 Task: Look for Airbnb options in Scarborough, Canada from 28th December, 2023 to 29th December, 2023 for 6 adults. Place can be entire room with 3 bedrooms having 3 beds and 3 bathrooms. Property type can be guest house.
Action: Mouse moved to (558, 144)
Screenshot: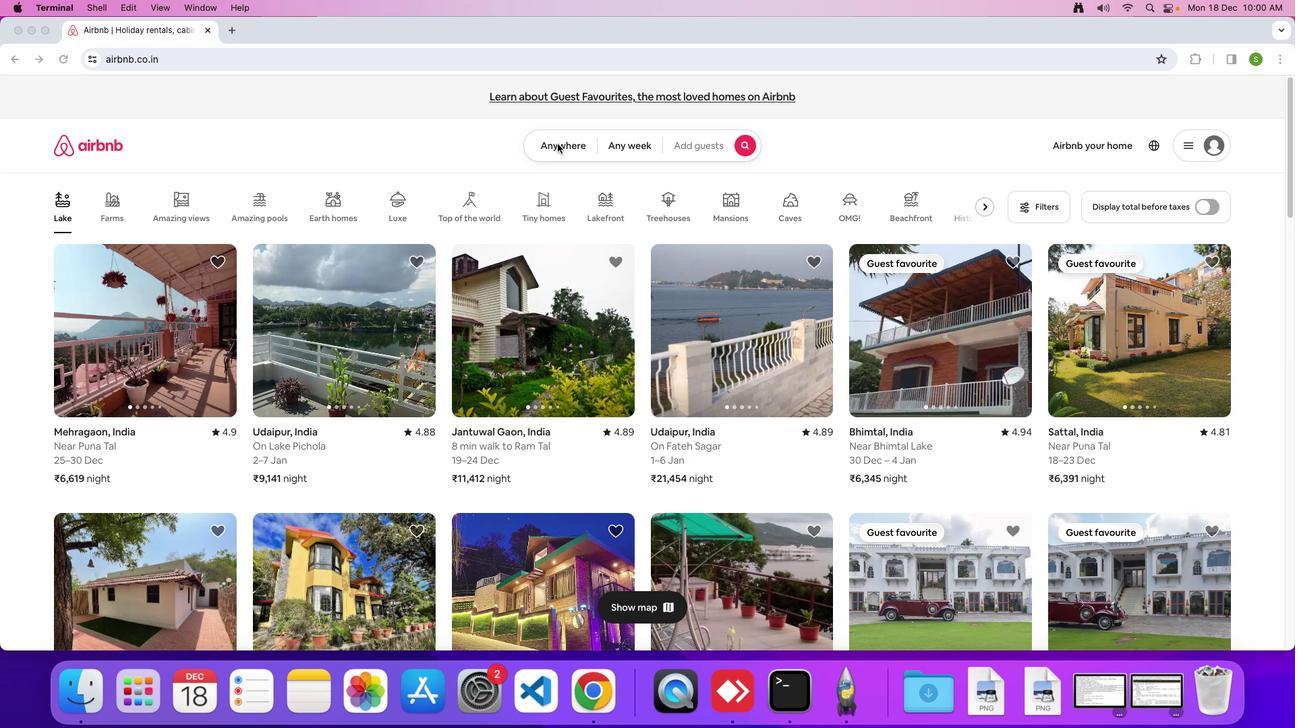 
Action: Mouse pressed left at (558, 144)
Screenshot: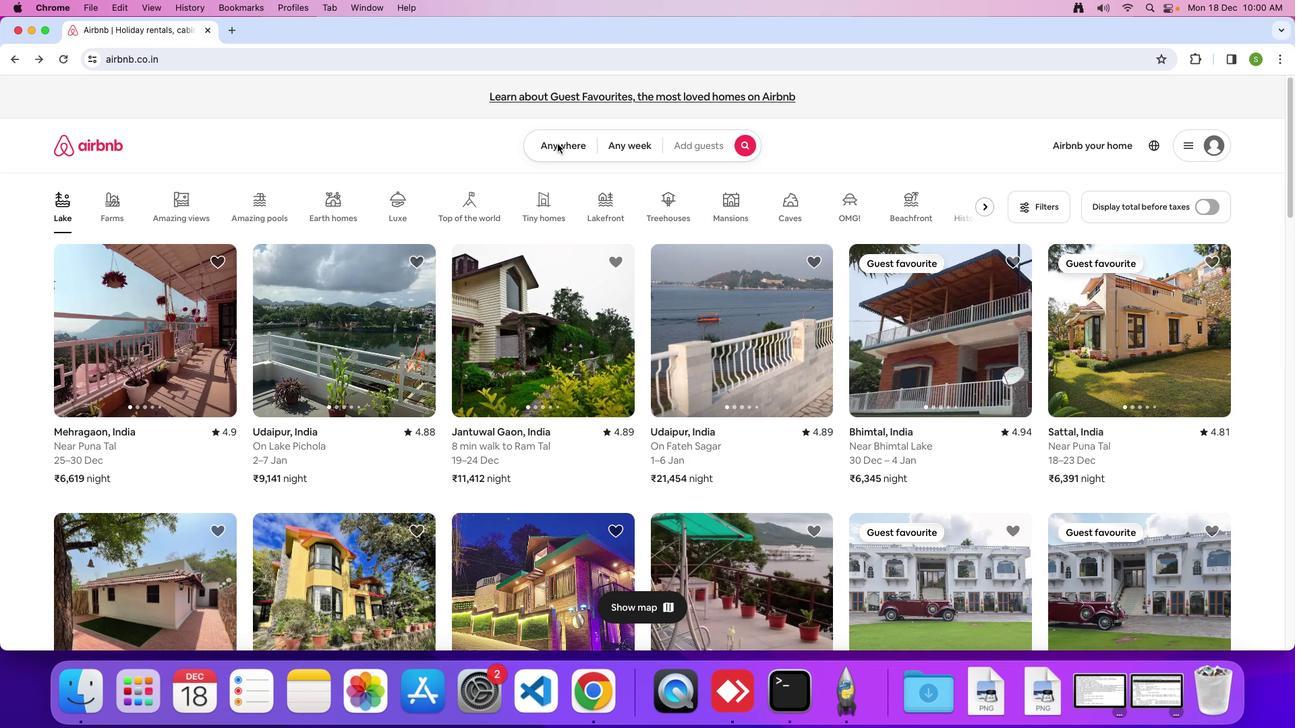
Action: Mouse moved to (548, 148)
Screenshot: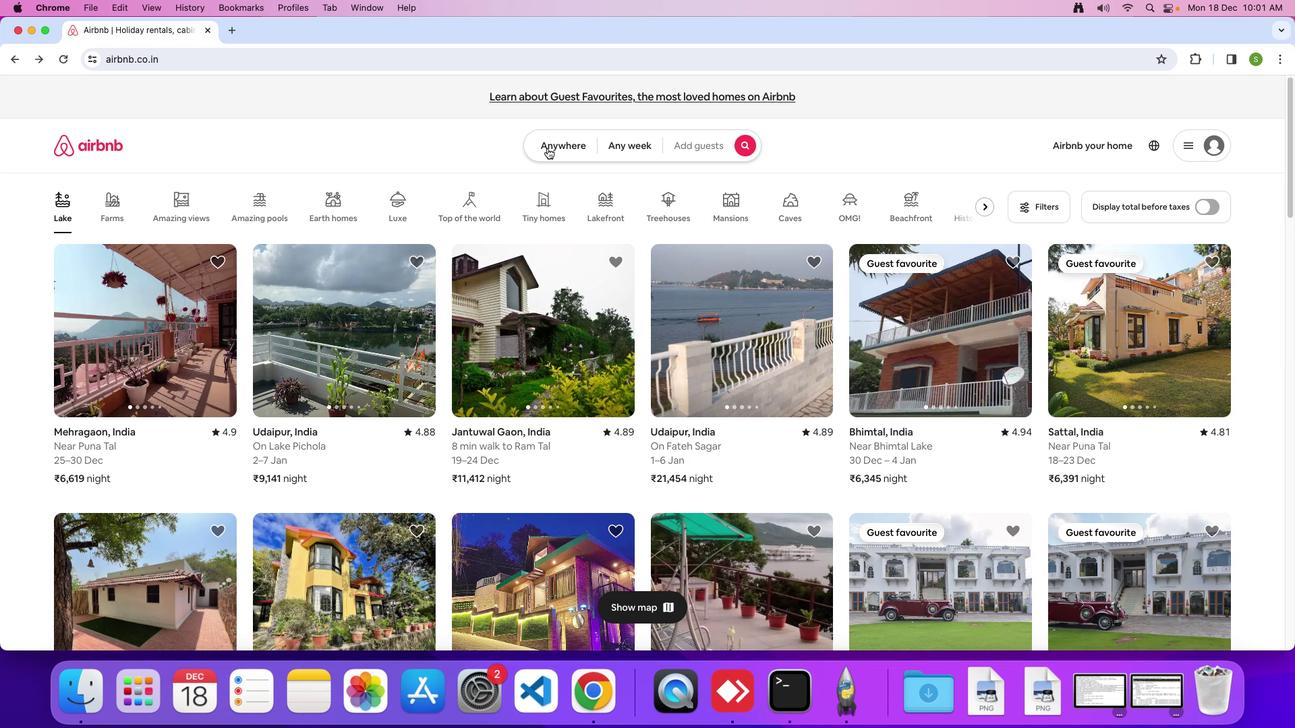 
Action: Mouse pressed left at (548, 148)
Screenshot: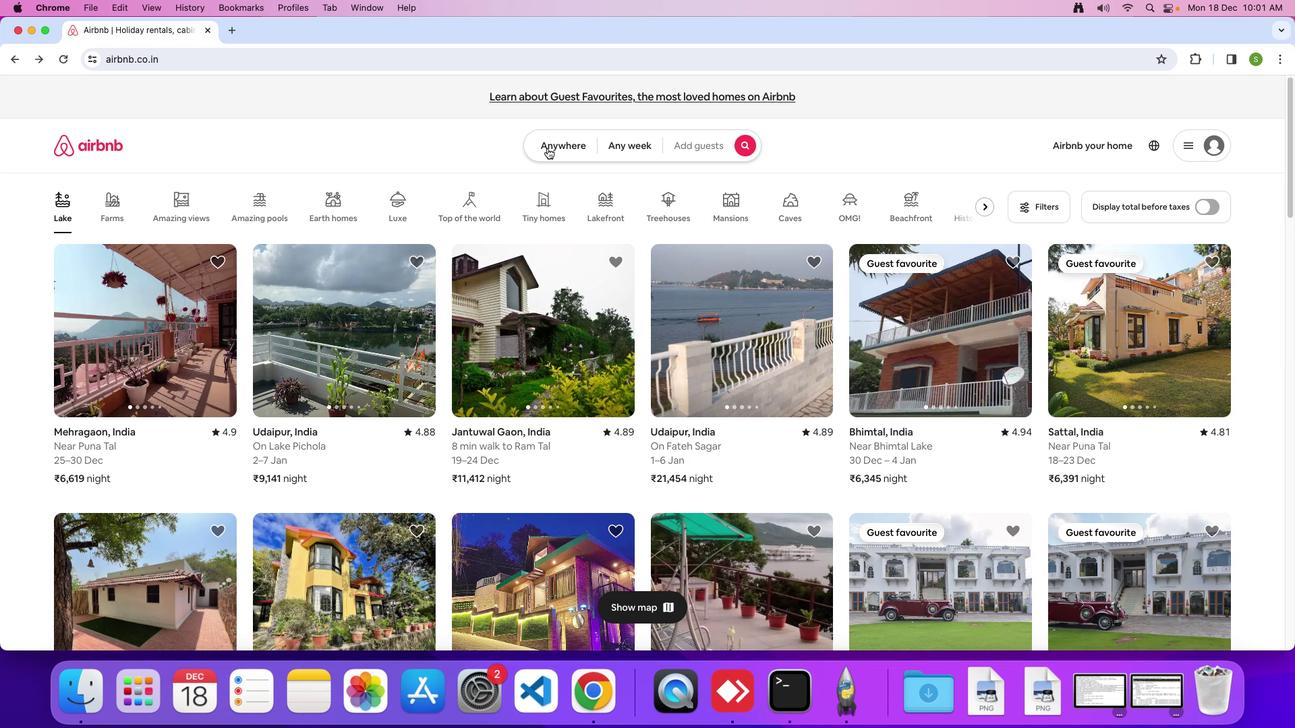 
Action: Mouse moved to (466, 197)
Screenshot: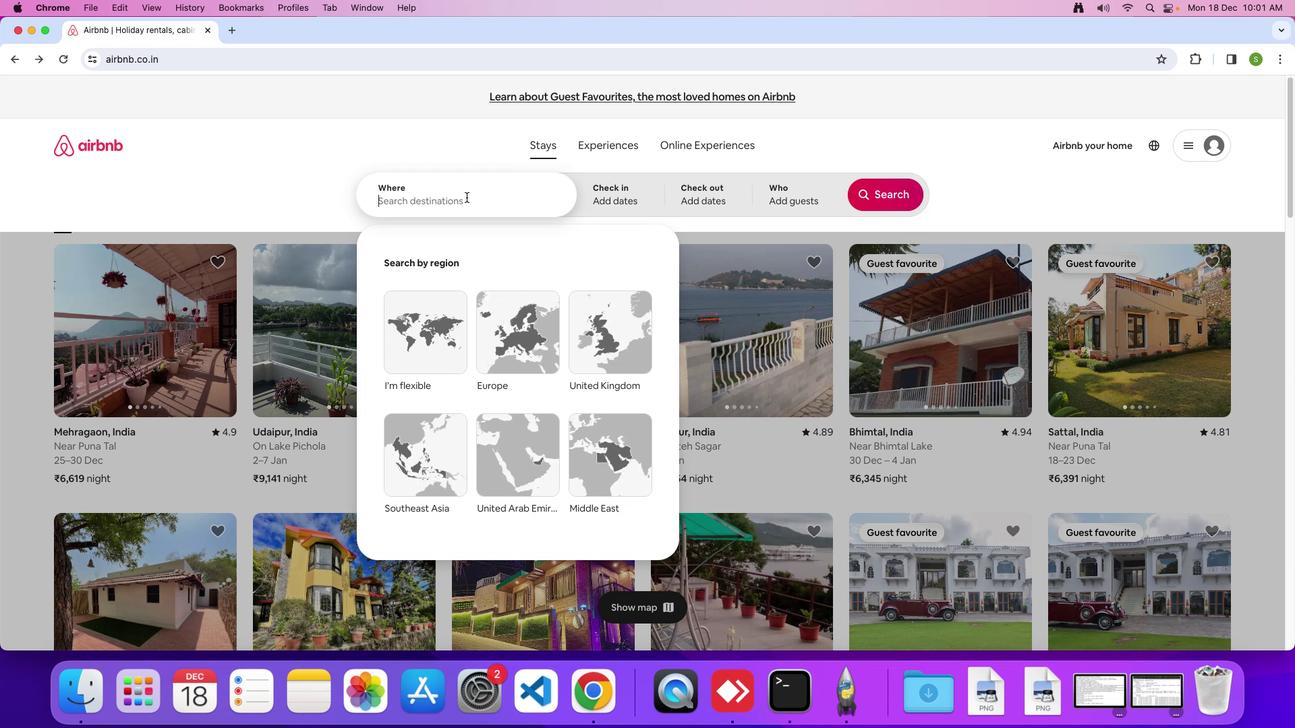 
Action: Mouse pressed left at (466, 197)
Screenshot: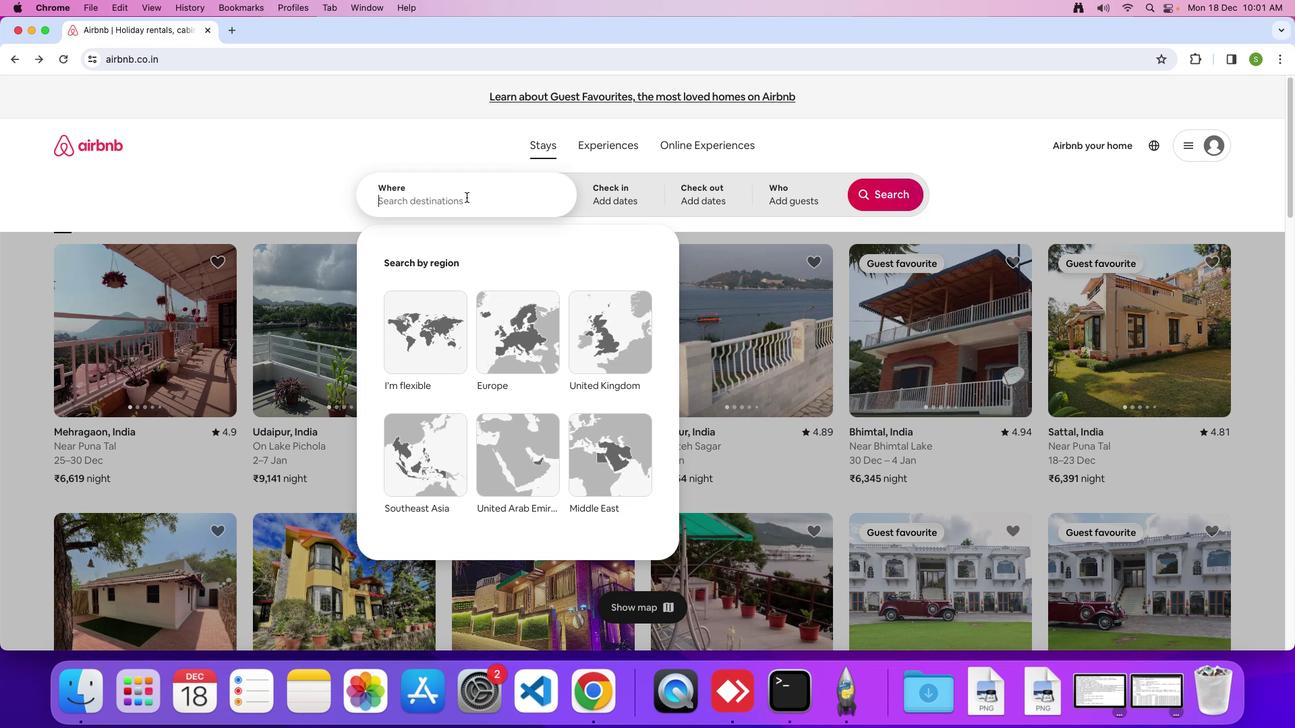 
Action: Key pressed 'S'Key.caps_lock'c''a''r''b''o''r''o''u''g''h'','Key.spaceKey.shift'C''a''n''a''d''a'Key.enter
Screenshot: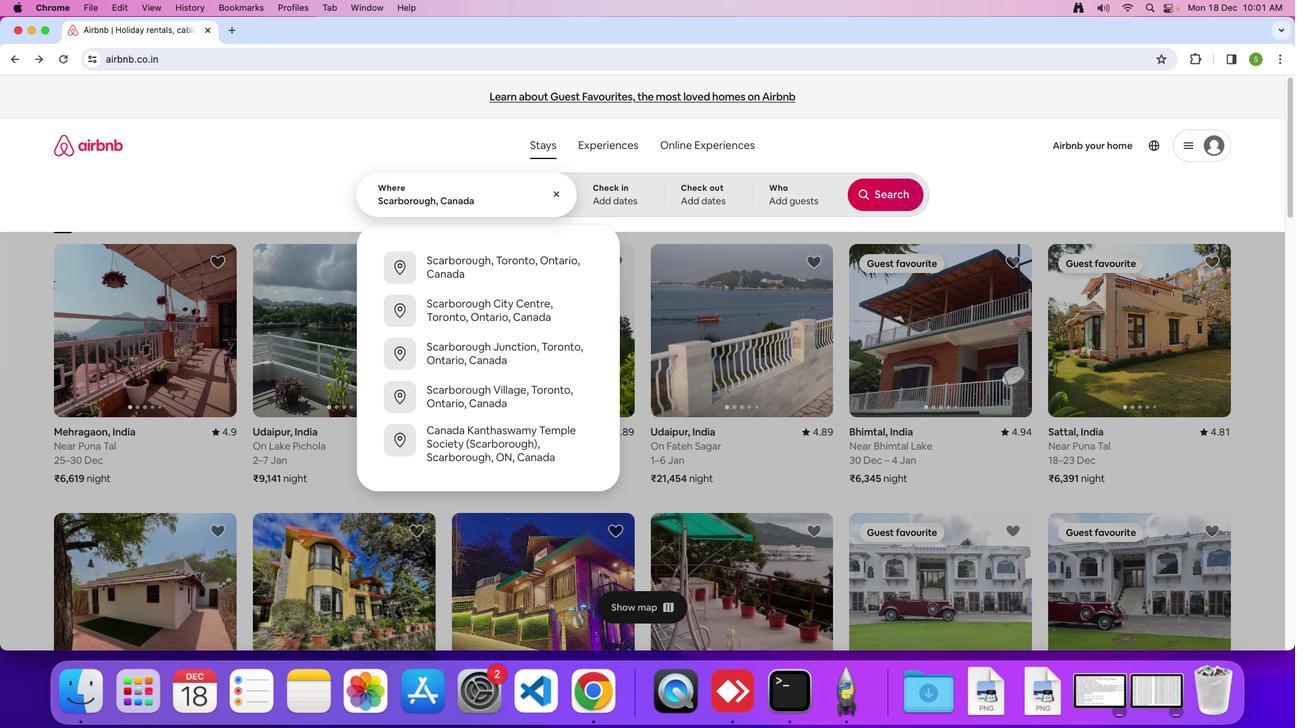 
Action: Mouse moved to (539, 492)
Screenshot: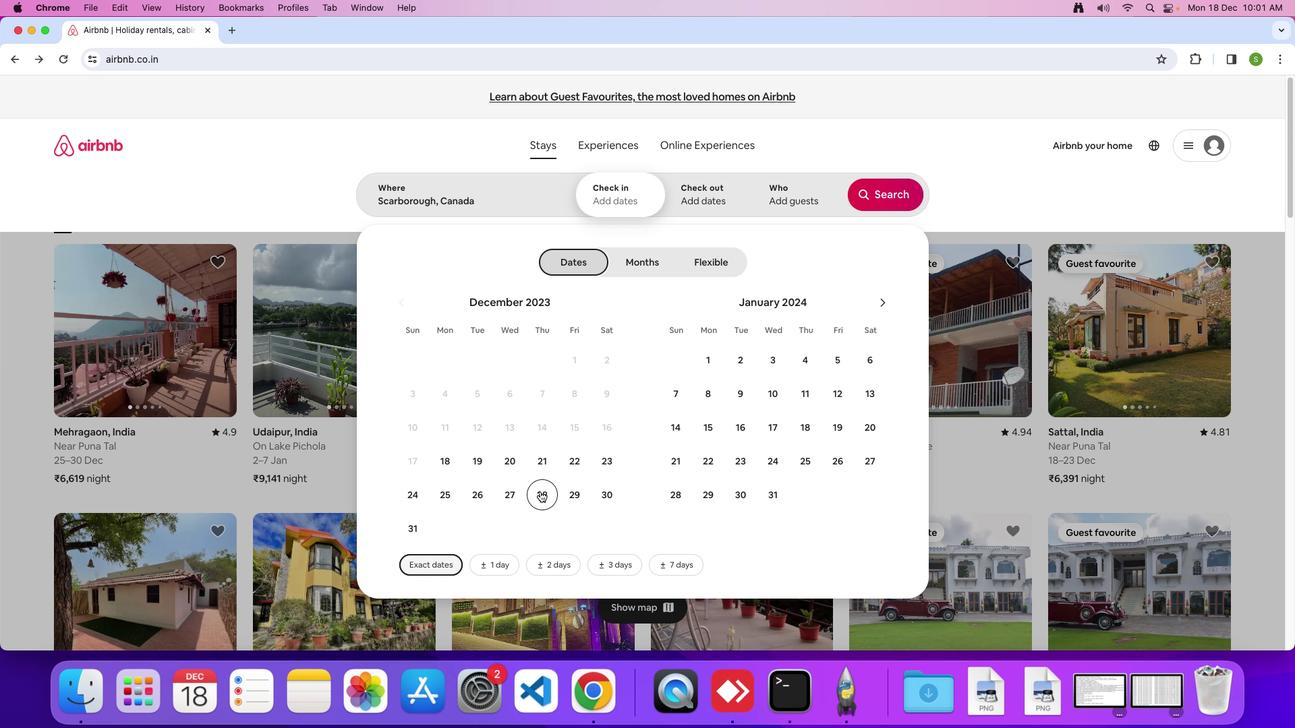 
Action: Mouse pressed left at (539, 492)
Screenshot: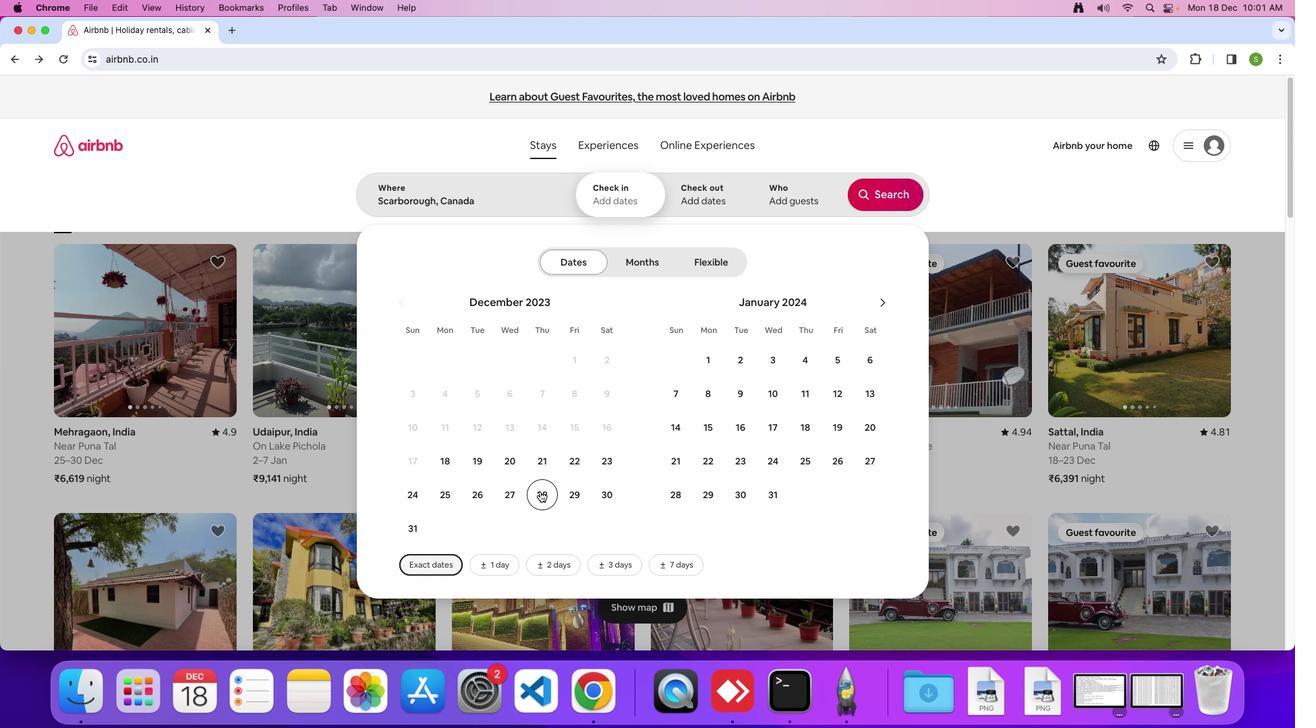 
Action: Mouse moved to (573, 495)
Screenshot: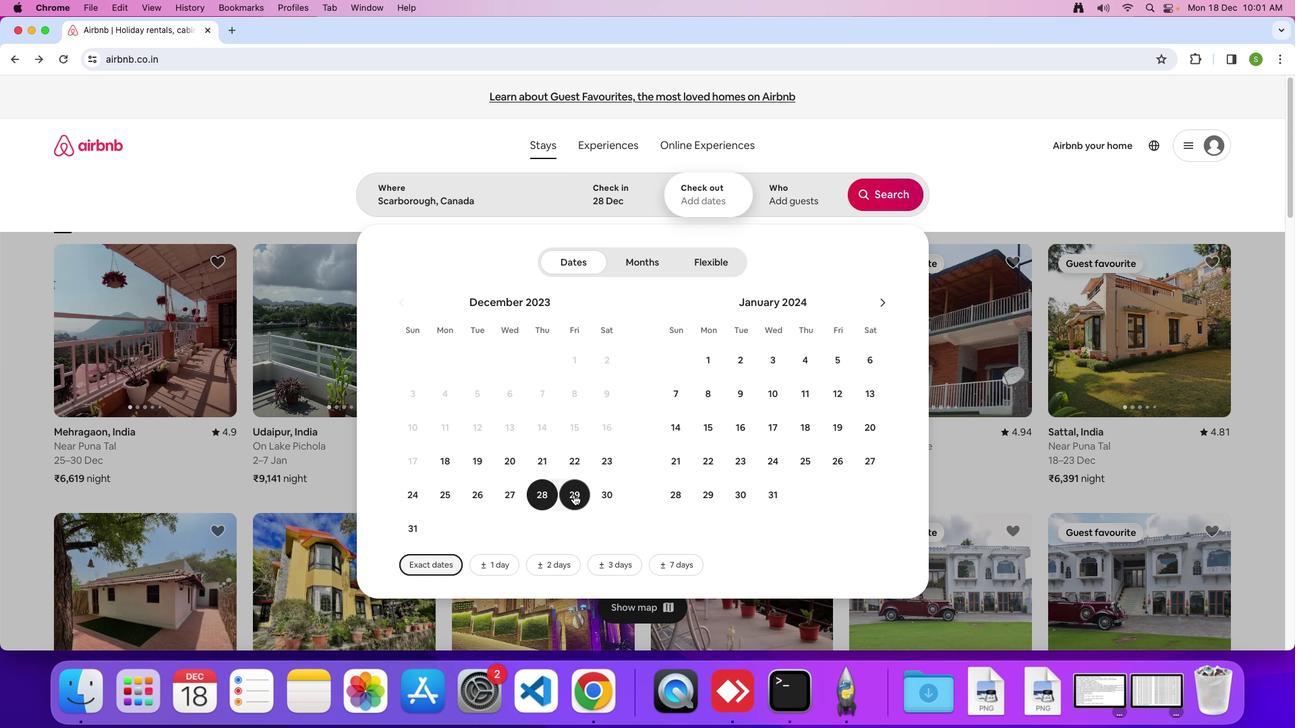 
Action: Mouse pressed left at (573, 495)
Screenshot: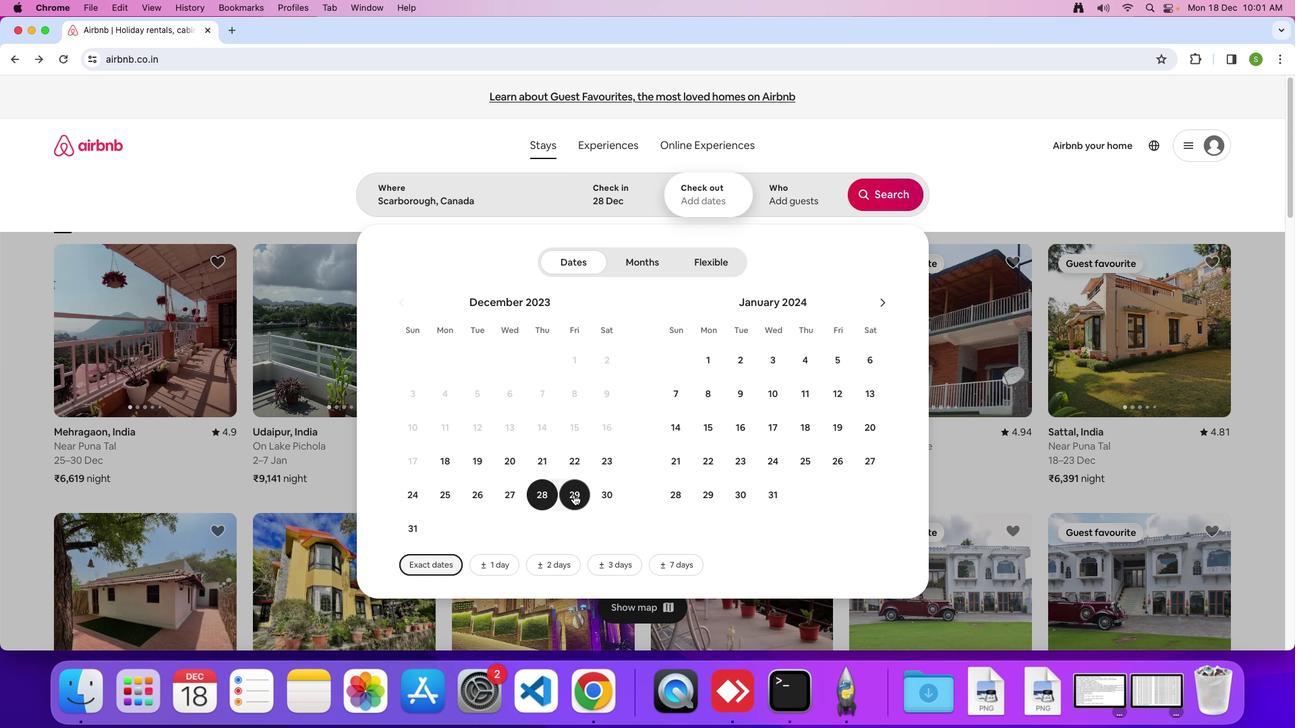 
Action: Mouse moved to (796, 209)
Screenshot: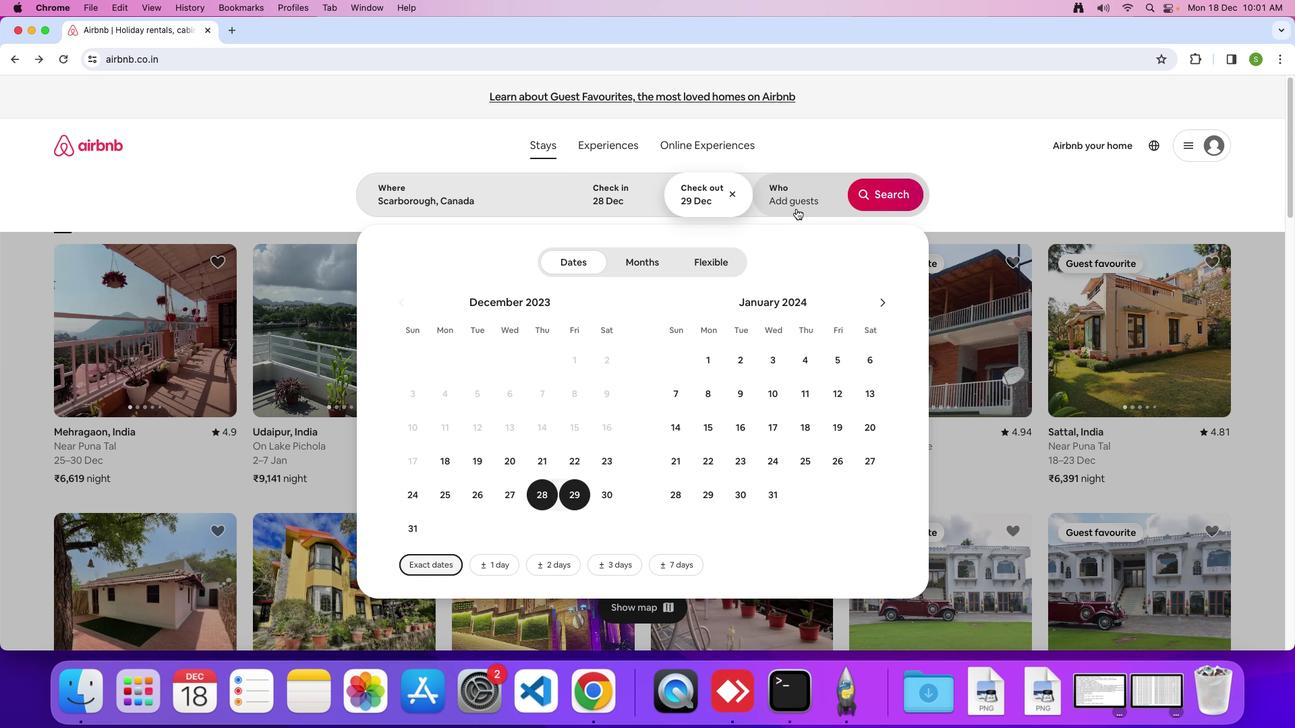 
Action: Mouse pressed left at (796, 209)
Screenshot: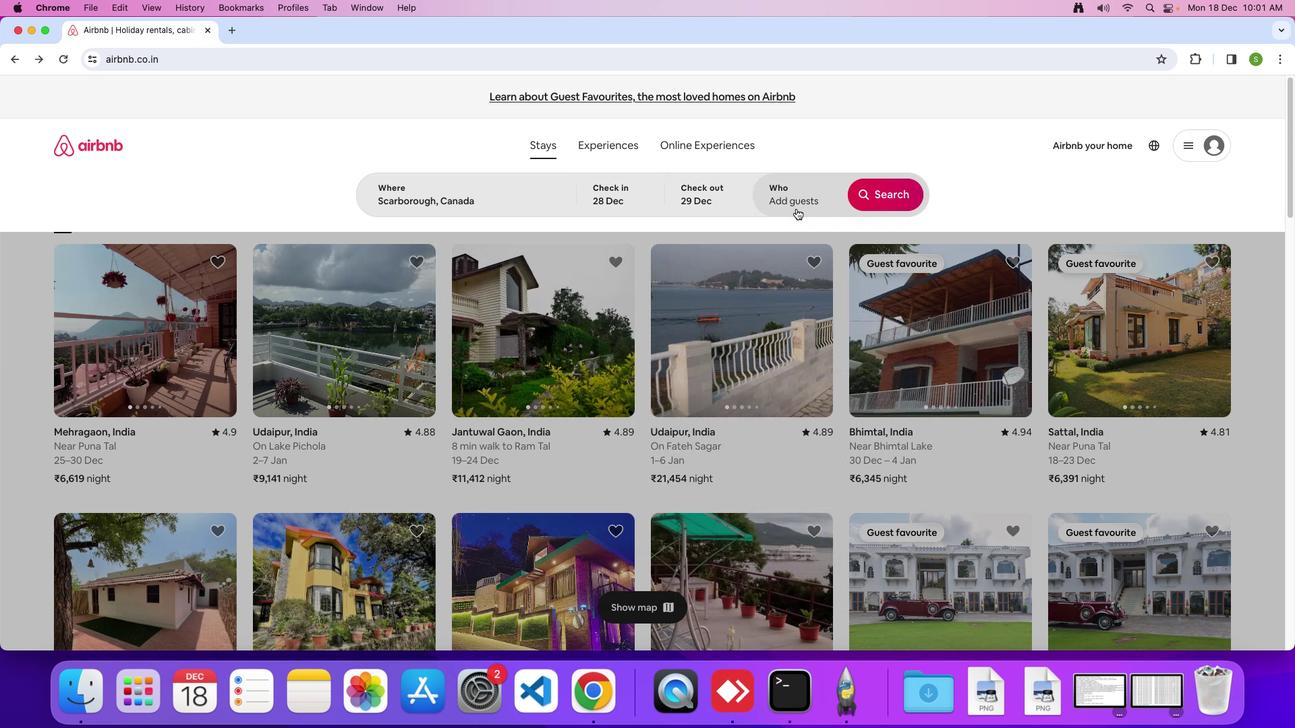 
Action: Mouse moved to (895, 260)
Screenshot: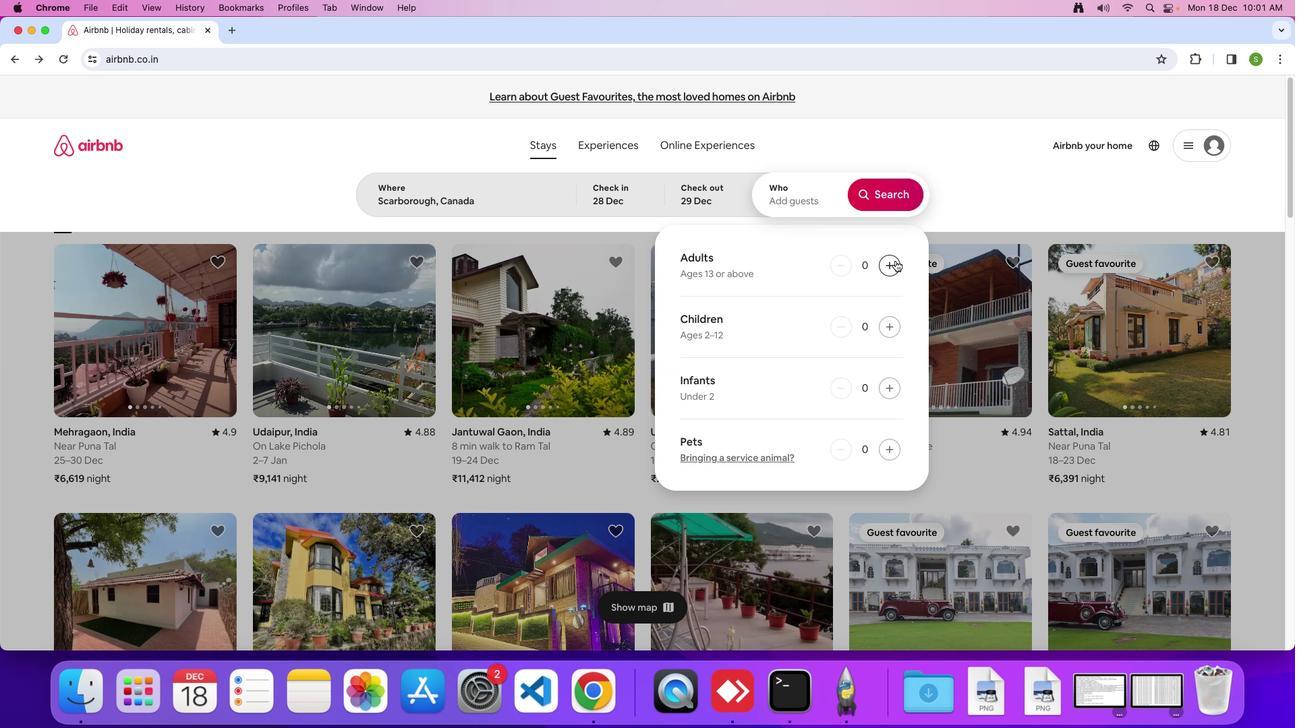 
Action: Mouse pressed left at (895, 260)
Screenshot: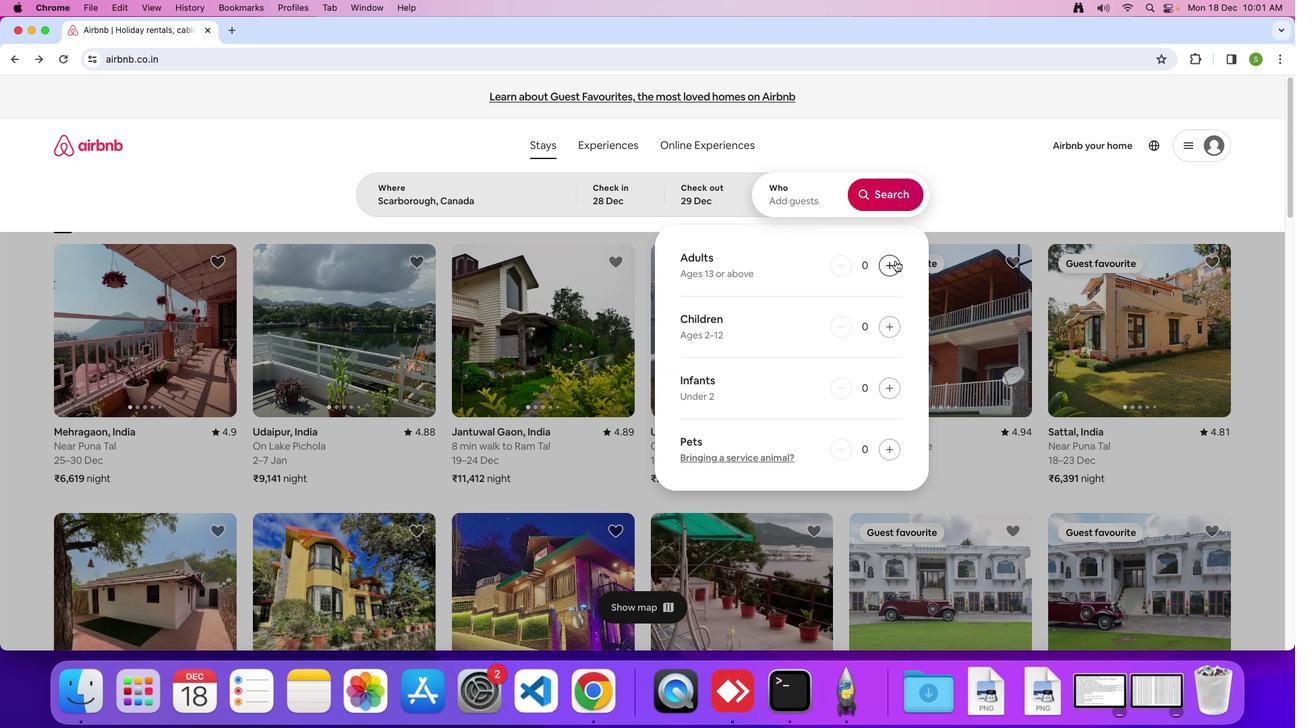 
Action: Mouse moved to (896, 260)
Screenshot: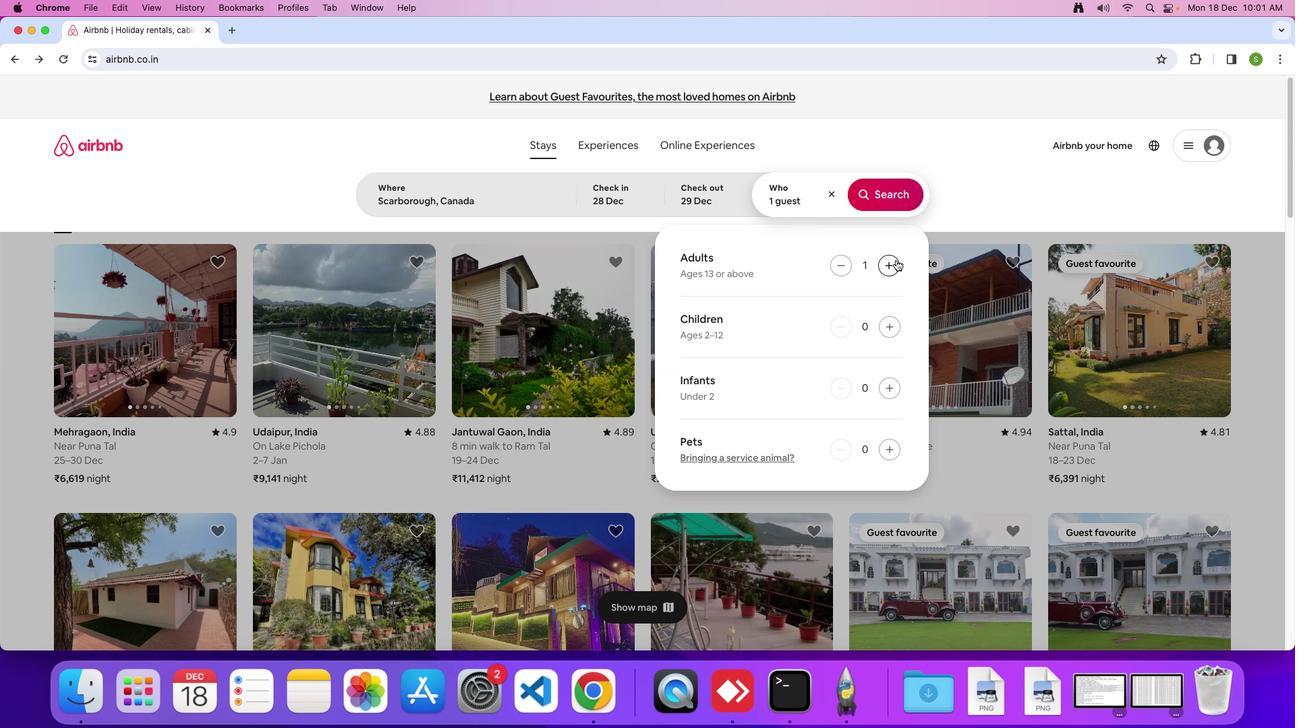 
Action: Mouse pressed left at (896, 260)
Screenshot: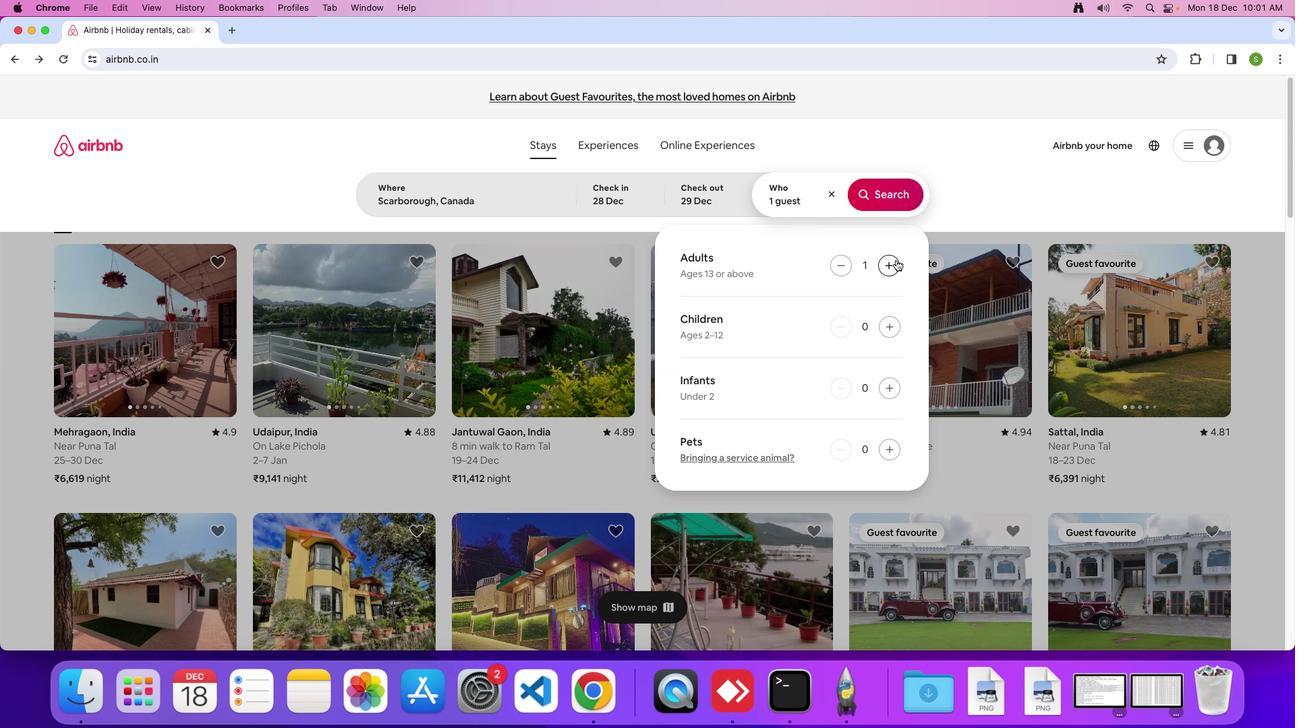 
Action: Mouse pressed left at (896, 260)
Screenshot: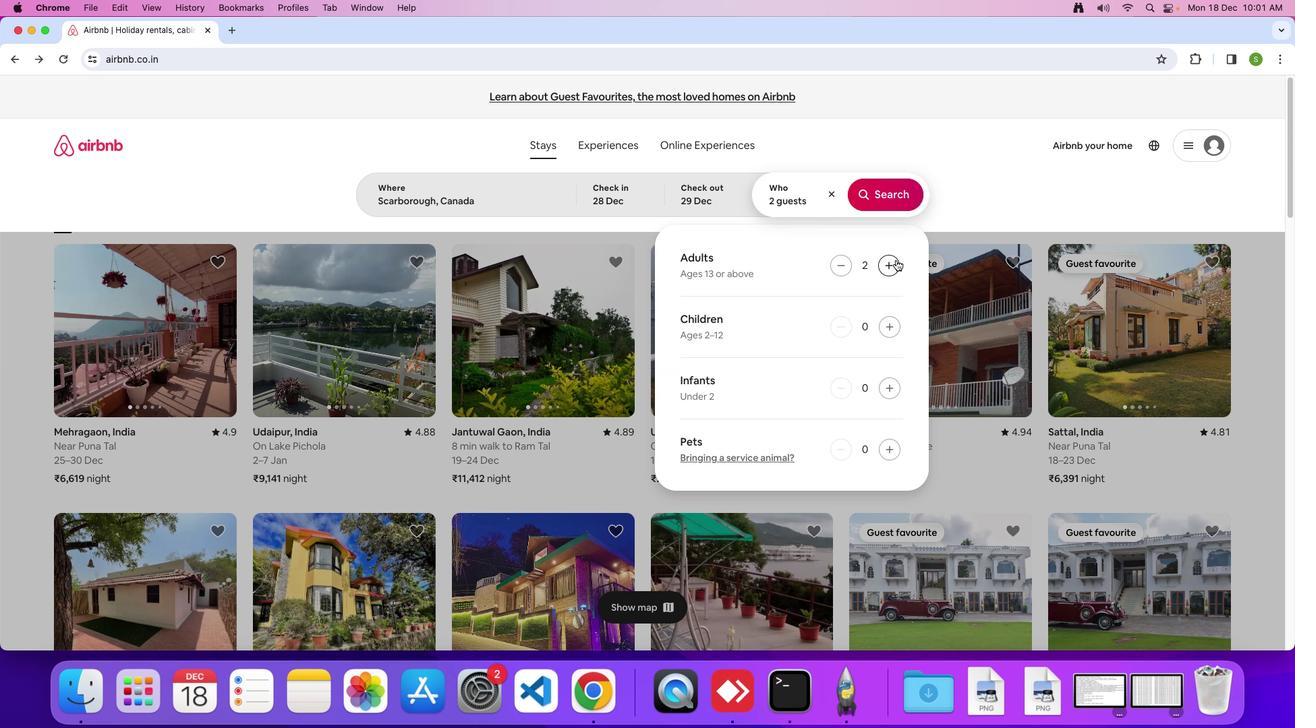
Action: Mouse pressed left at (896, 260)
Screenshot: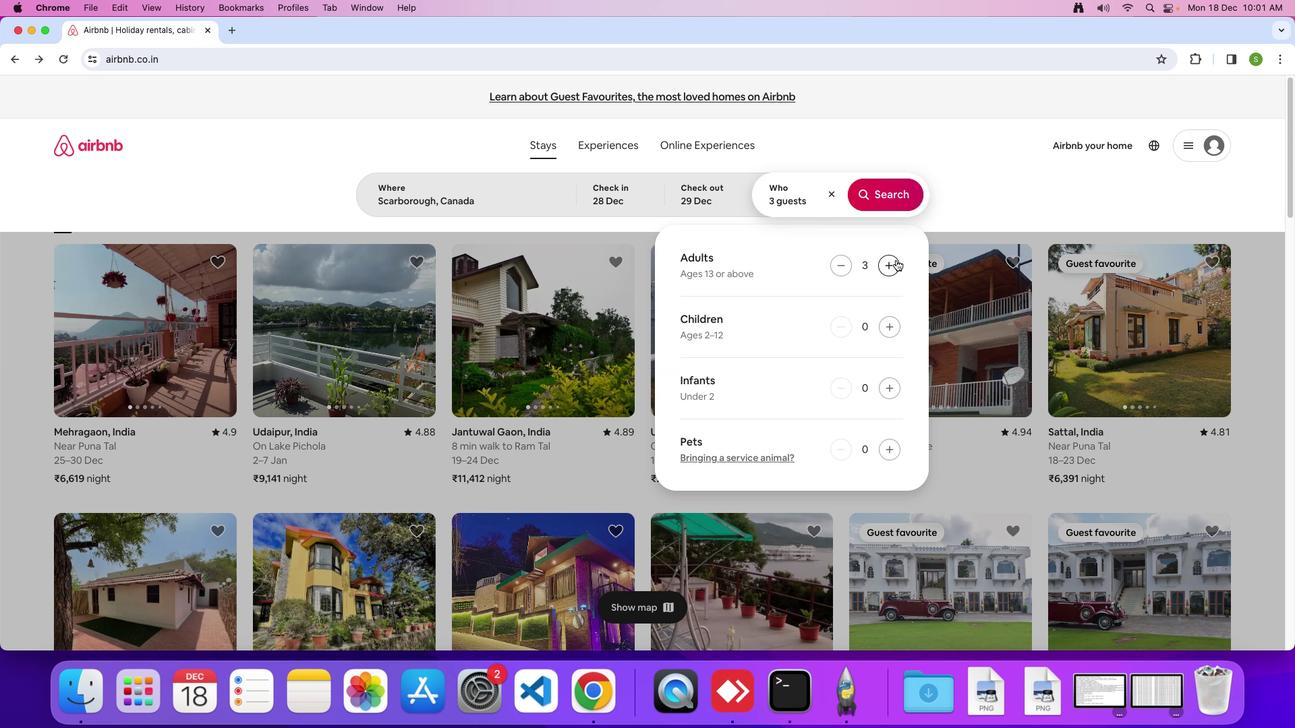 
Action: Mouse pressed left at (896, 260)
Screenshot: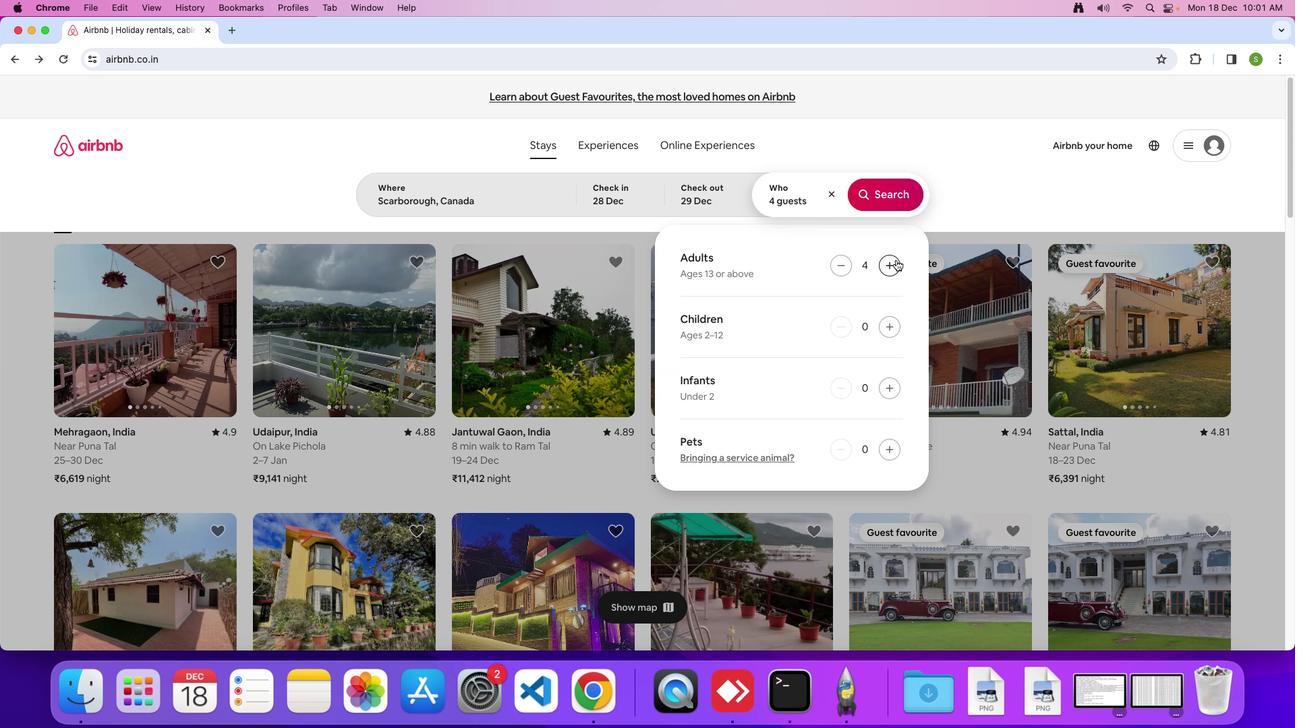 
Action: Mouse pressed left at (896, 260)
Screenshot: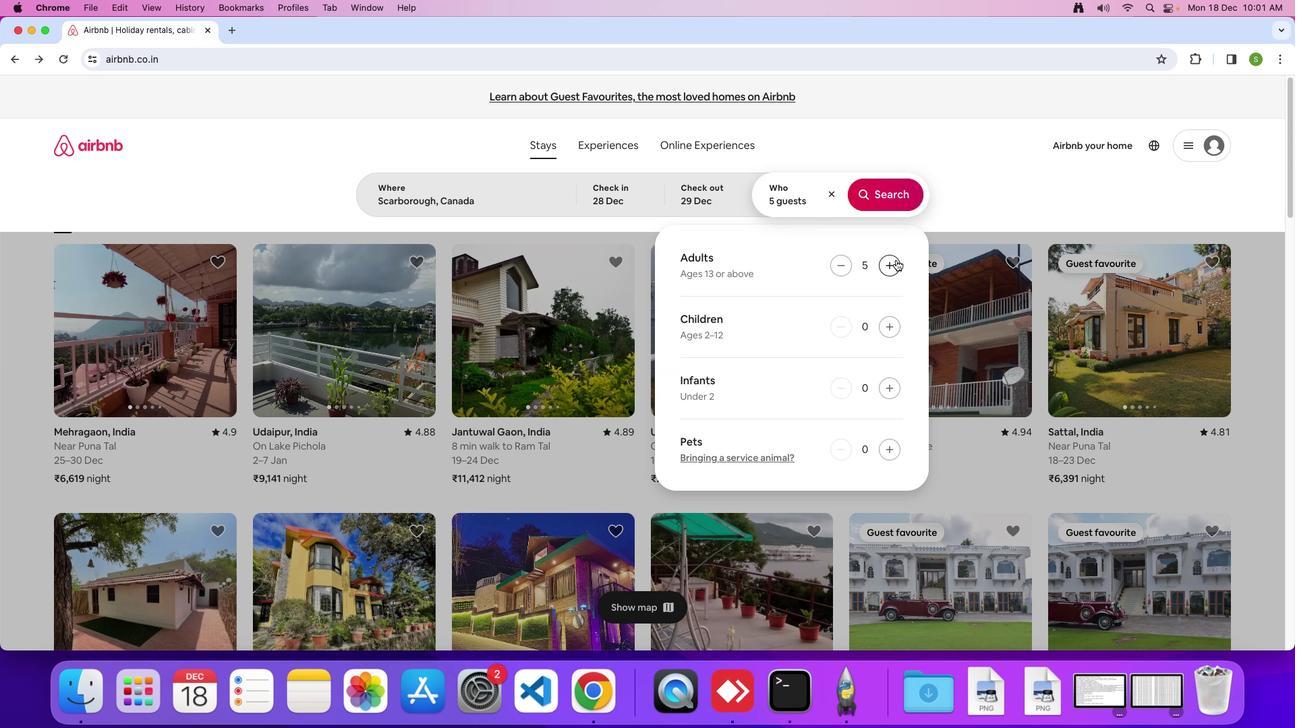 
Action: Mouse moved to (880, 202)
Screenshot: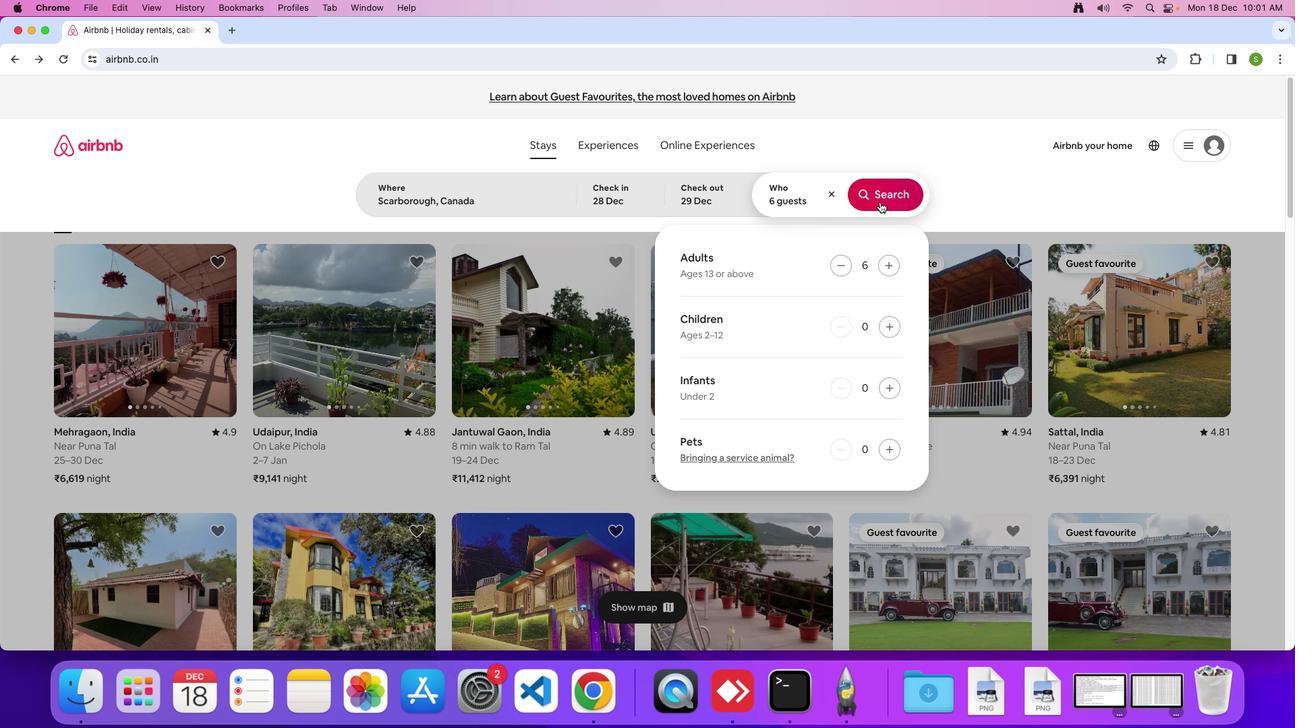 
Action: Mouse pressed left at (880, 202)
Screenshot: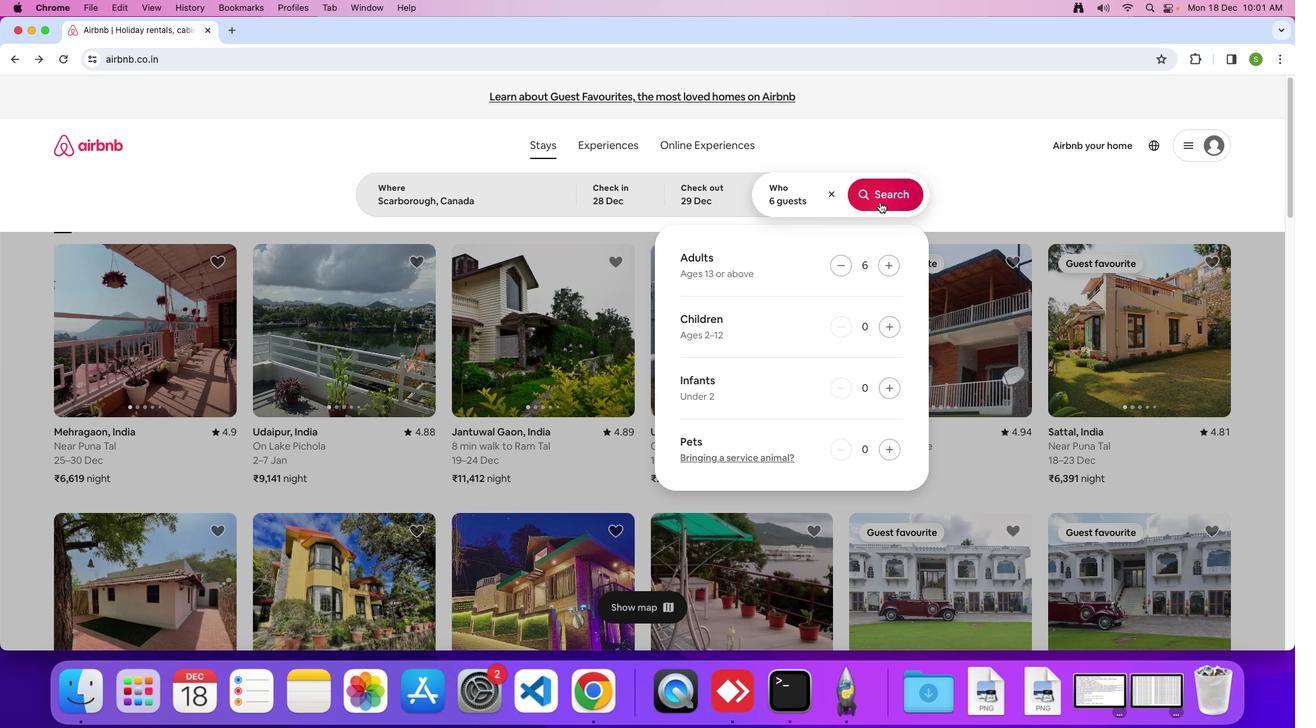 
Action: Mouse moved to (1082, 169)
Screenshot: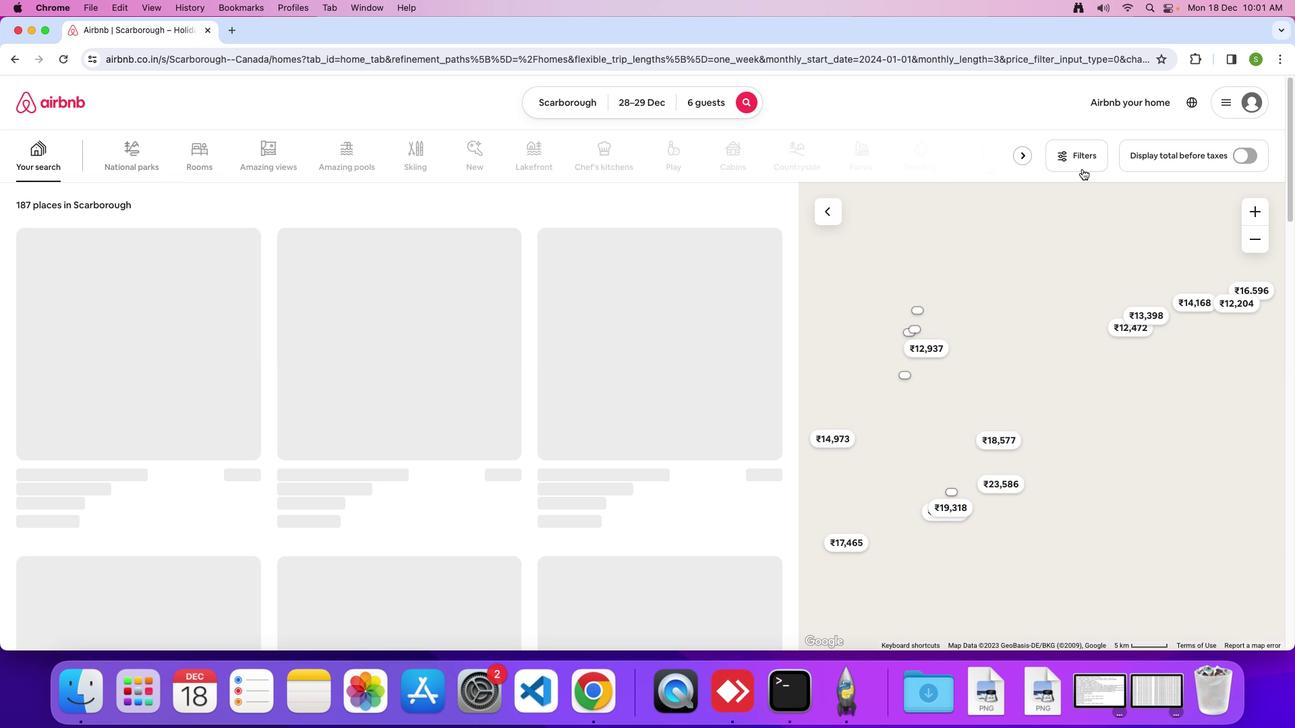 
Action: Mouse pressed left at (1082, 169)
Screenshot: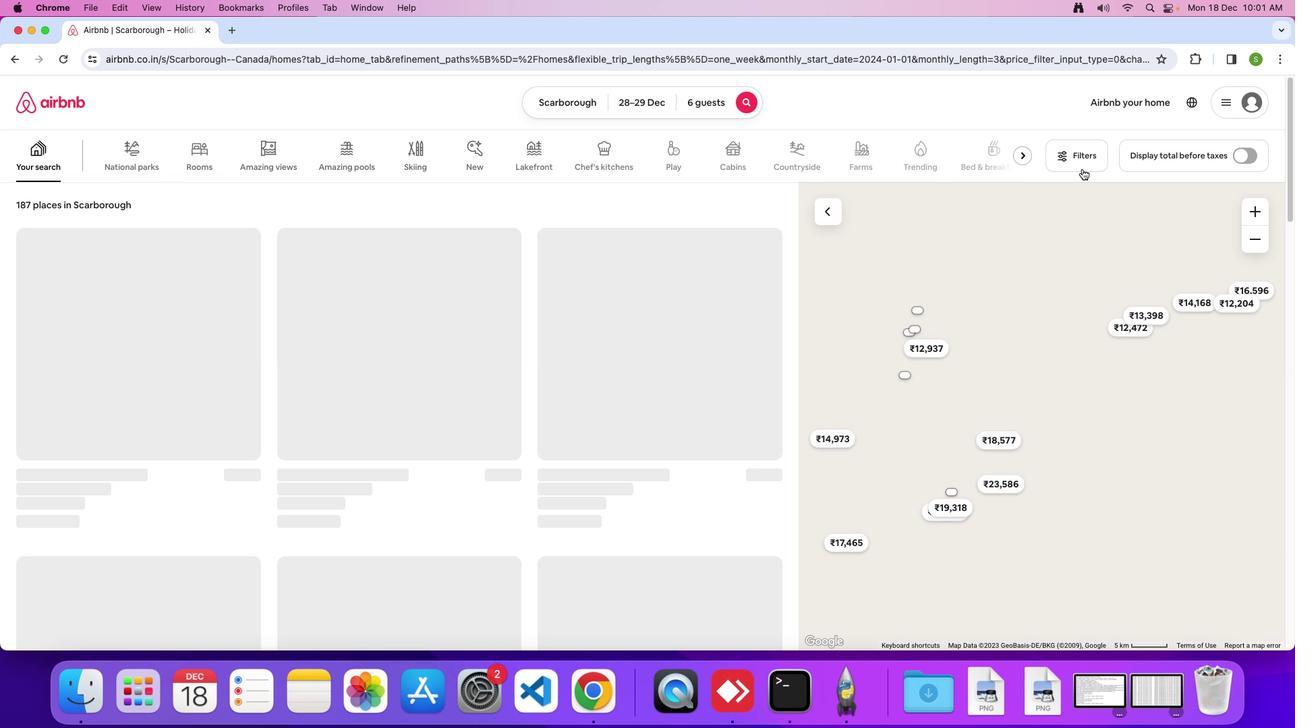 
Action: Mouse moved to (545, 447)
Screenshot: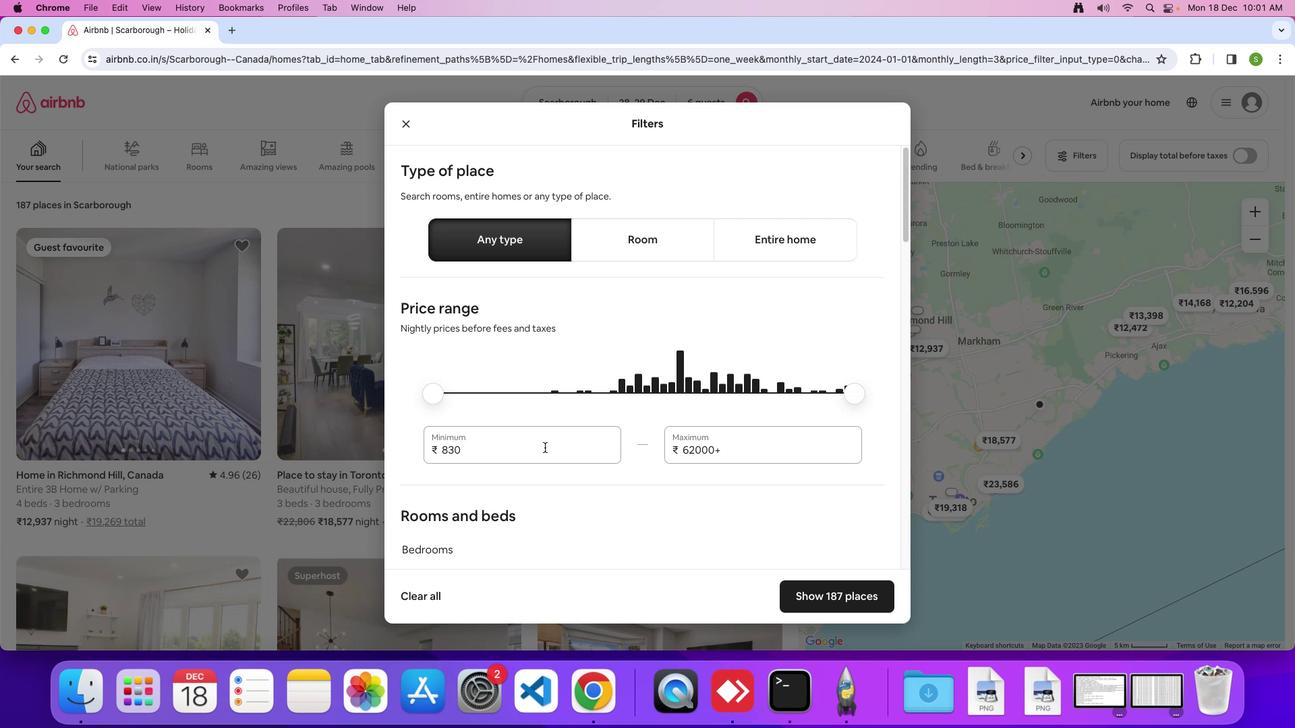 
Action: Mouse scrolled (545, 447) with delta (0, 0)
Screenshot: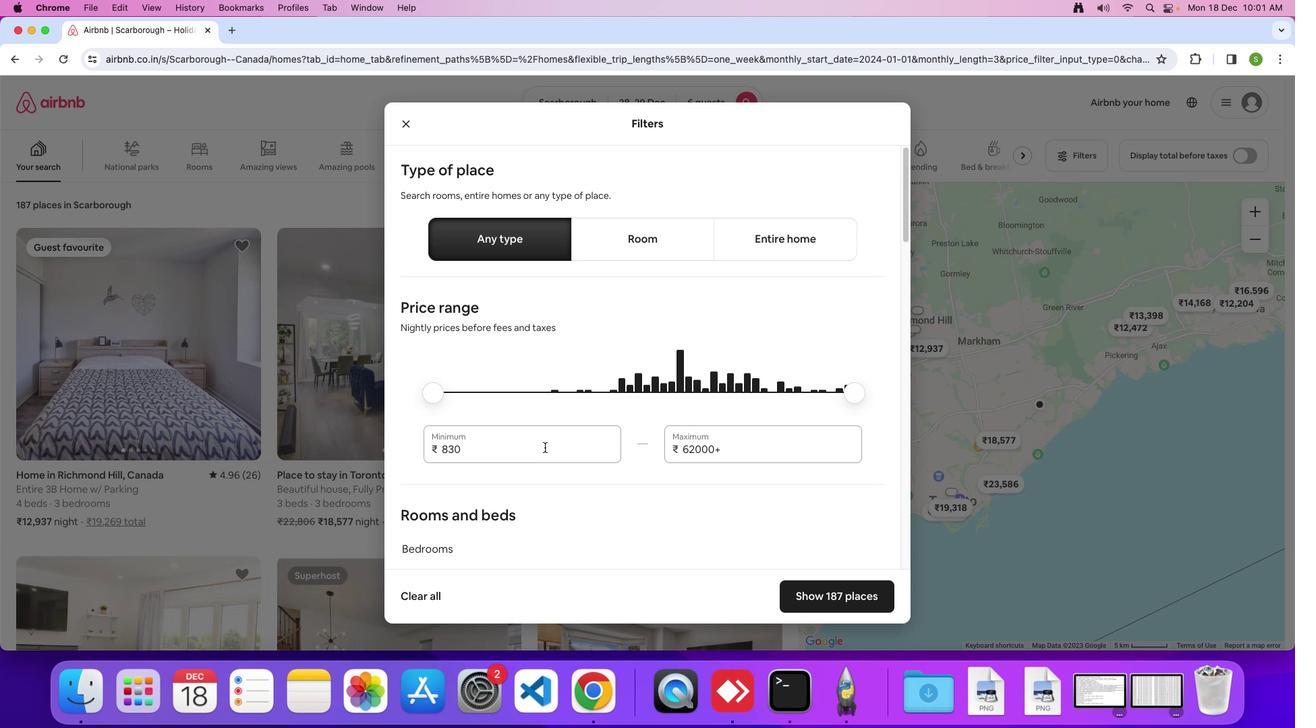 
Action: Mouse scrolled (545, 447) with delta (0, 0)
Screenshot: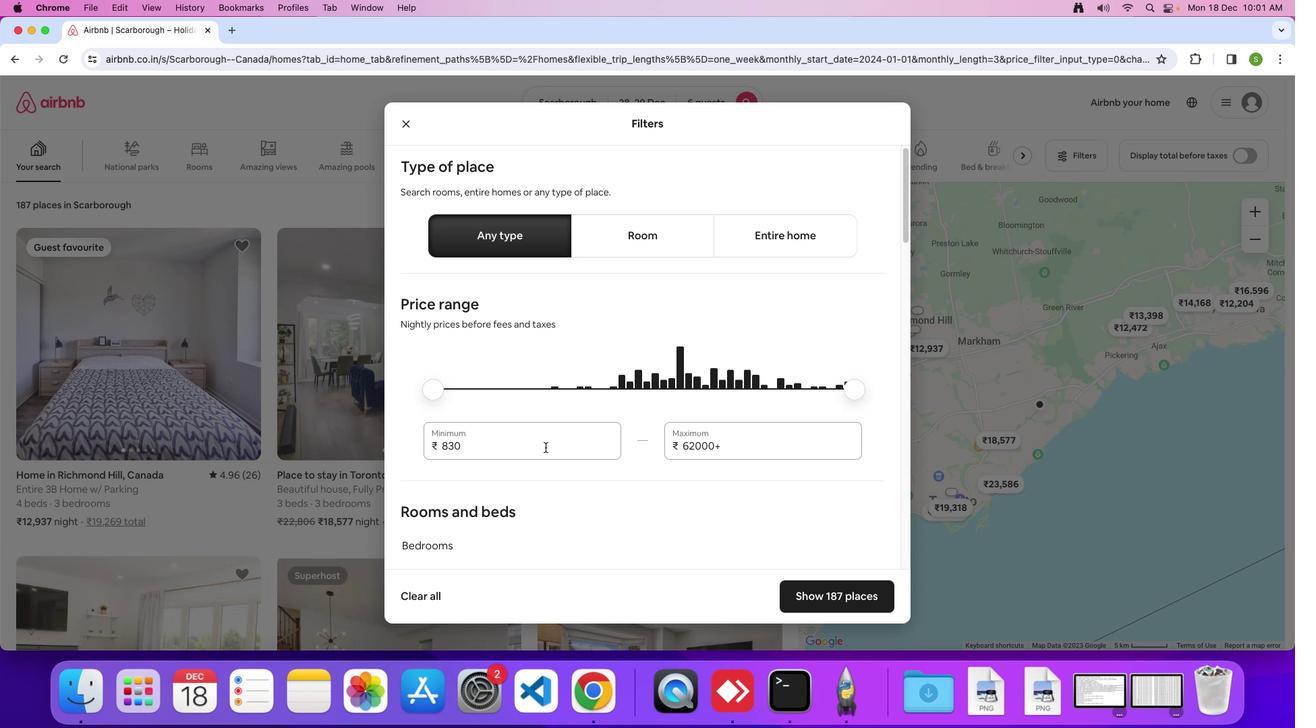 
Action: Mouse moved to (545, 447)
Screenshot: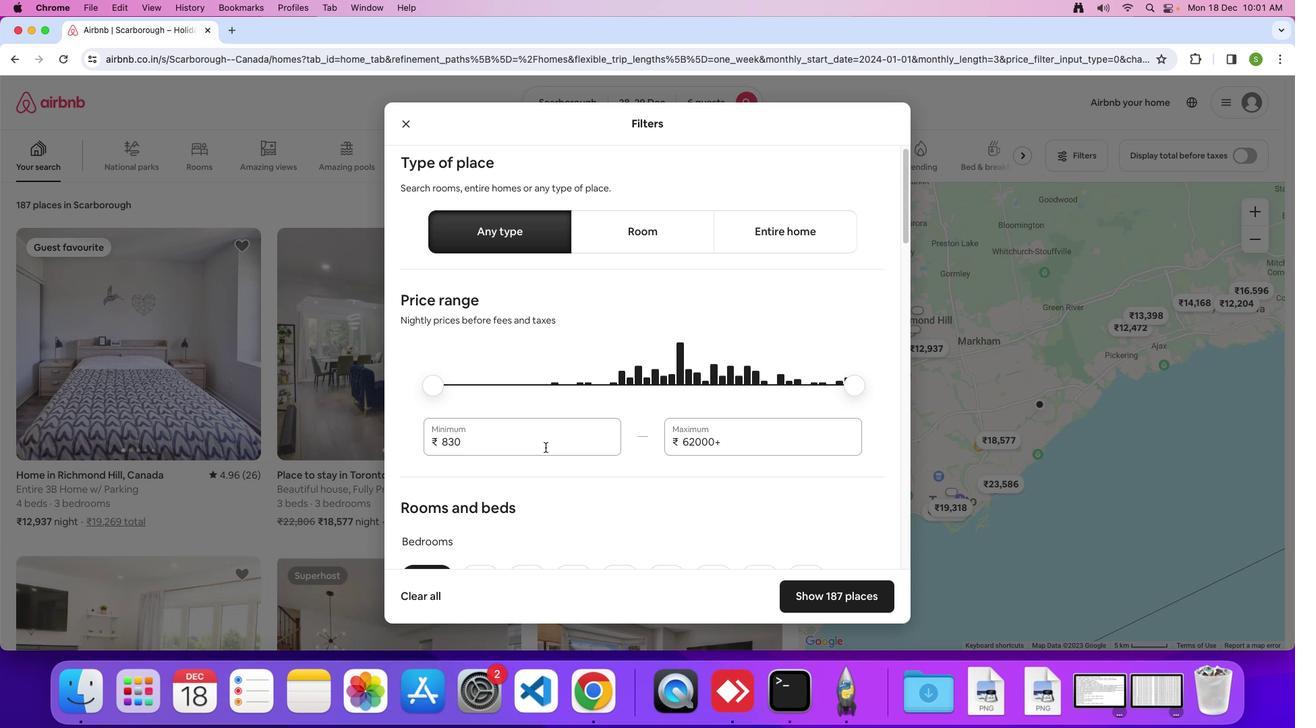 
Action: Mouse scrolled (545, 447) with delta (0, 0)
Screenshot: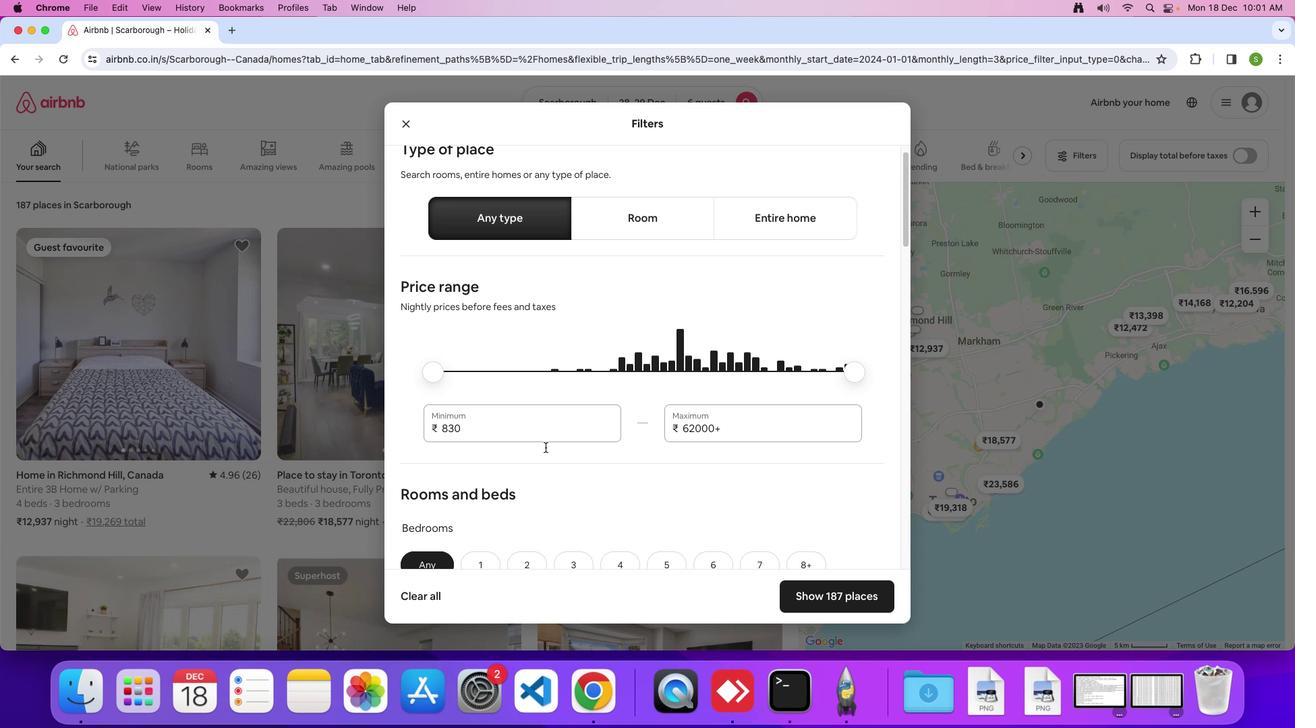 
Action: Mouse scrolled (545, 447) with delta (0, 0)
Screenshot: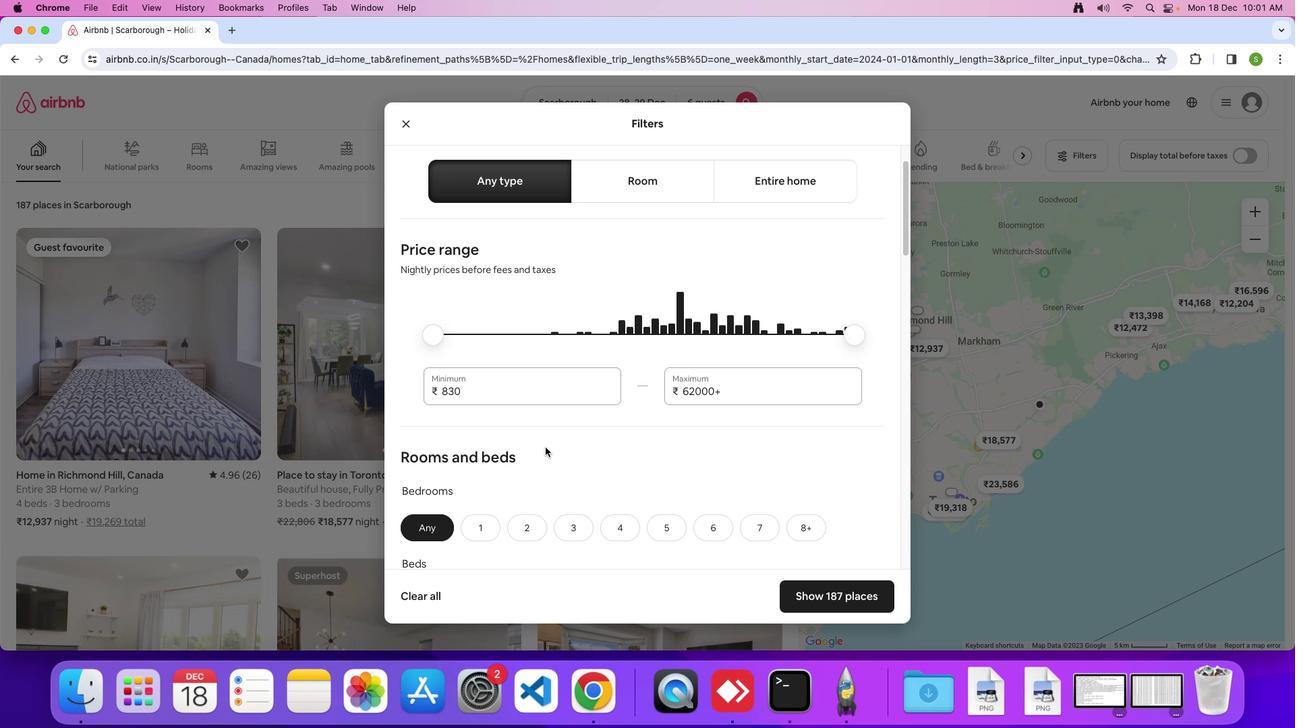 
Action: Mouse scrolled (545, 447) with delta (0, 0)
Screenshot: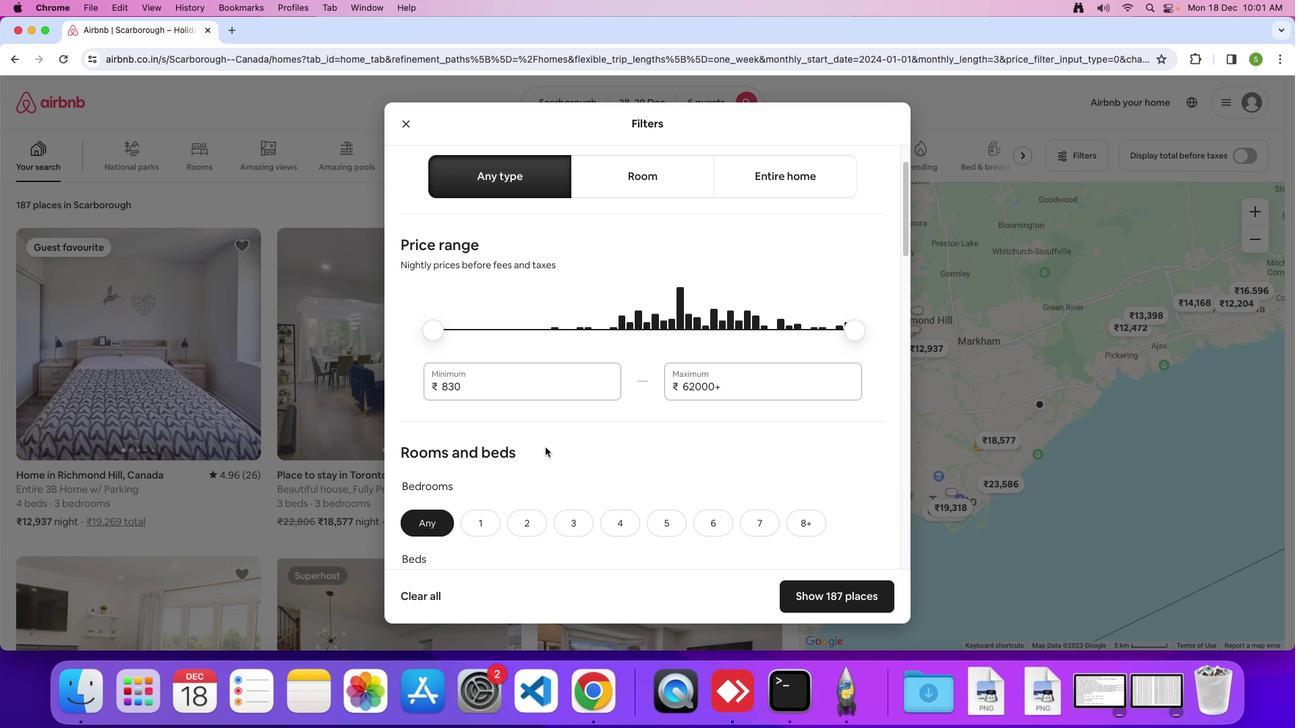 
Action: Mouse scrolled (545, 447) with delta (0, 0)
Screenshot: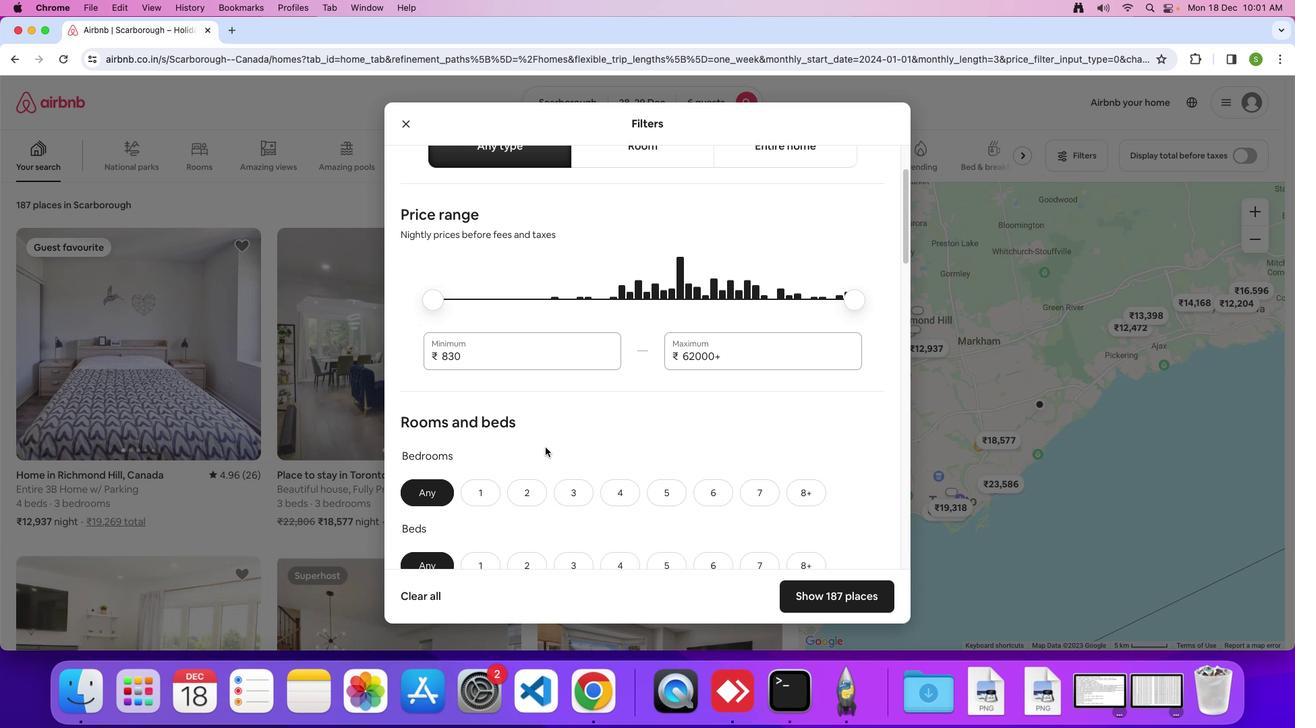 
Action: Mouse scrolled (545, 447) with delta (0, 0)
Screenshot: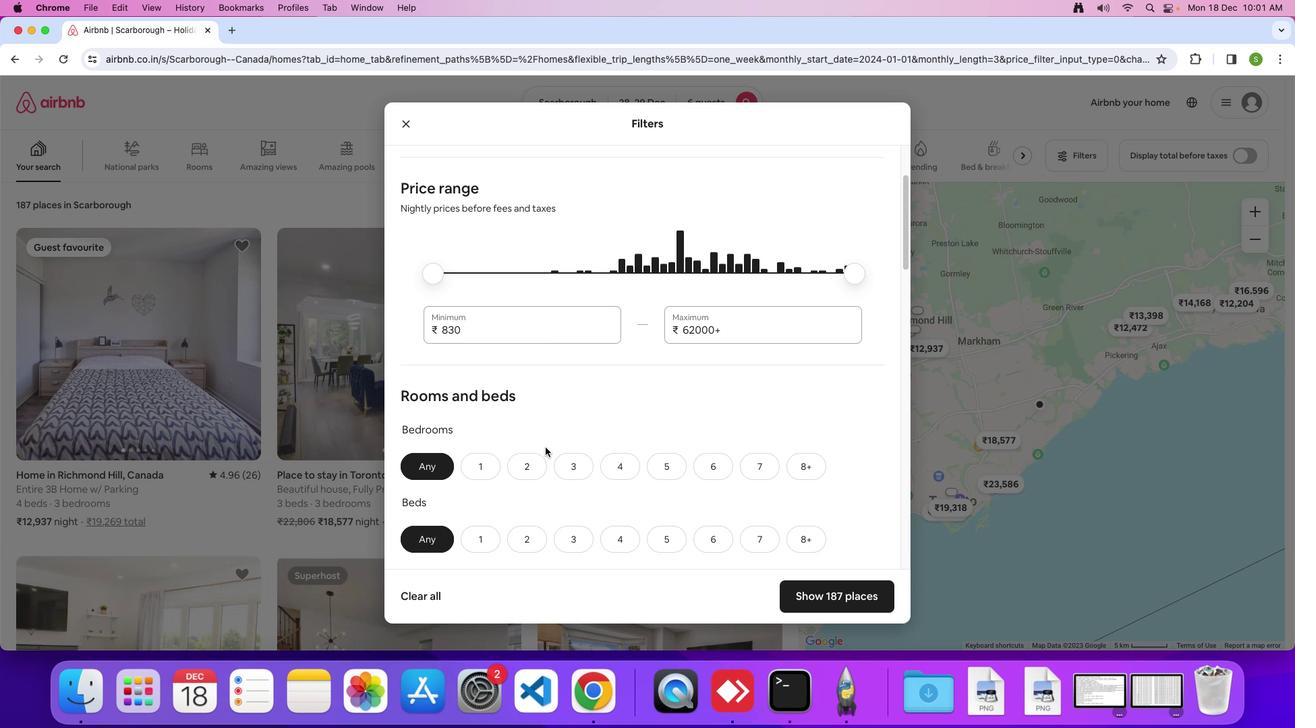
Action: Mouse scrolled (545, 447) with delta (0, 0)
Screenshot: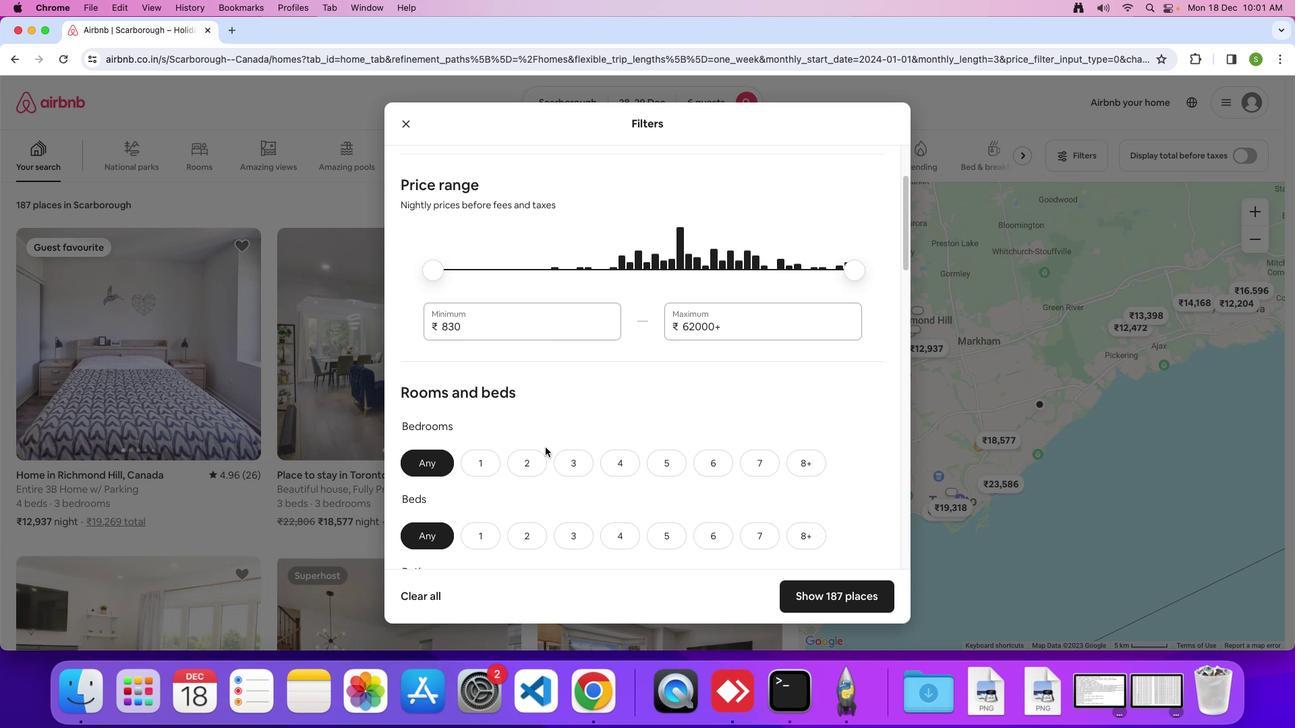 
Action: Mouse scrolled (545, 447) with delta (0, 0)
Screenshot: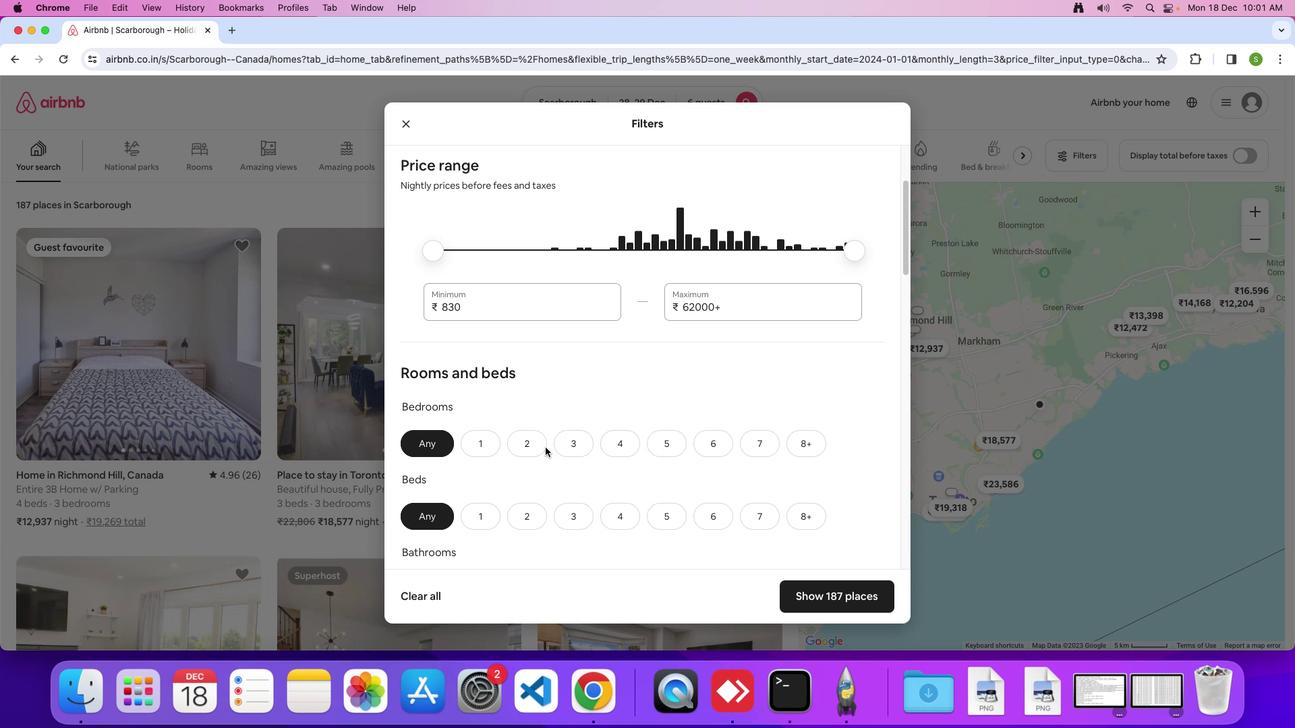 
Action: Mouse scrolled (545, 447) with delta (0, 0)
Screenshot: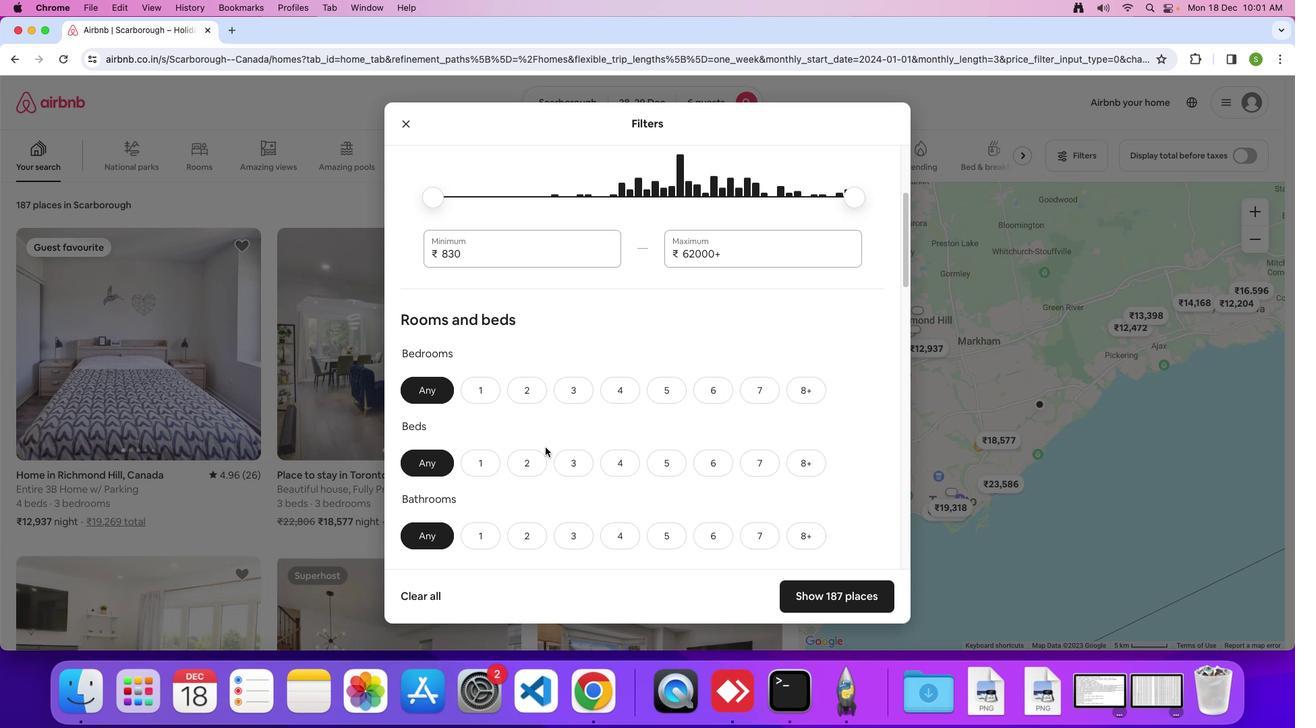 
Action: Mouse scrolled (545, 447) with delta (0, 0)
Screenshot: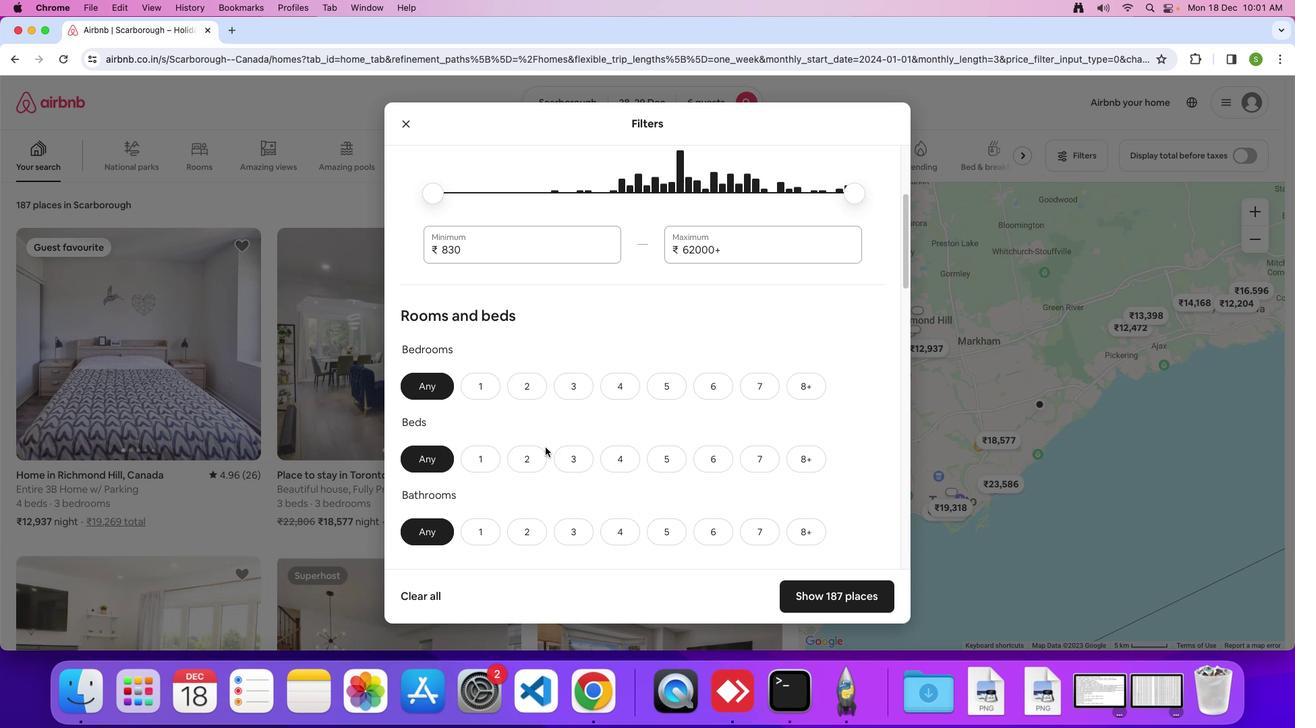 
Action: Mouse scrolled (545, 447) with delta (0, 0)
Screenshot: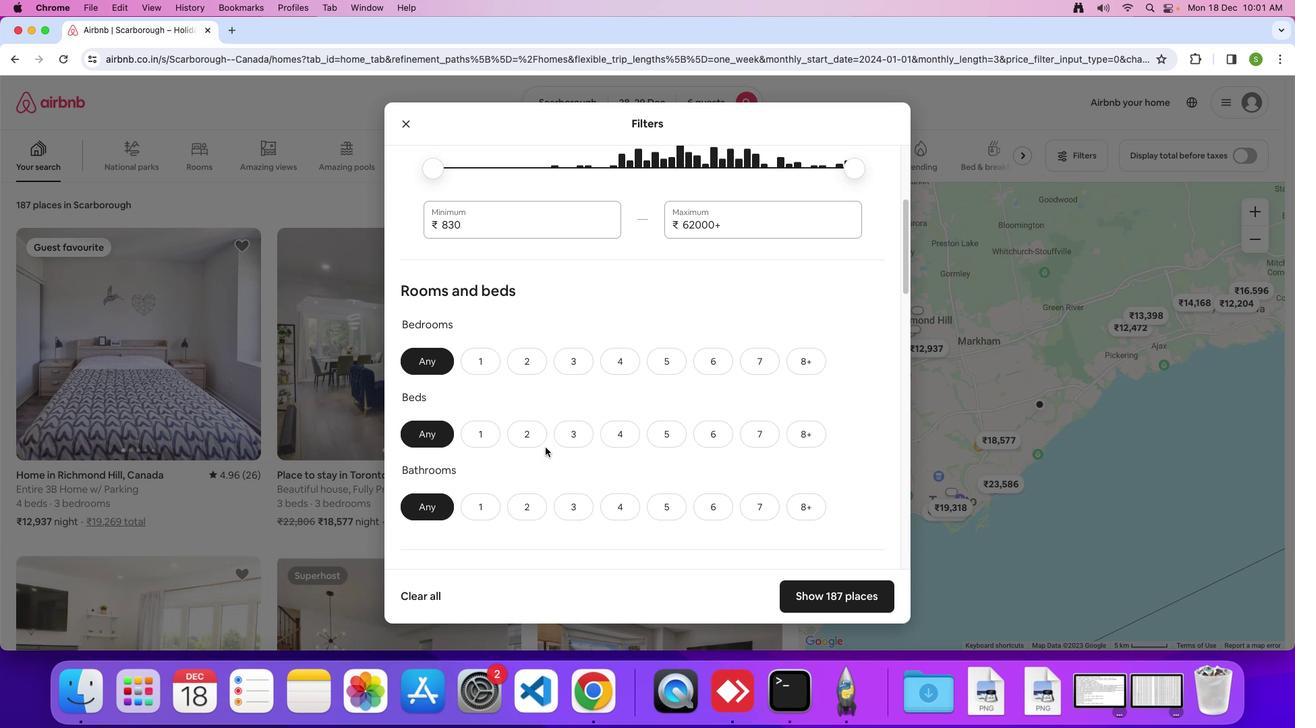
Action: Mouse moved to (573, 321)
Screenshot: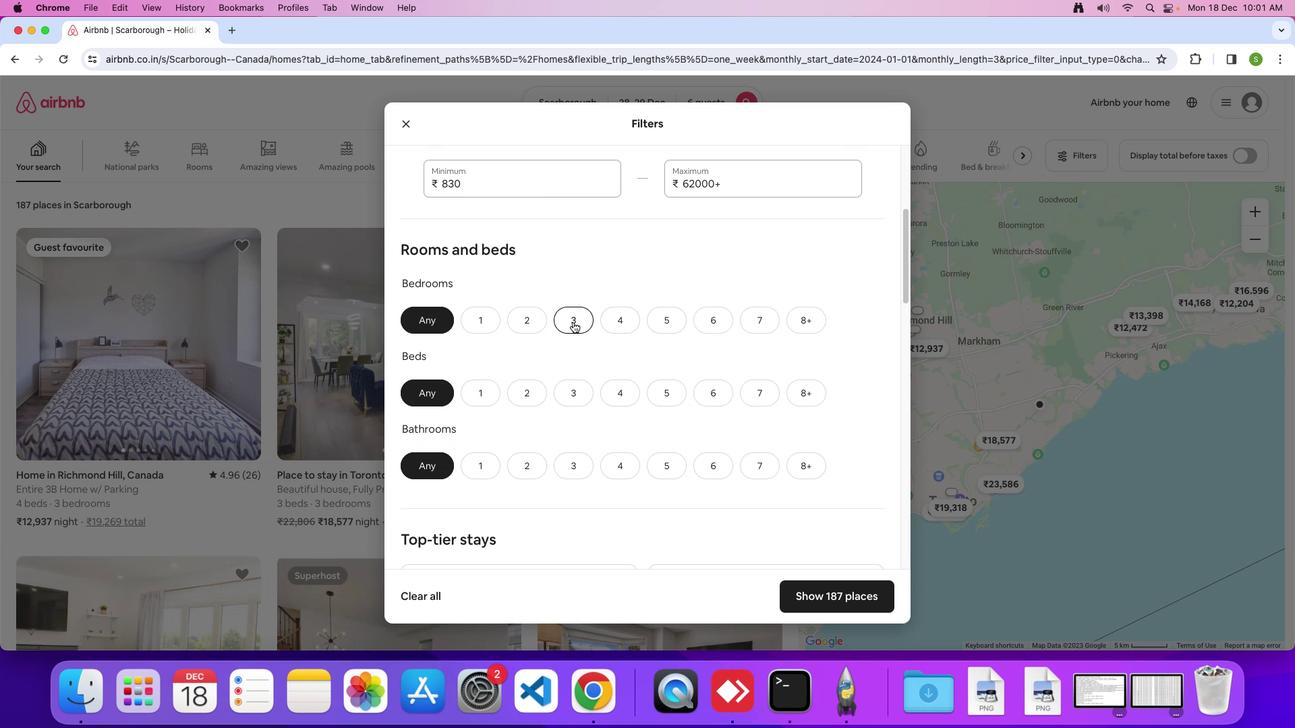 
Action: Mouse pressed left at (573, 321)
Screenshot: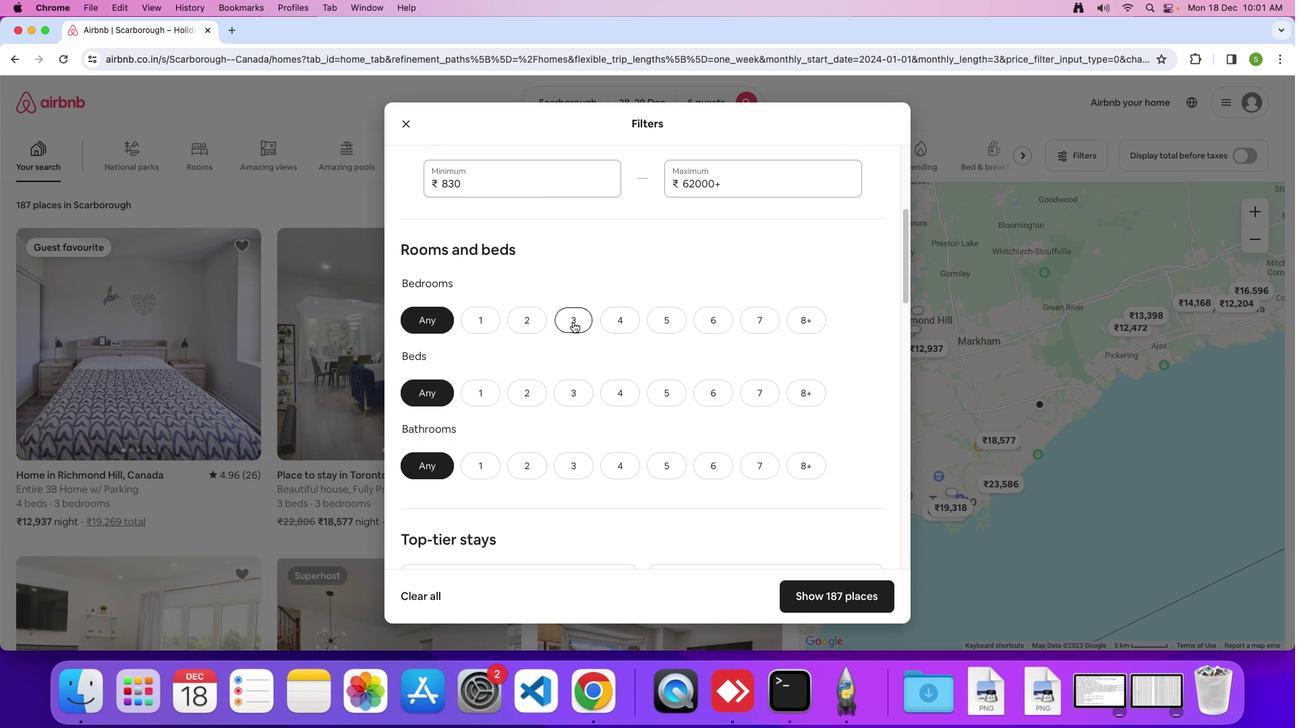
Action: Mouse moved to (571, 390)
Screenshot: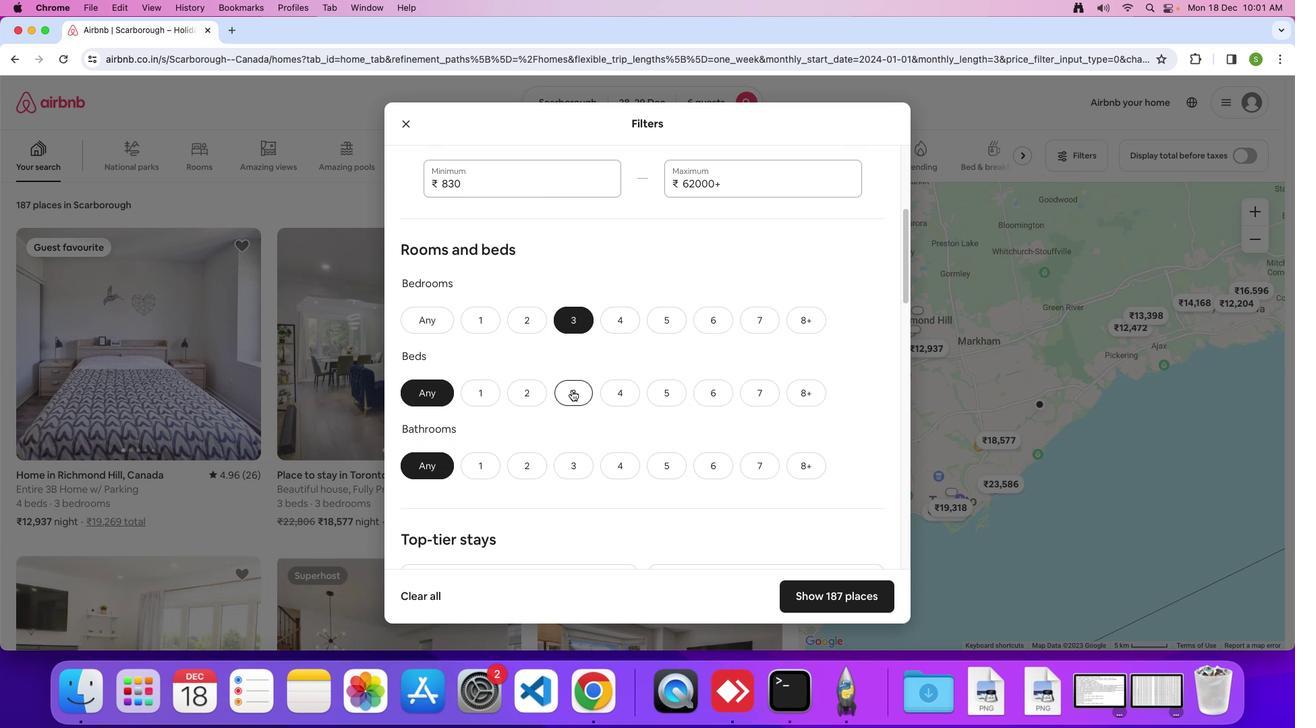 
Action: Mouse pressed left at (571, 390)
Screenshot: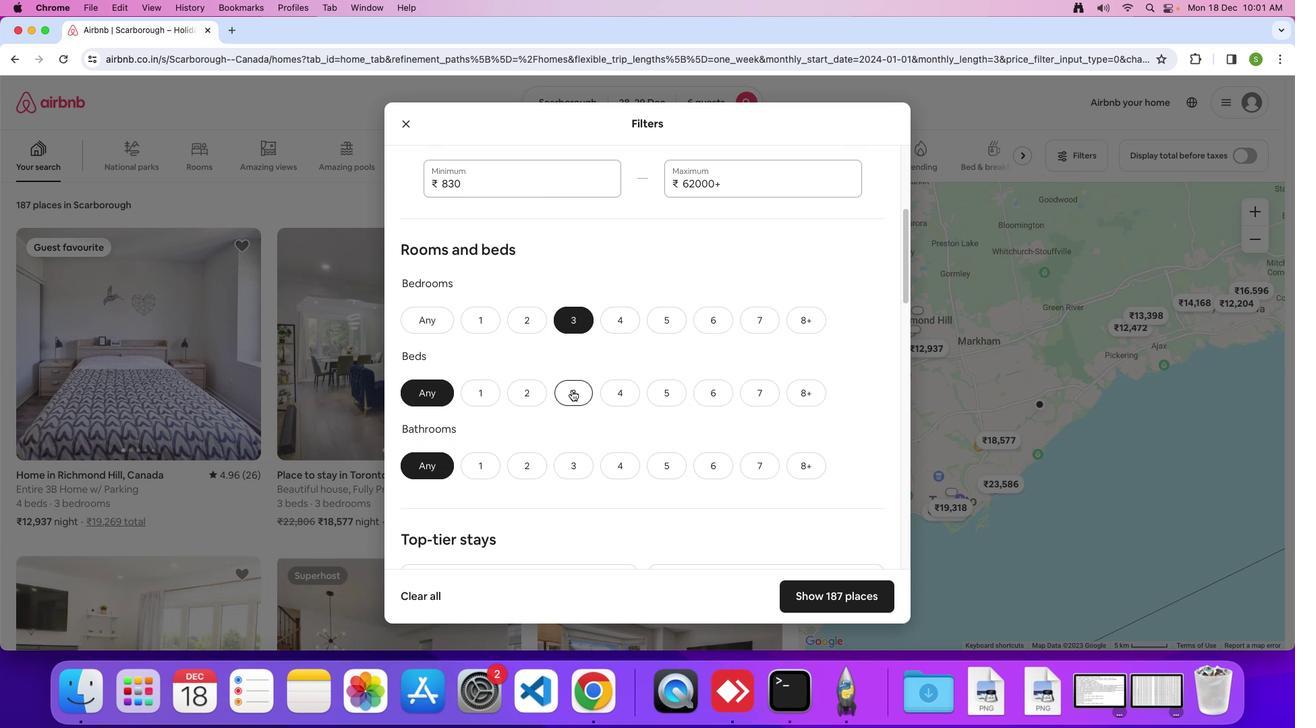 
Action: Mouse moved to (568, 473)
Screenshot: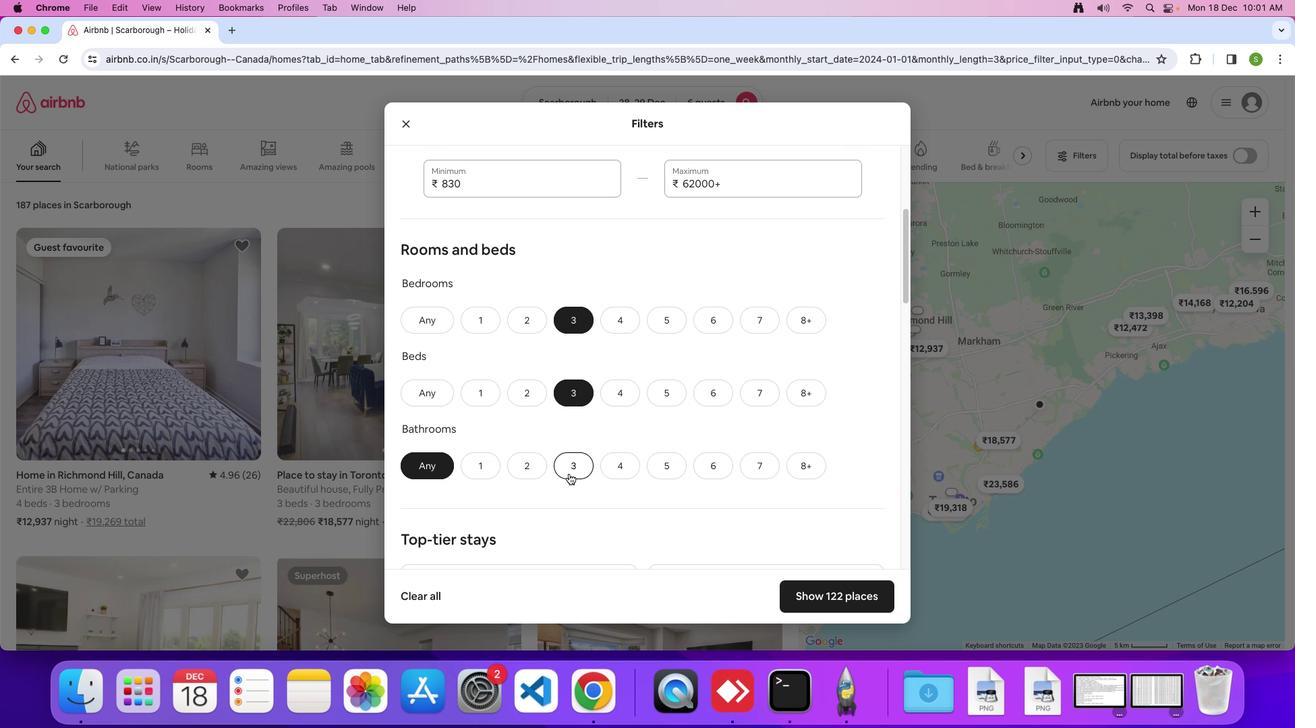 
Action: Mouse pressed left at (568, 473)
Screenshot: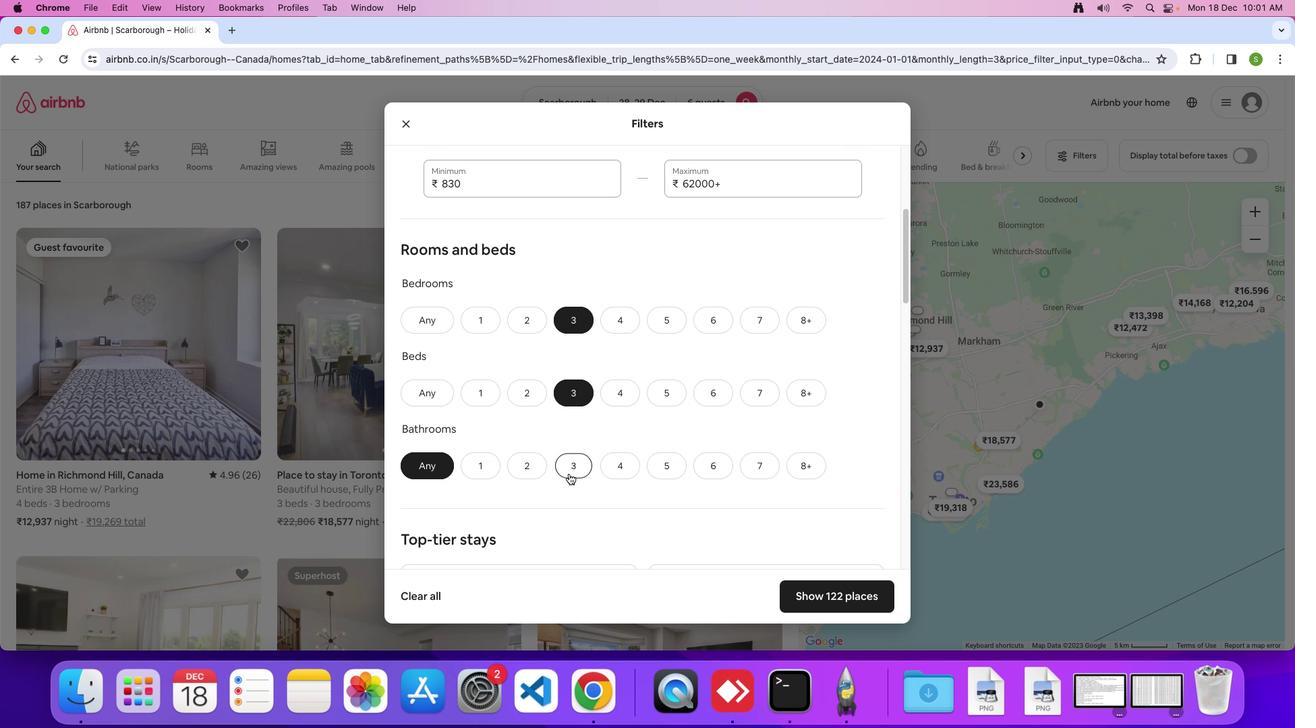 
Action: Mouse moved to (685, 408)
Screenshot: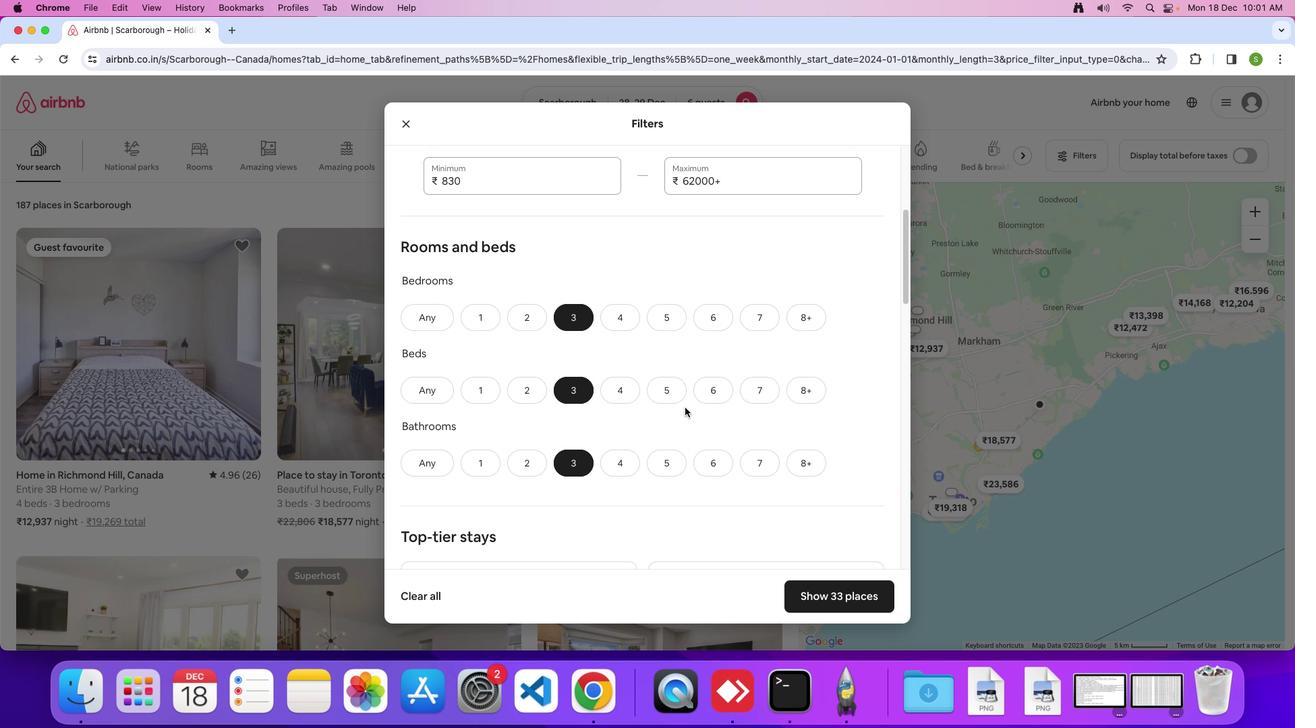 
Action: Mouse scrolled (685, 408) with delta (0, 0)
Screenshot: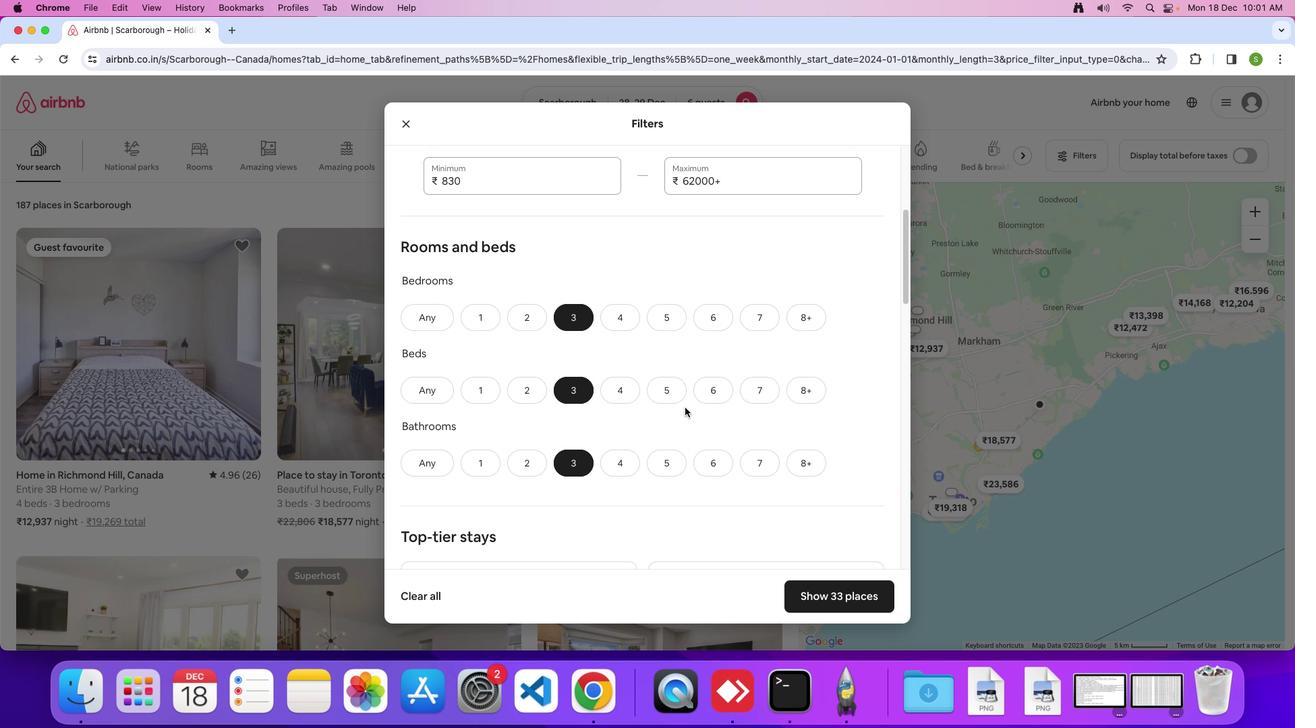 
Action: Mouse moved to (685, 407)
Screenshot: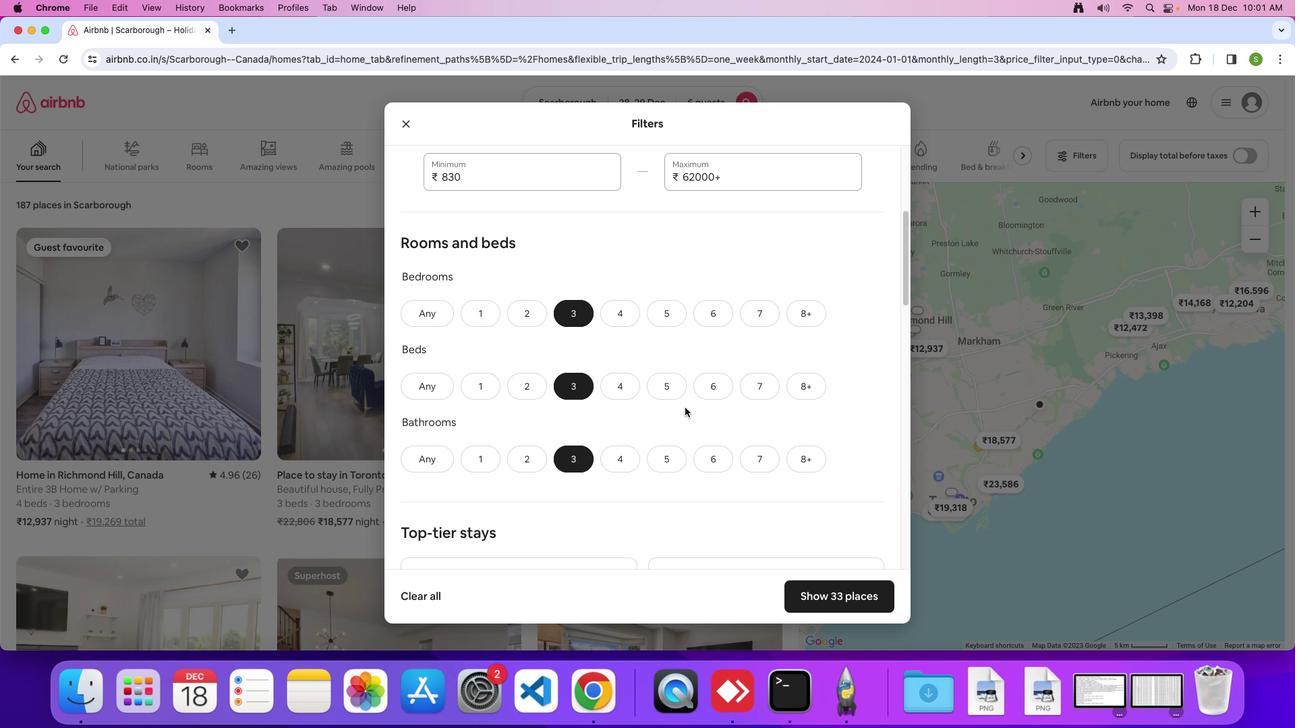 
Action: Mouse scrolled (685, 407) with delta (0, 0)
Screenshot: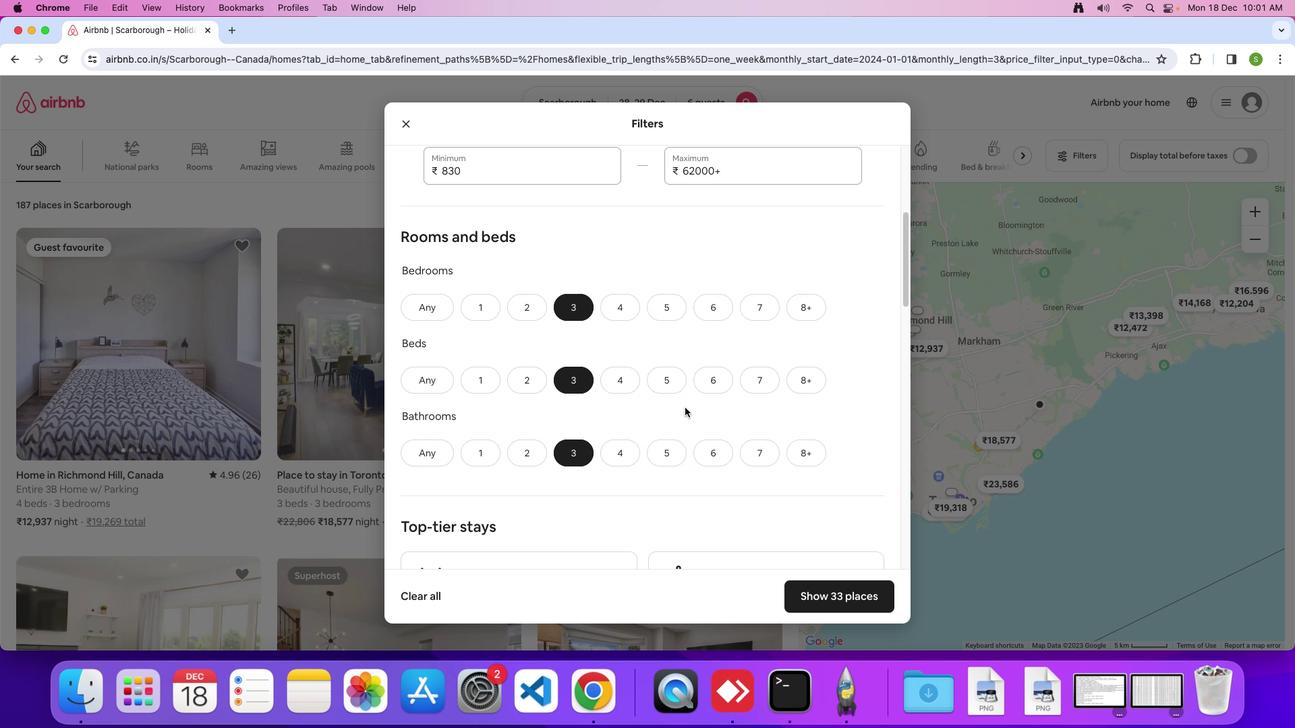 
Action: Mouse scrolled (685, 407) with delta (0, 0)
Screenshot: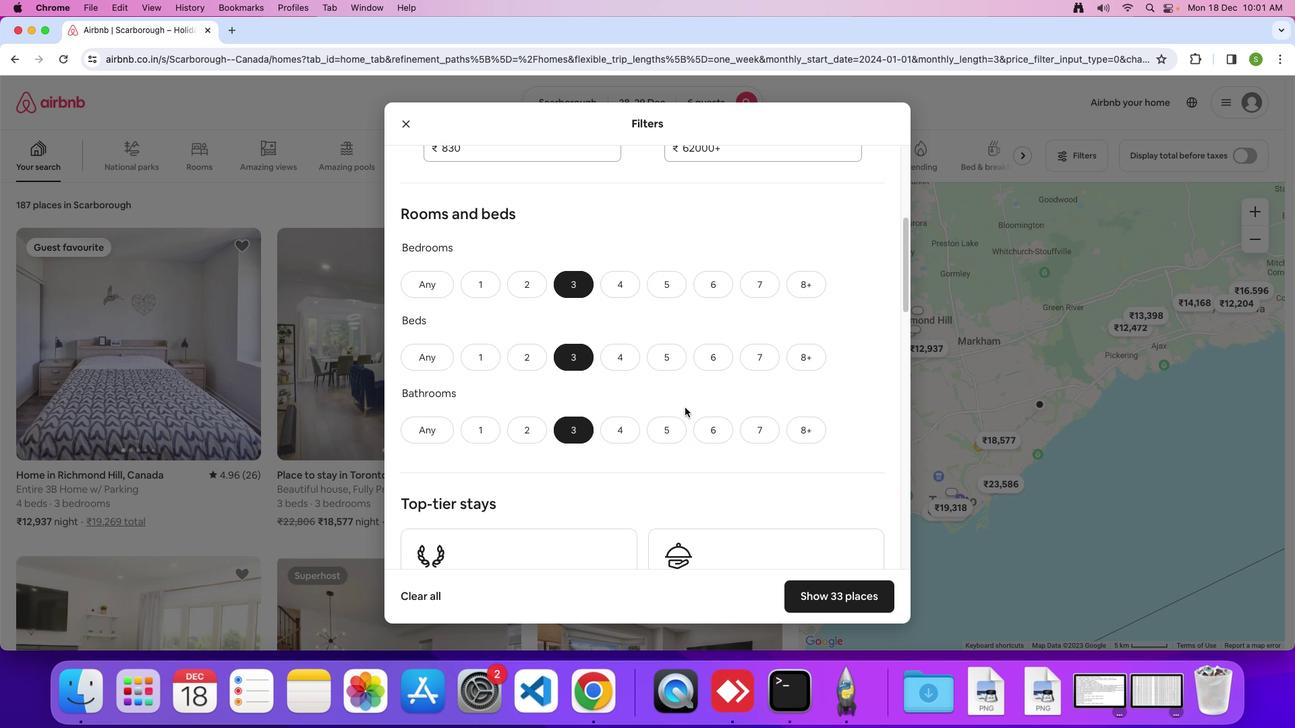 
Action: Mouse scrolled (685, 407) with delta (0, 0)
Screenshot: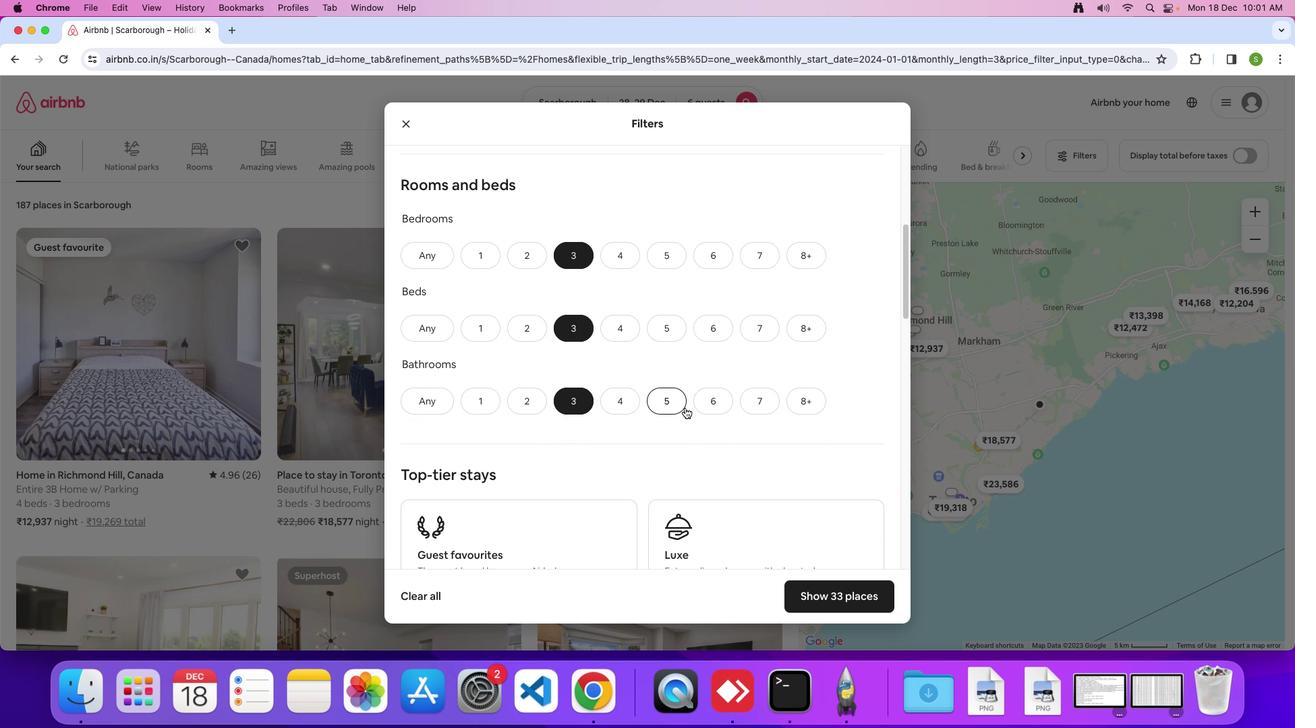 
Action: Mouse scrolled (685, 407) with delta (0, 0)
Screenshot: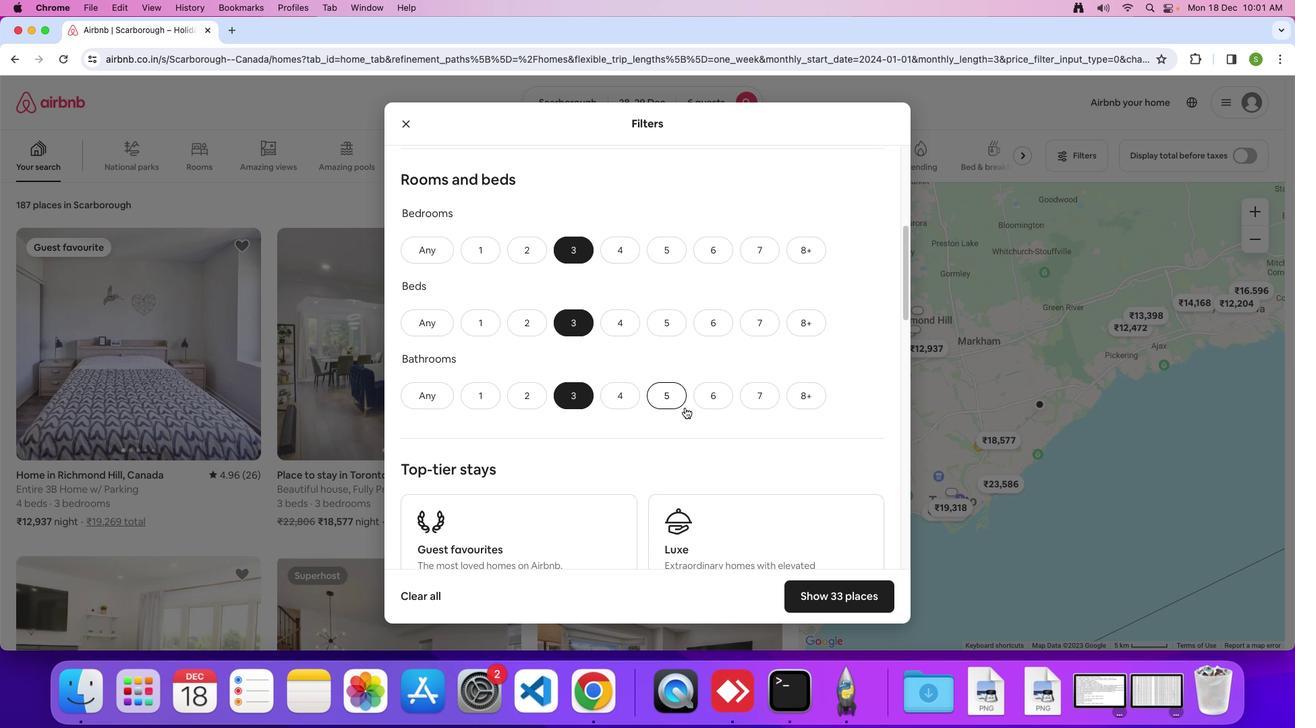 
Action: Mouse scrolled (685, 407) with delta (0, 0)
Screenshot: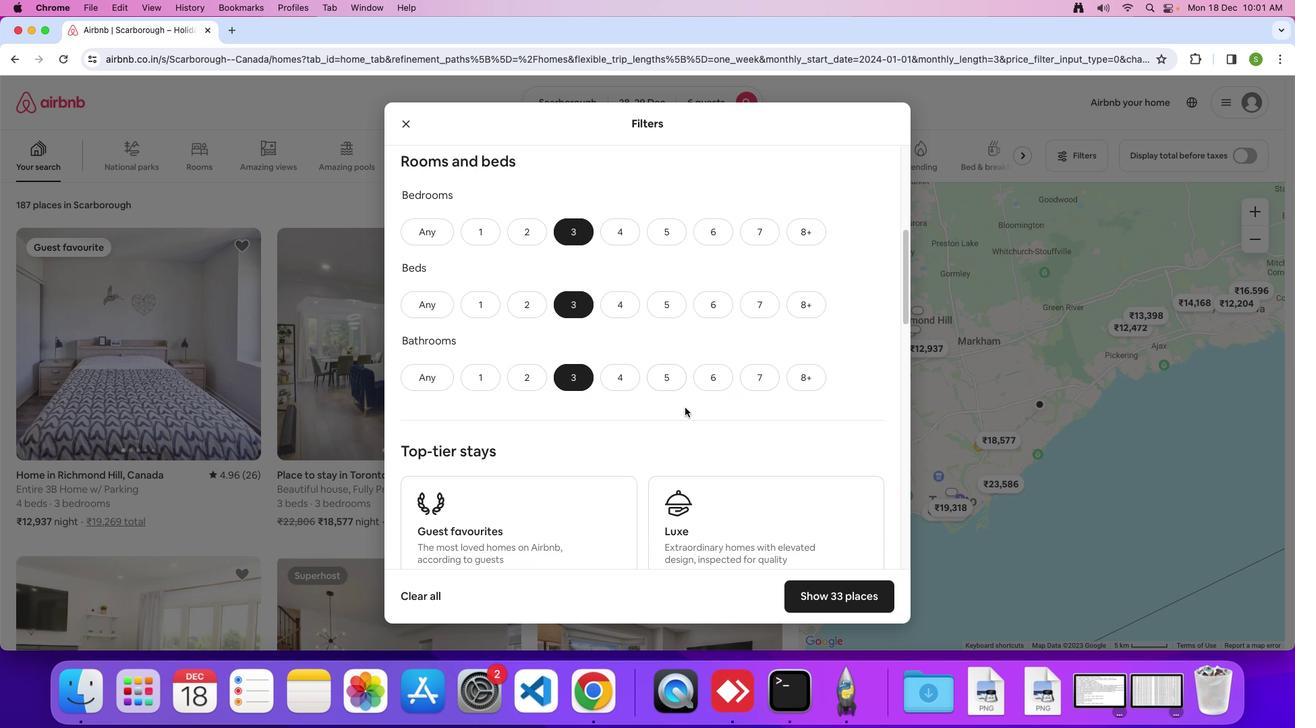 
Action: Mouse scrolled (685, 407) with delta (0, 0)
Screenshot: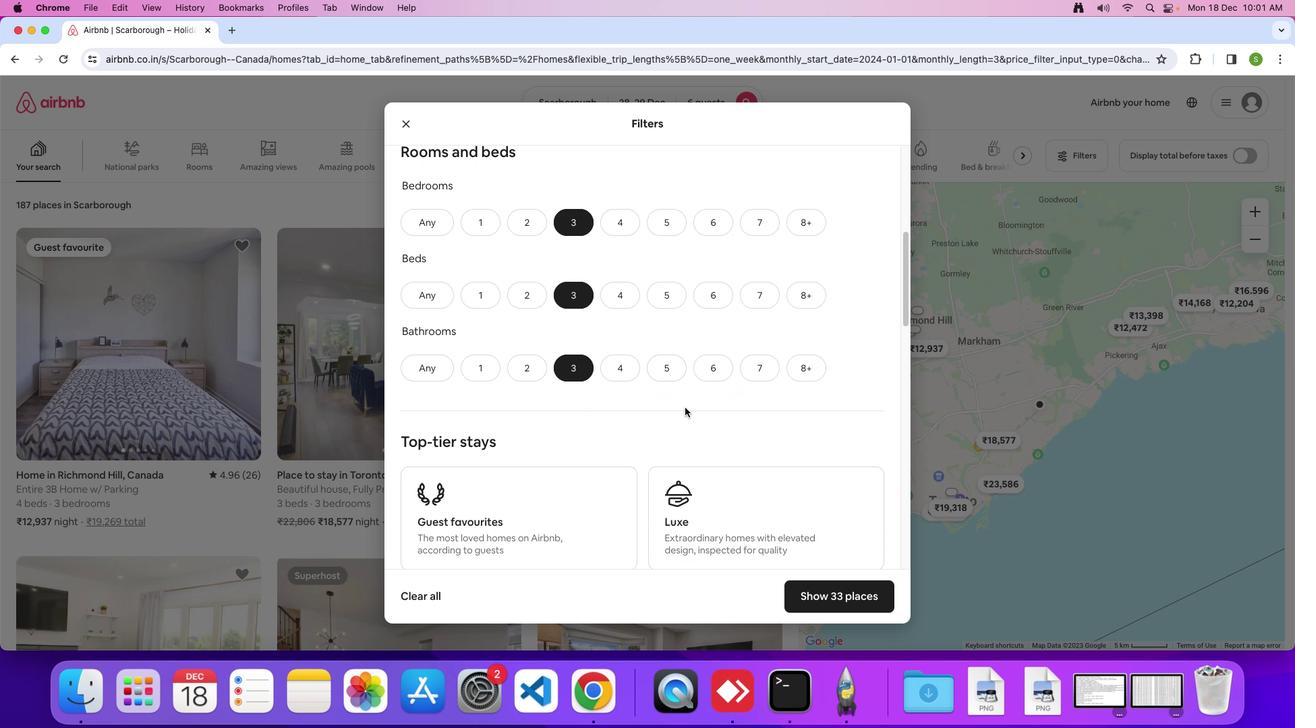 
Action: Mouse scrolled (685, 407) with delta (0, -1)
Screenshot: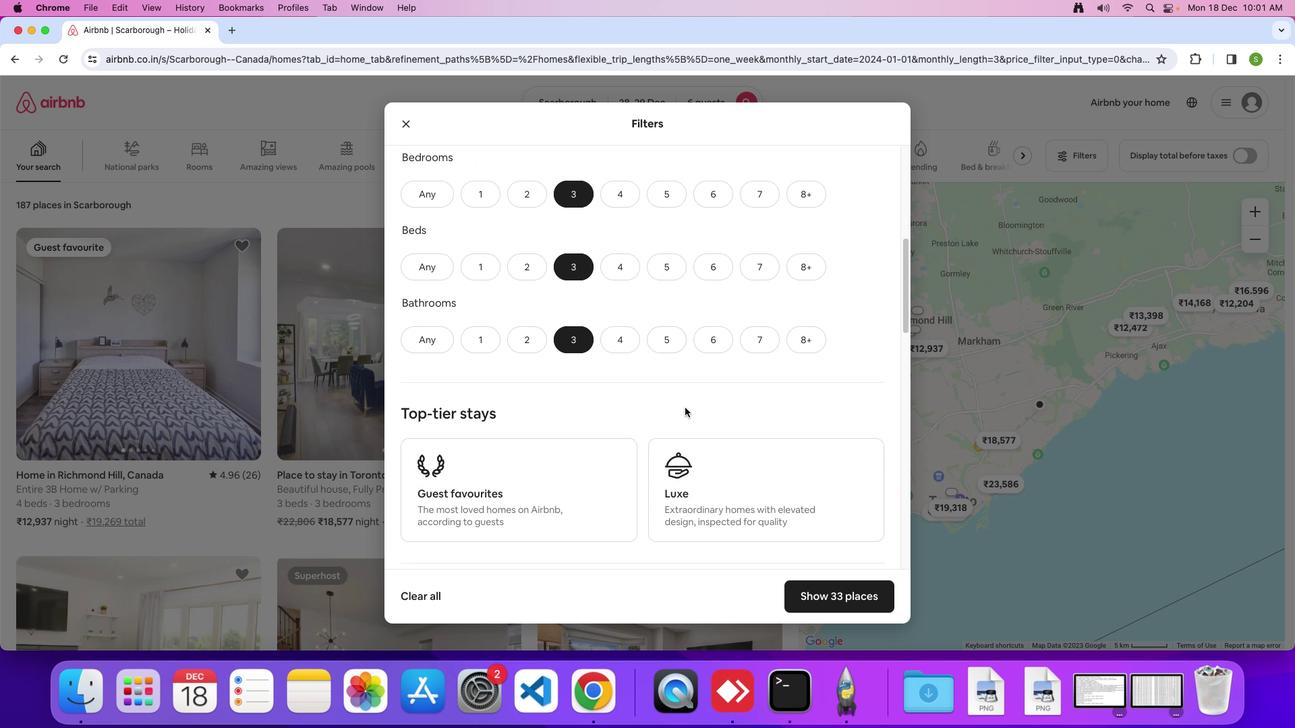
Action: Mouse scrolled (685, 407) with delta (0, 0)
Screenshot: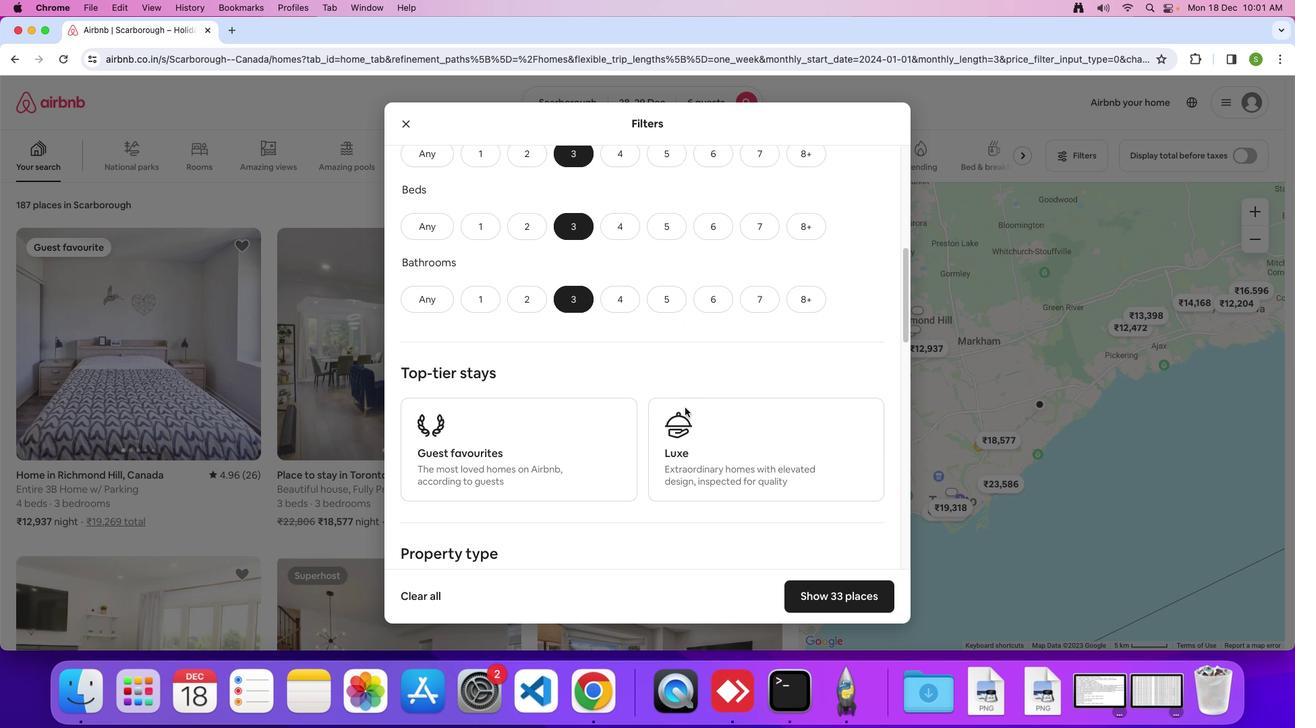 
Action: Mouse scrolled (685, 407) with delta (0, 0)
Screenshot: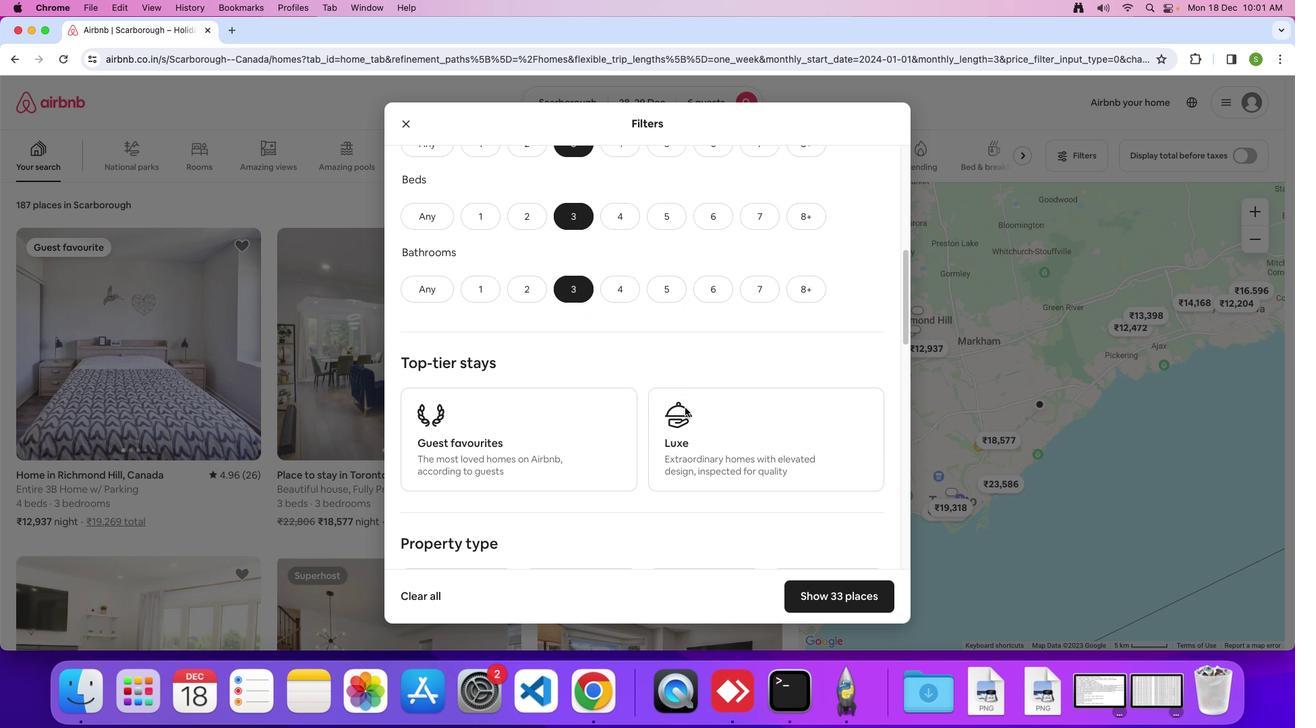 
Action: Mouse scrolled (685, 407) with delta (0, 0)
Screenshot: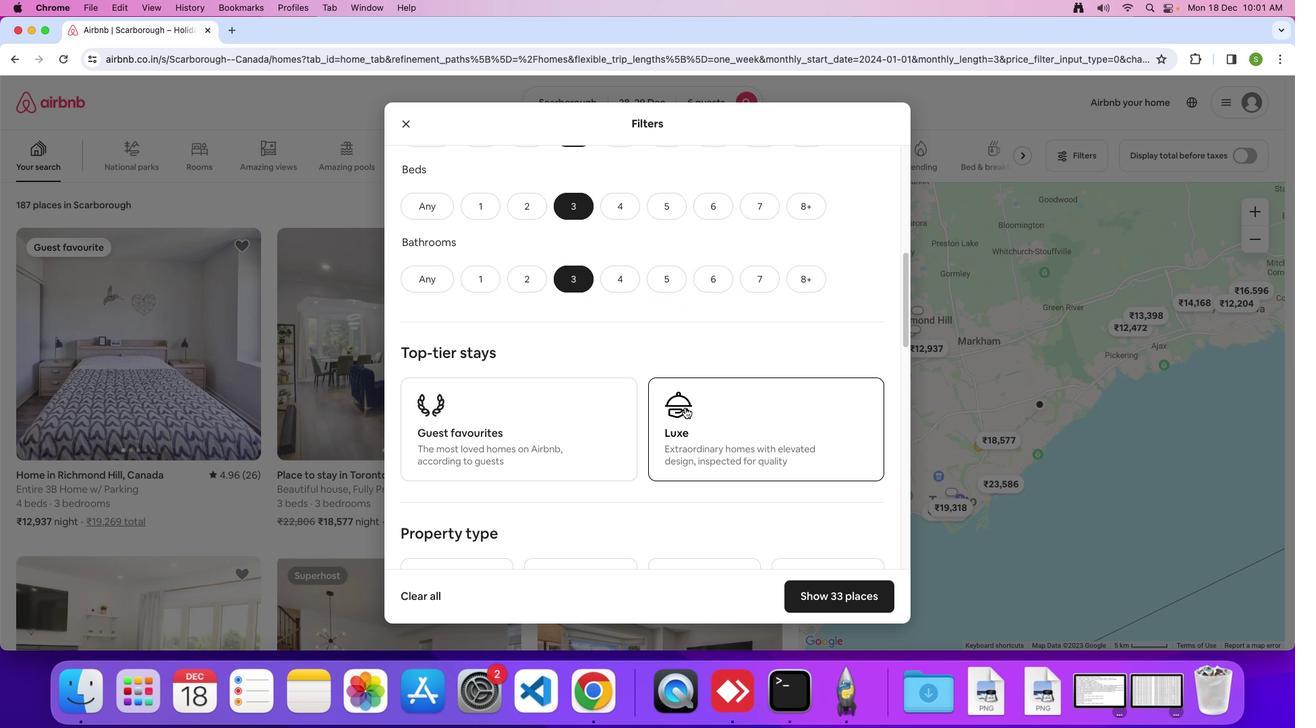 
Action: Mouse scrolled (685, 407) with delta (0, 0)
Screenshot: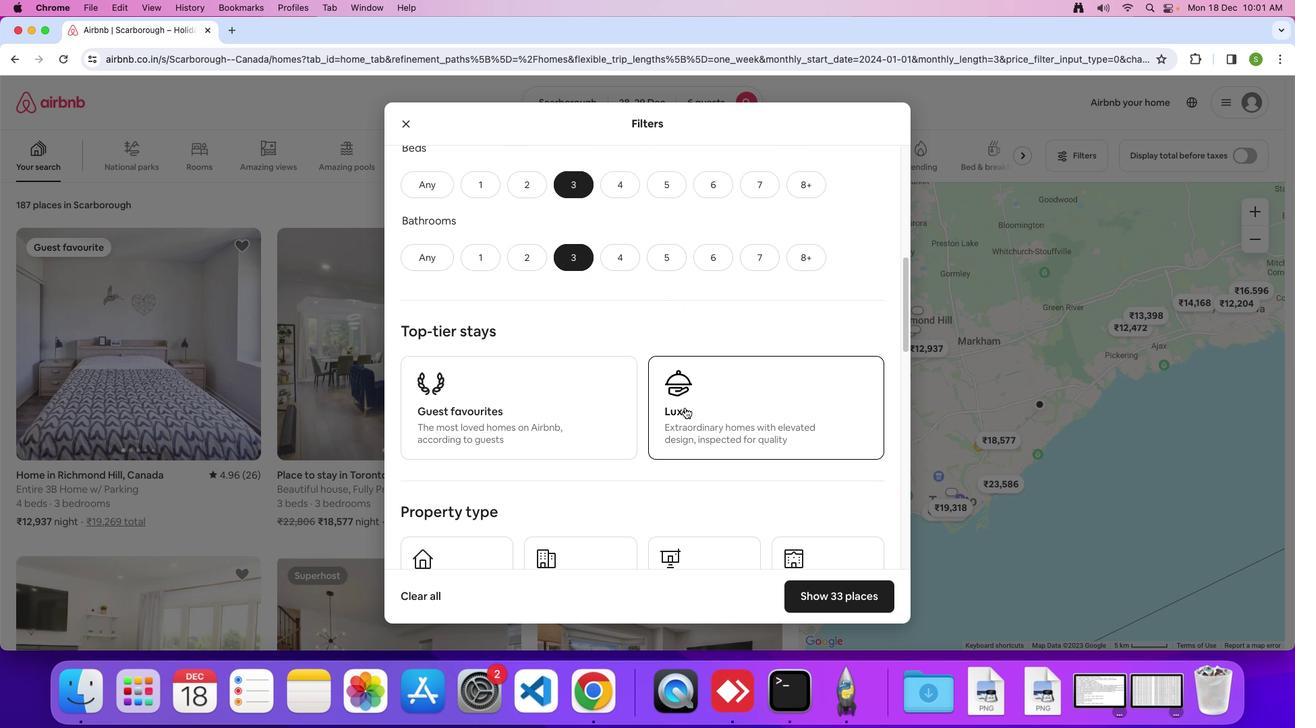 
Action: Mouse scrolled (685, 407) with delta (0, -1)
Screenshot: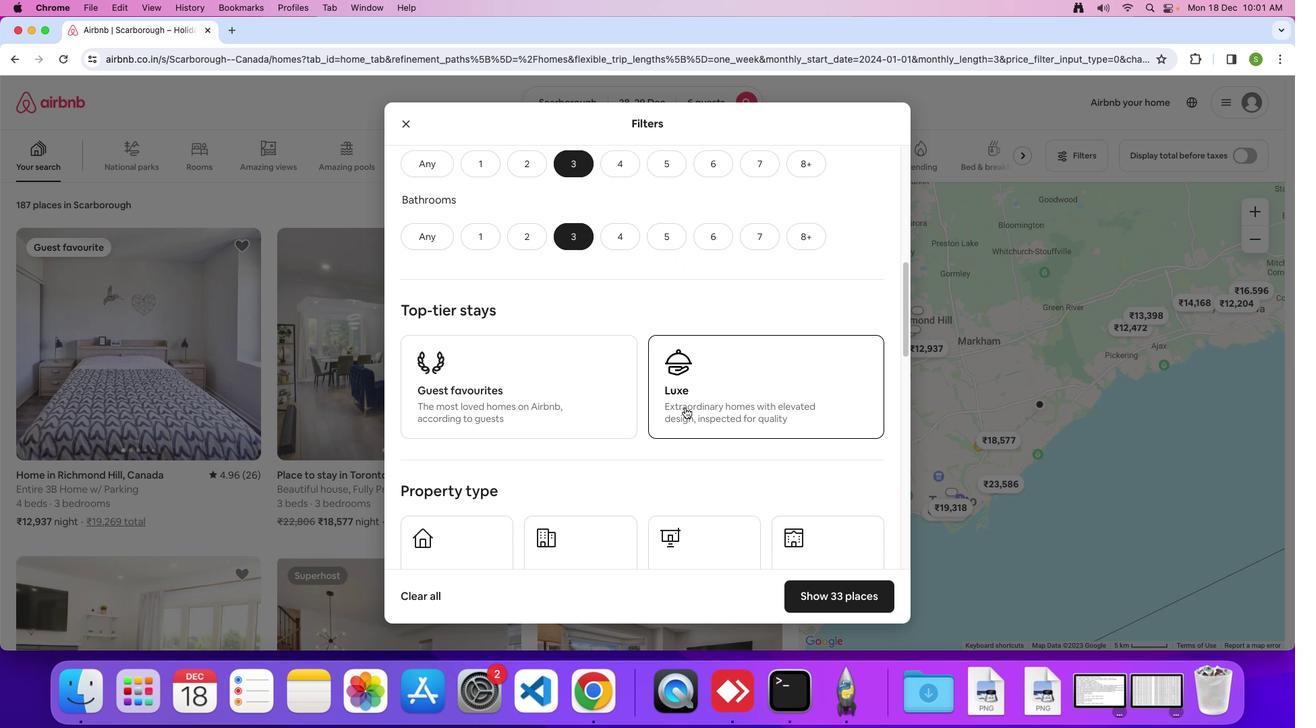 
Action: Mouse scrolled (685, 407) with delta (0, 0)
Screenshot: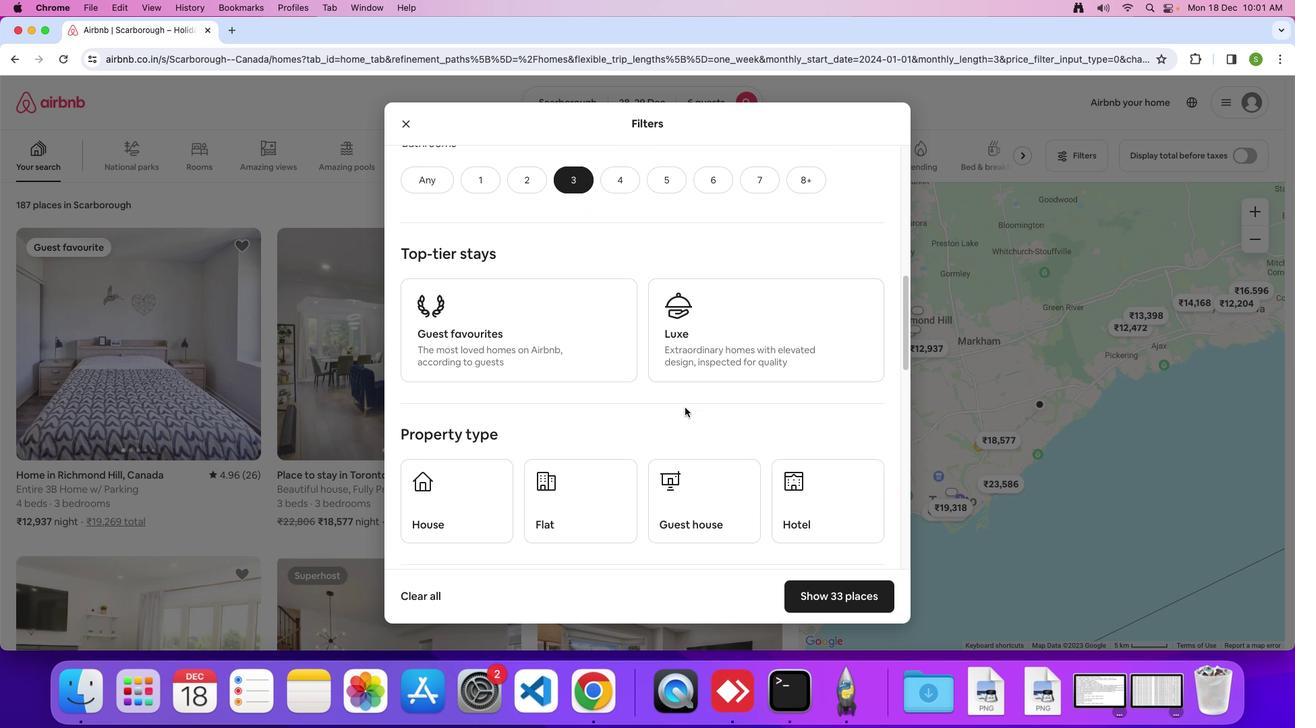 
Action: Mouse moved to (685, 407)
Screenshot: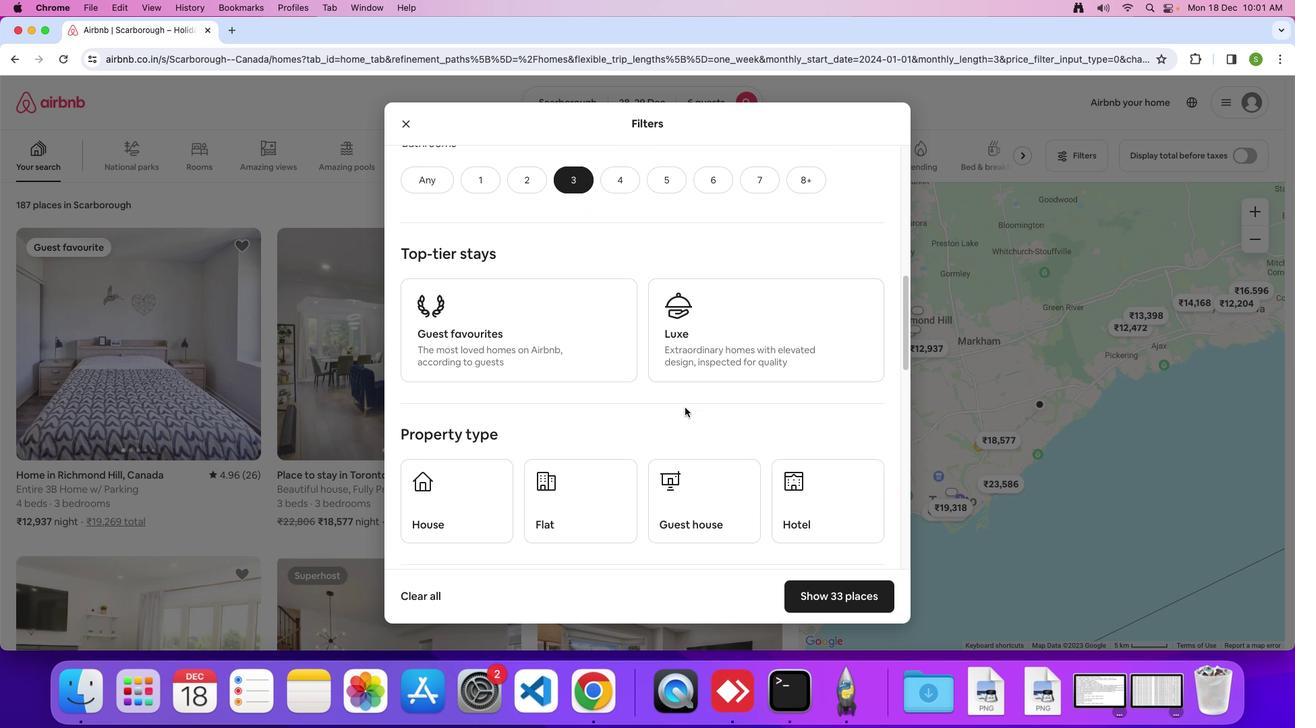 
Action: Mouse scrolled (685, 407) with delta (0, 0)
Screenshot: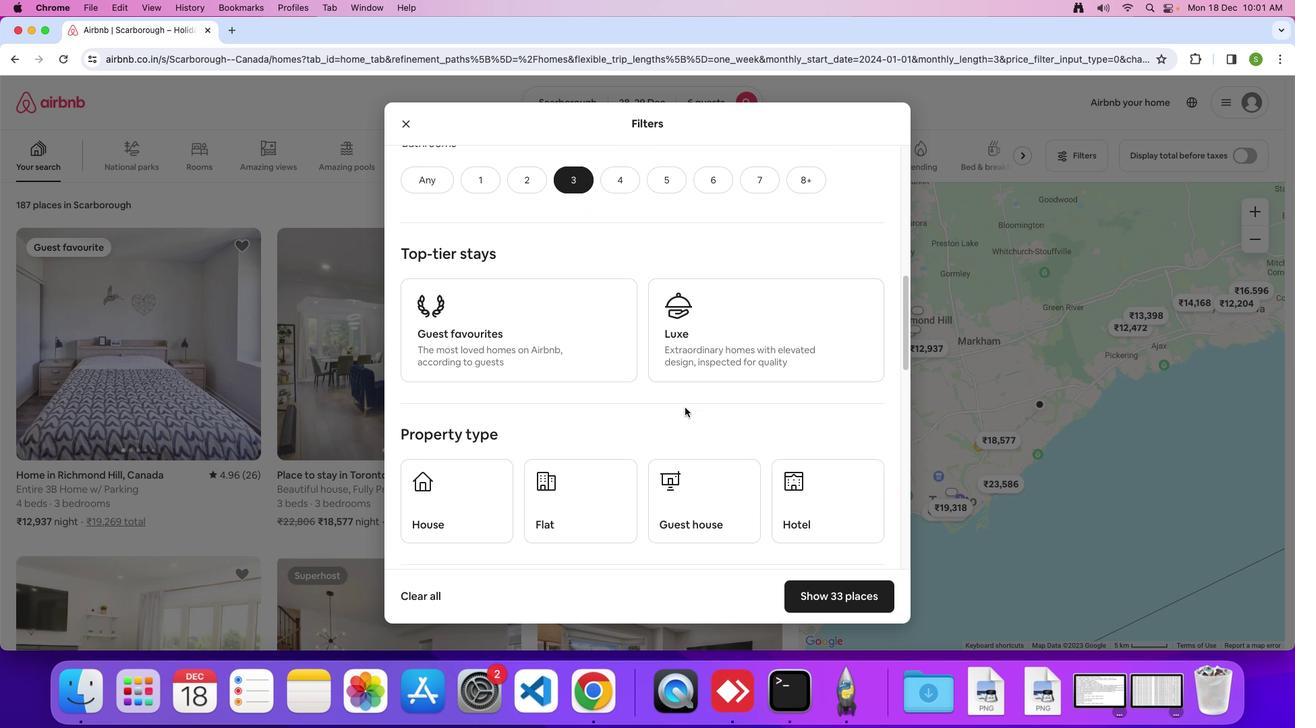 
Action: Mouse scrolled (685, 407) with delta (0, 0)
Screenshot: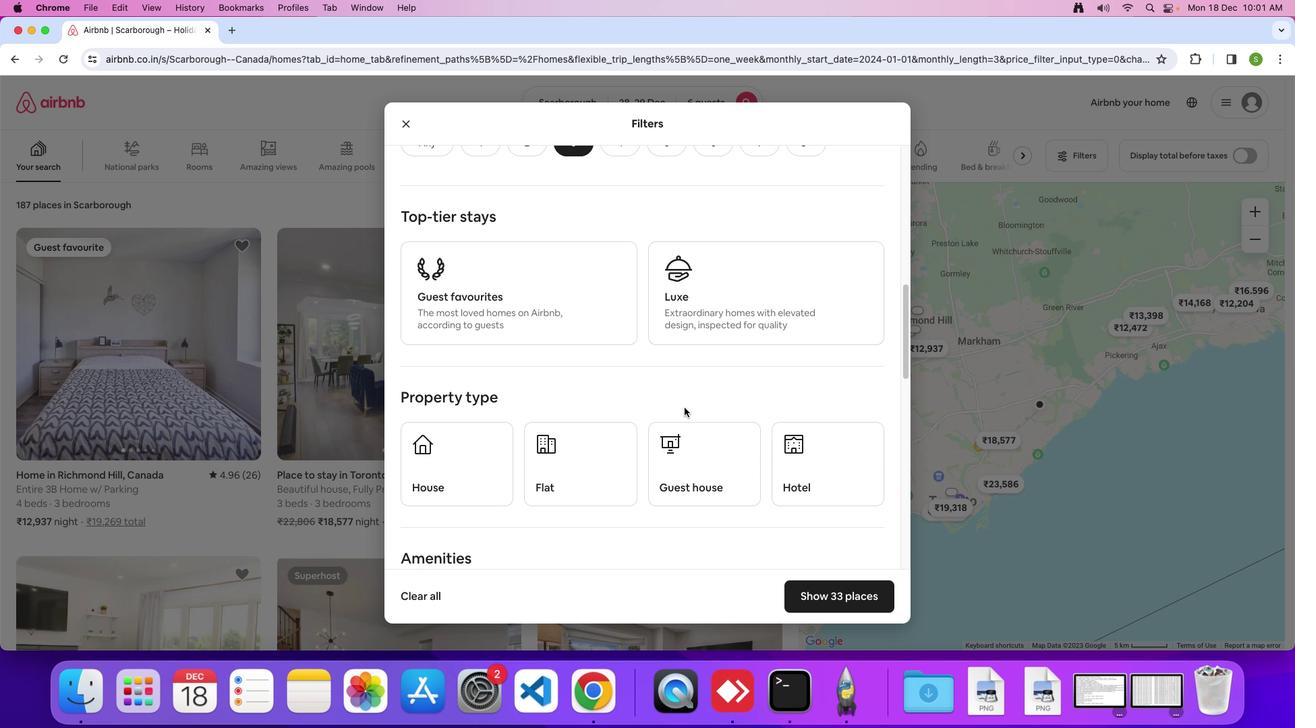 
Action: Mouse moved to (678, 436)
Screenshot: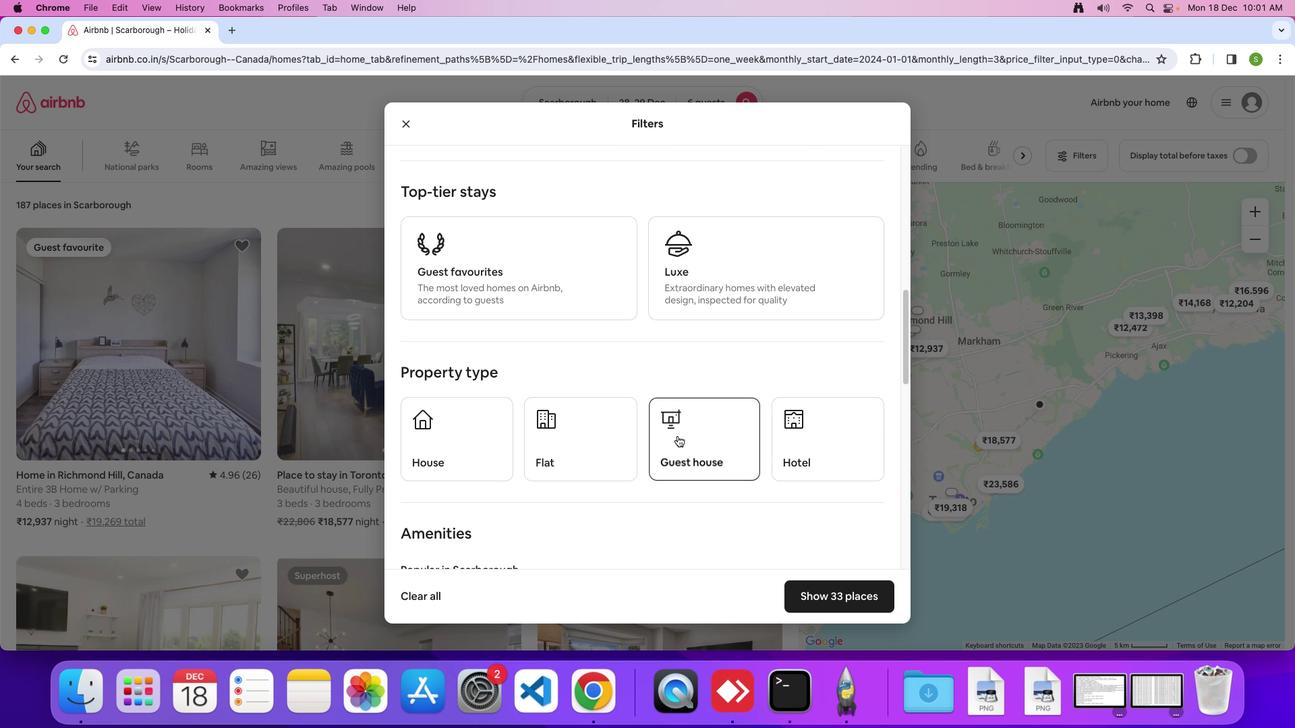 
Action: Mouse pressed left at (678, 436)
Screenshot: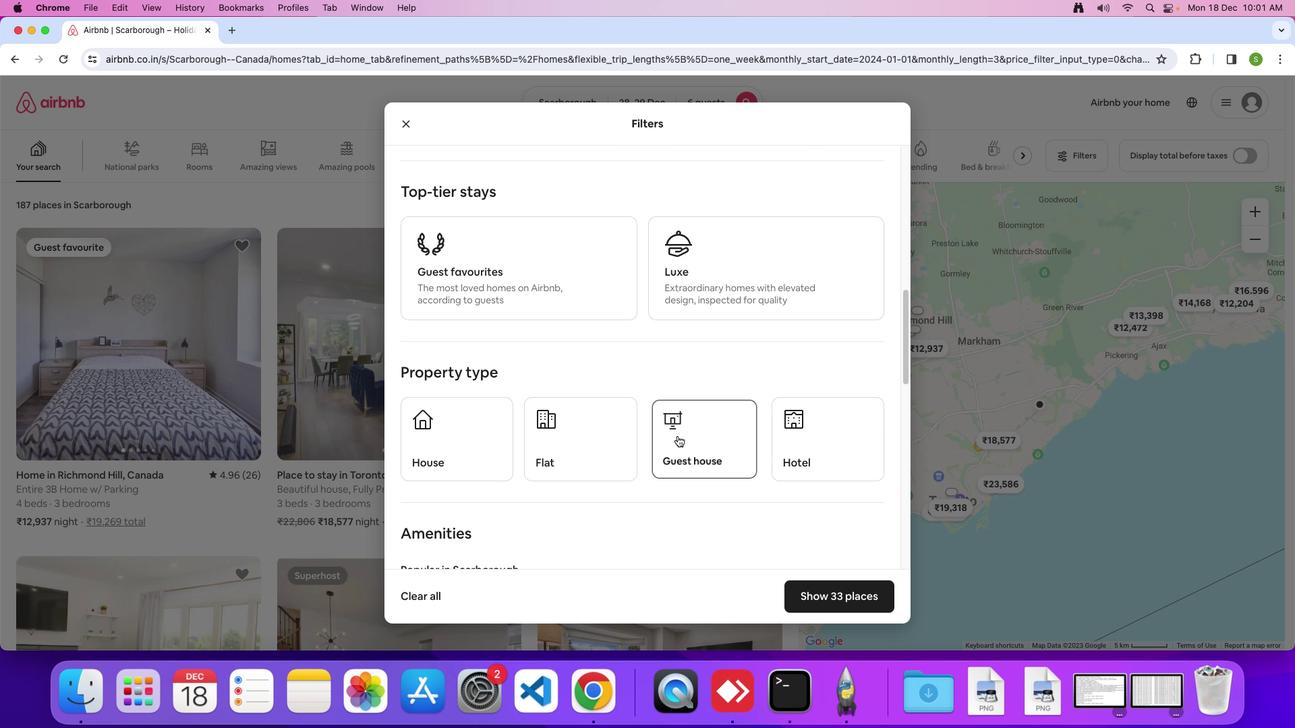 
Action: Mouse moved to (596, 438)
Screenshot: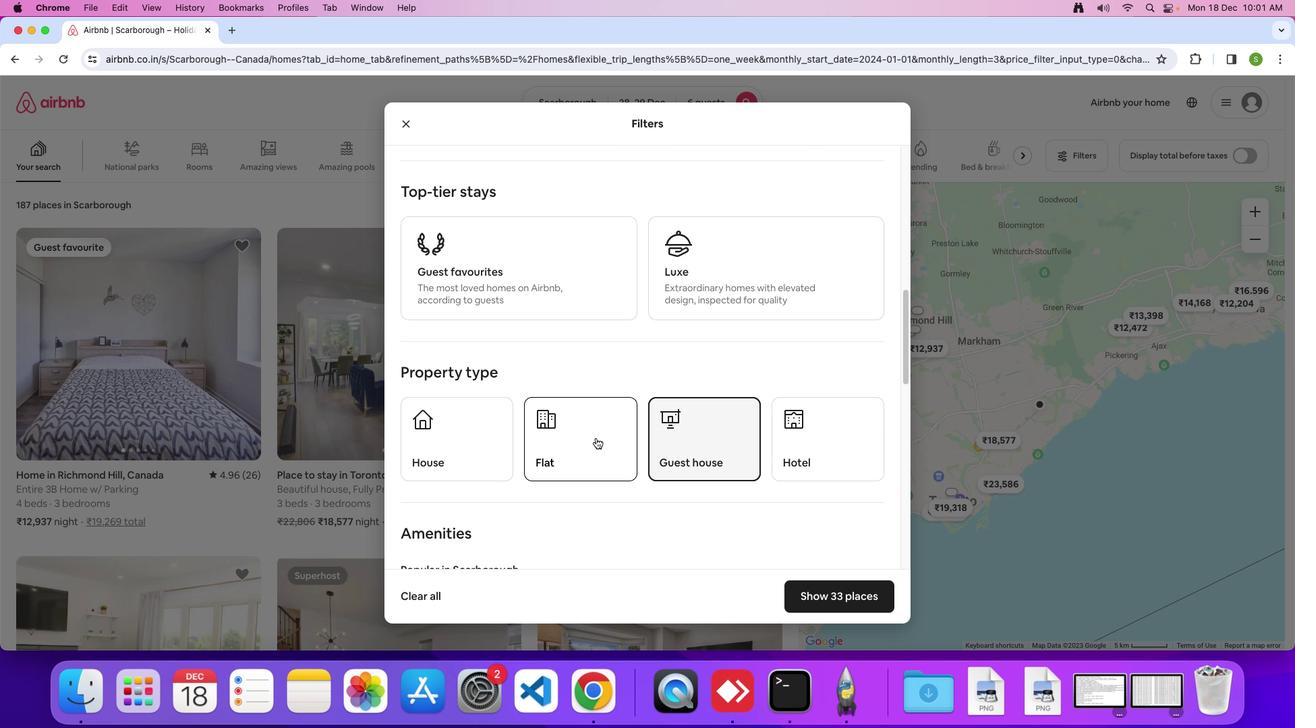 
Action: Mouse scrolled (596, 438) with delta (0, 0)
Screenshot: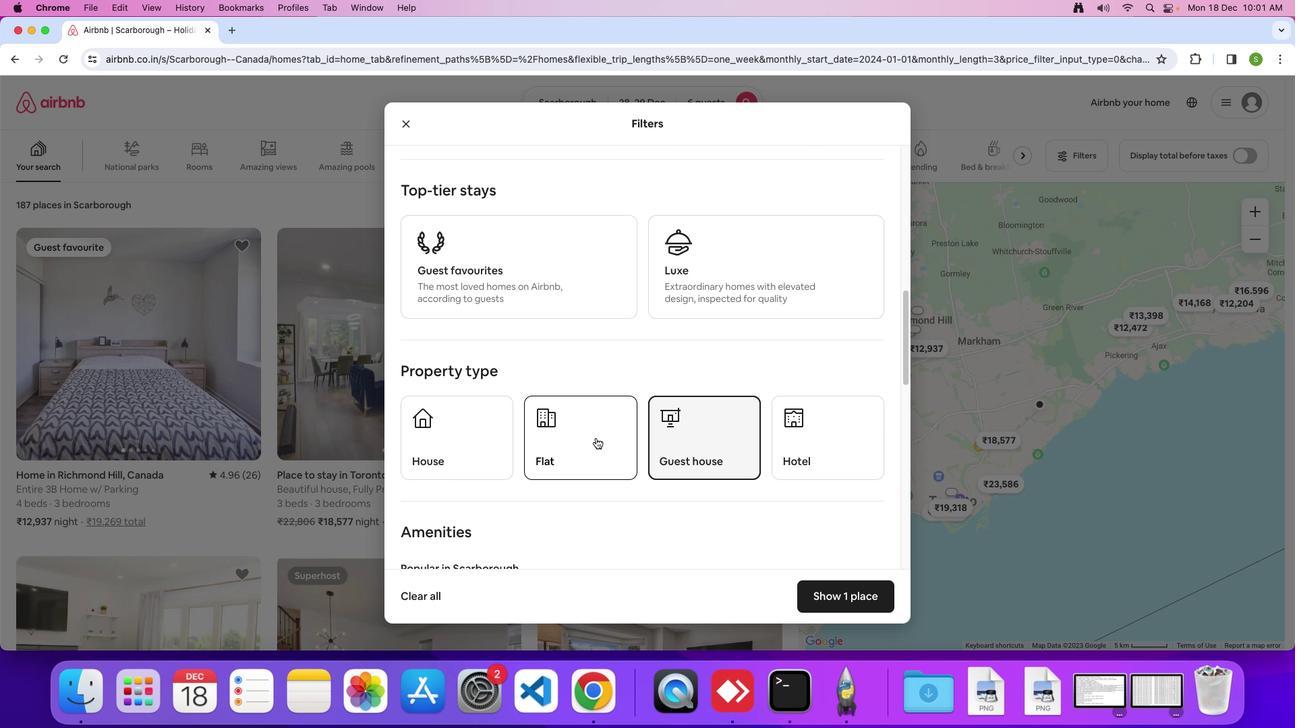 
Action: Mouse scrolled (596, 438) with delta (0, 0)
Screenshot: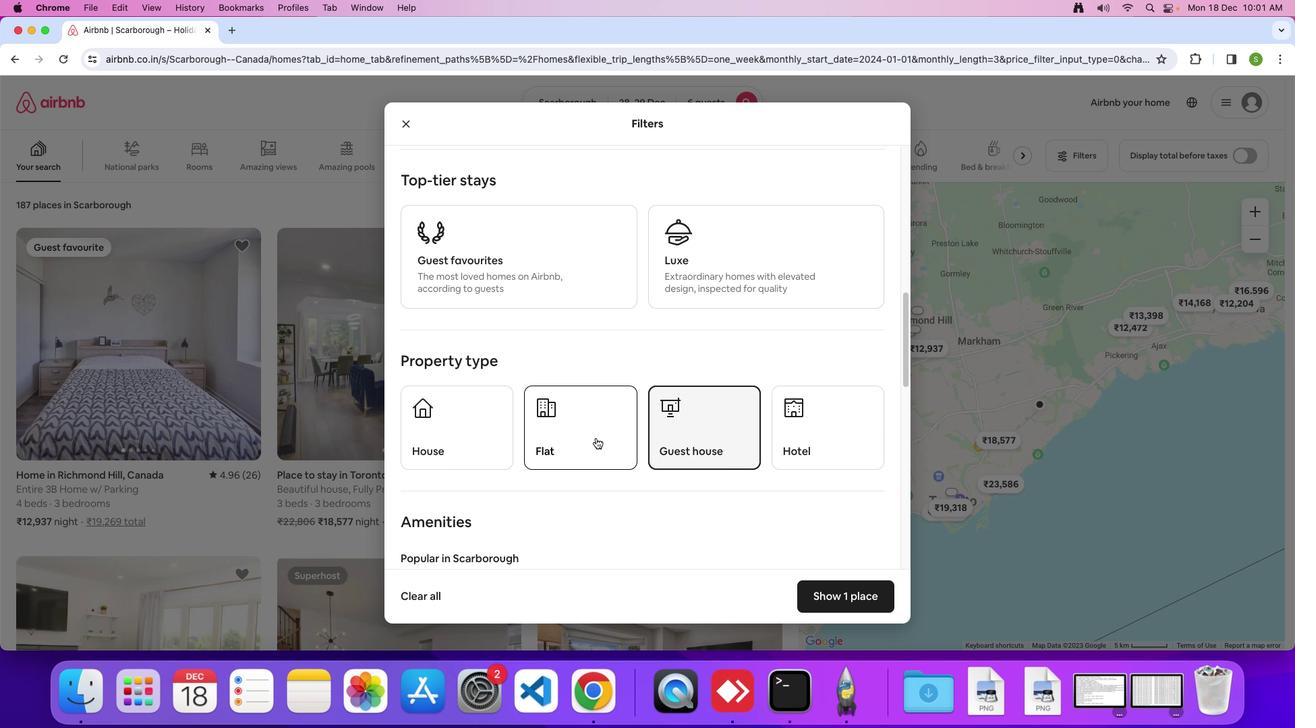 
Action: Mouse scrolled (596, 438) with delta (0, -1)
Screenshot: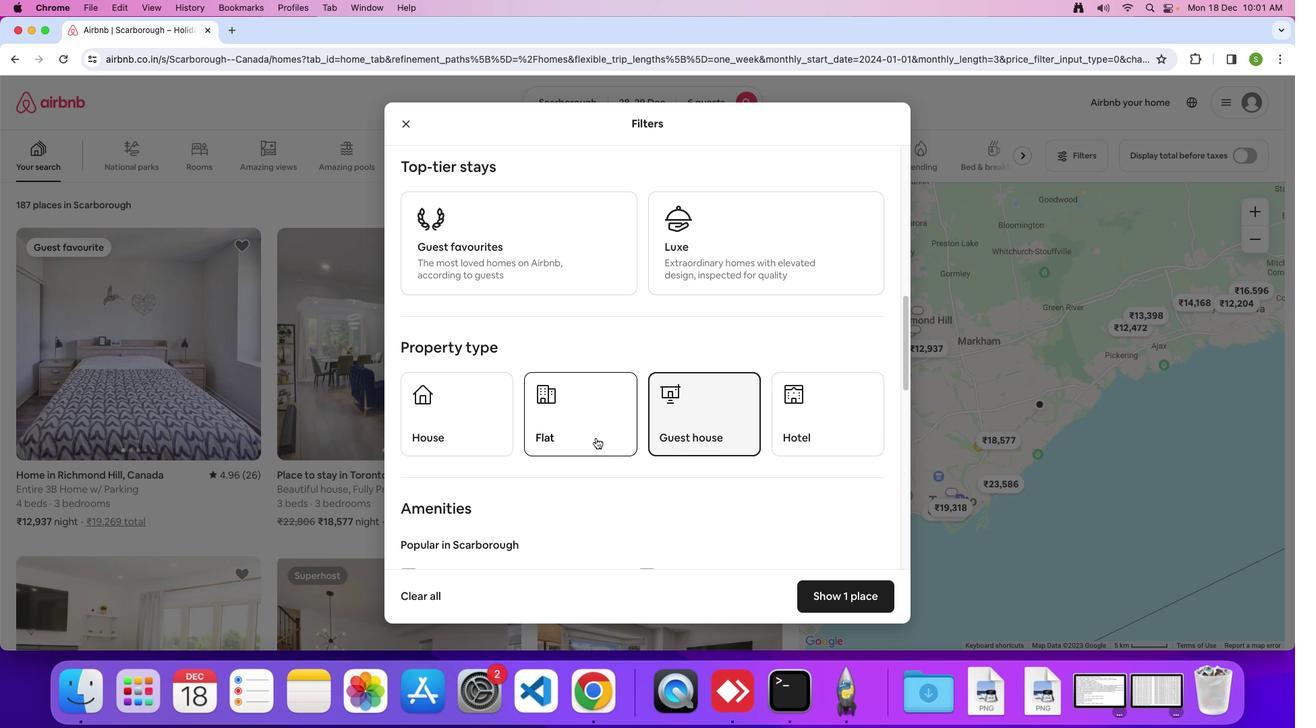 
Action: Mouse moved to (596, 436)
Screenshot: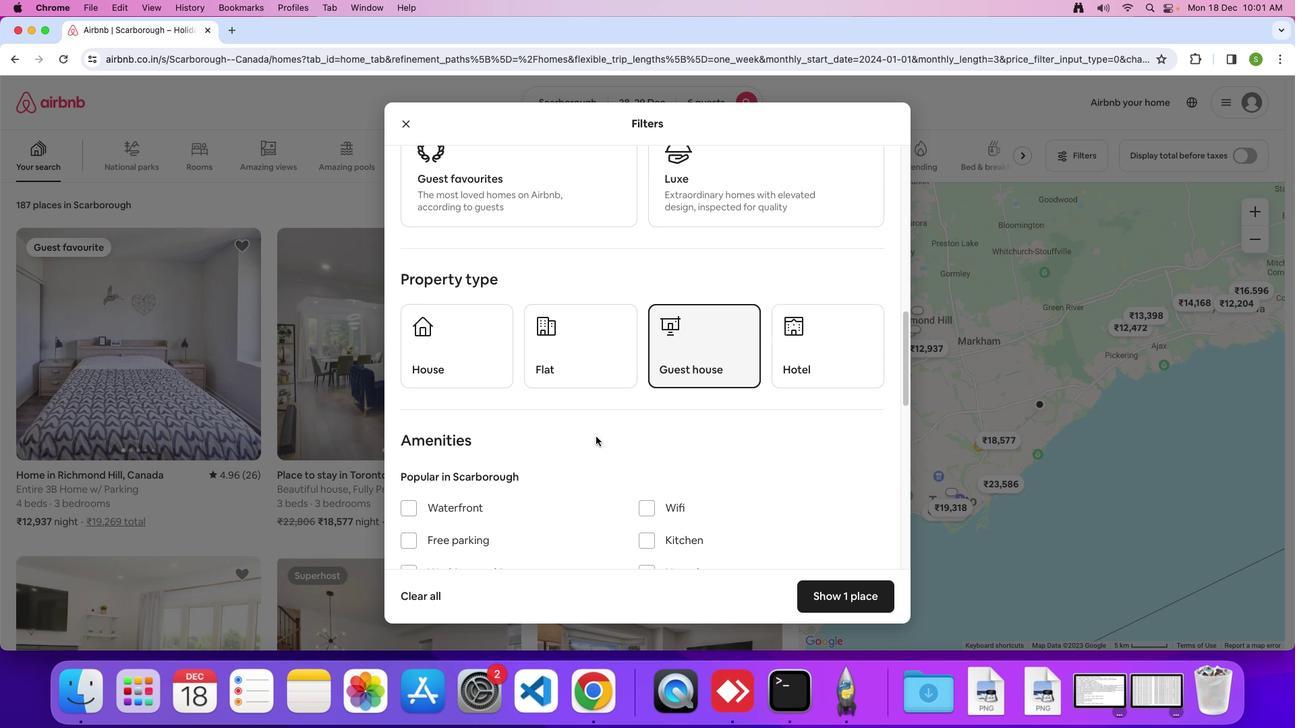 
Action: Mouse scrolled (596, 436) with delta (0, 0)
Screenshot: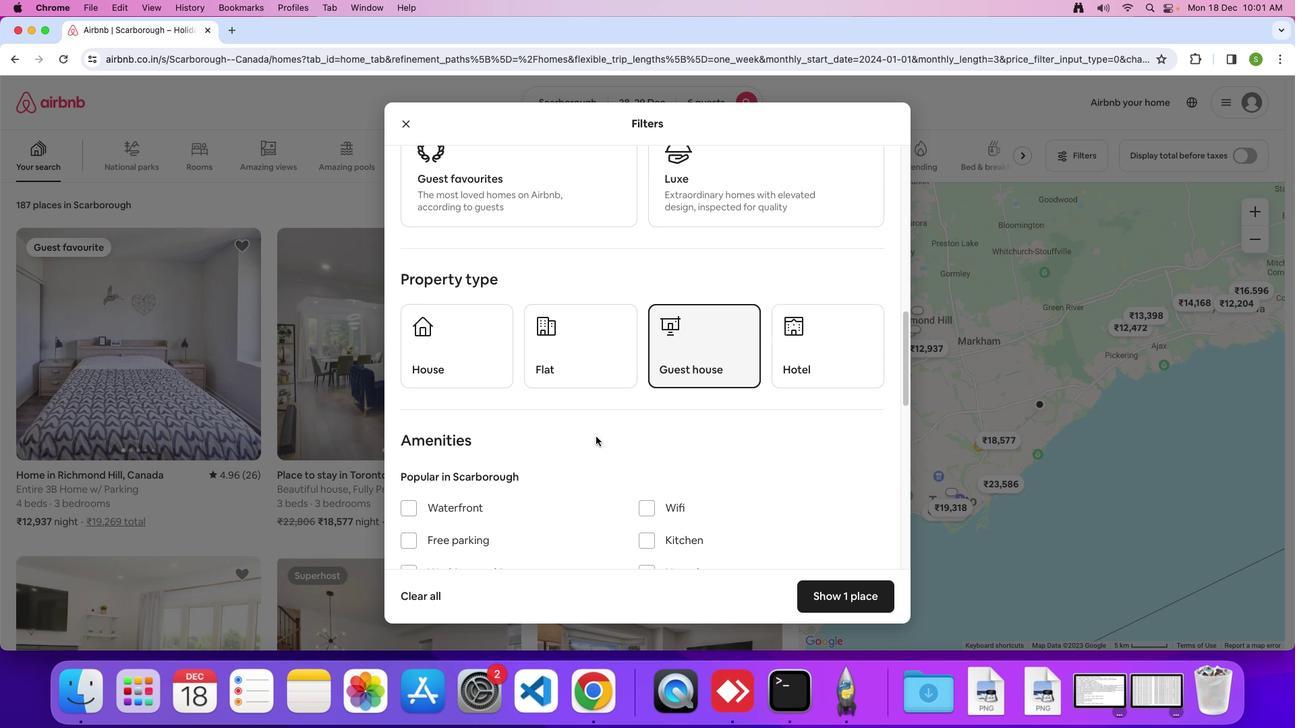 
Action: Mouse scrolled (596, 436) with delta (0, 0)
Screenshot: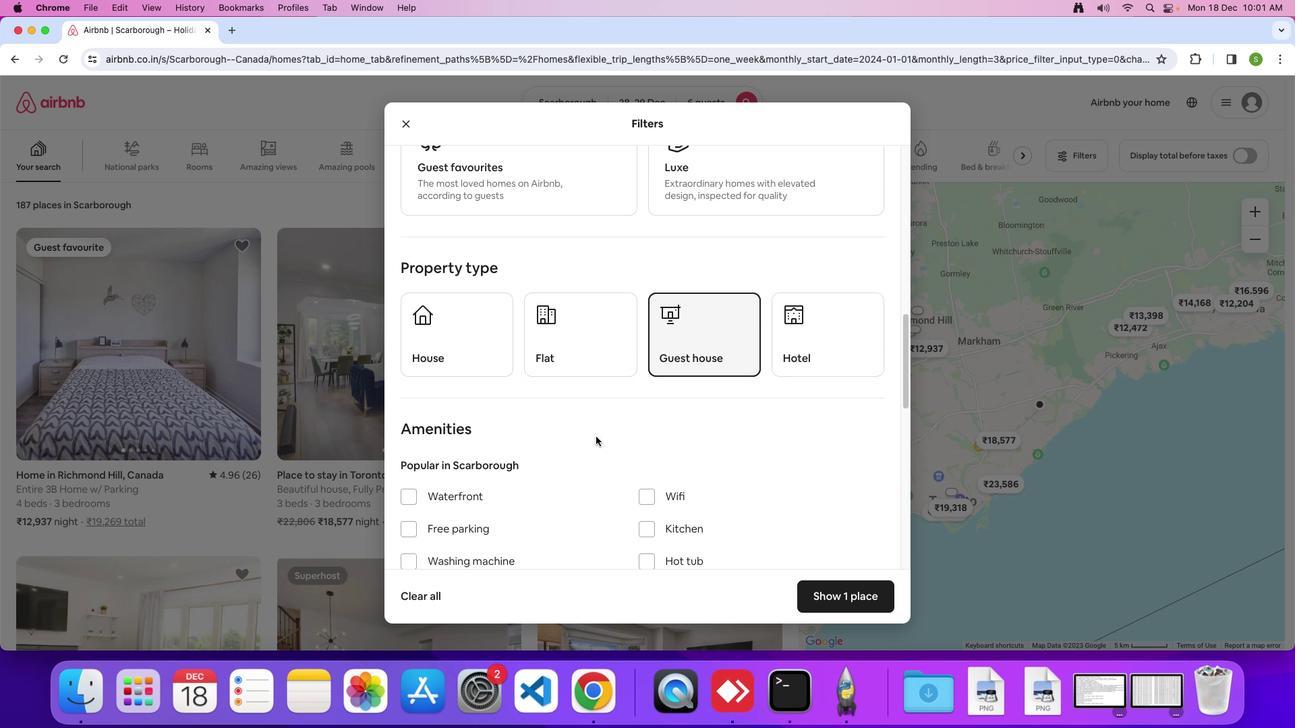 
Action: Mouse scrolled (596, 436) with delta (0, -2)
Screenshot: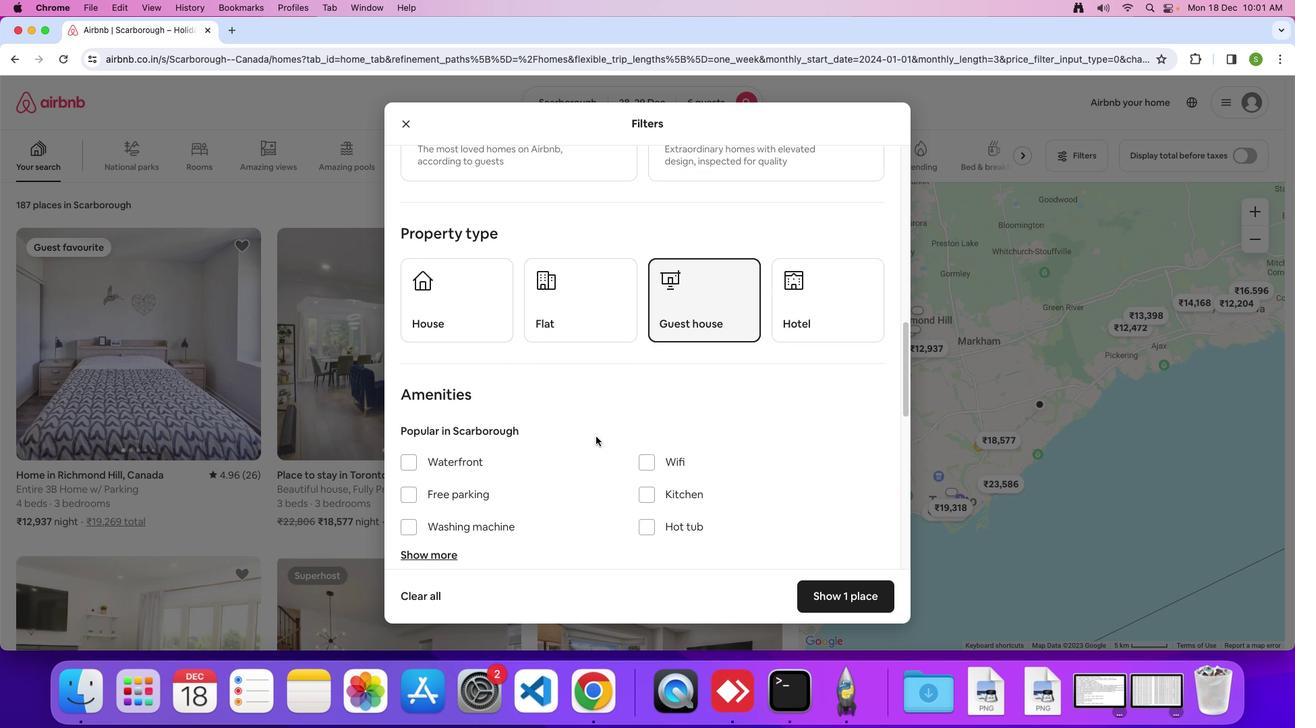 
Action: Mouse scrolled (596, 436) with delta (0, 0)
Screenshot: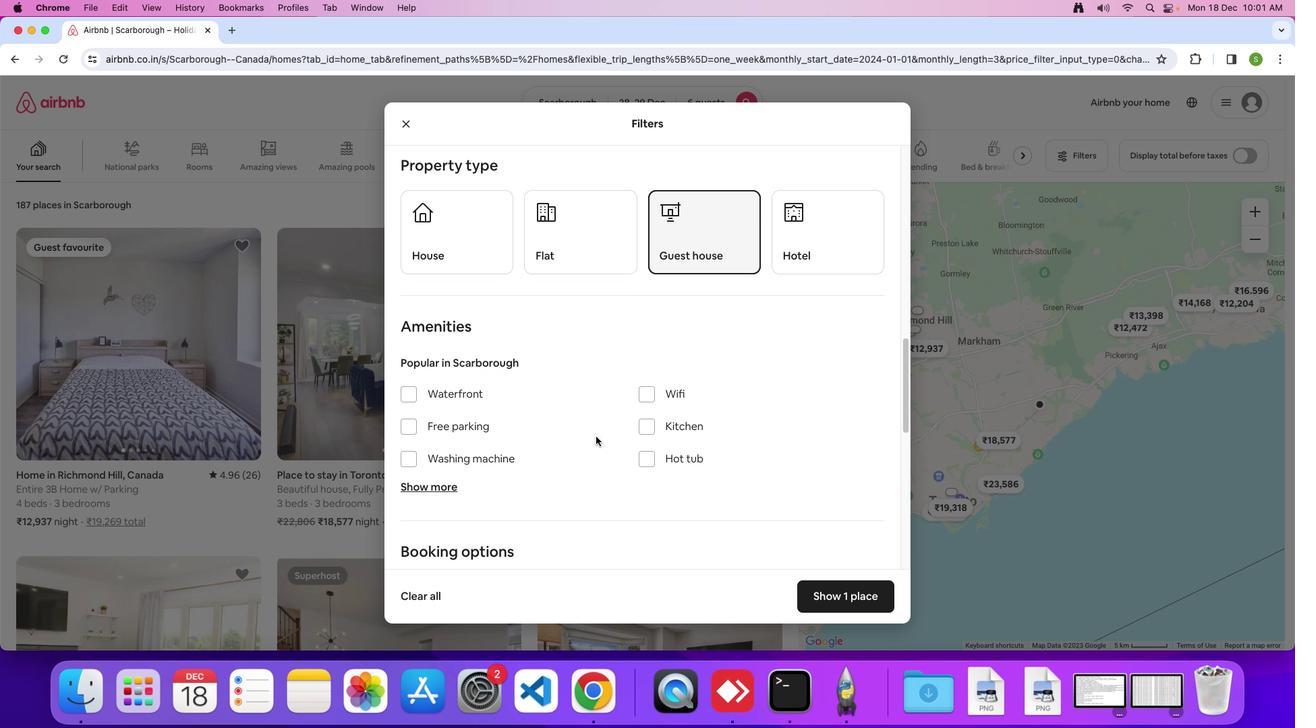 
Action: Mouse scrolled (596, 436) with delta (0, 0)
Screenshot: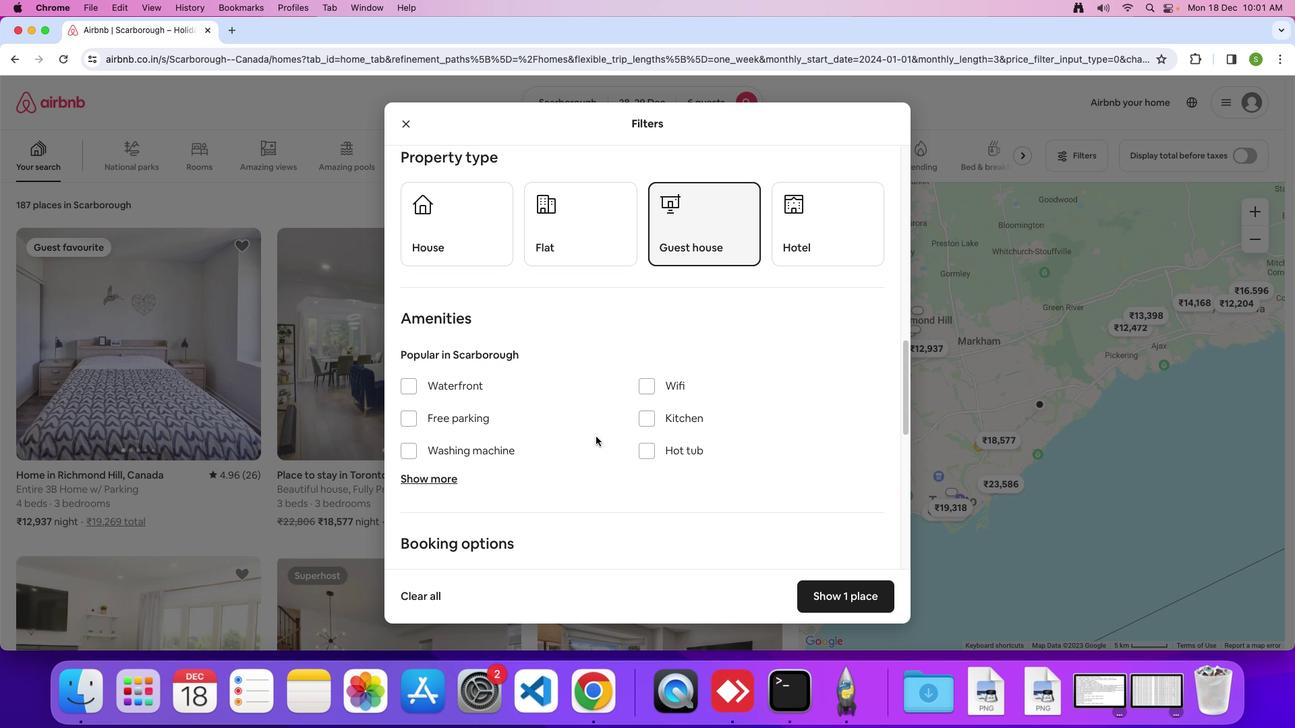 
Action: Mouse scrolled (596, 436) with delta (0, -1)
Screenshot: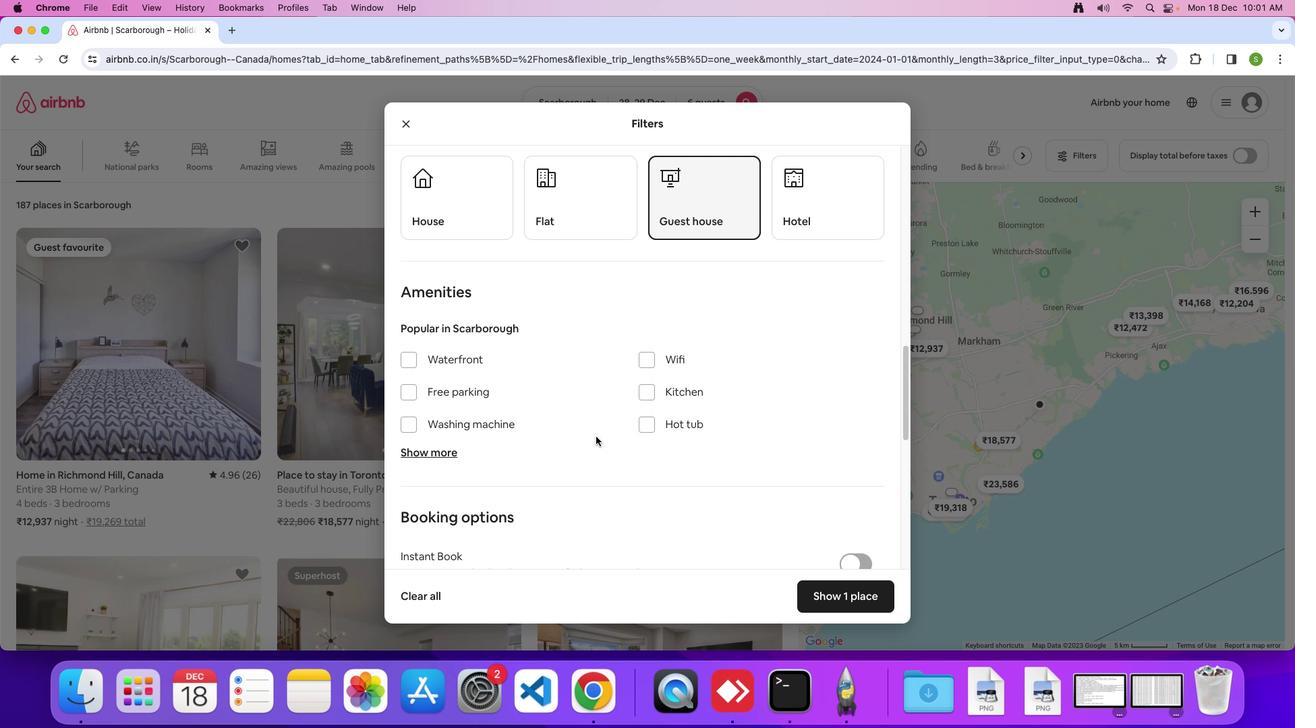
Action: Mouse scrolled (596, 436) with delta (0, 0)
Screenshot: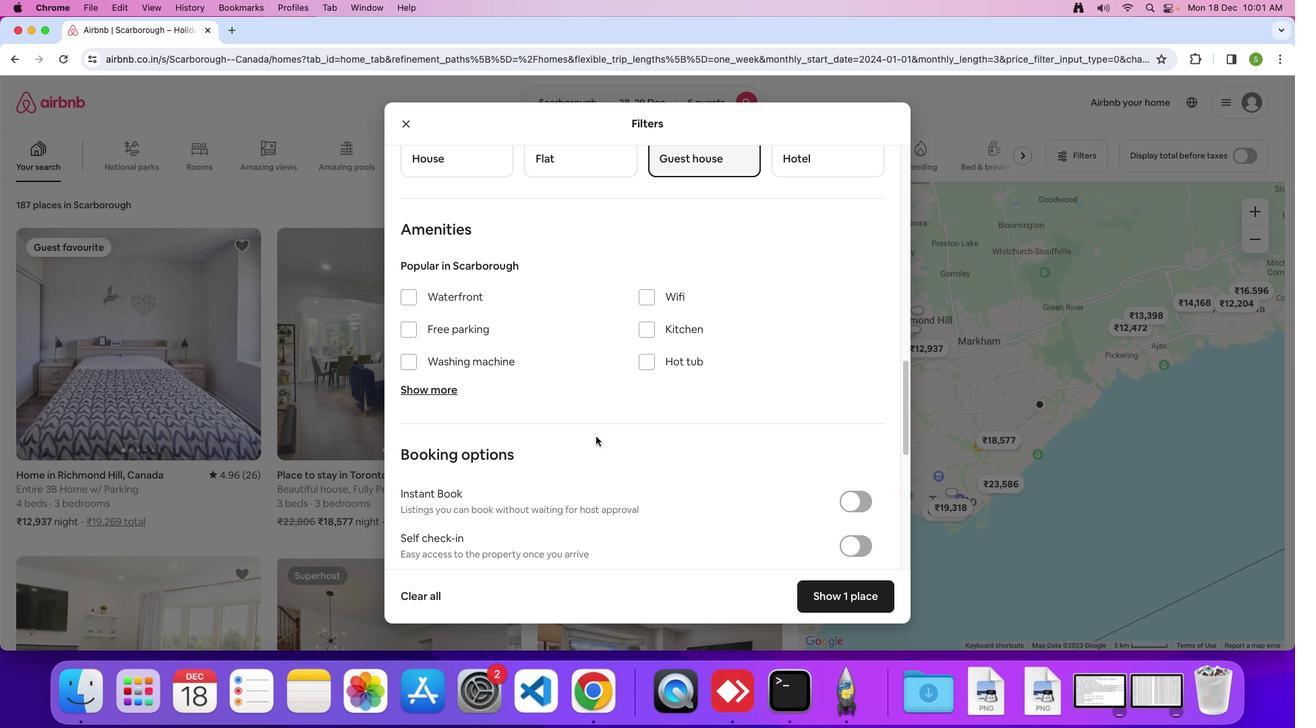 
Action: Mouse scrolled (596, 436) with delta (0, 0)
Screenshot: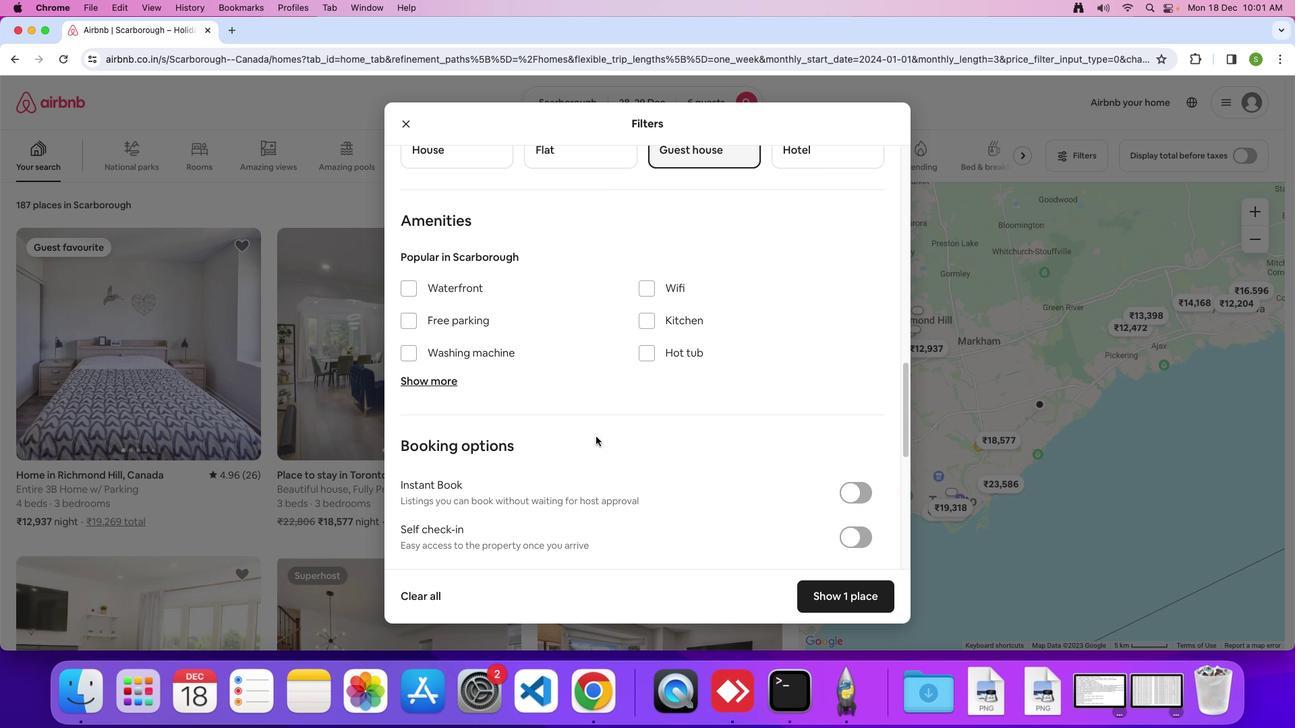 
Action: Mouse moved to (596, 436)
Screenshot: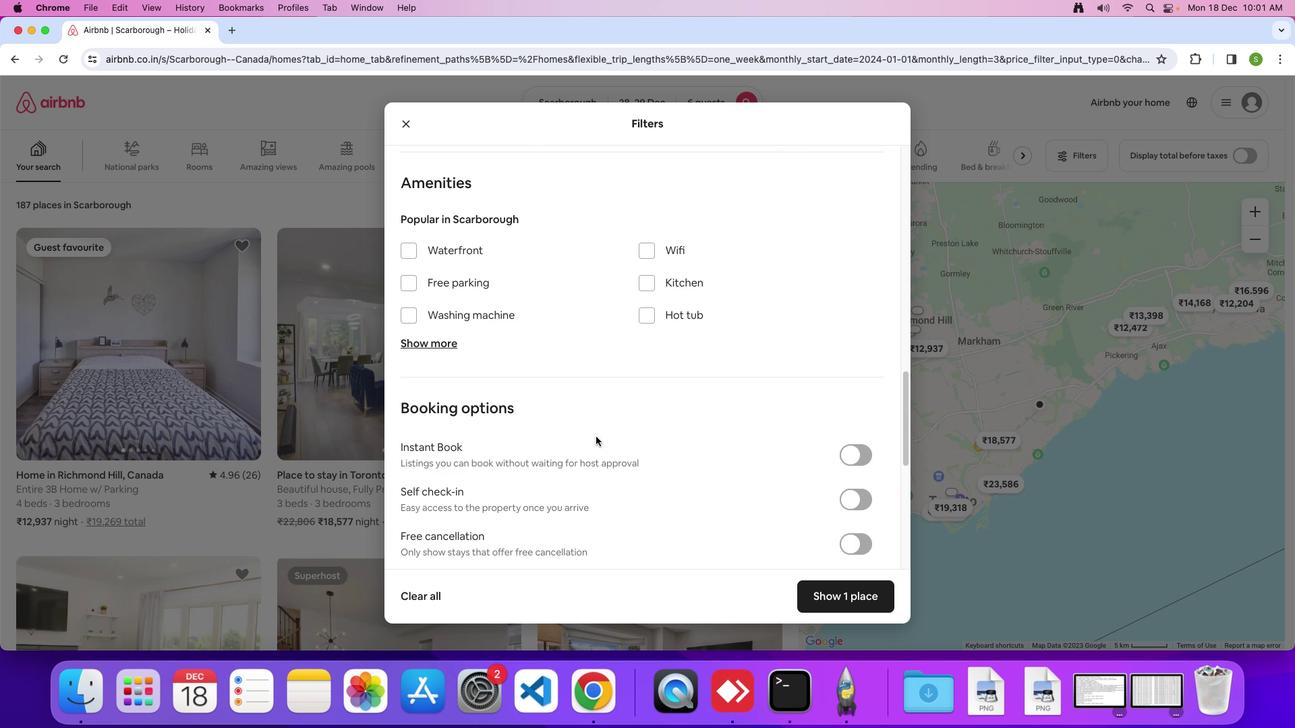 
Action: Mouse scrolled (596, 436) with delta (0, -1)
Screenshot: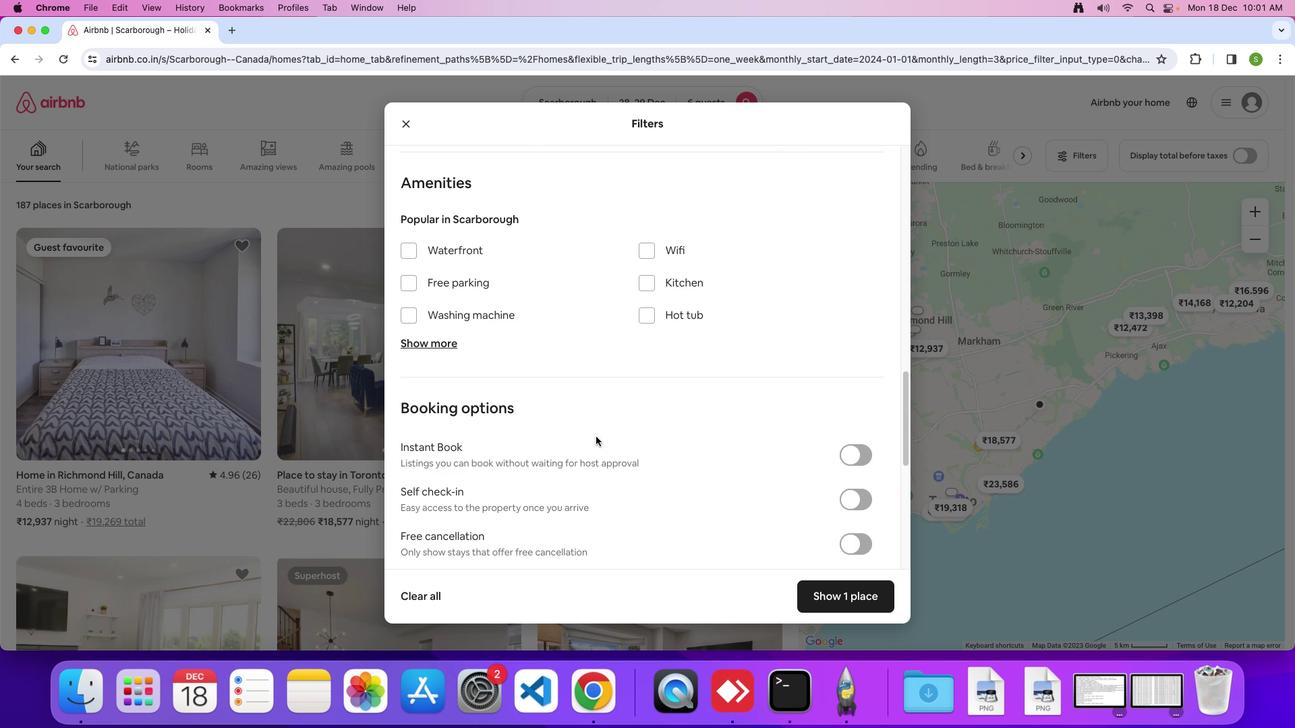 
Action: Mouse scrolled (596, 436) with delta (0, 0)
Screenshot: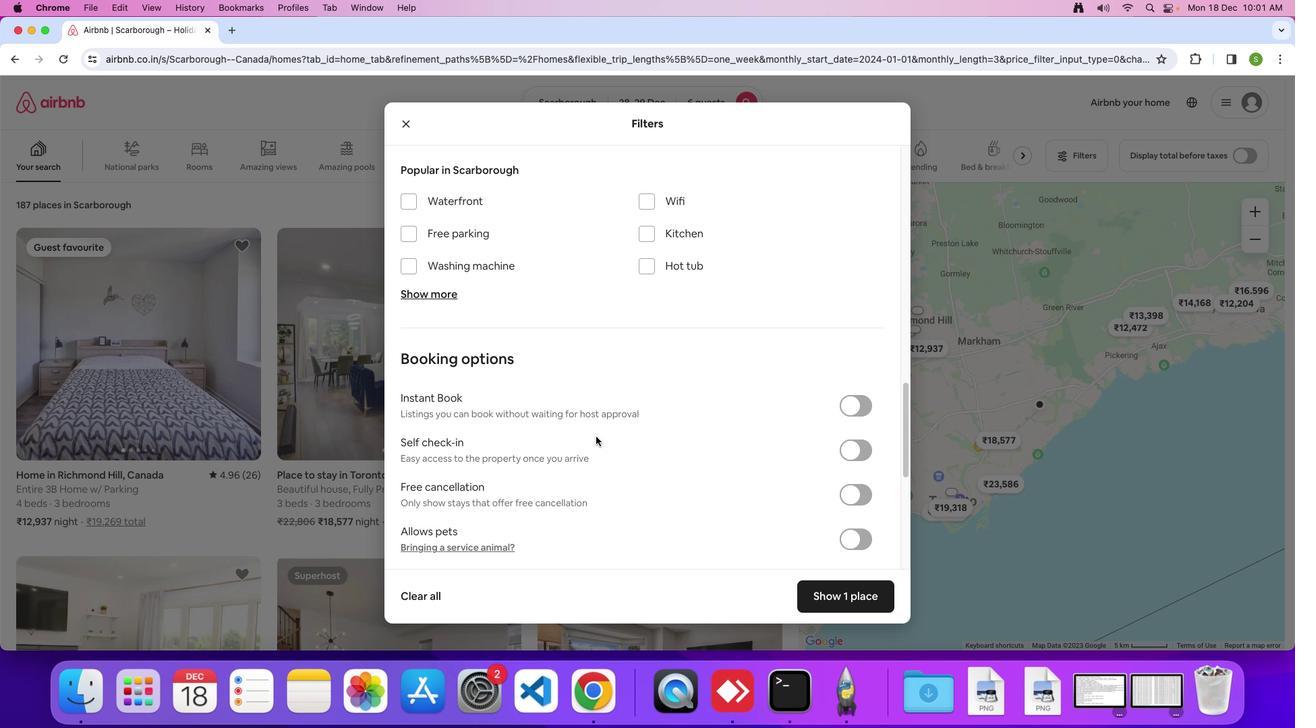 
Action: Mouse scrolled (596, 436) with delta (0, 0)
Screenshot: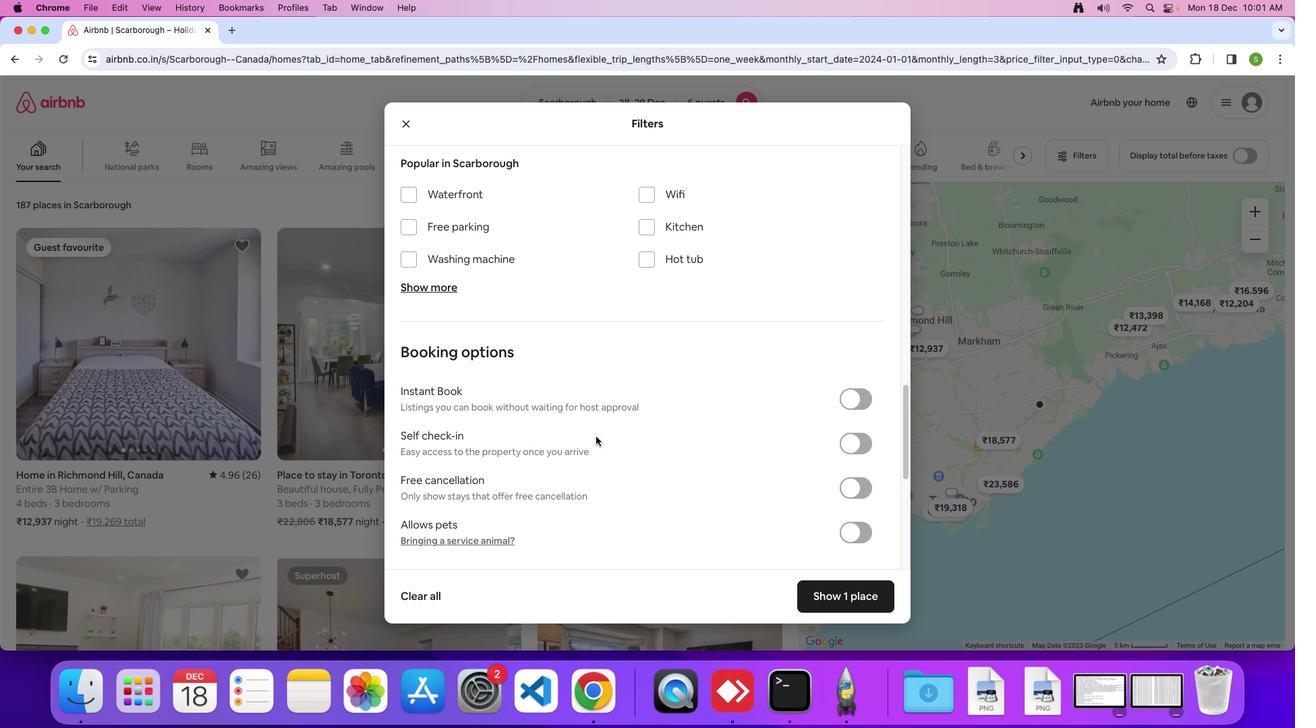 
Action: Mouse scrolled (596, 436) with delta (0, -1)
Screenshot: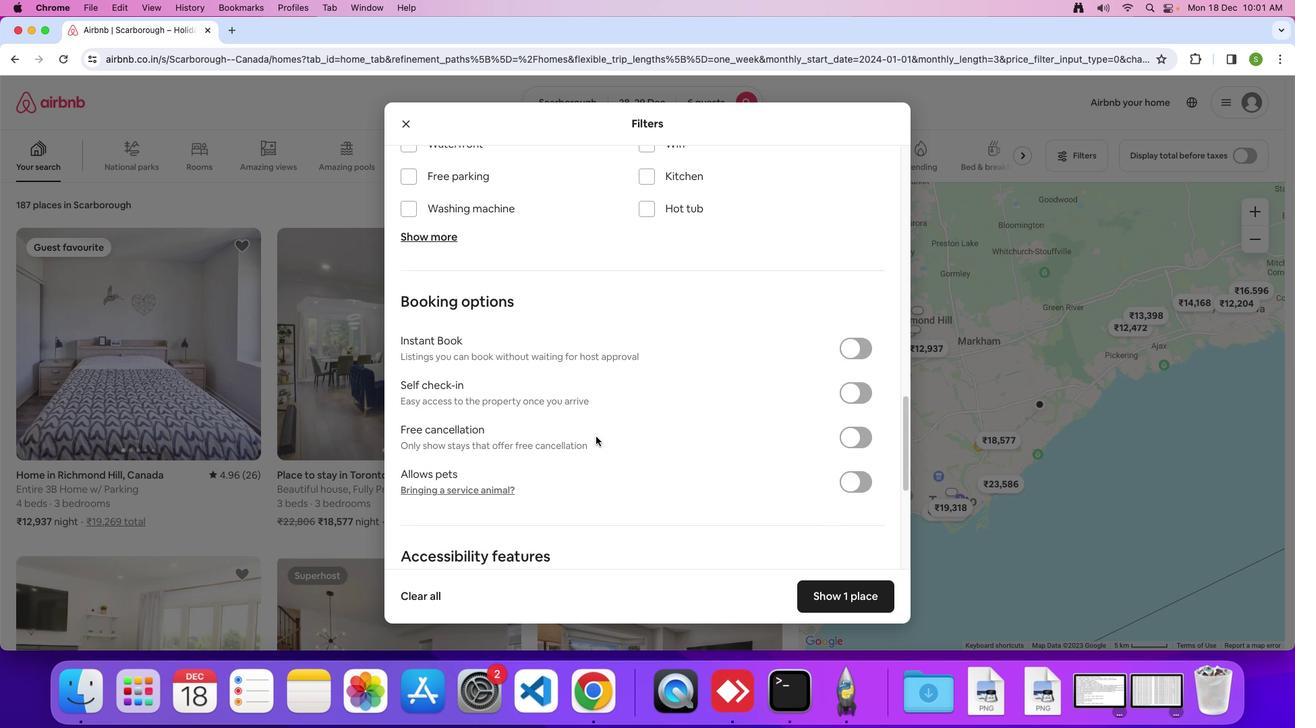 
Action: Mouse scrolled (596, 436) with delta (0, 0)
Screenshot: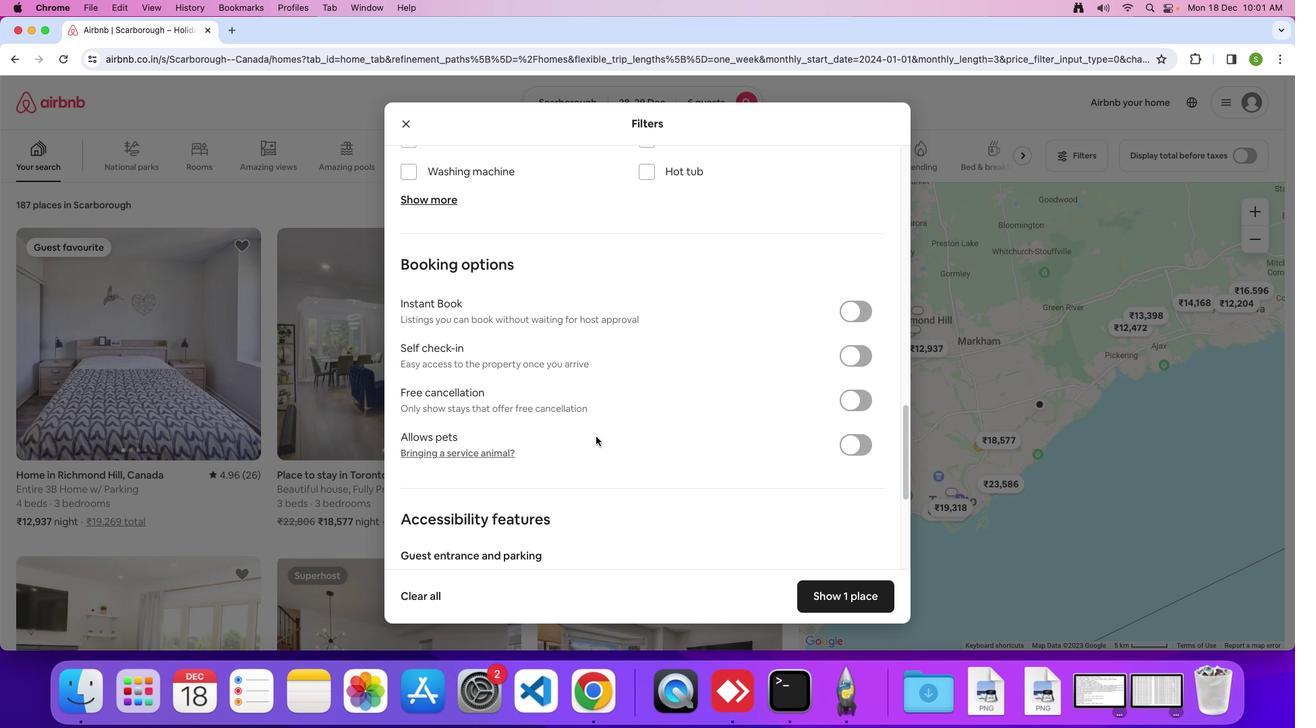 
Action: Mouse scrolled (596, 436) with delta (0, 0)
Screenshot: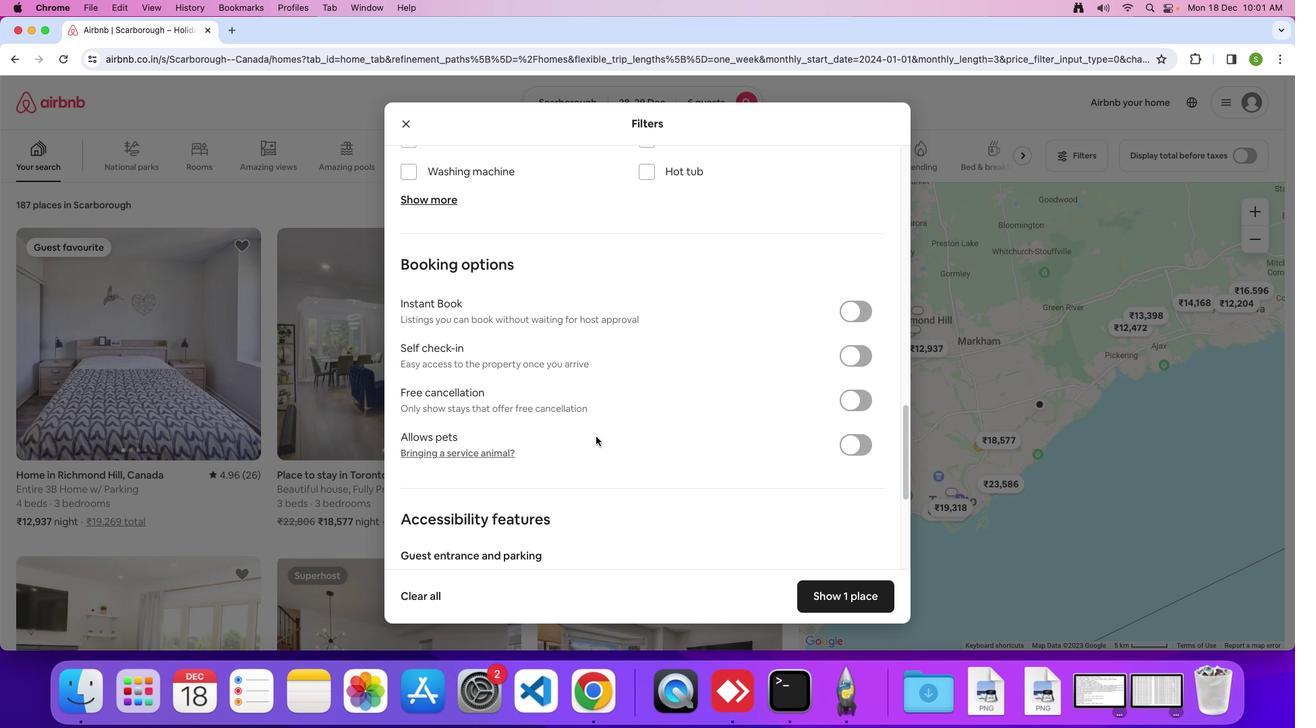 
Action: Mouse scrolled (596, 436) with delta (0, -1)
Screenshot: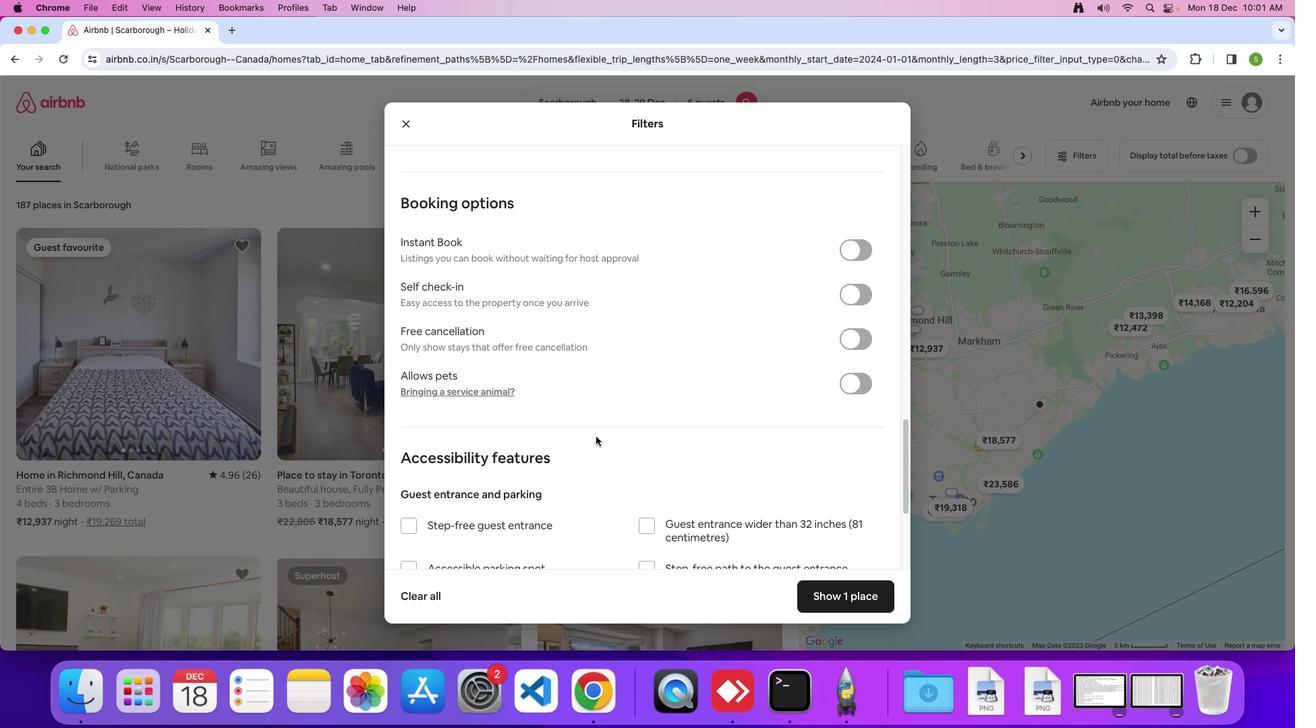 
Action: Mouse scrolled (596, 436) with delta (0, 0)
Screenshot: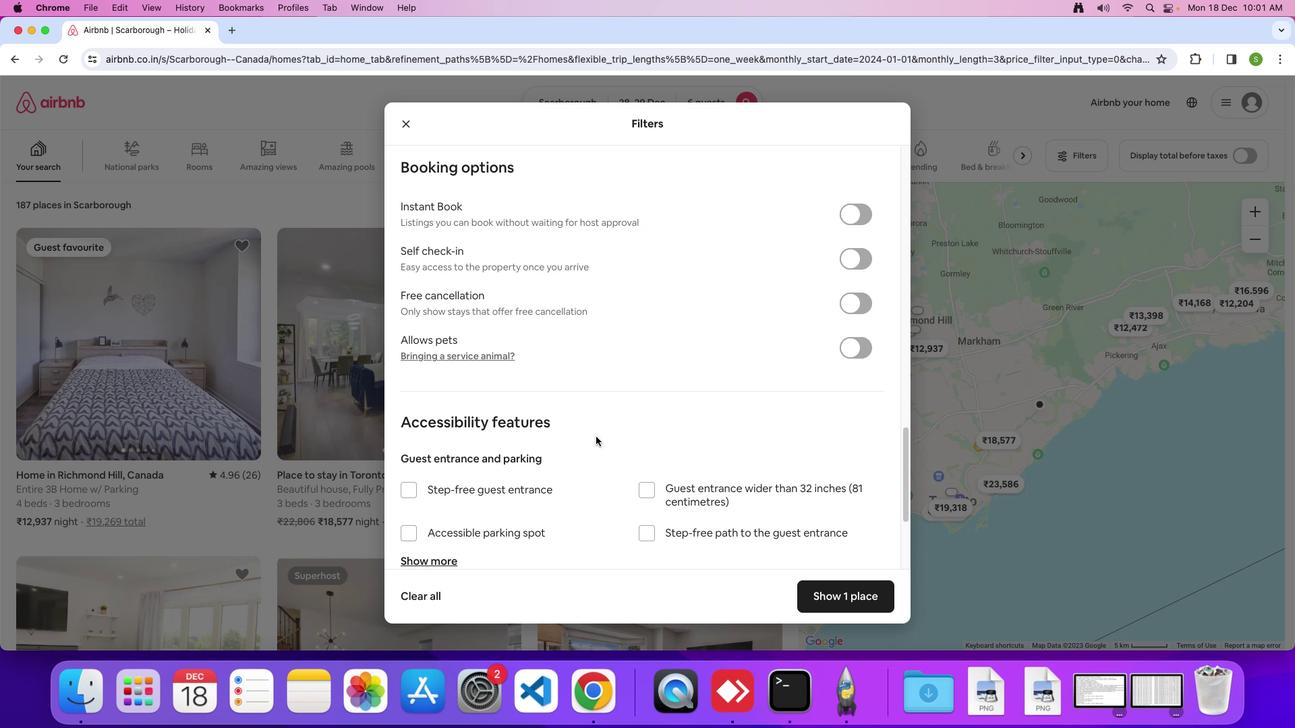 
Action: Mouse scrolled (596, 436) with delta (0, 0)
Screenshot: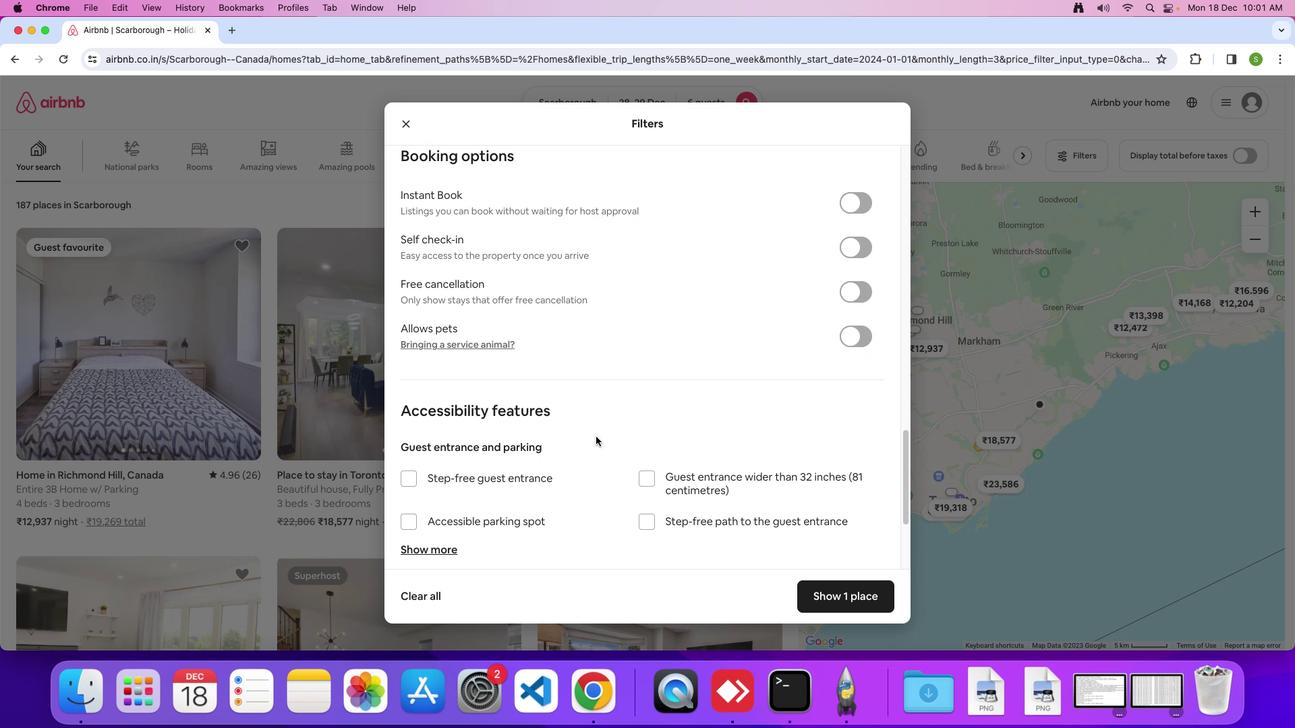 
Action: Mouse scrolled (596, 436) with delta (0, 0)
Screenshot: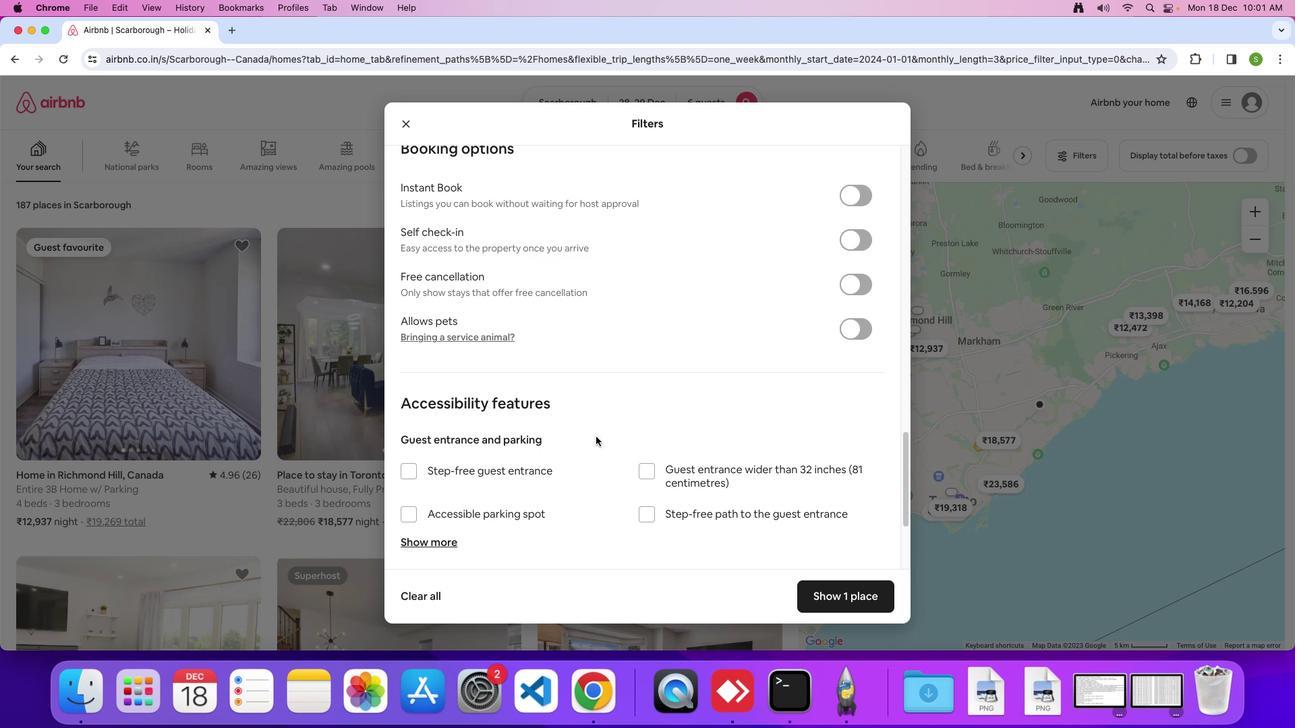
Action: Mouse scrolled (596, 436) with delta (0, 0)
Screenshot: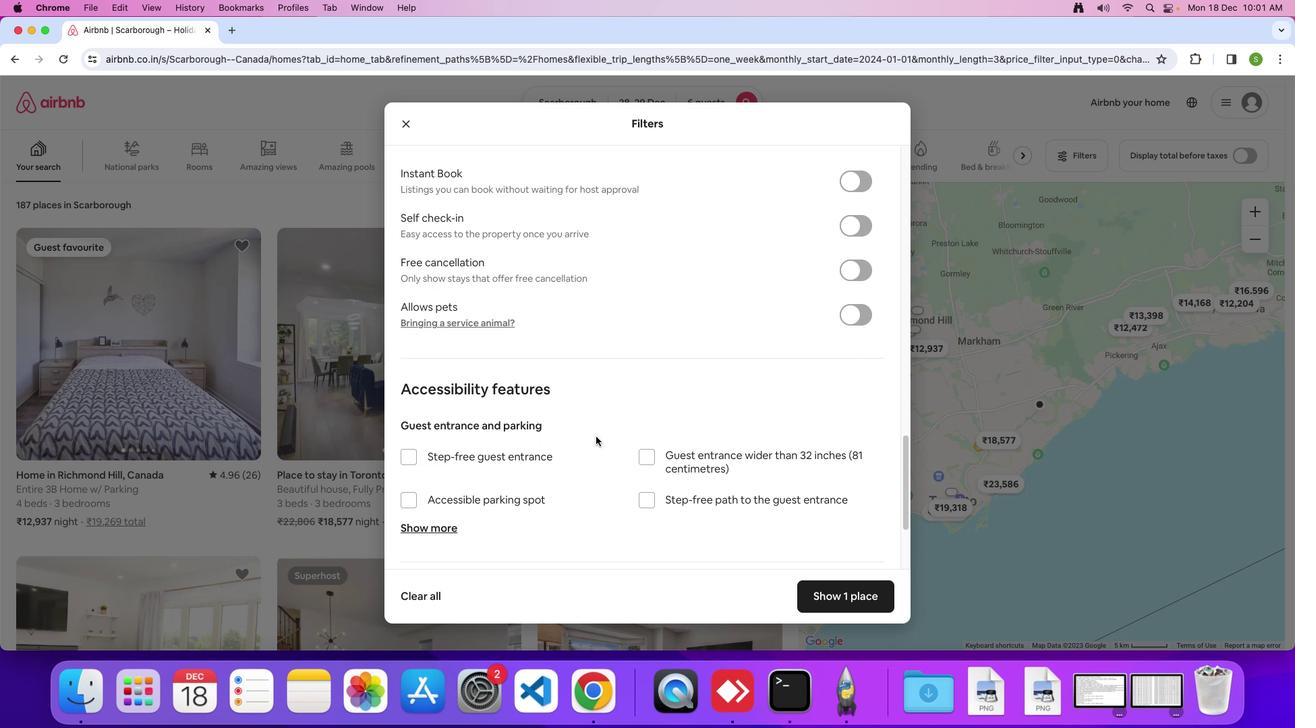 
Action: Mouse scrolled (596, 436) with delta (0, -1)
Screenshot: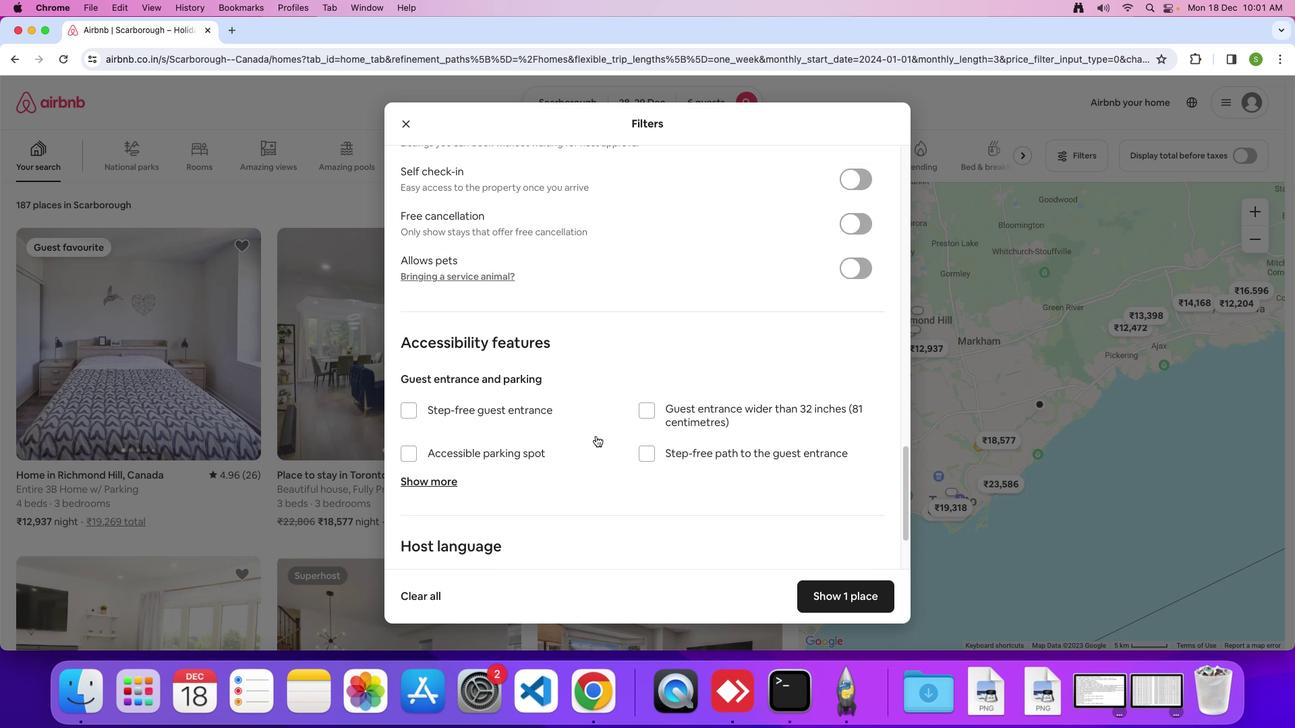 
Action: Mouse moved to (595, 436)
Screenshot: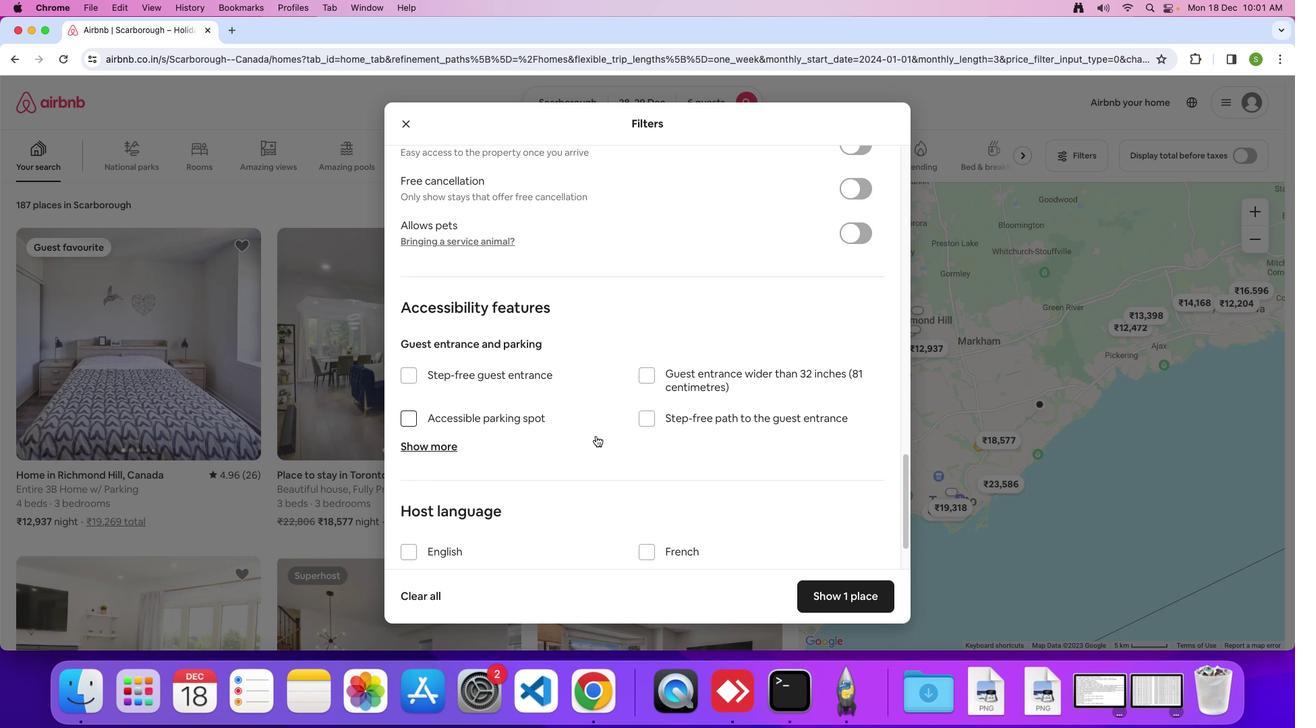 
Action: Mouse scrolled (595, 436) with delta (0, 0)
Screenshot: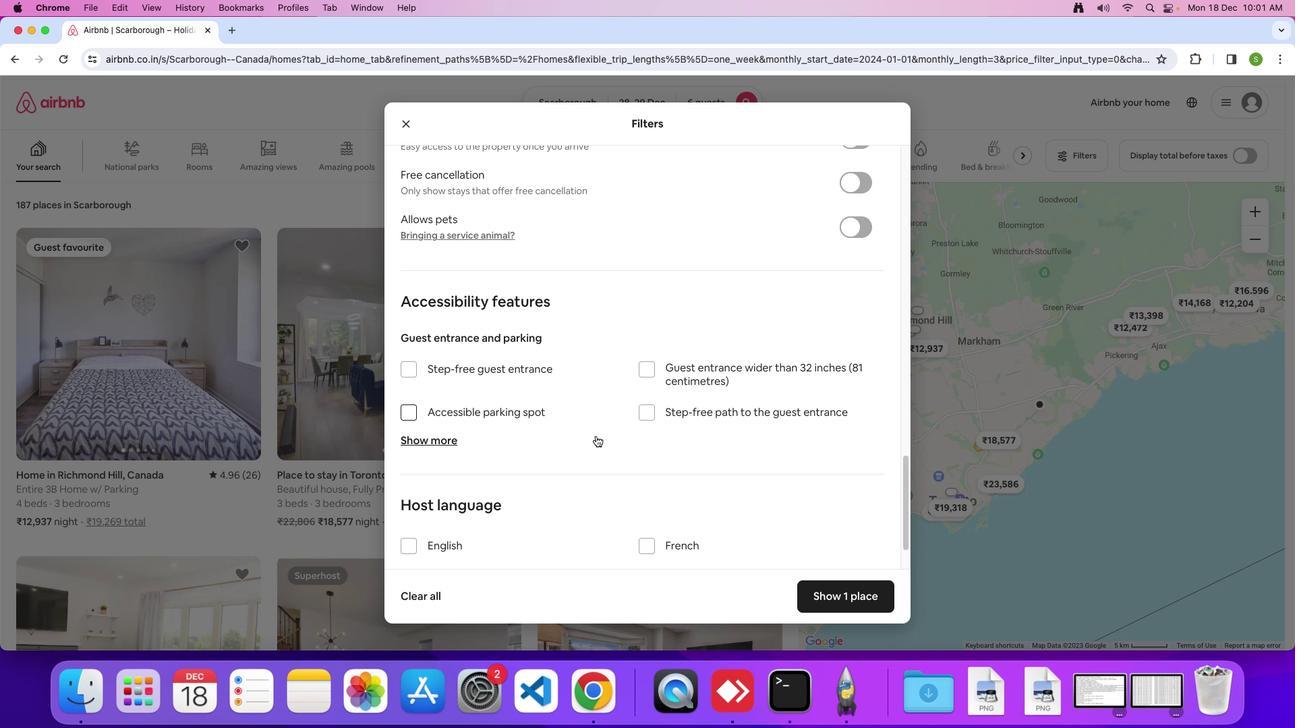 
Action: Mouse scrolled (595, 436) with delta (0, 0)
Screenshot: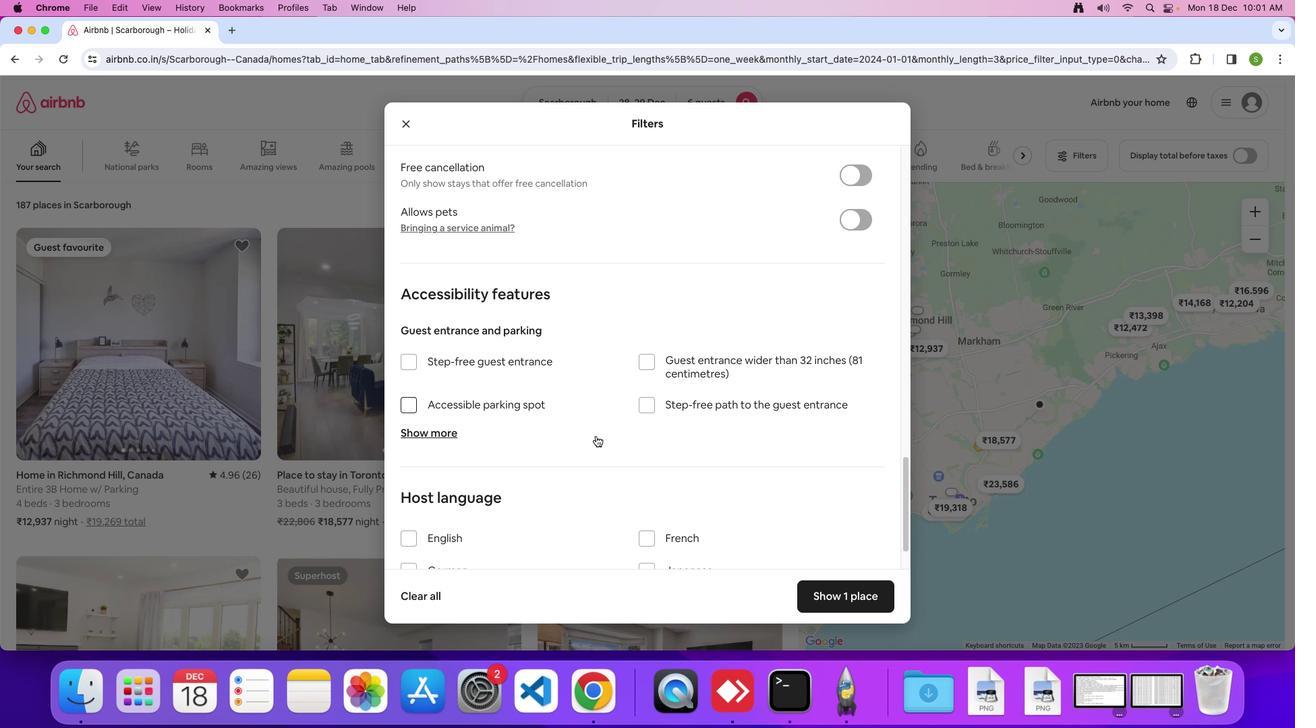 
Action: Mouse scrolled (595, 436) with delta (0, -1)
Screenshot: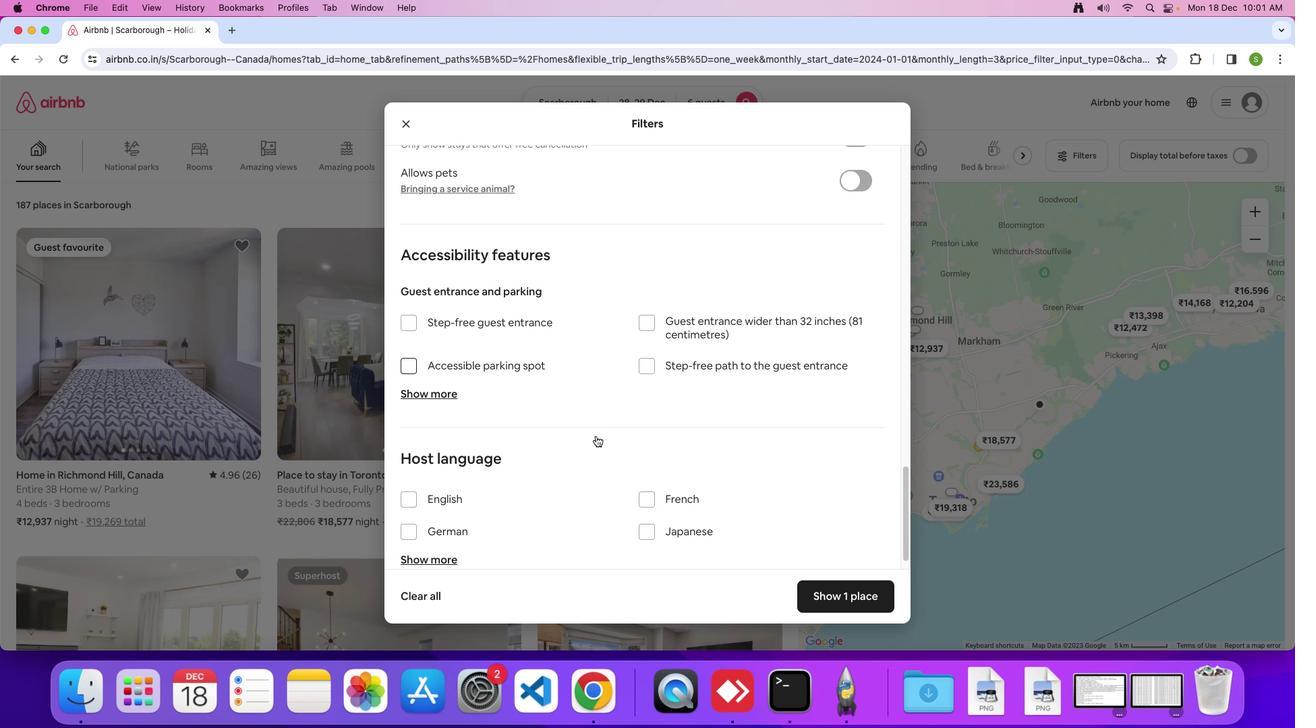 
Action: Mouse scrolled (595, 436) with delta (0, 0)
Screenshot: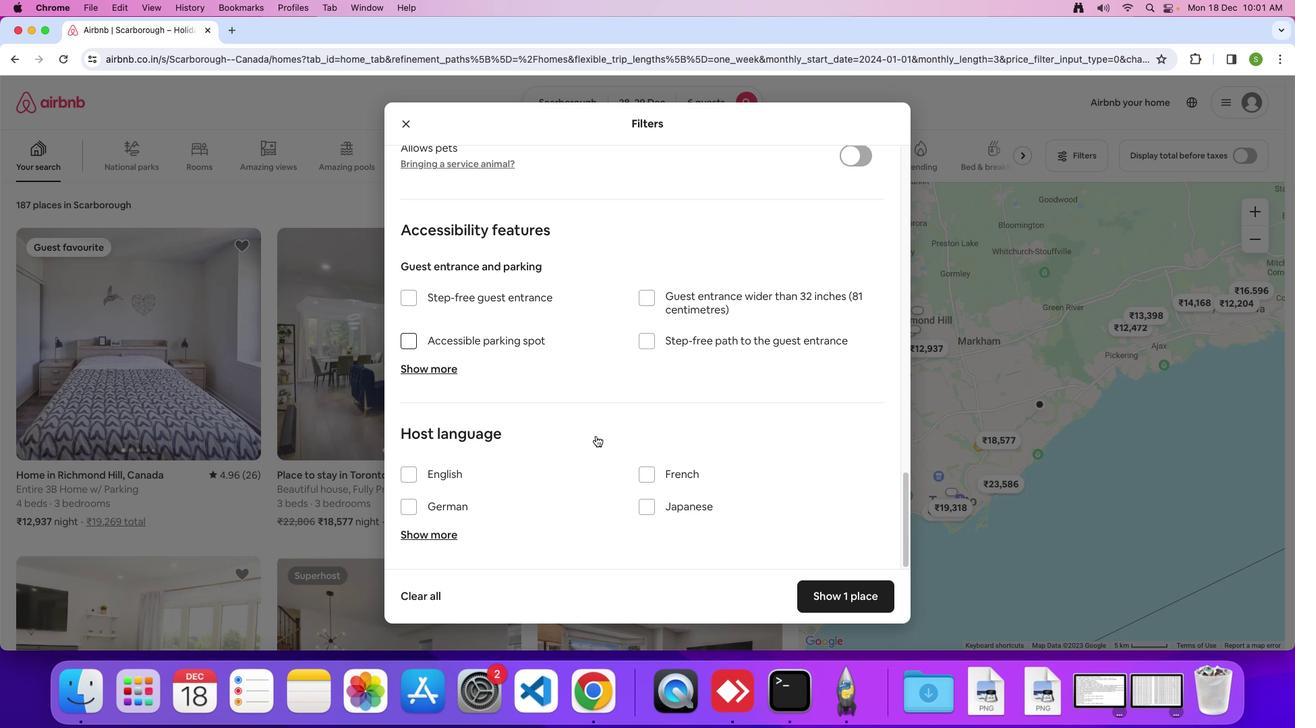 
Action: Mouse scrolled (595, 436) with delta (0, 0)
Screenshot: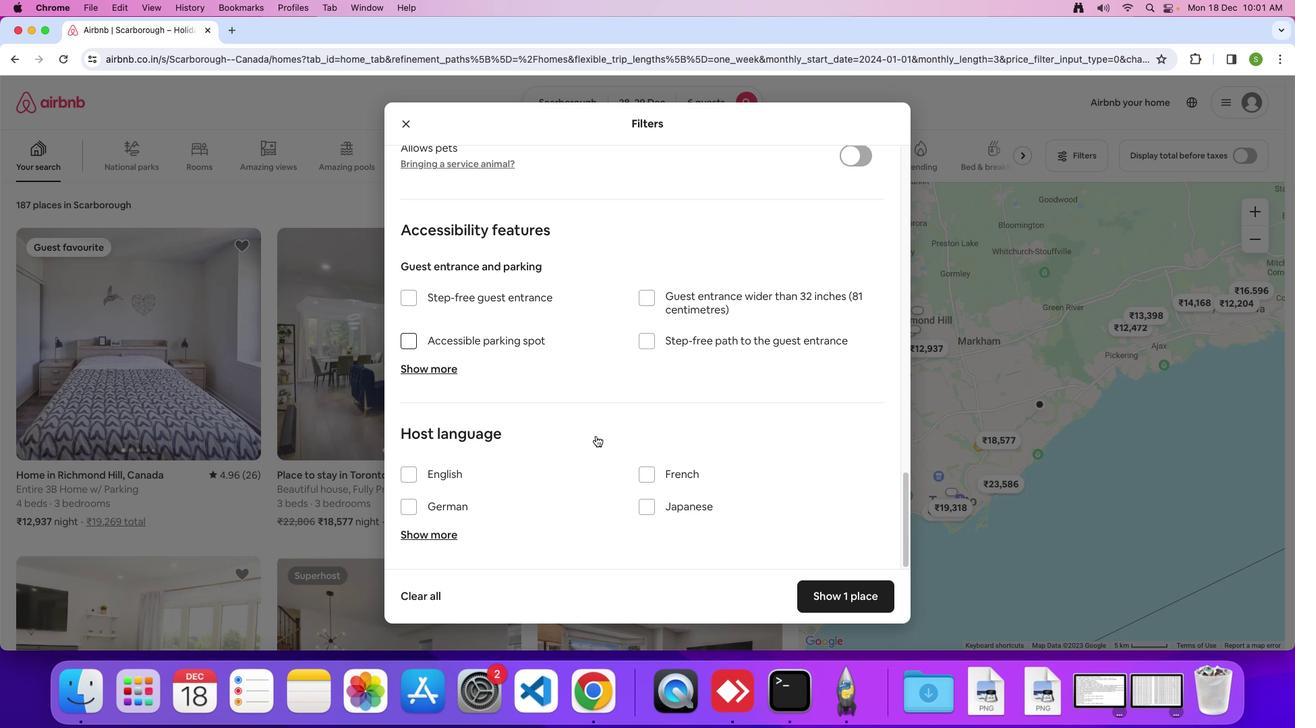 
Action: Mouse scrolled (595, 436) with delta (0, -1)
Screenshot: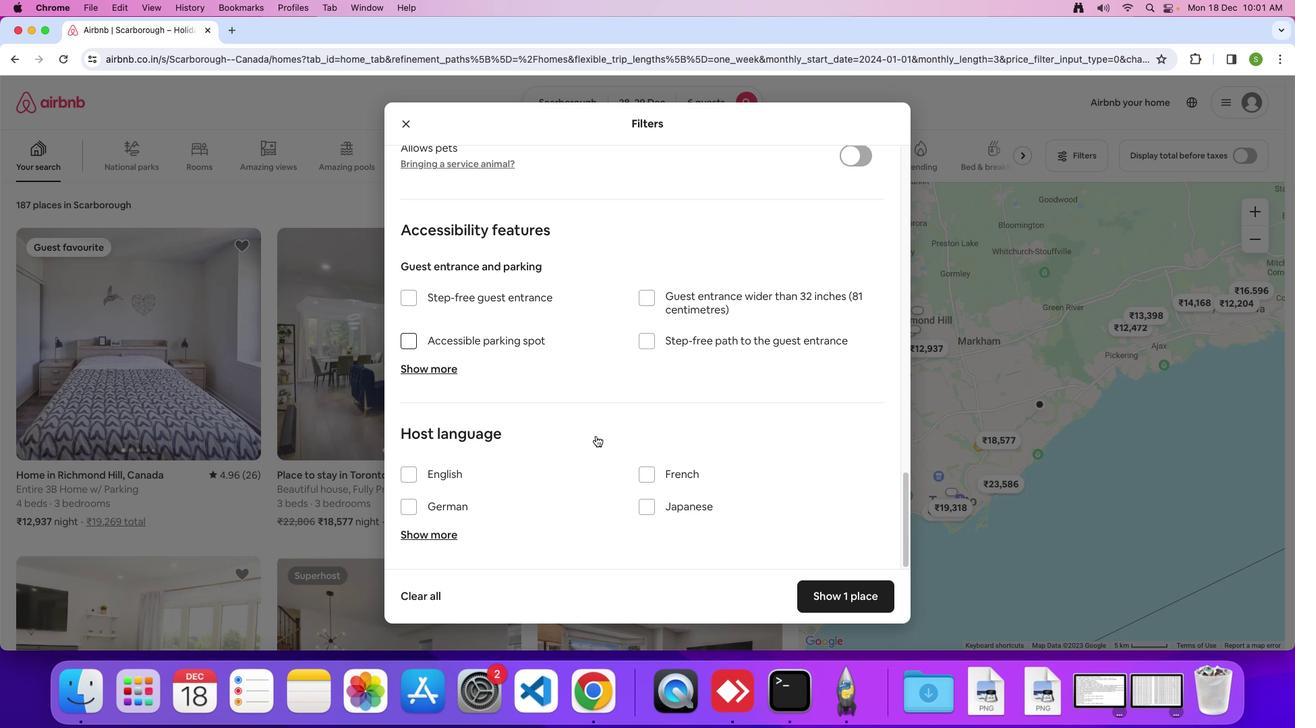 
Action: Mouse moved to (841, 598)
Screenshot: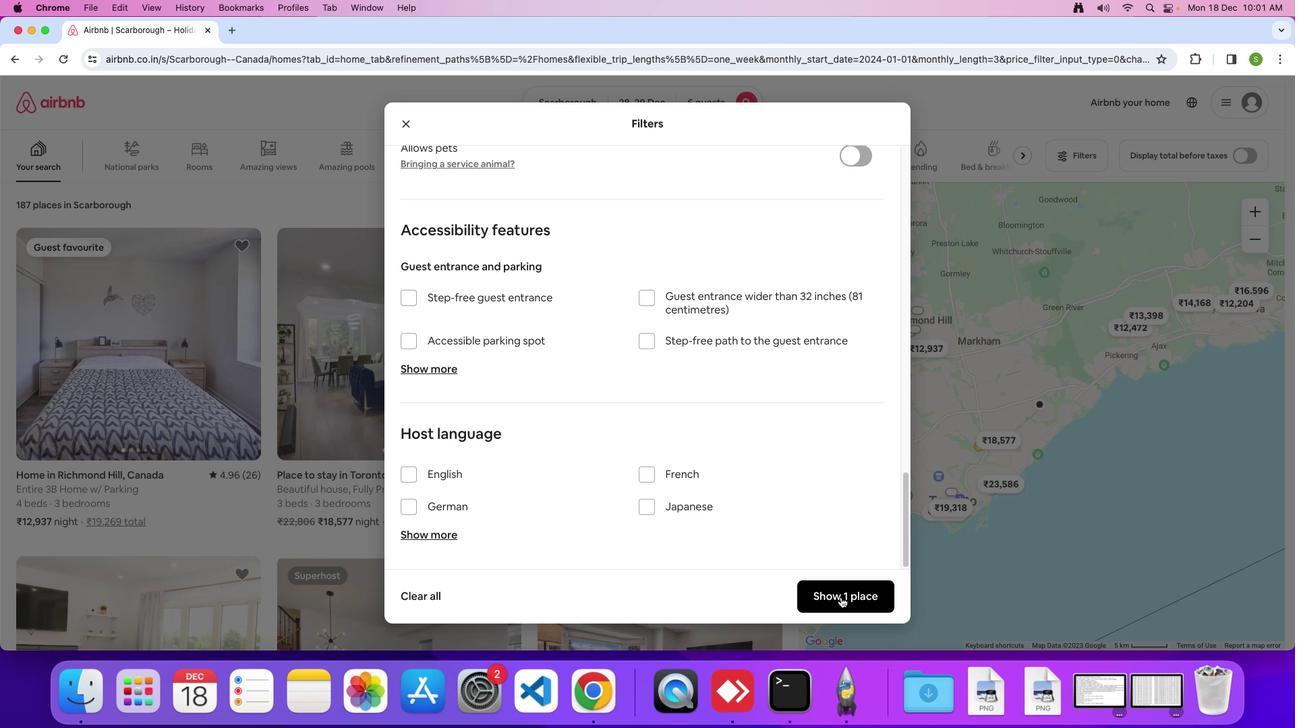 
Action: Mouse pressed left at (841, 598)
Screenshot: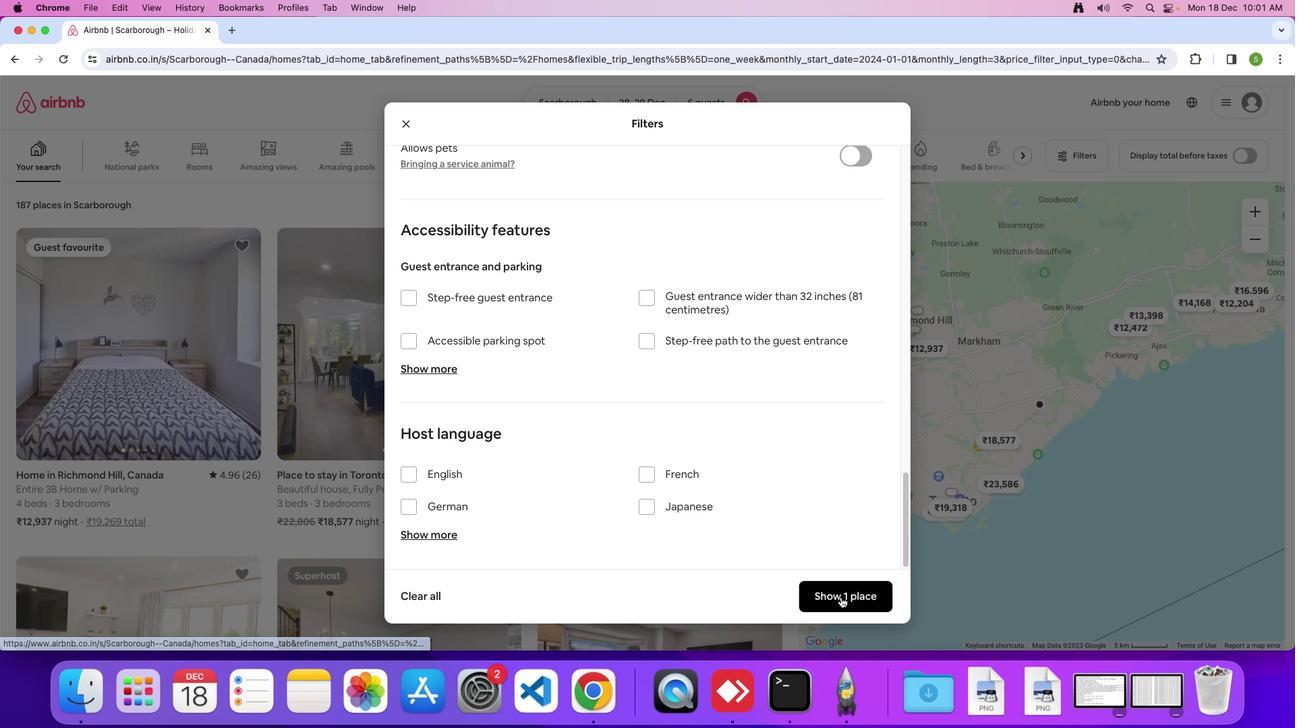 
Action: Mouse moved to (172, 312)
Screenshot: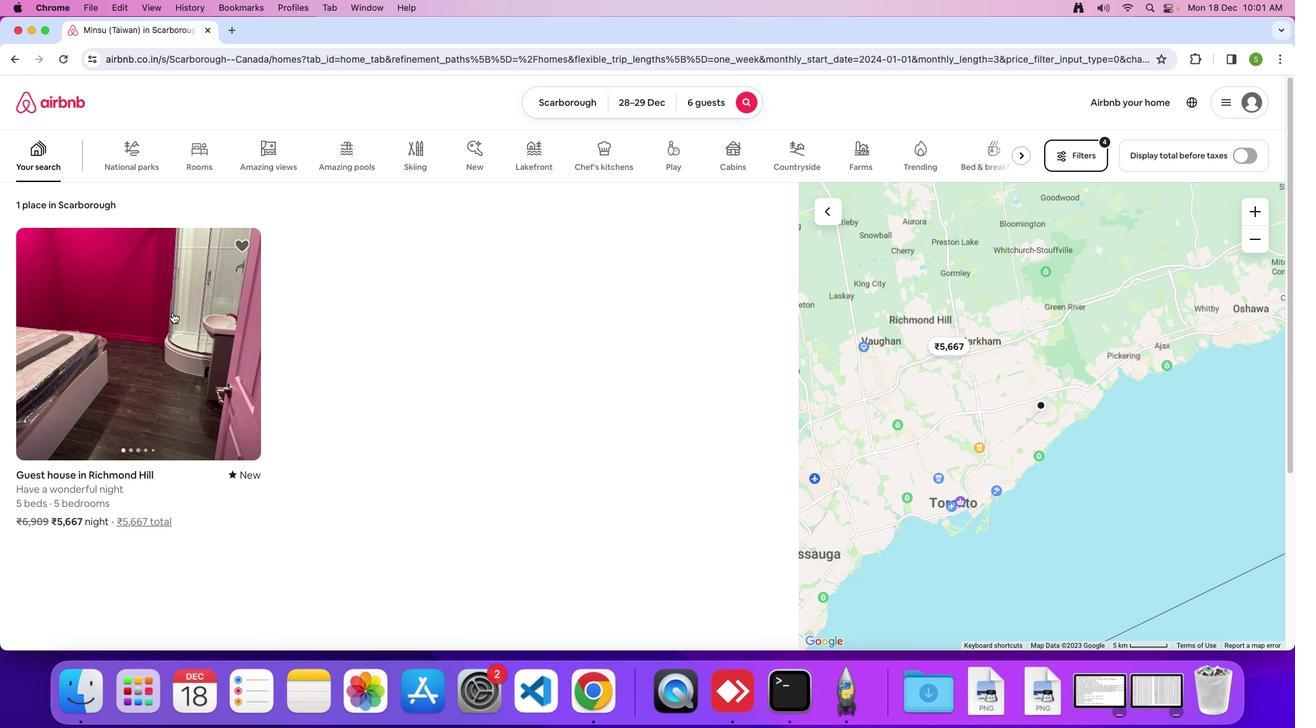 
Action: Mouse pressed left at (172, 312)
Screenshot: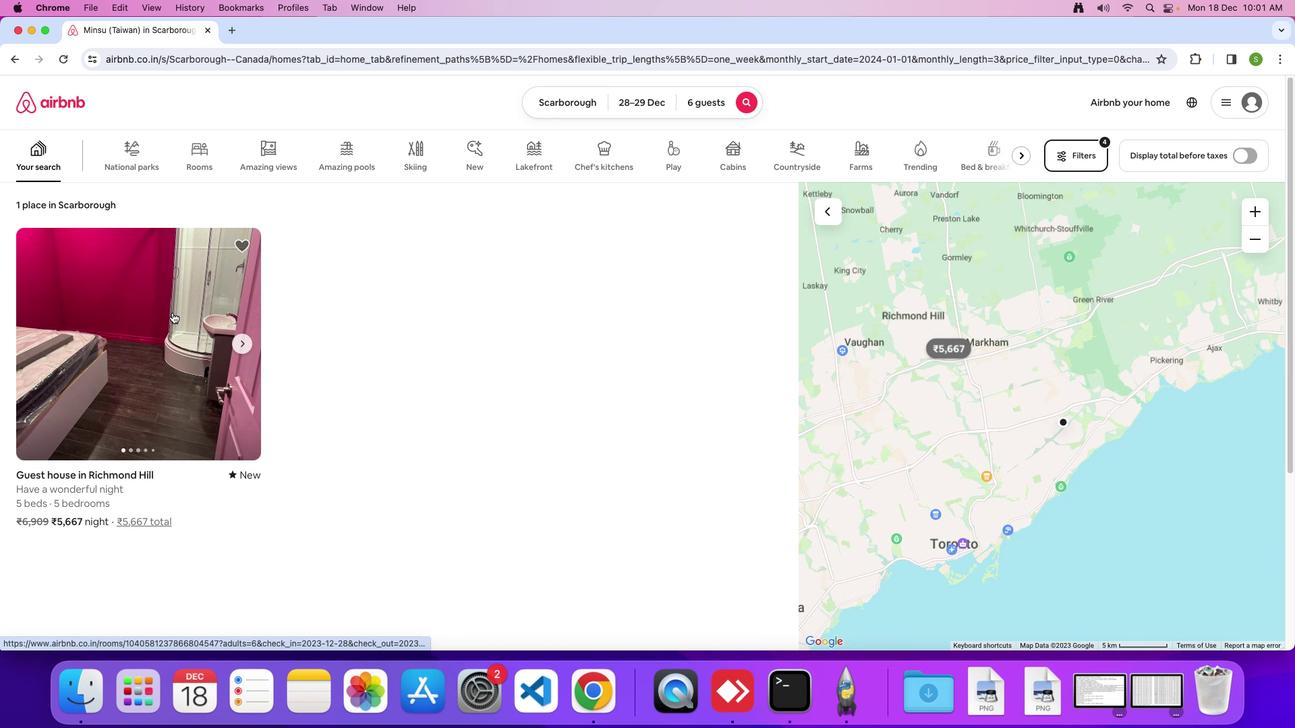 
Action: Mouse moved to (511, 334)
Screenshot: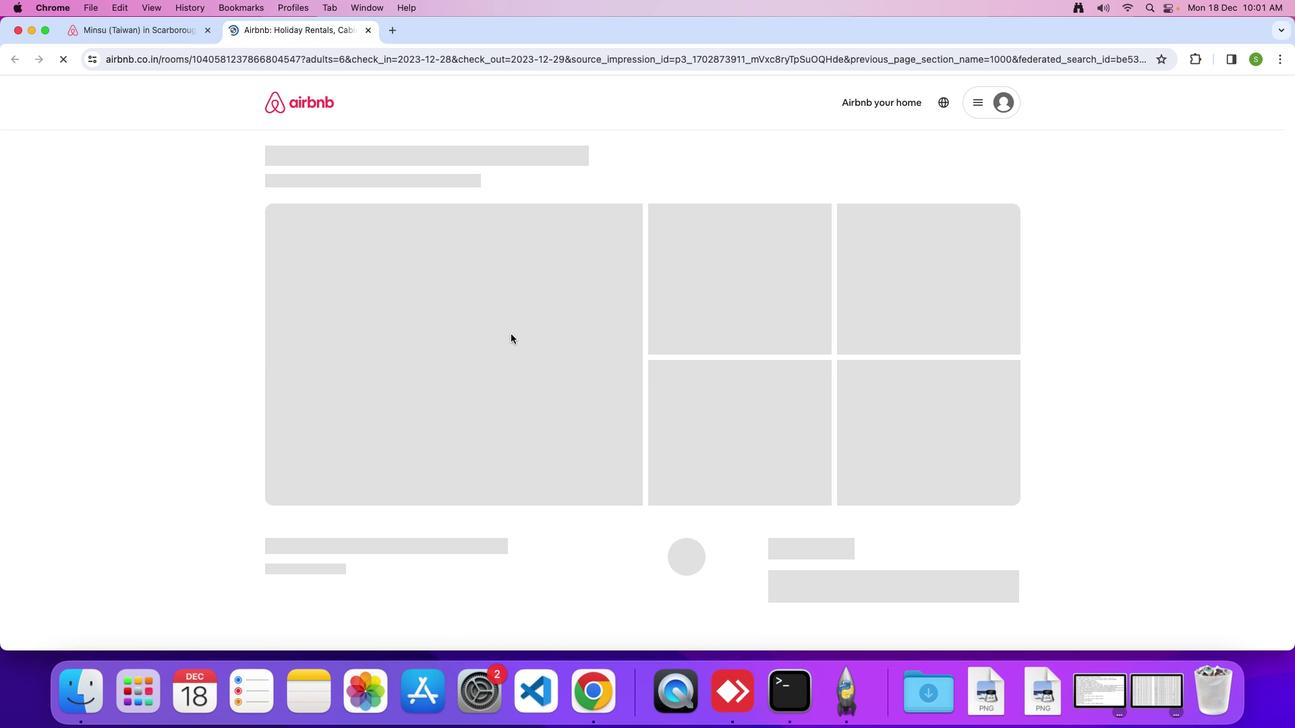 
Action: Mouse pressed left at (511, 334)
Screenshot: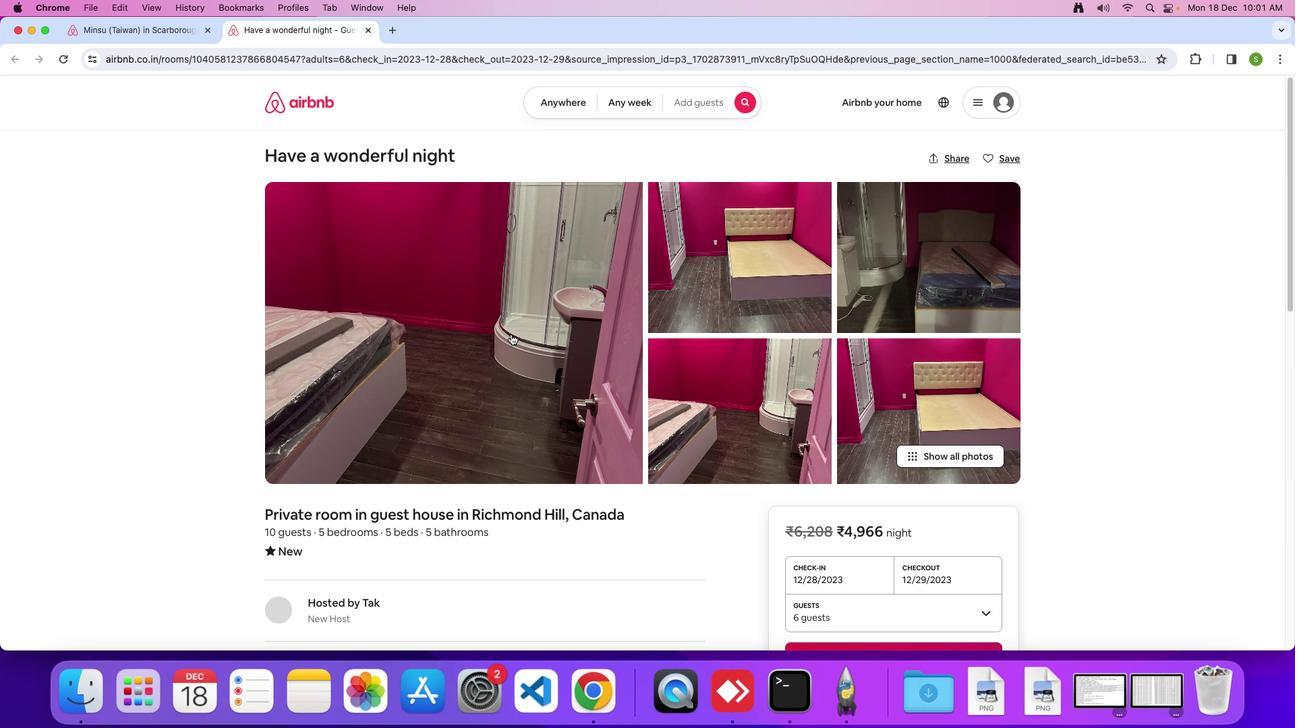 
Action: Mouse moved to (524, 348)
Screenshot: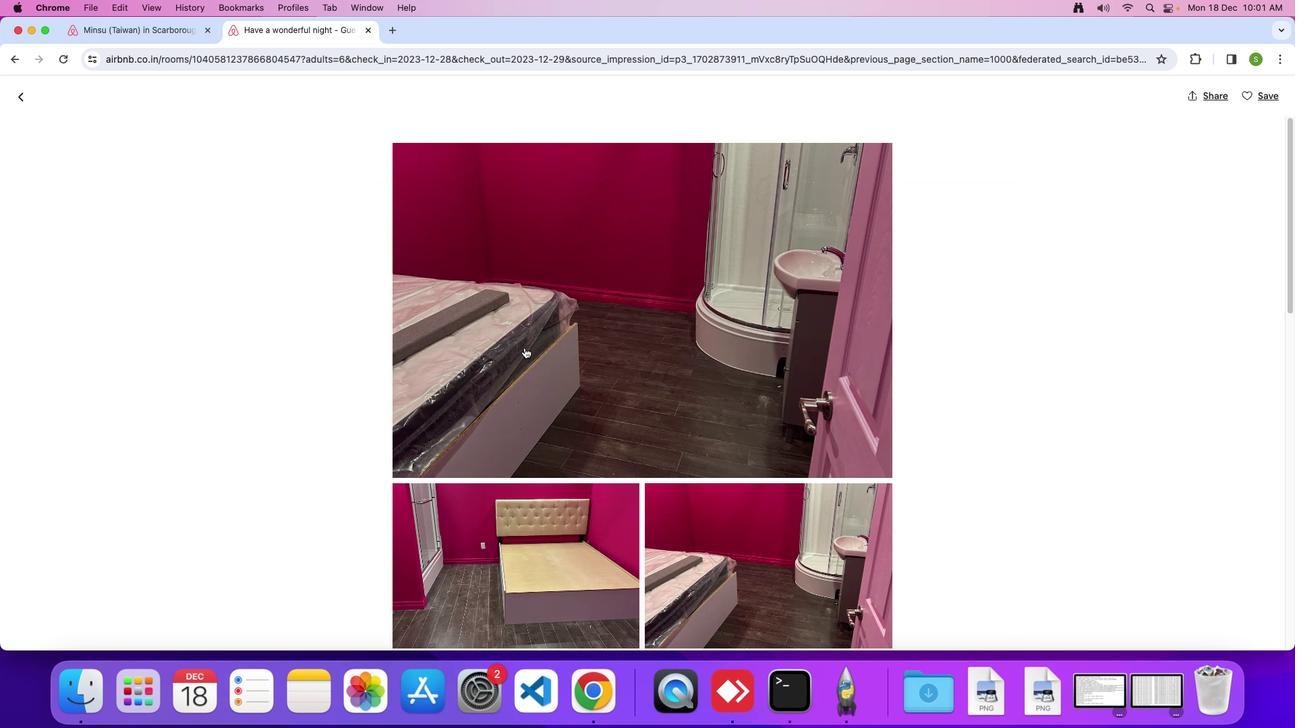 
Action: Mouse scrolled (524, 348) with delta (0, 0)
Screenshot: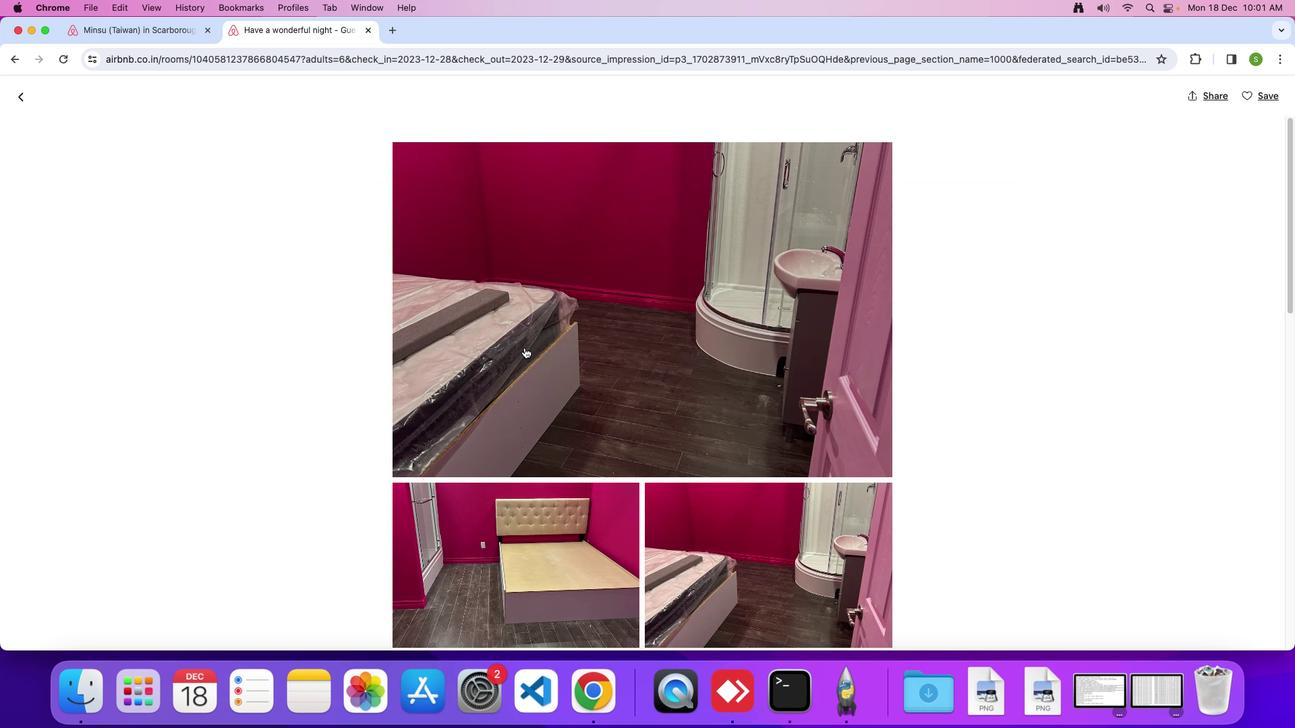 
Action: Mouse scrolled (524, 348) with delta (0, 0)
Screenshot: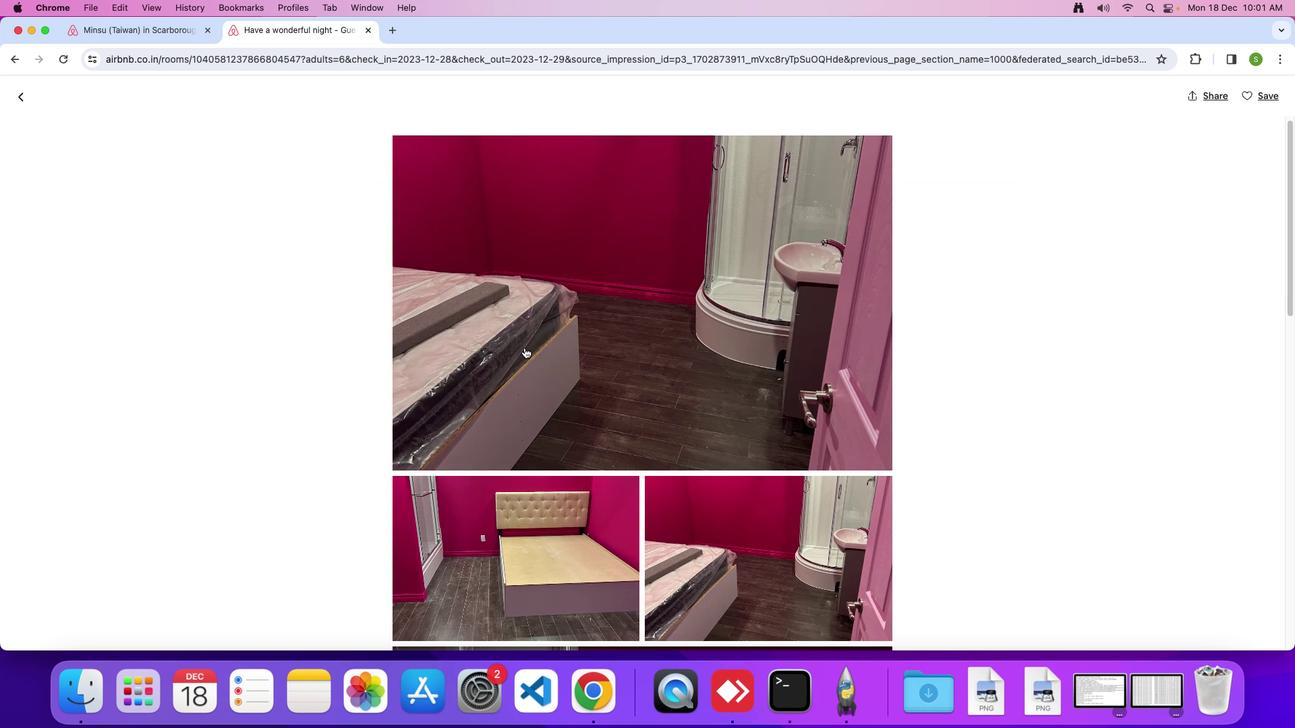 
Action: Mouse scrolled (524, 348) with delta (0, -1)
Screenshot: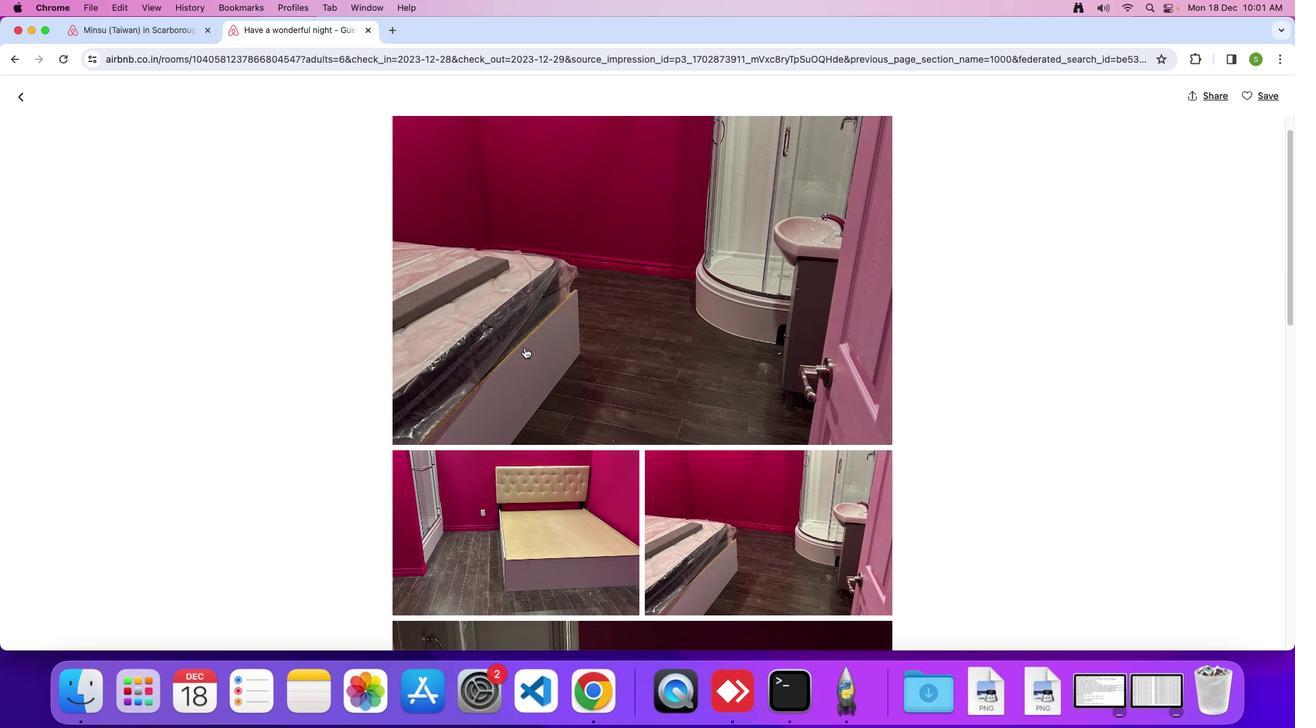 
Action: Mouse scrolled (524, 348) with delta (0, 0)
Screenshot: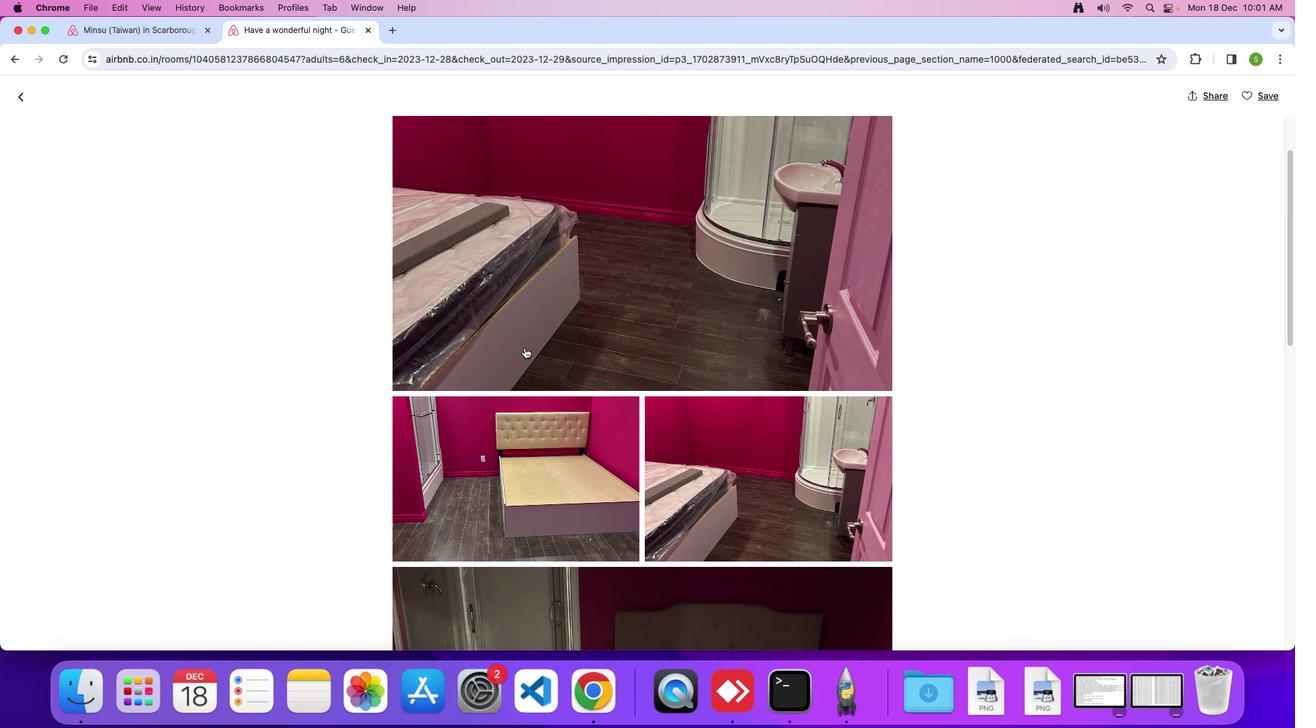 
Action: Mouse scrolled (524, 348) with delta (0, 0)
Screenshot: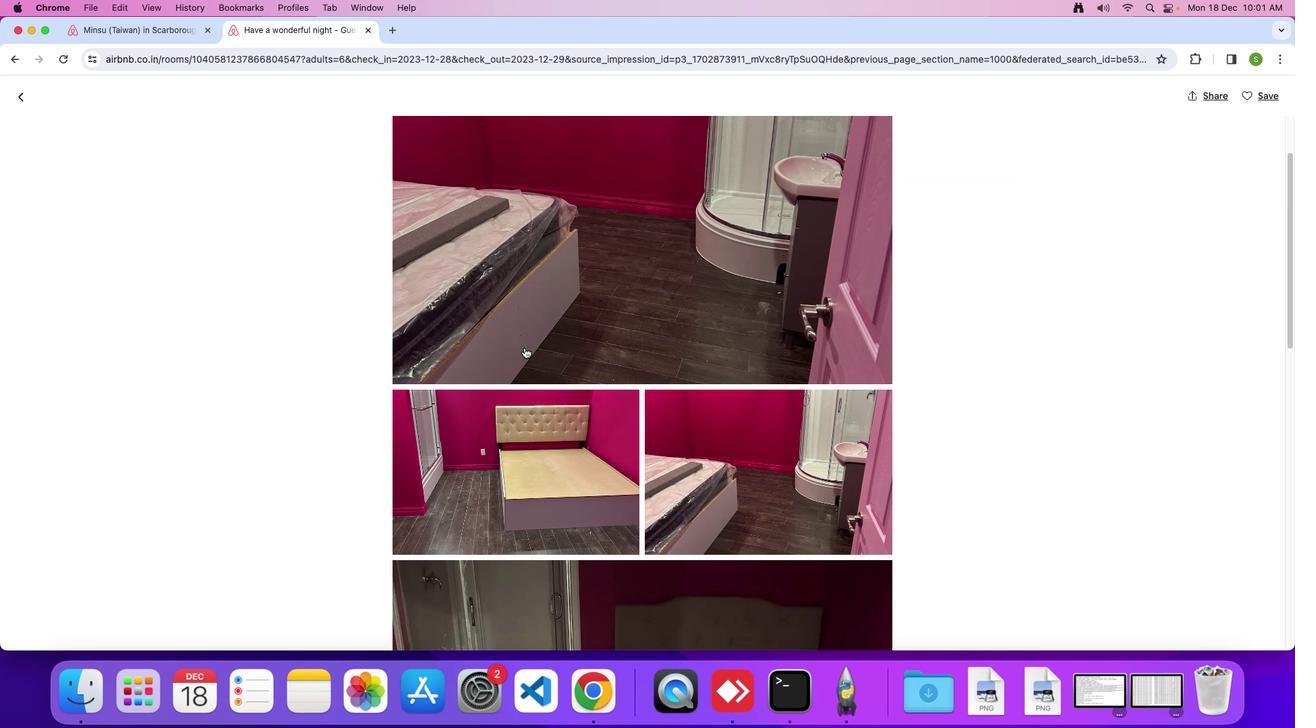 
Action: Mouse scrolled (524, 348) with delta (0, -1)
Screenshot: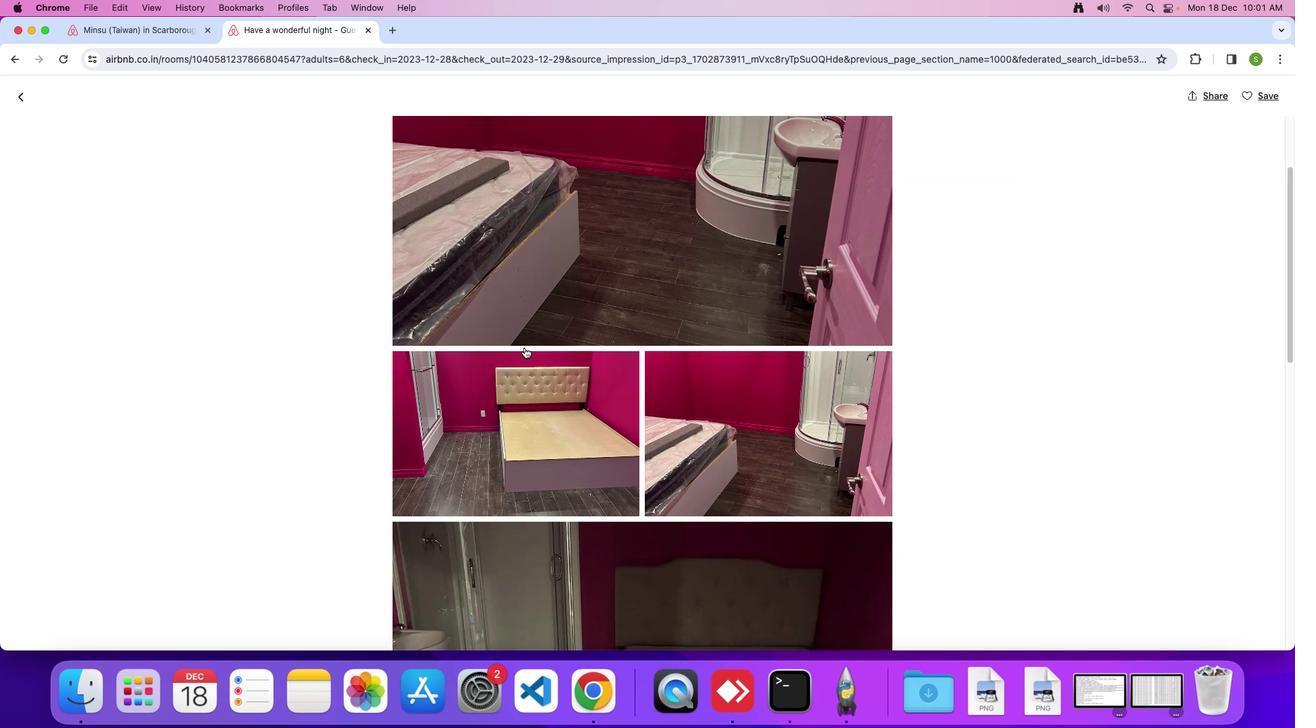 
Action: Mouse scrolled (524, 348) with delta (0, 0)
Screenshot: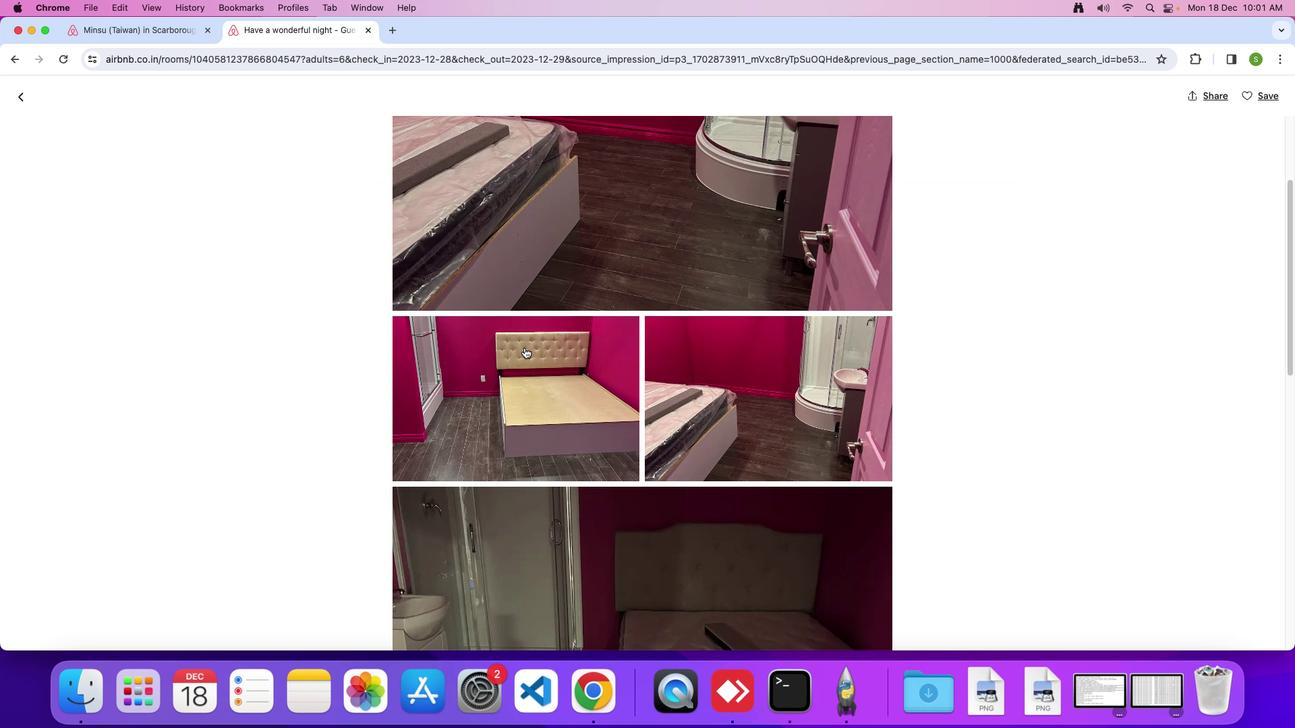 
Action: Mouse scrolled (524, 348) with delta (0, 0)
Screenshot: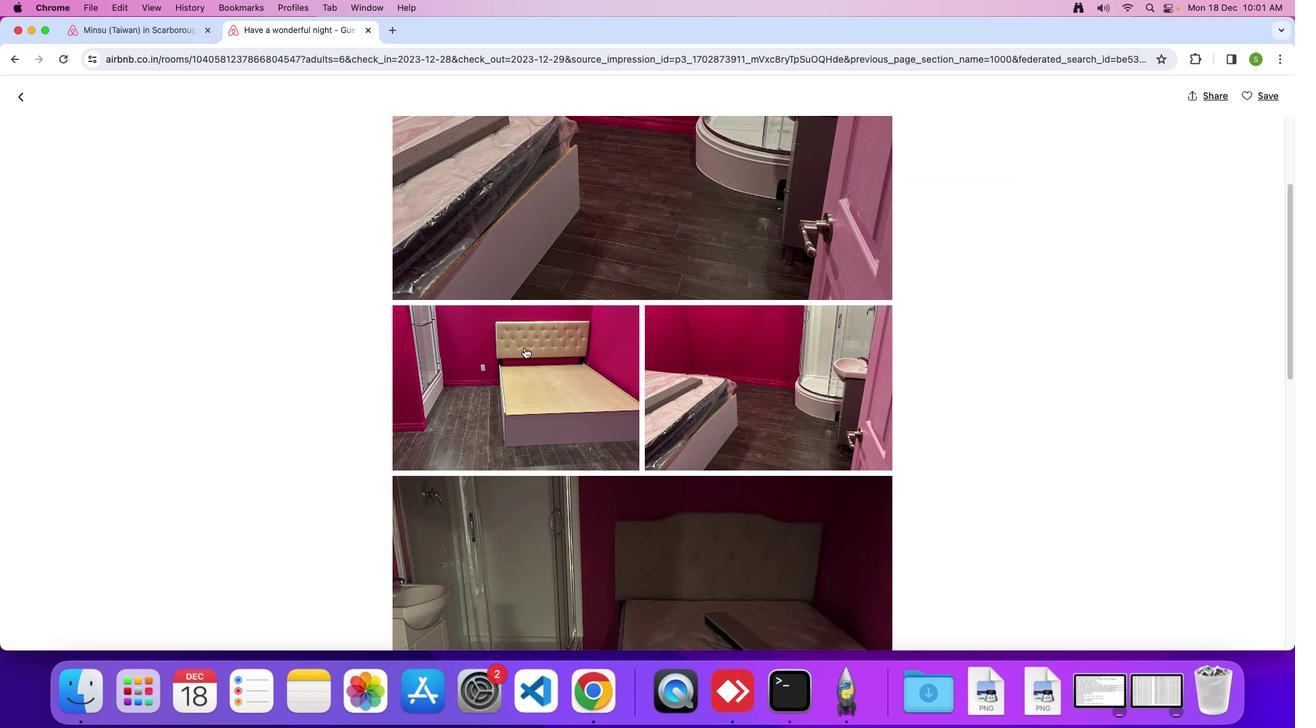 
Action: Mouse scrolled (524, 348) with delta (0, 0)
Screenshot: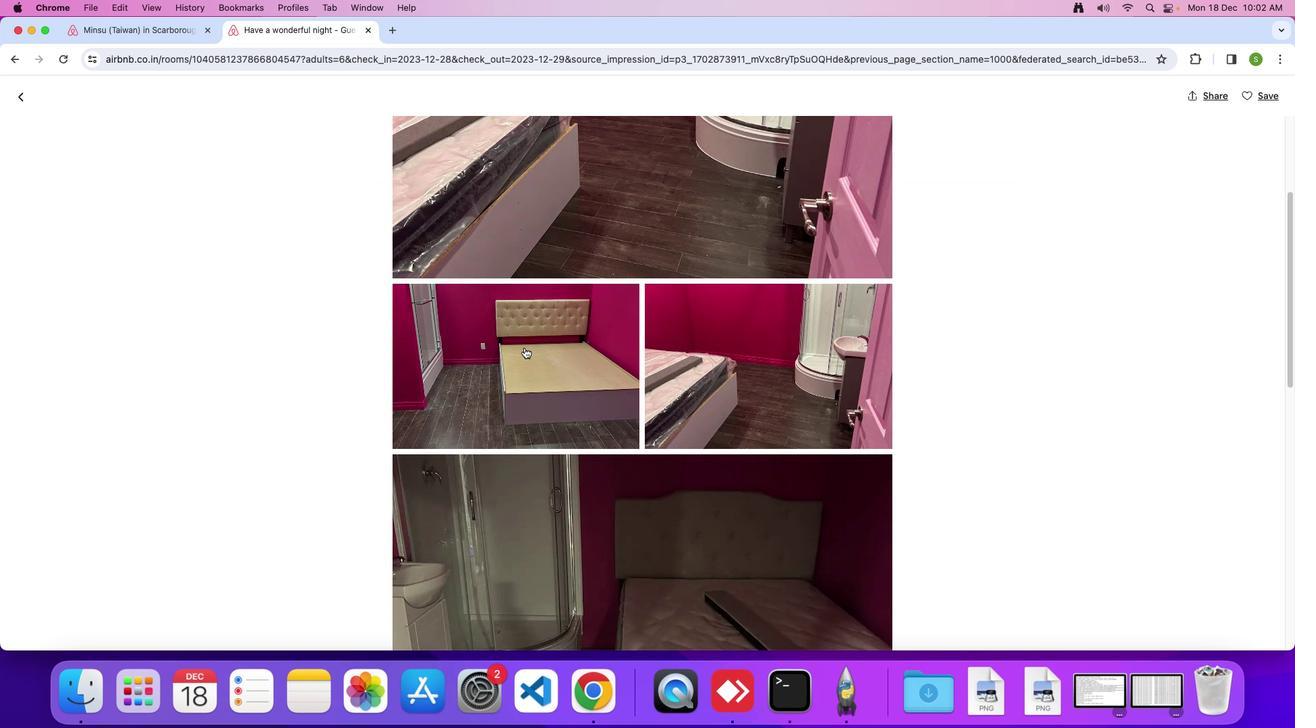 
Action: Mouse scrolled (524, 348) with delta (0, 0)
Screenshot: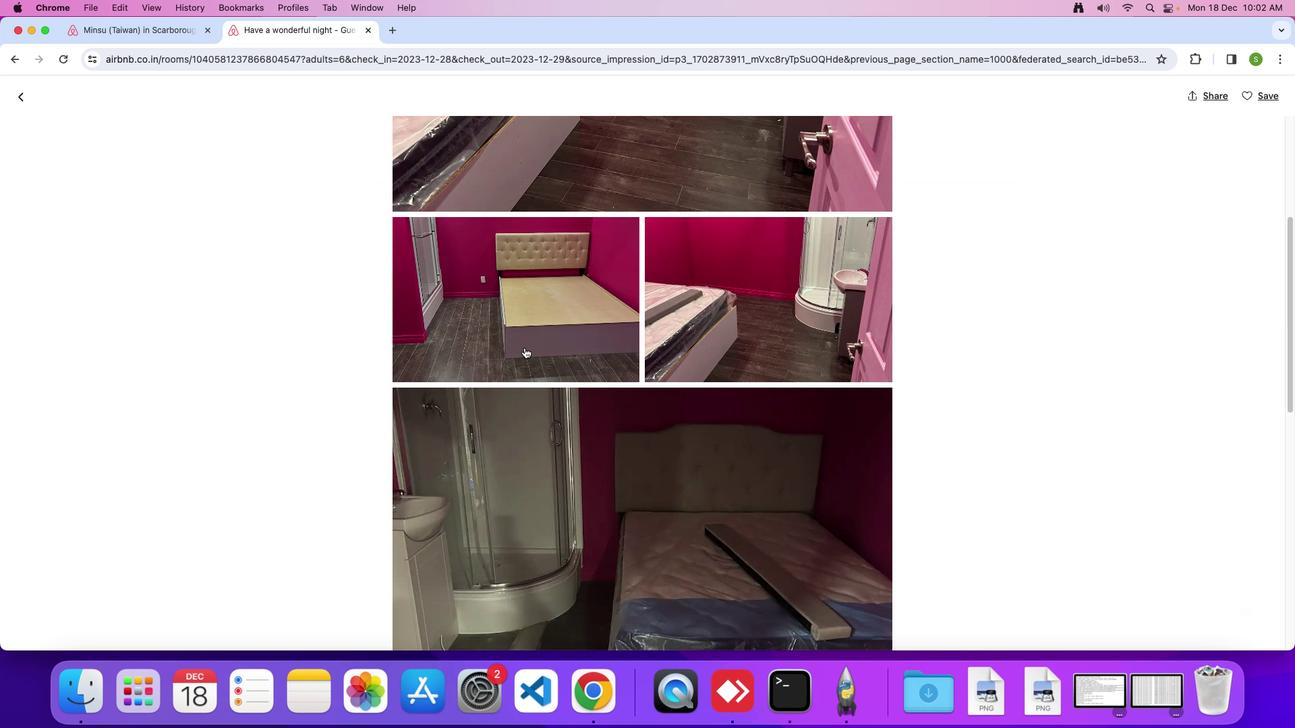 
Action: Mouse scrolled (524, 348) with delta (0, -1)
Screenshot: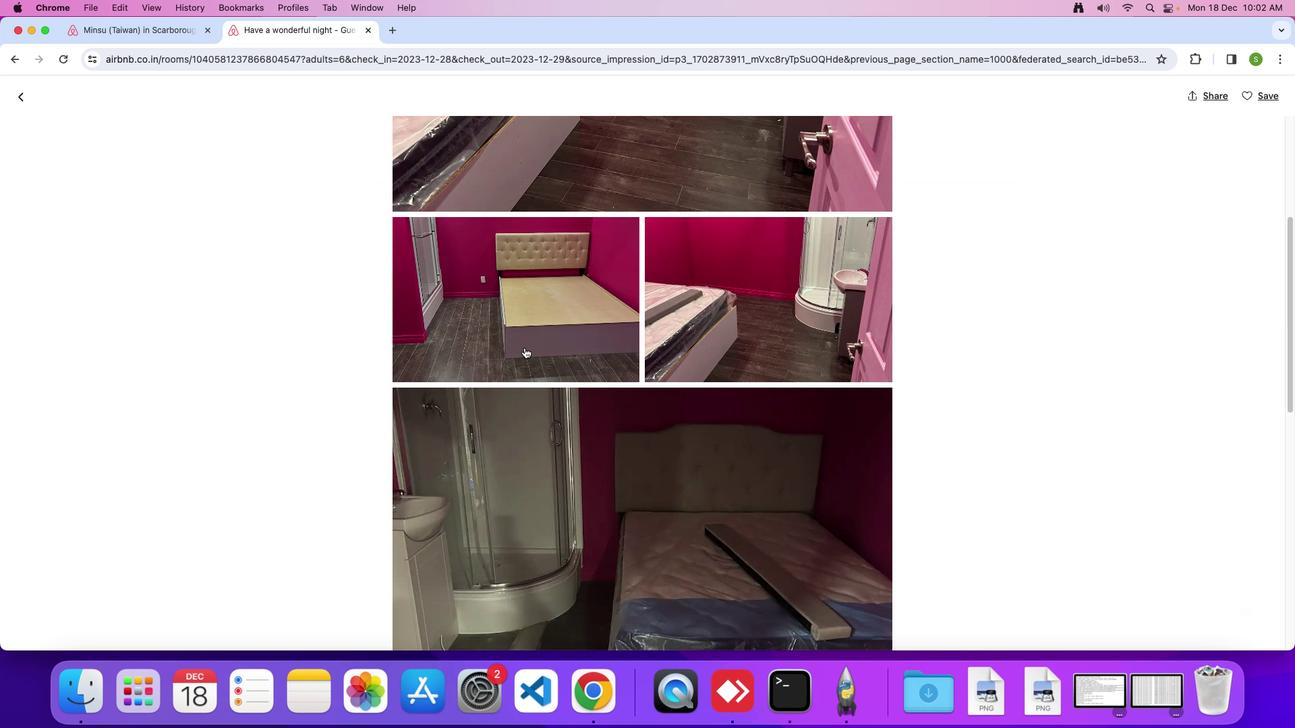 
Action: Mouse scrolled (524, 348) with delta (0, 0)
Screenshot: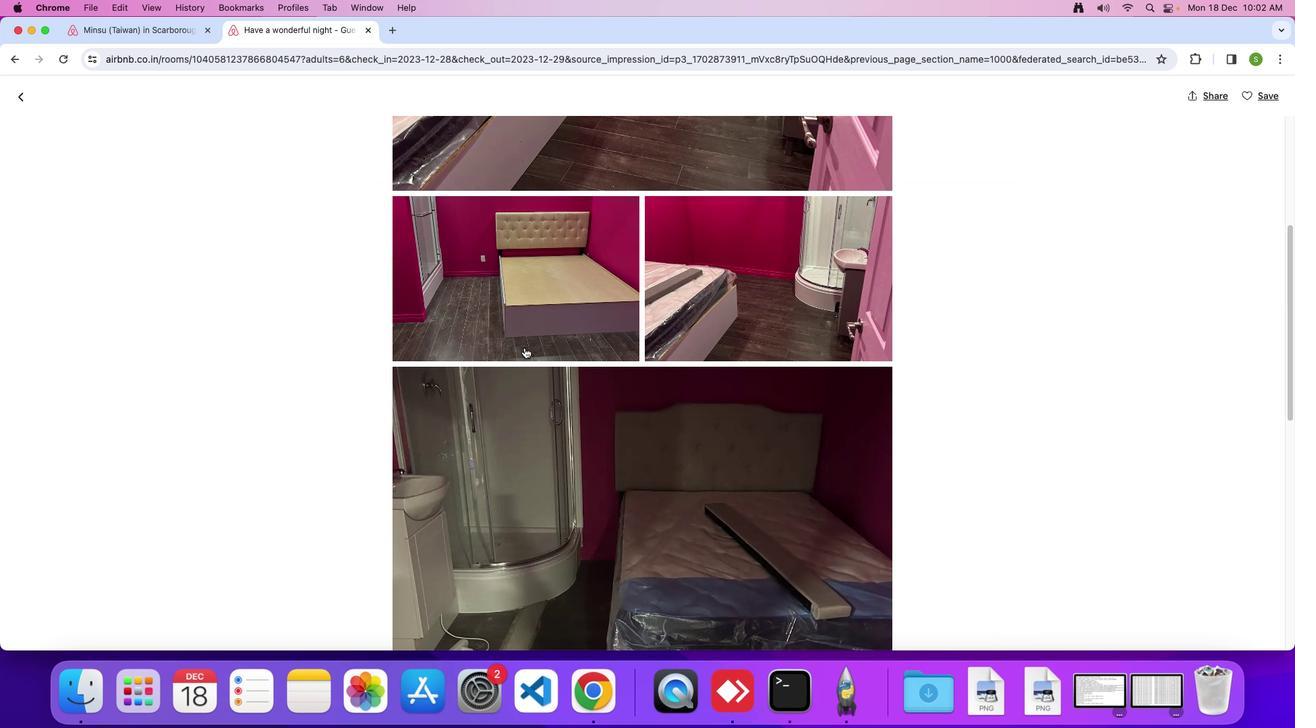 
Action: Mouse scrolled (524, 348) with delta (0, 0)
Screenshot: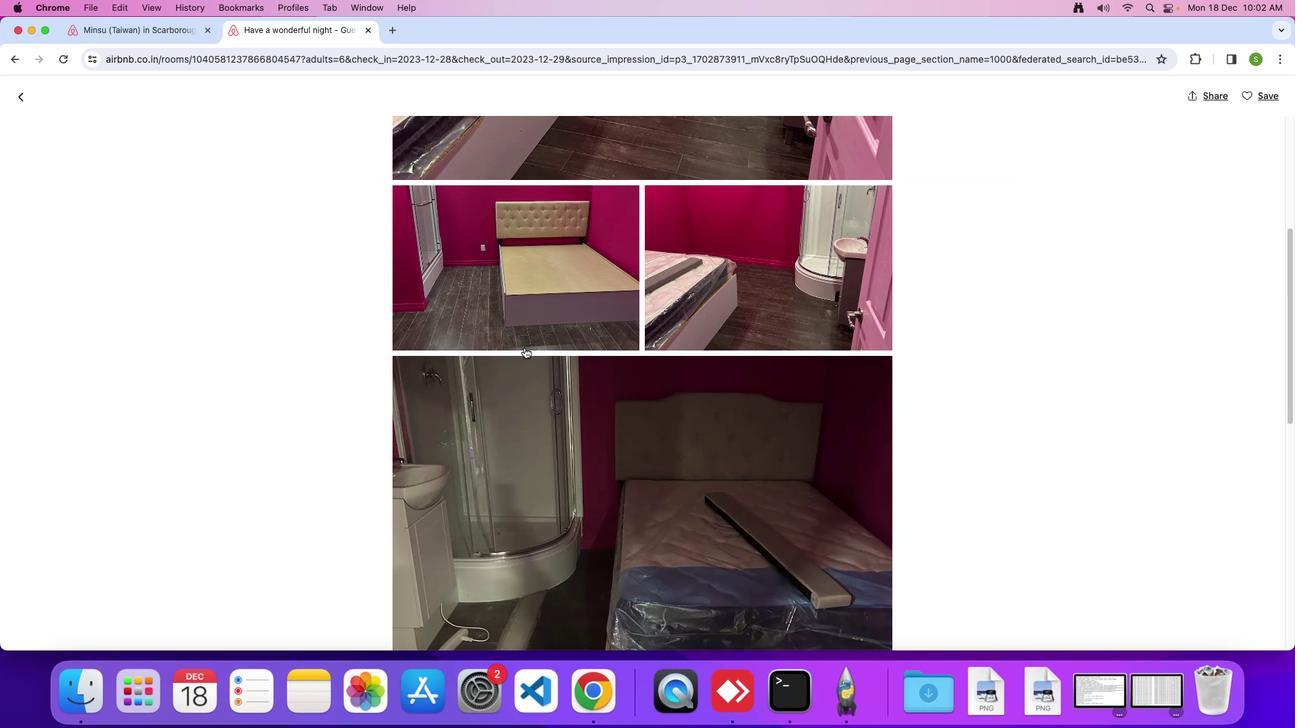
Action: Mouse scrolled (524, 348) with delta (0, 0)
Screenshot: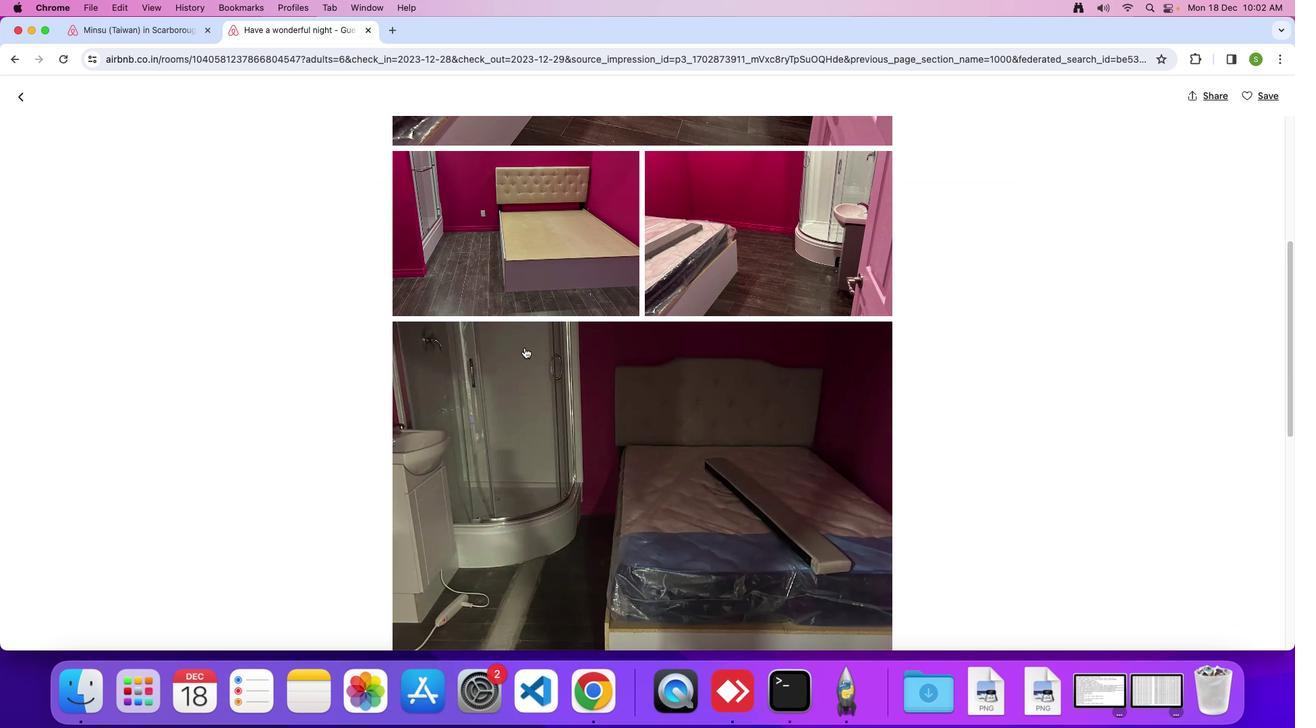 
Action: Mouse scrolled (524, 348) with delta (0, 0)
Screenshot: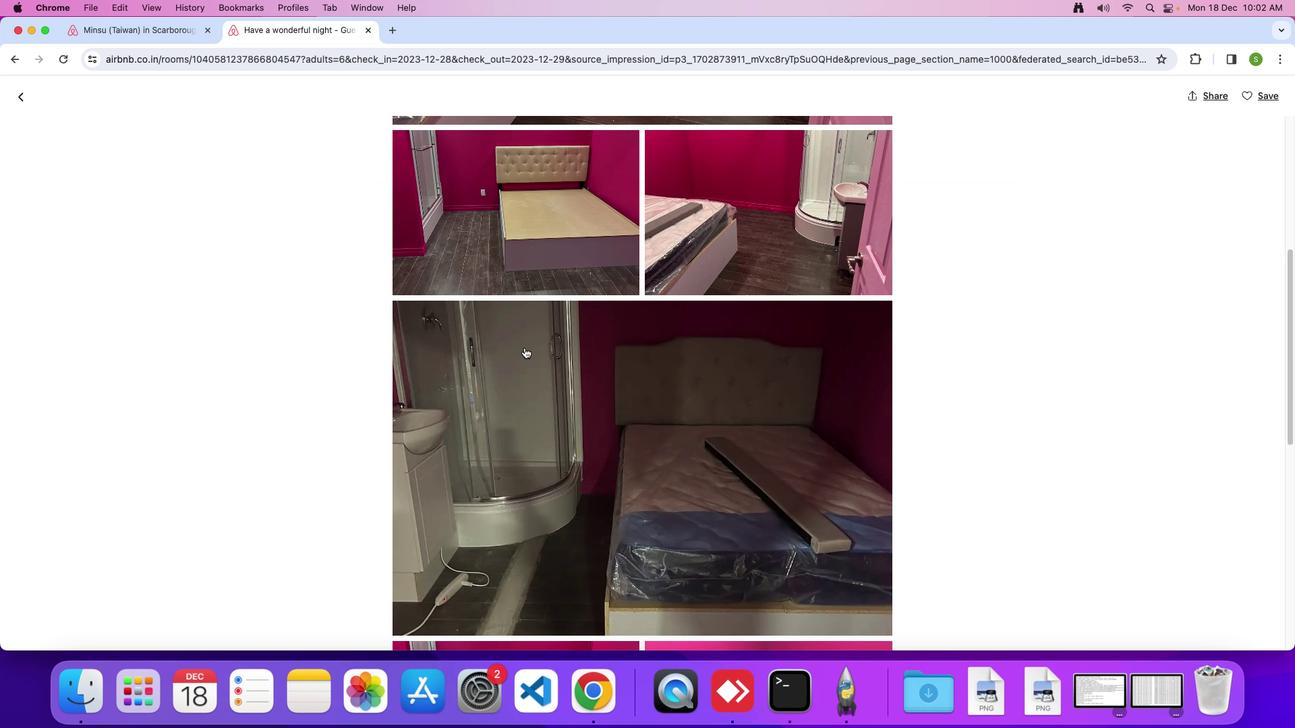 
Action: Mouse scrolled (524, 348) with delta (0, 0)
Screenshot: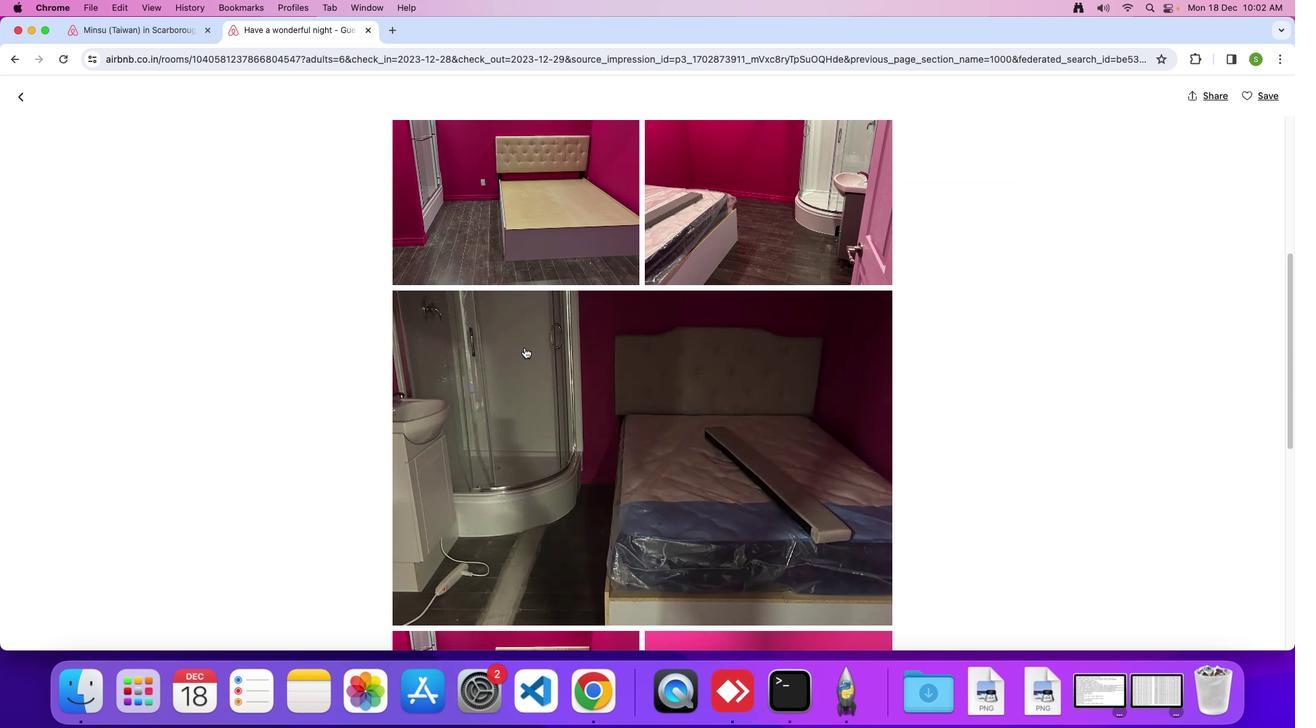 
Action: Mouse scrolled (524, 348) with delta (0, 0)
Screenshot: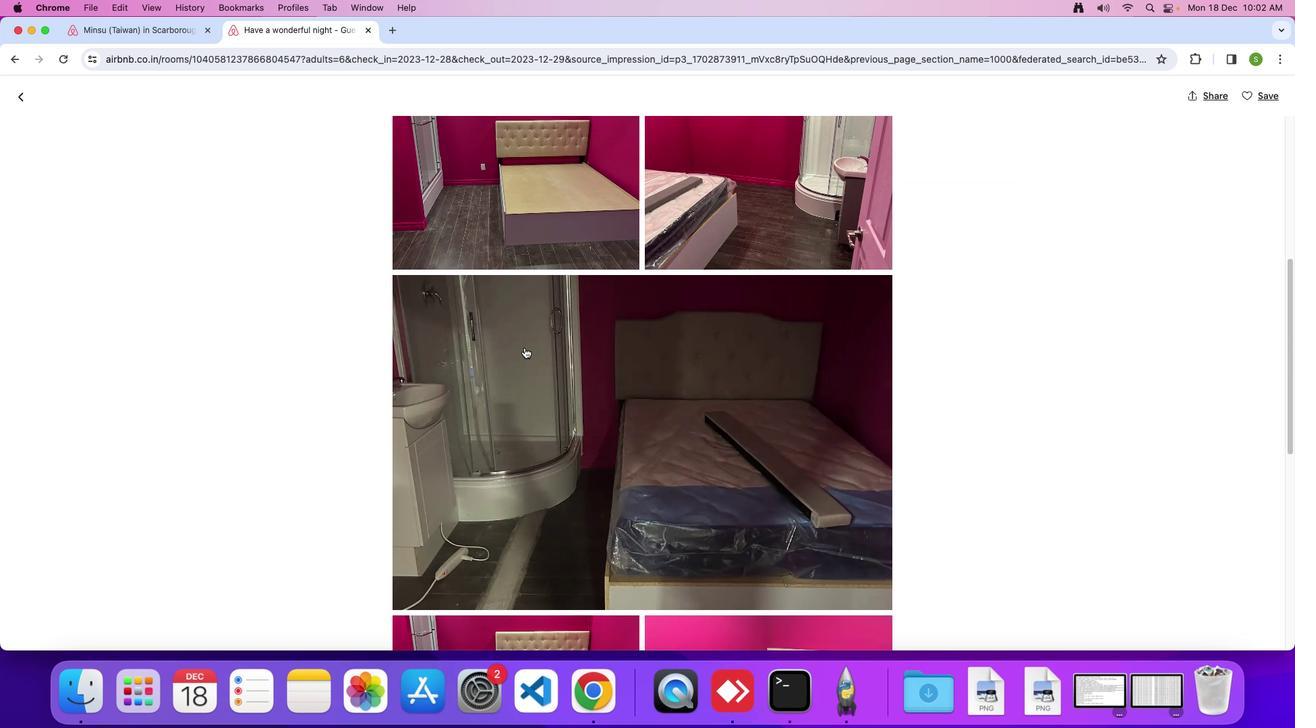 
Action: Mouse scrolled (524, 348) with delta (0, 0)
Screenshot: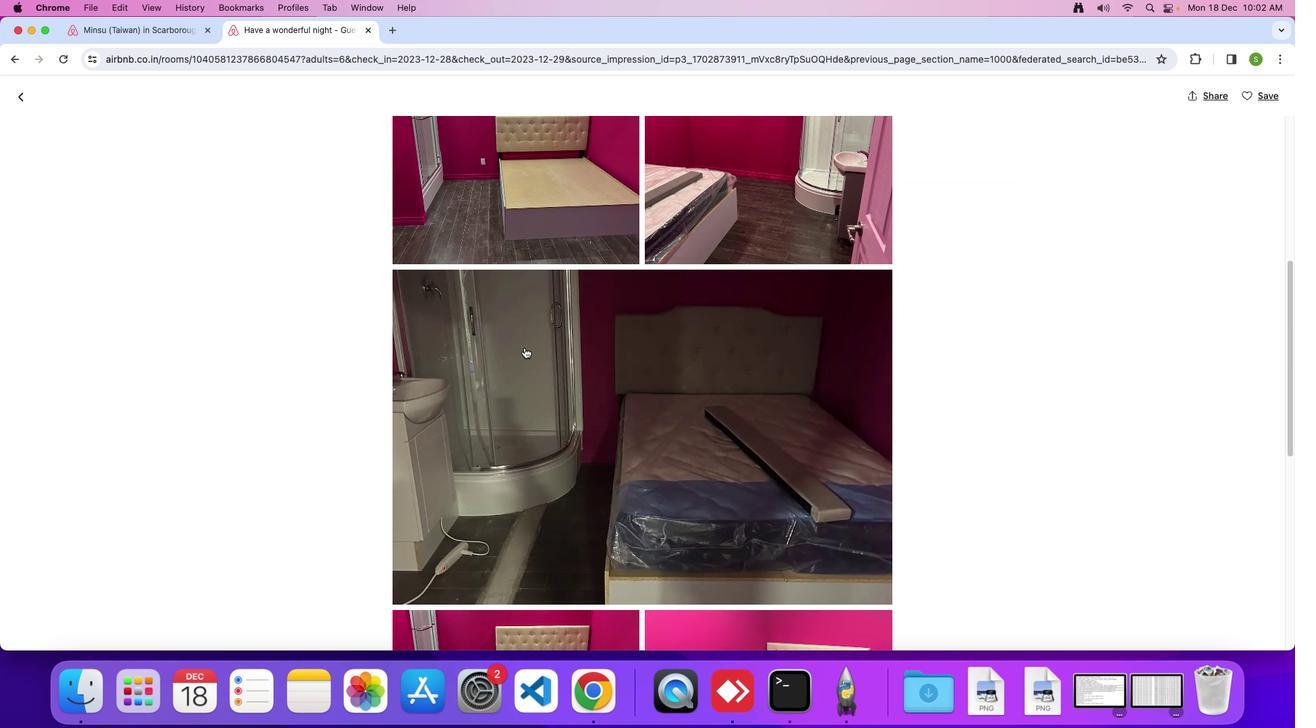 
Action: Mouse scrolled (524, 348) with delta (0, 0)
Screenshot: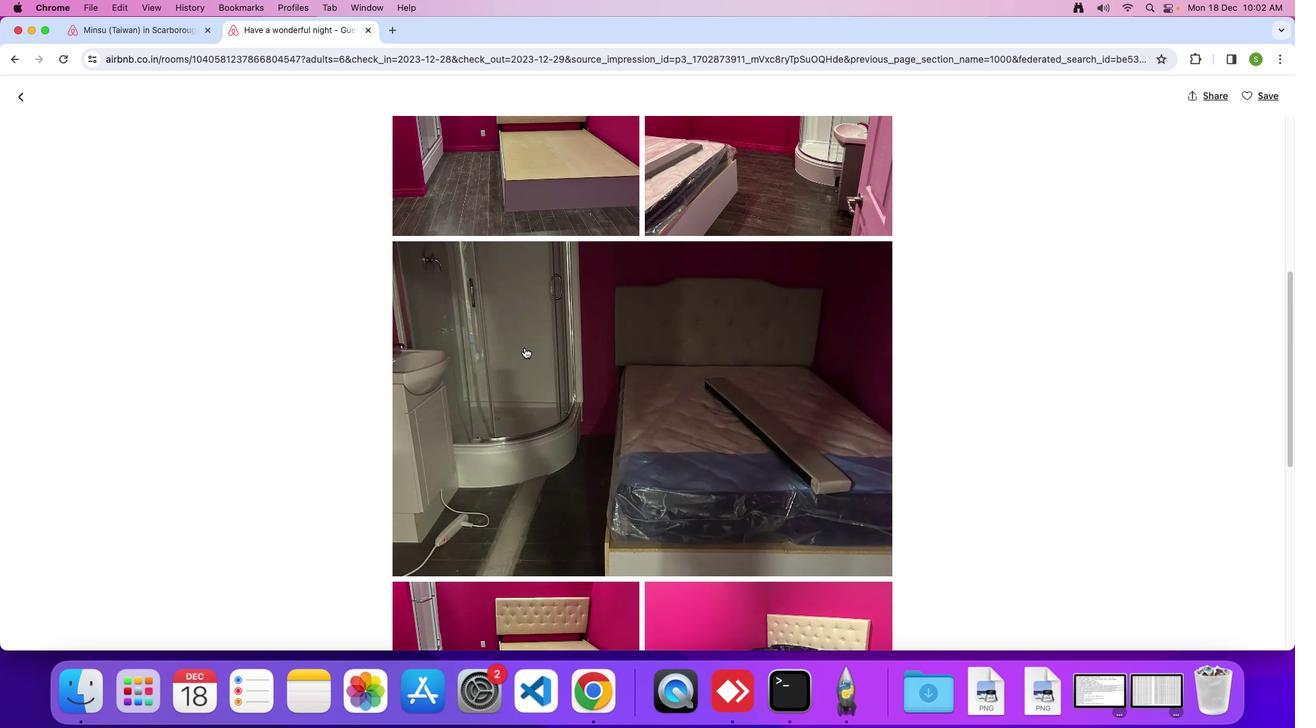 
Action: Mouse moved to (524, 347)
Screenshot: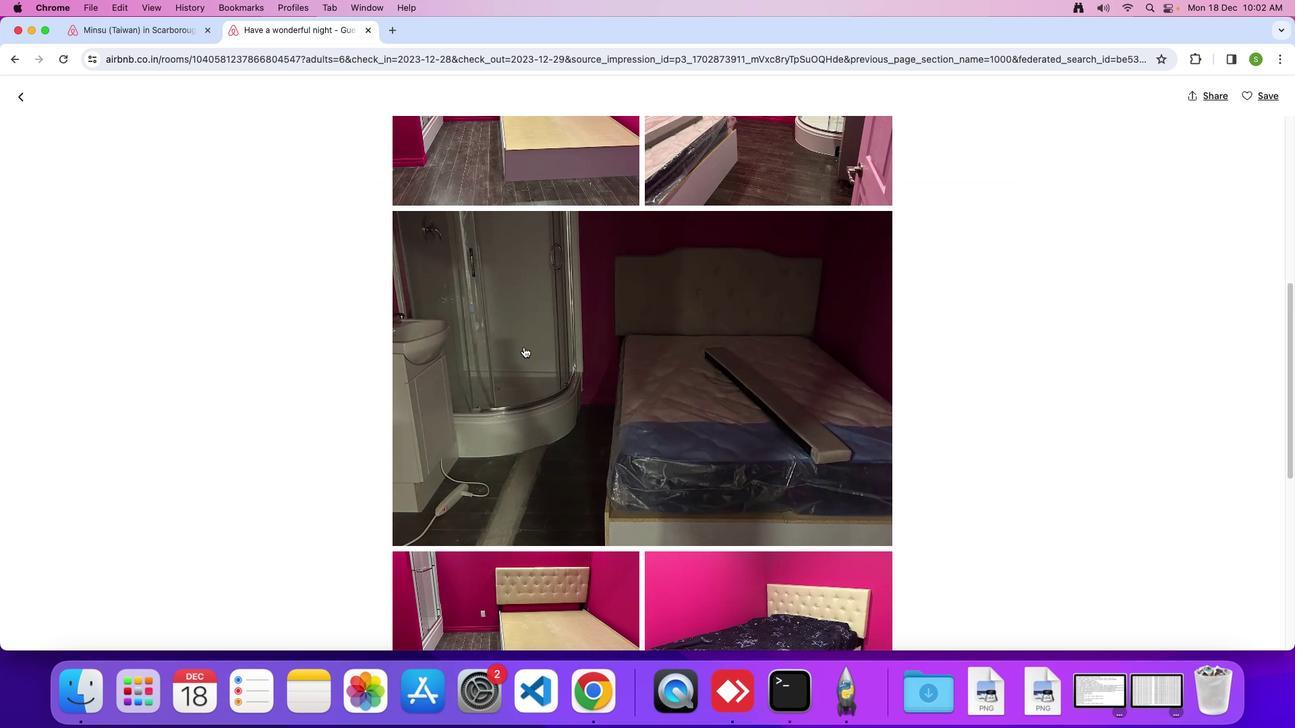 
Action: Mouse scrolled (524, 347) with delta (0, 0)
Screenshot: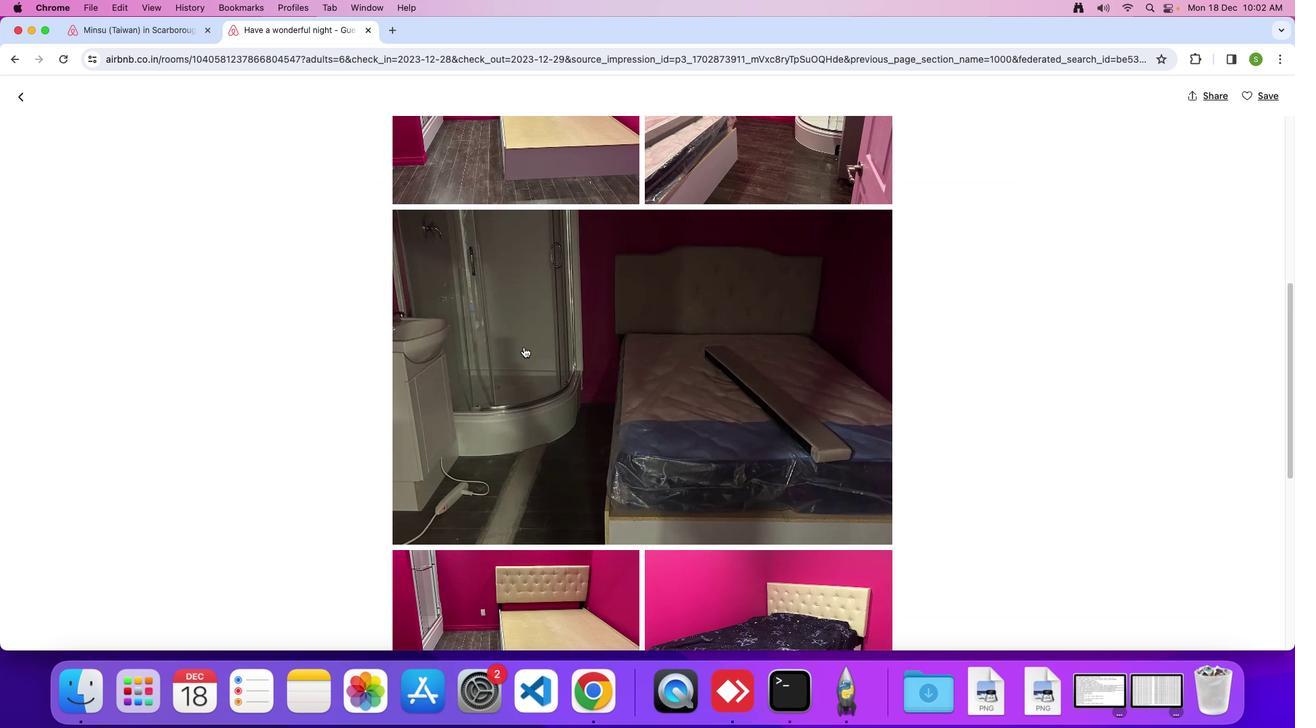 
Action: Mouse scrolled (524, 347) with delta (0, 0)
Screenshot: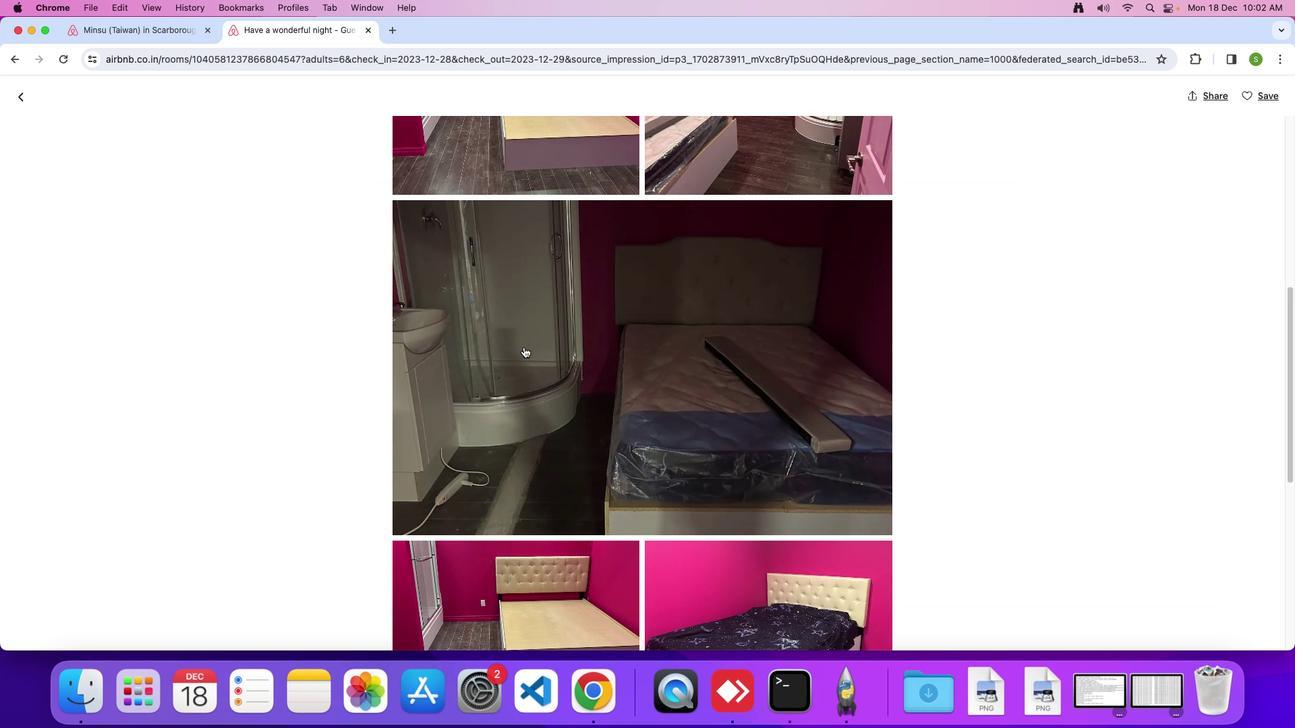 
Action: Mouse moved to (524, 347)
Screenshot: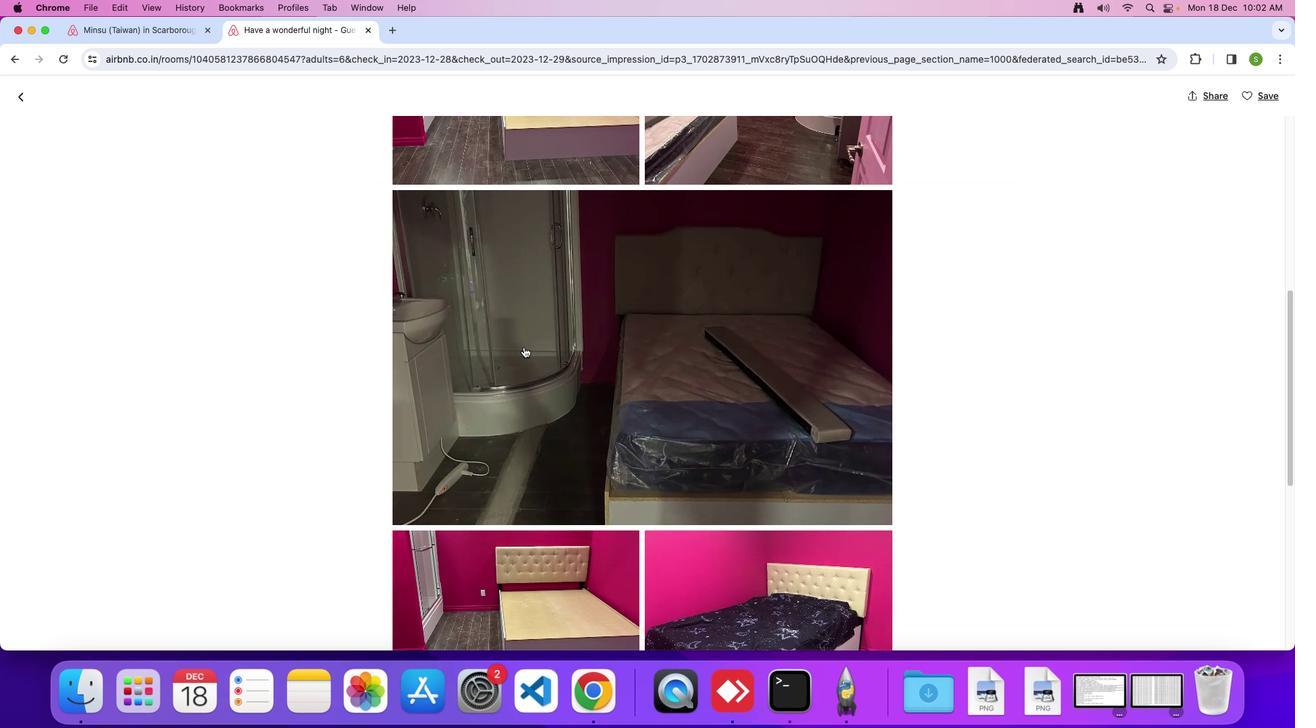 
Action: Mouse scrolled (524, 347) with delta (0, 0)
Screenshot: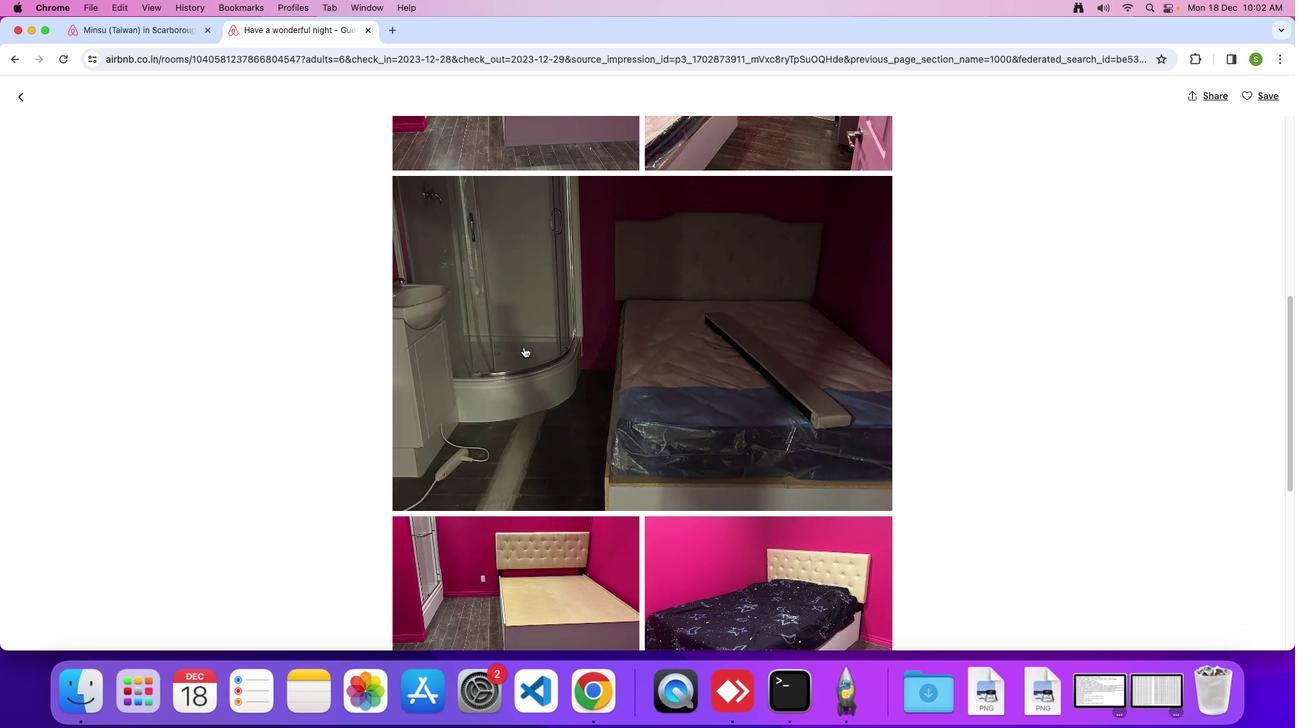 
Action: Mouse moved to (523, 346)
Screenshot: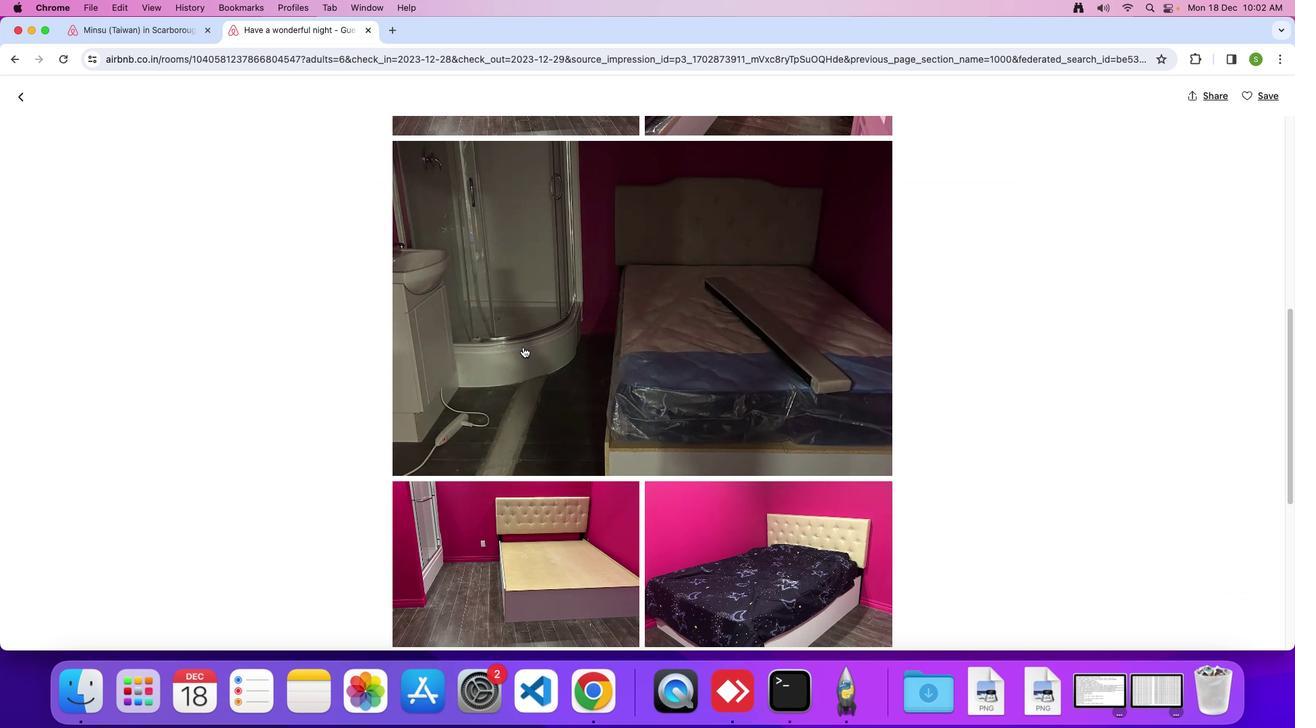 
Action: Mouse scrolled (523, 346) with delta (0, 0)
Screenshot: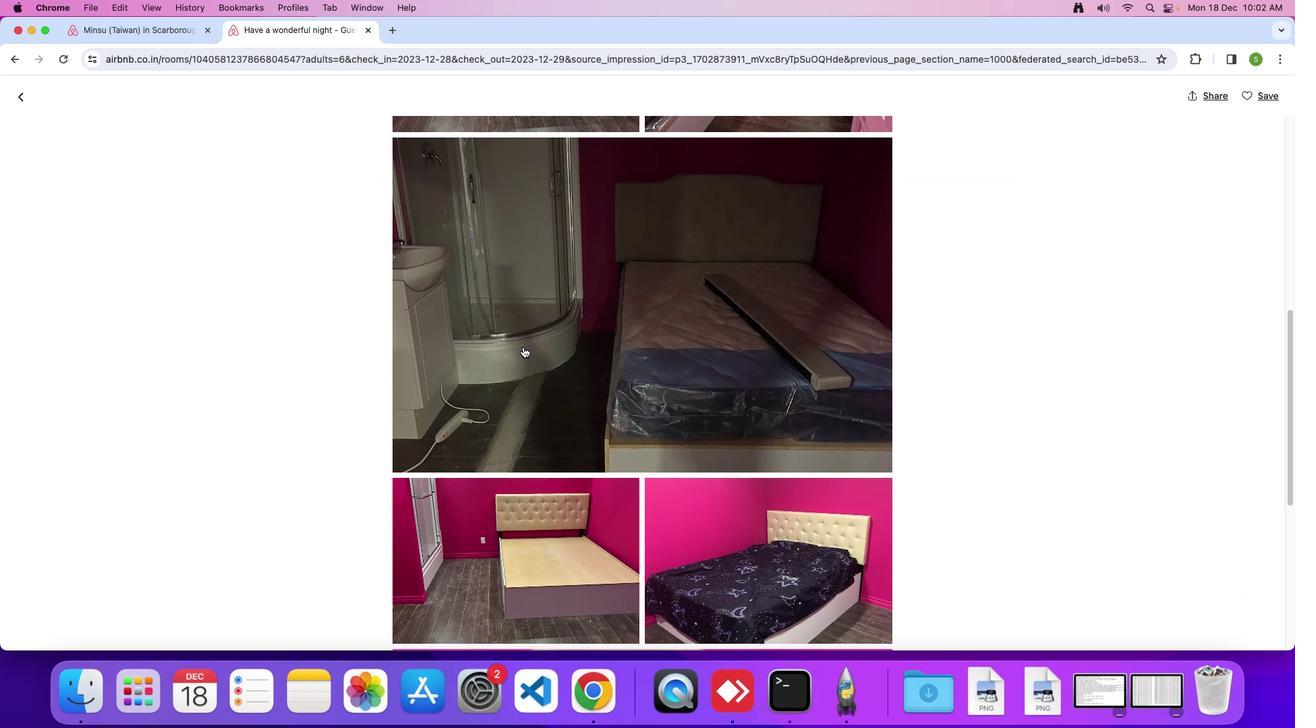 
Action: Mouse scrolled (523, 346) with delta (0, 0)
Screenshot: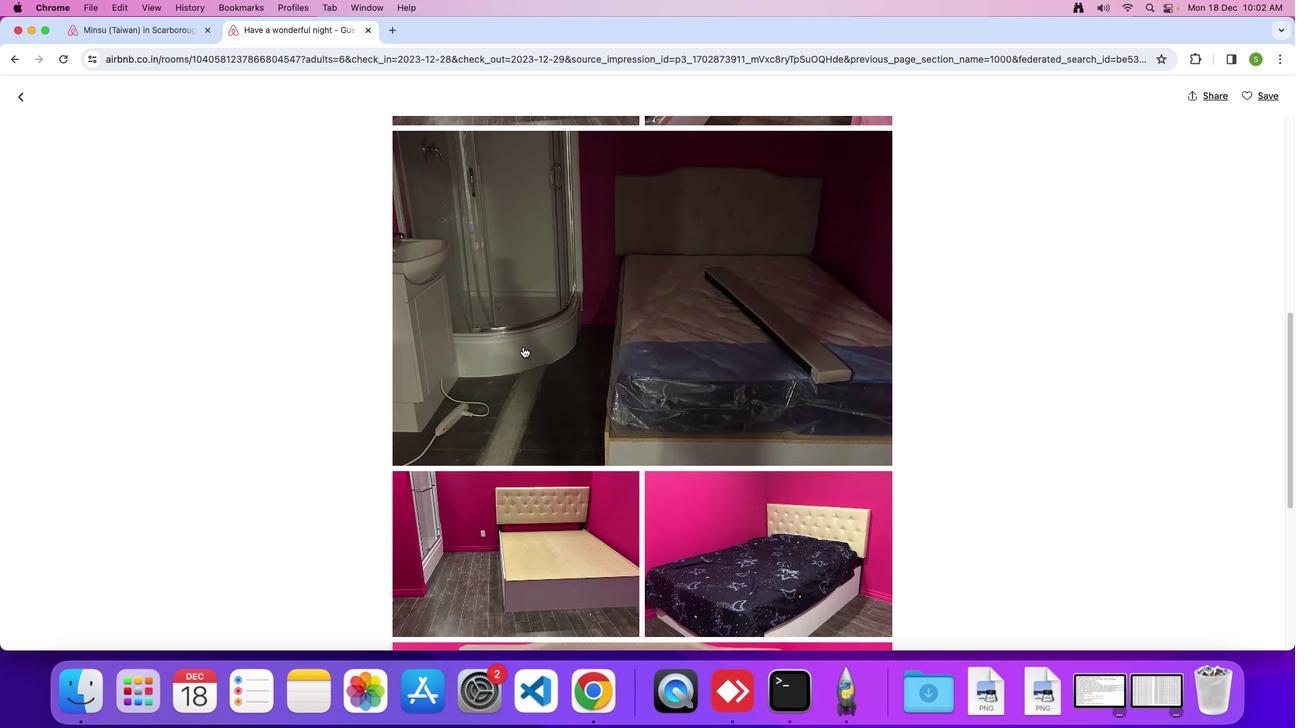 
Action: Mouse scrolled (523, 346) with delta (0, -1)
Screenshot: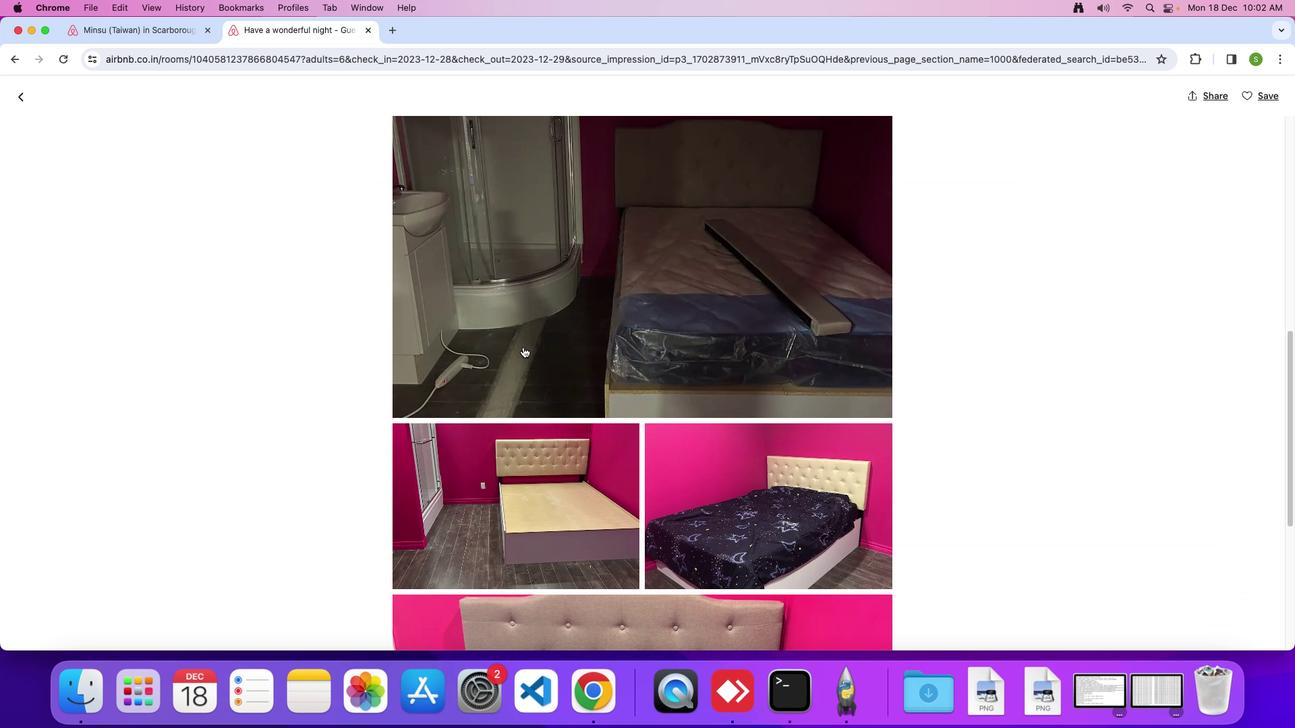 
Action: Mouse moved to (523, 346)
Screenshot: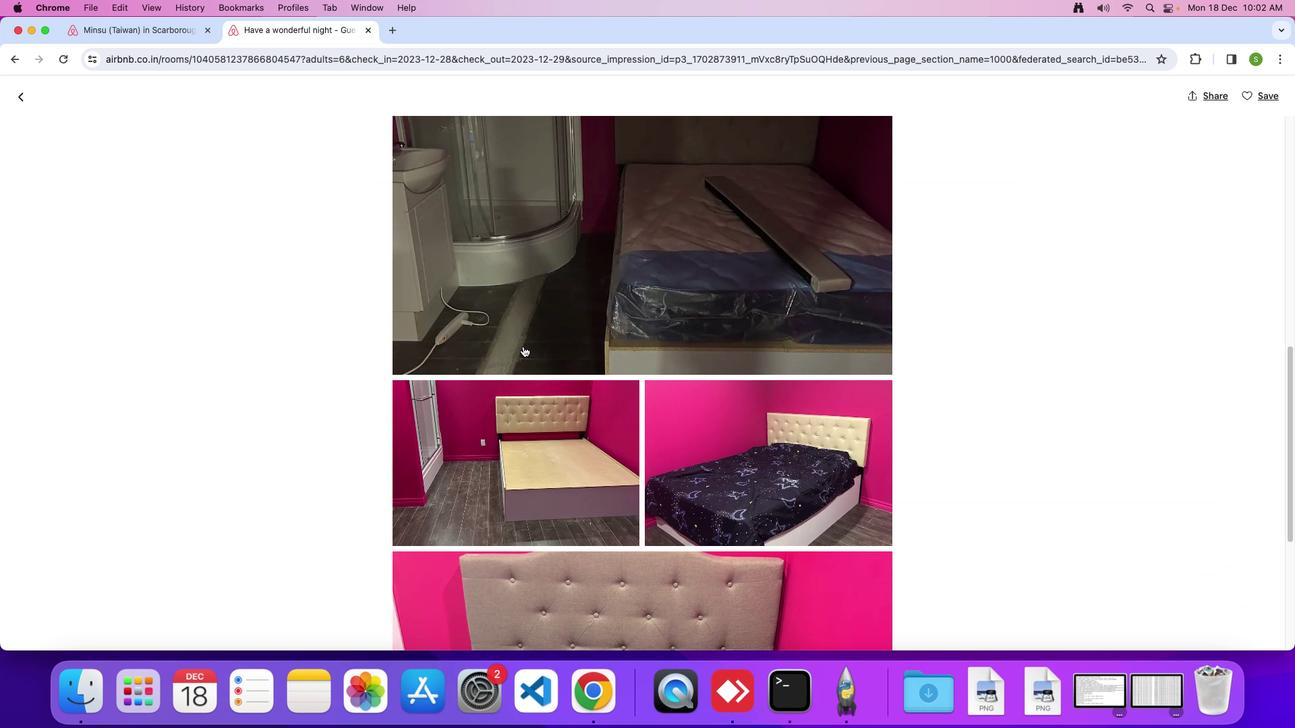 
Action: Mouse scrolled (523, 346) with delta (0, 0)
Screenshot: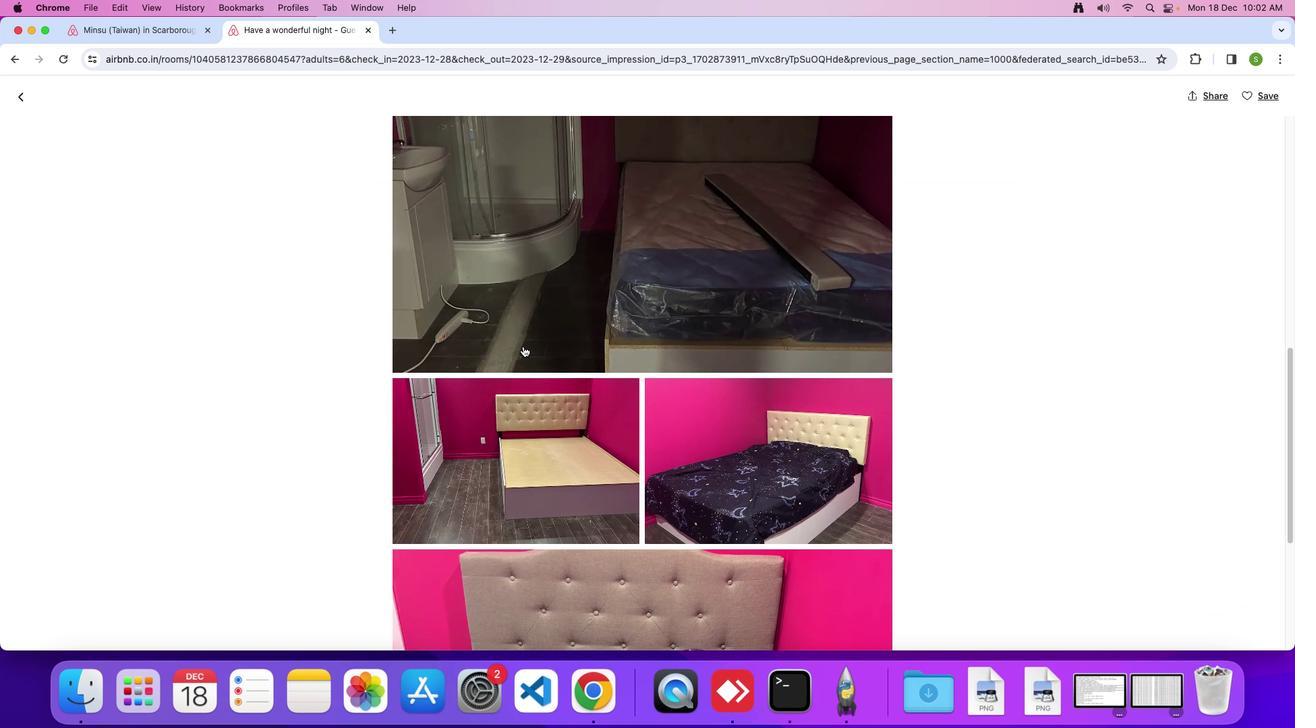 
Action: Mouse moved to (523, 346)
Screenshot: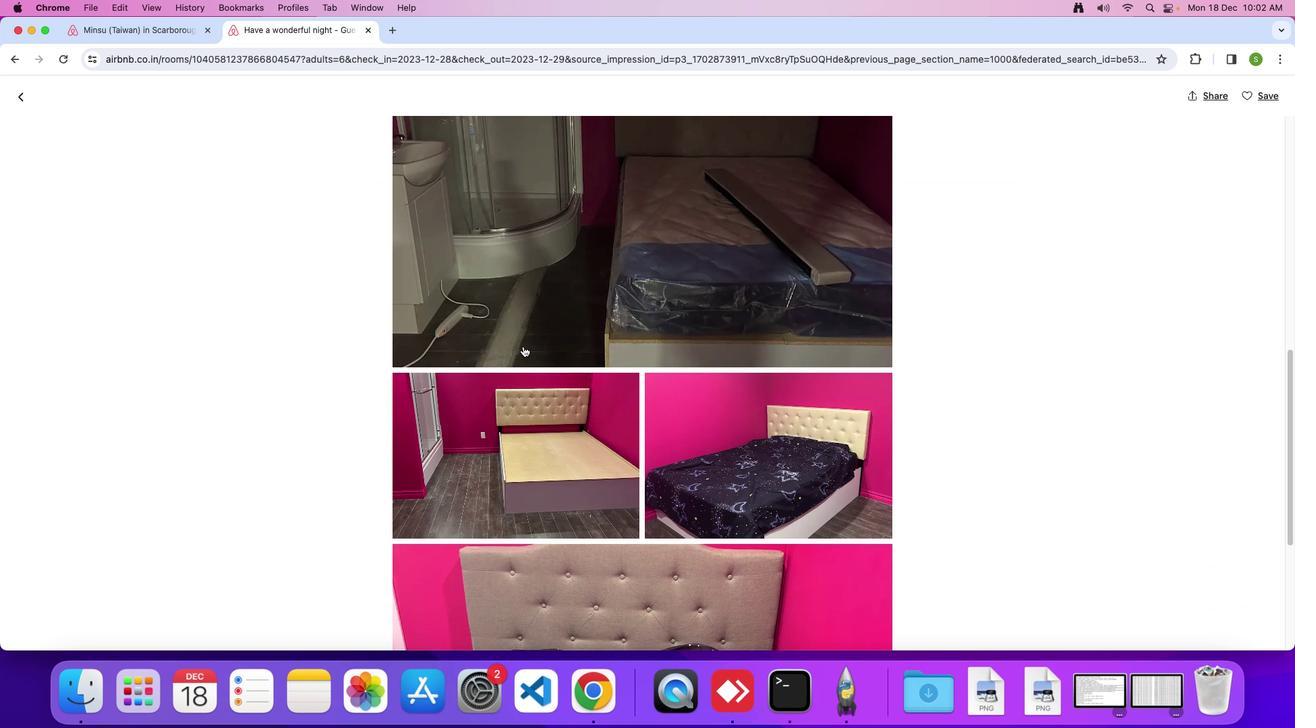 
Action: Mouse scrolled (523, 346) with delta (0, 0)
Screenshot: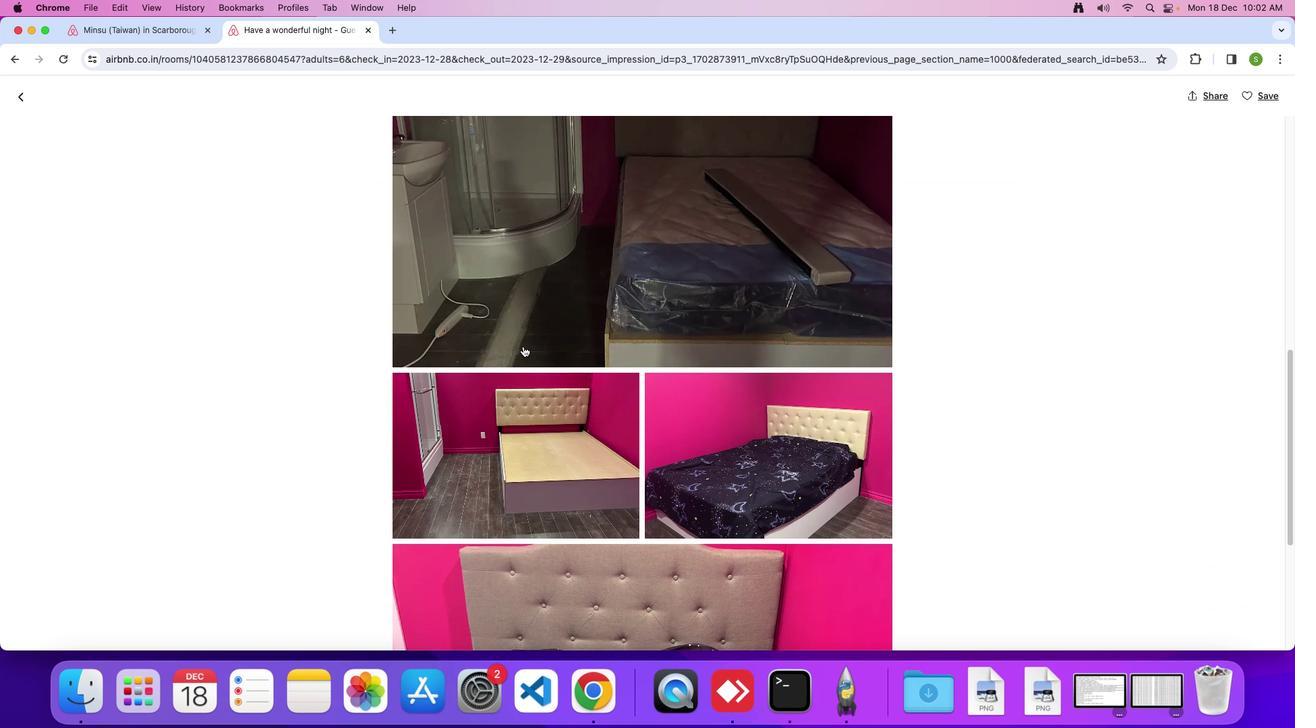 
Action: Mouse scrolled (523, 346) with delta (0, -1)
Screenshot: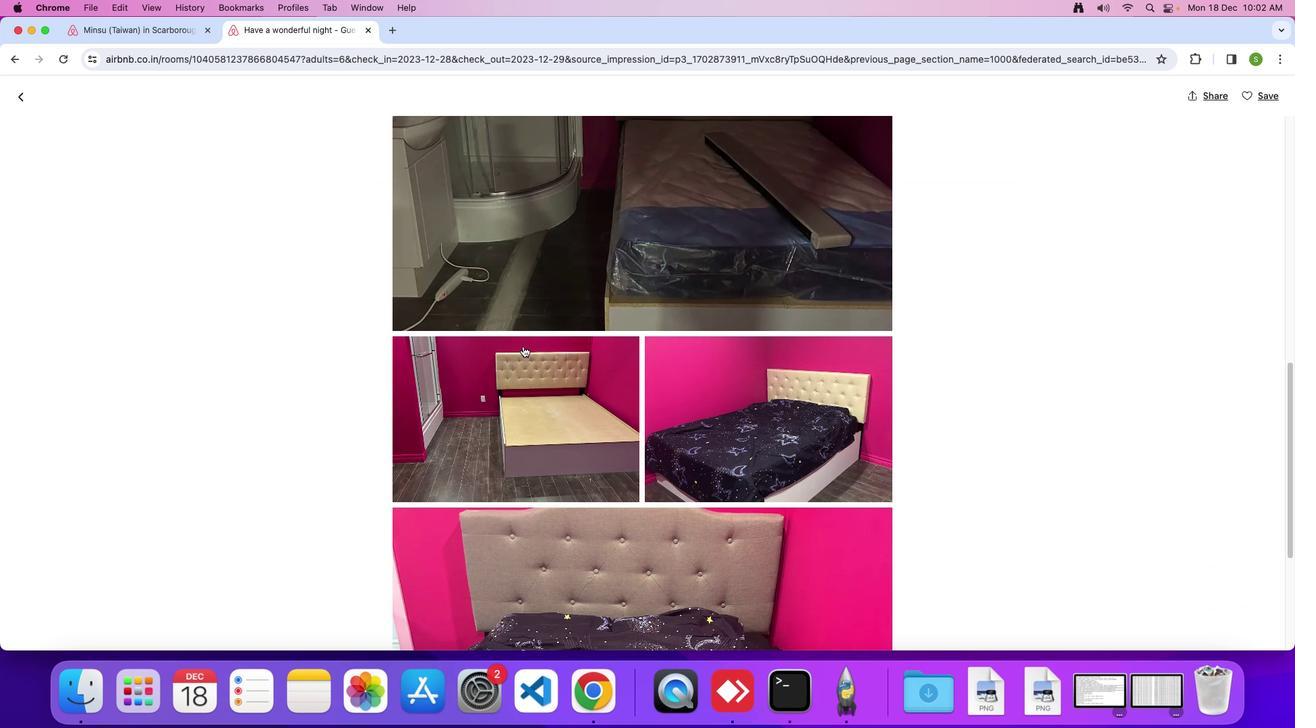 
Action: Mouse scrolled (523, 346) with delta (0, 0)
Screenshot: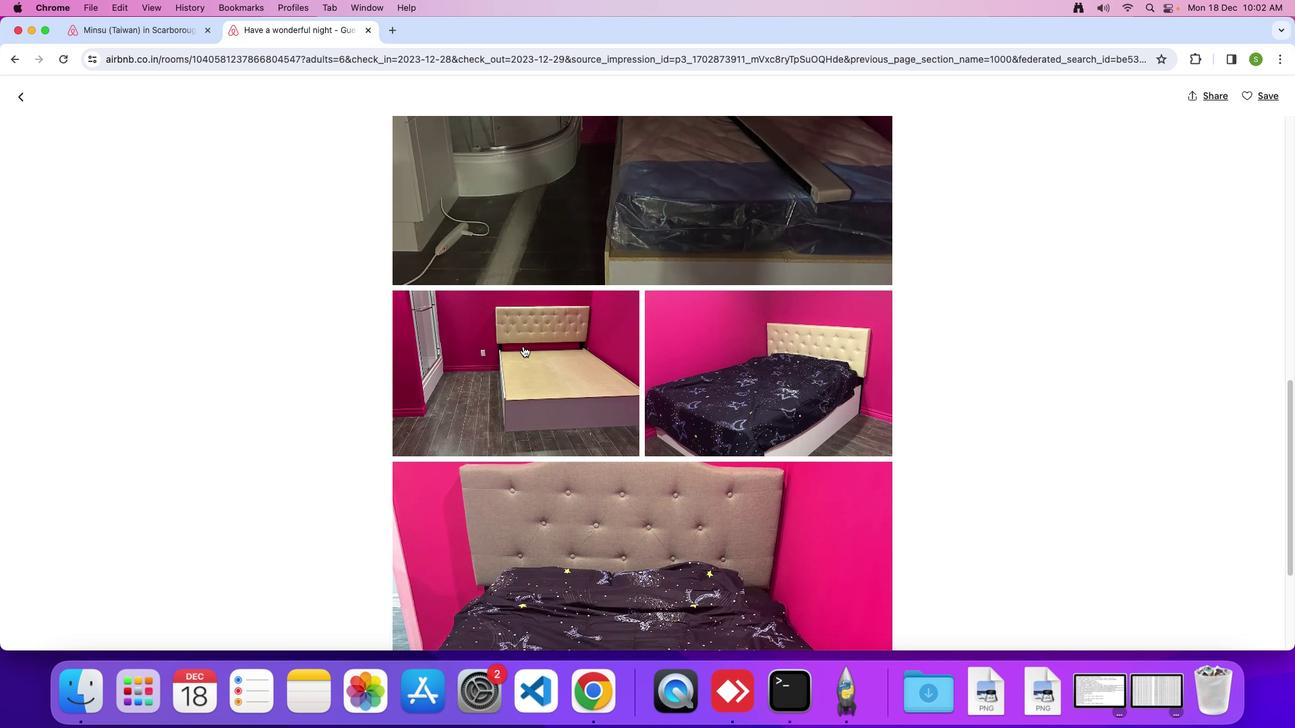 
Action: Mouse scrolled (523, 346) with delta (0, 0)
Screenshot: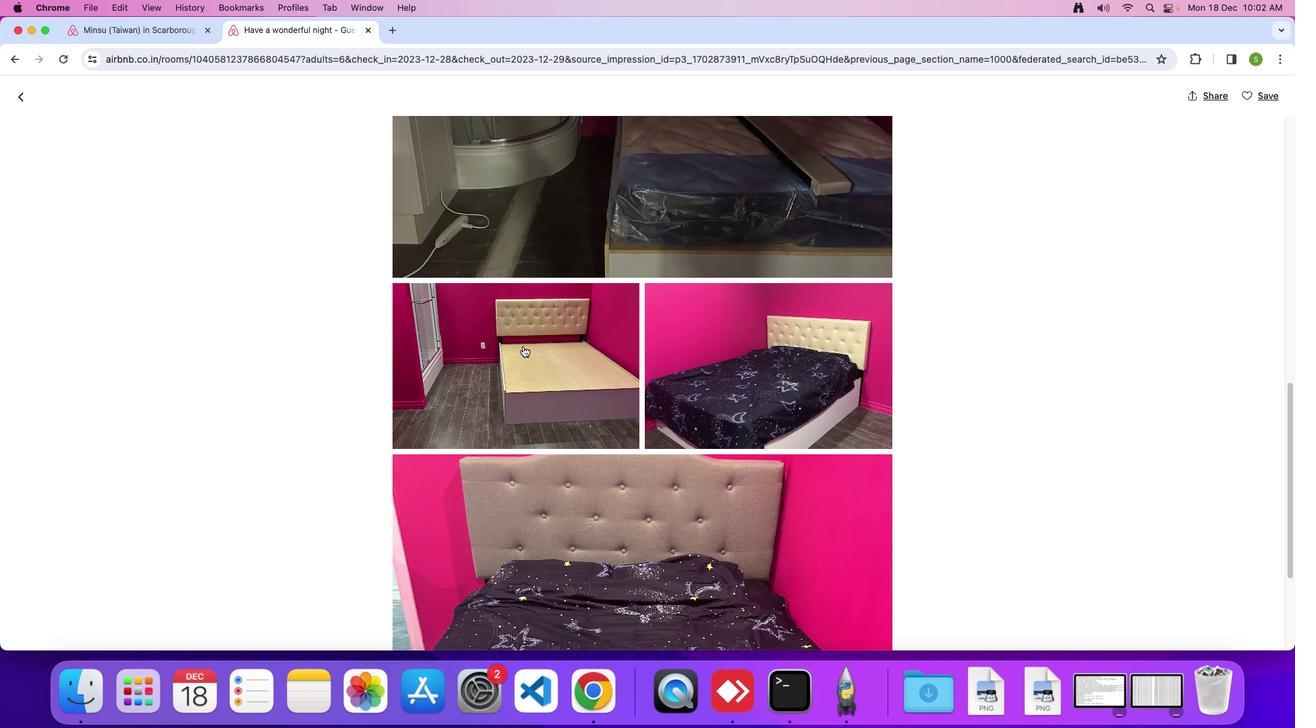 
Action: Mouse moved to (523, 346)
Screenshot: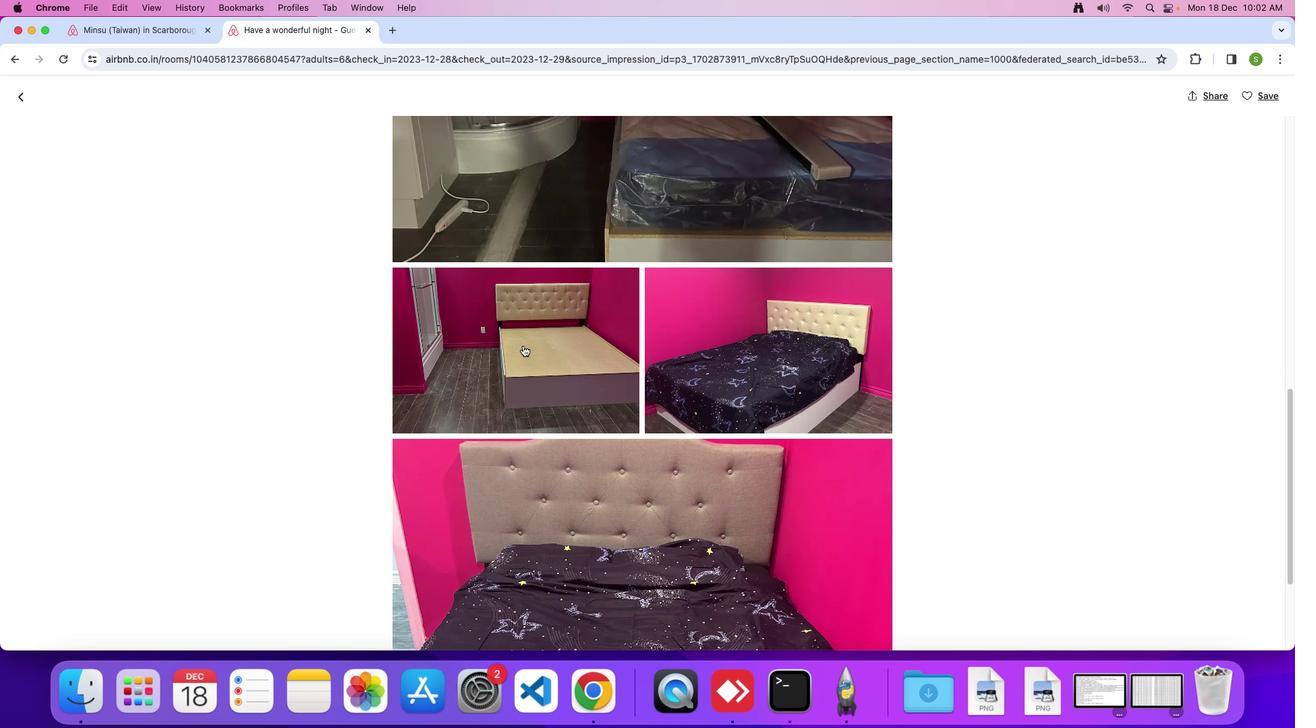 
Action: Mouse scrolled (523, 346) with delta (0, 0)
Screenshot: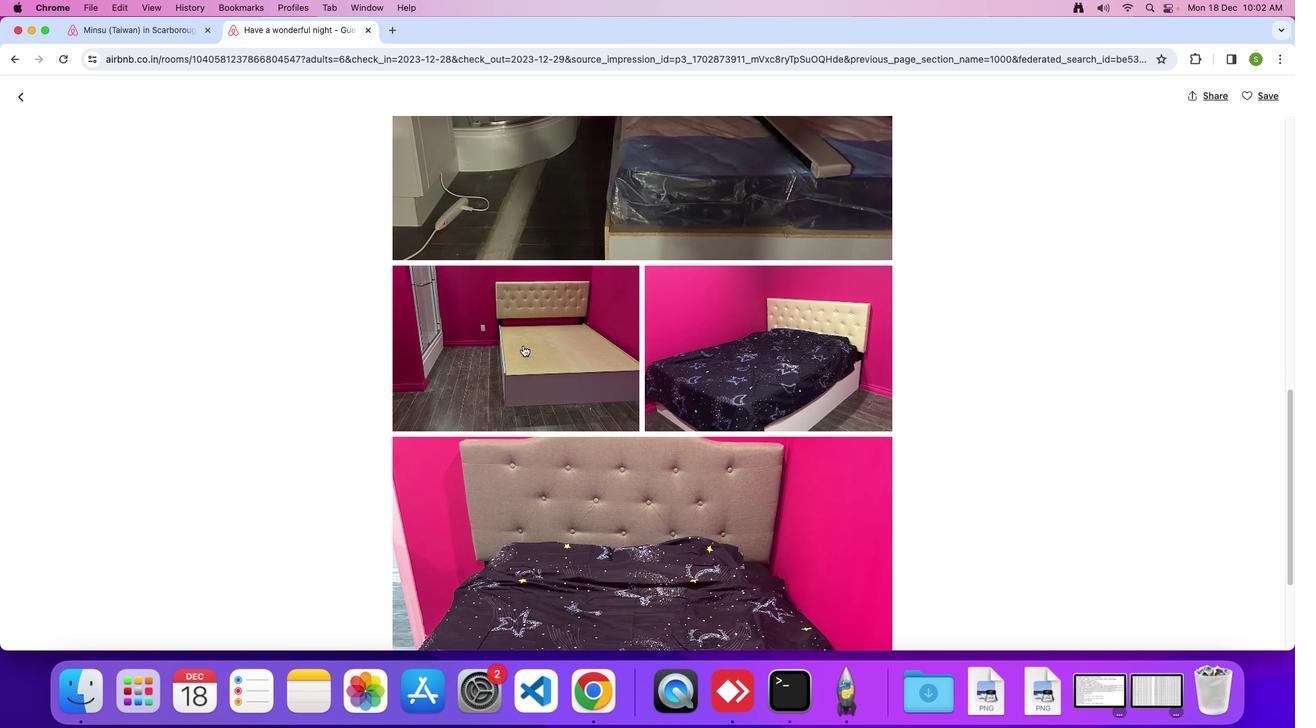 
Action: Mouse scrolled (523, 346) with delta (0, 0)
Screenshot: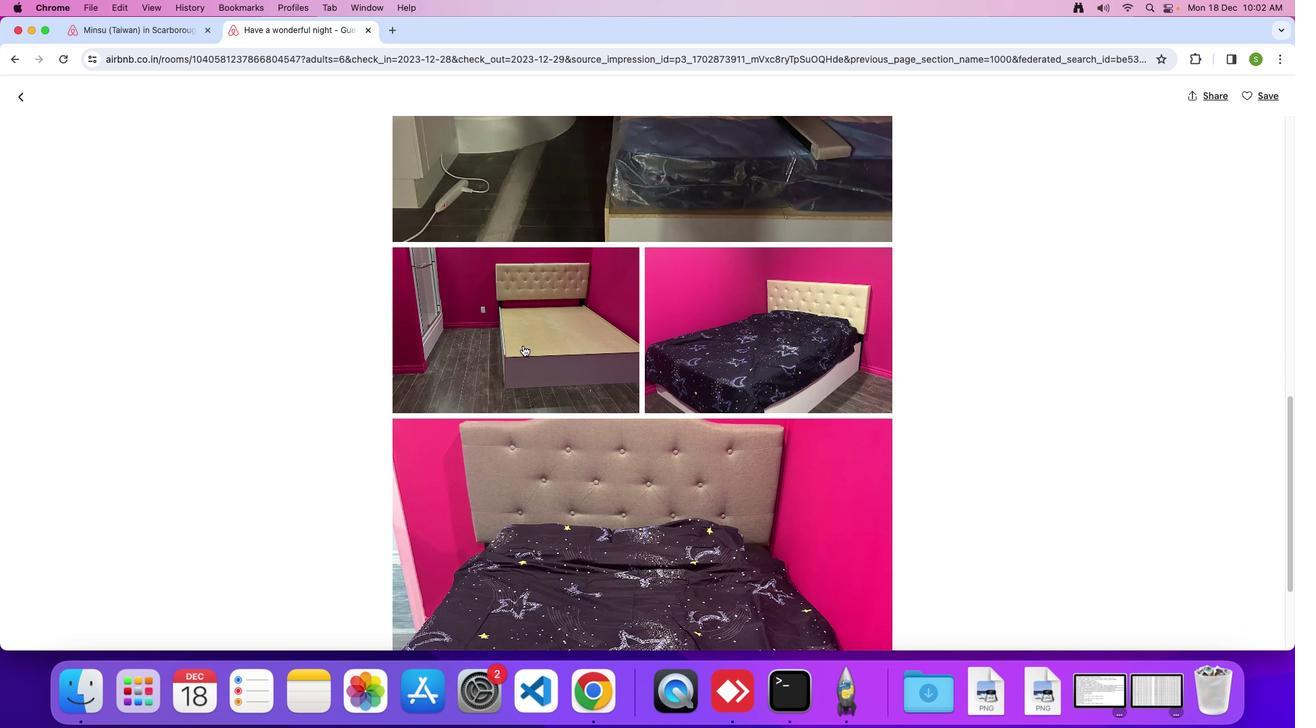 
Action: Mouse scrolled (523, 346) with delta (0, -2)
Screenshot: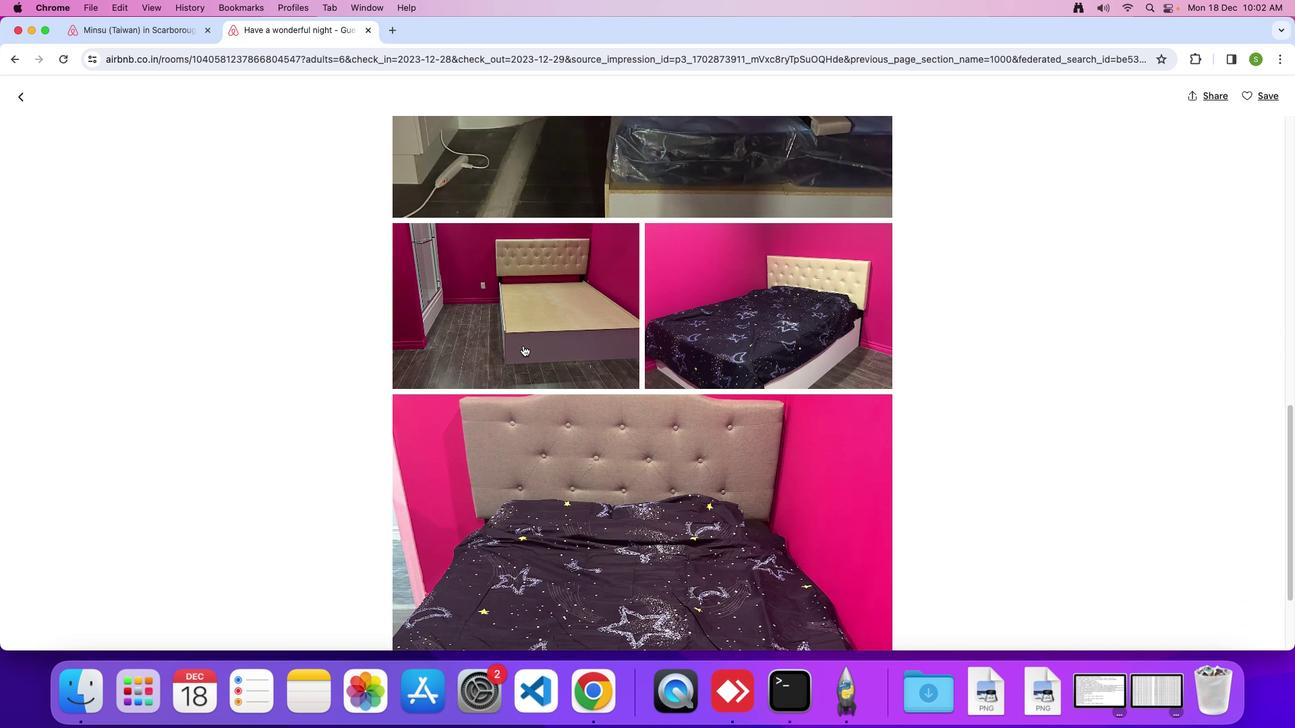 
Action: Mouse moved to (523, 346)
Screenshot: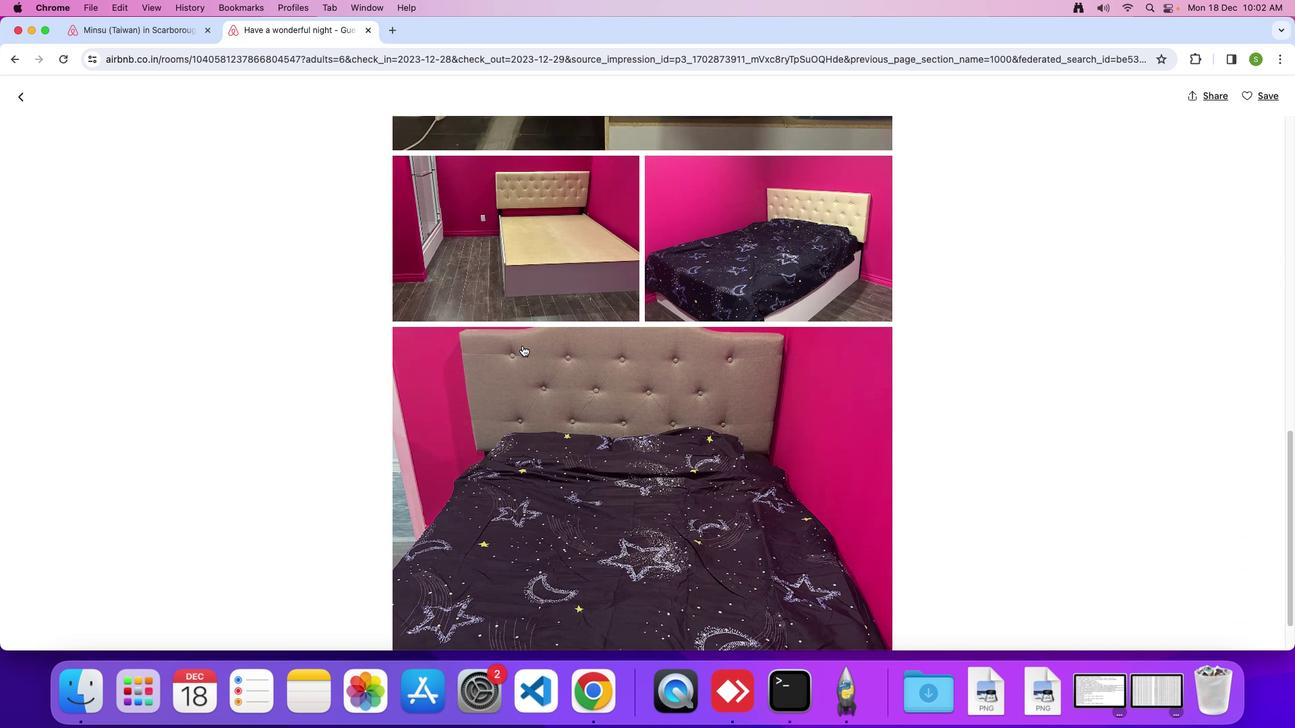 
Action: Mouse scrolled (523, 346) with delta (0, 0)
Screenshot: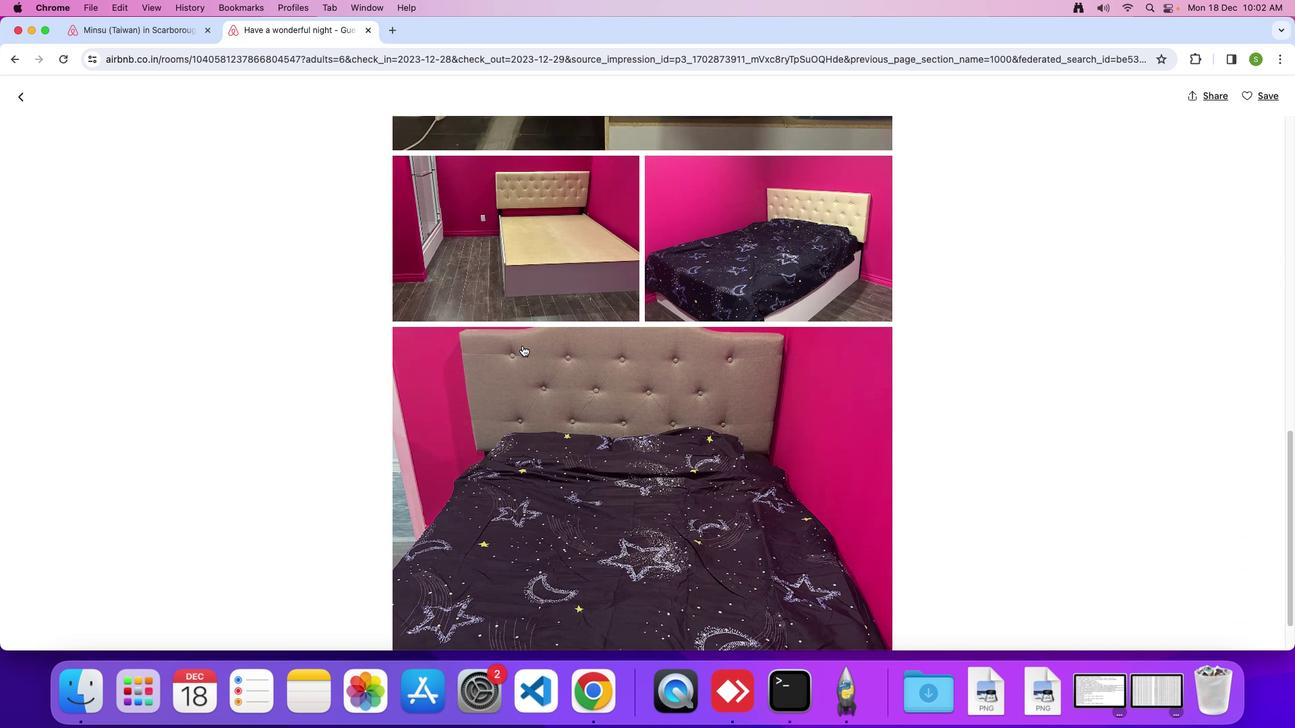 
Action: Mouse scrolled (523, 346) with delta (0, 0)
Screenshot: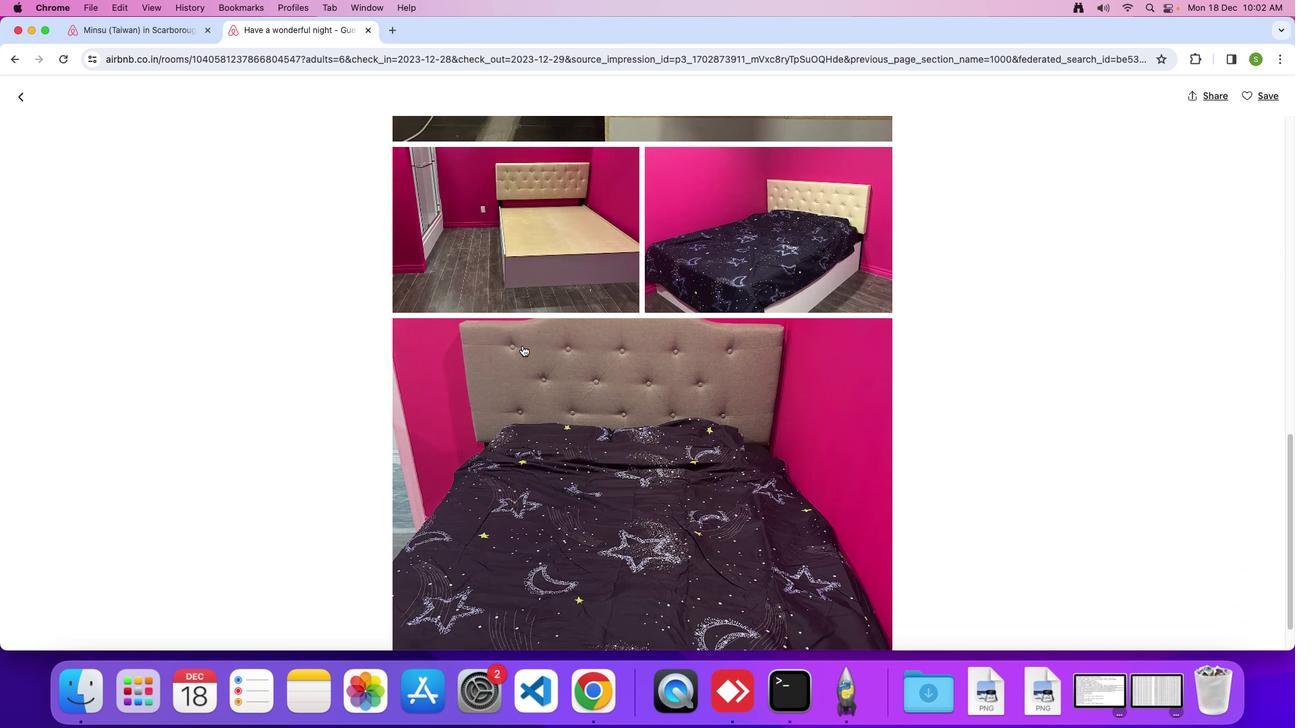 
Action: Mouse scrolled (523, 346) with delta (0, -2)
Screenshot: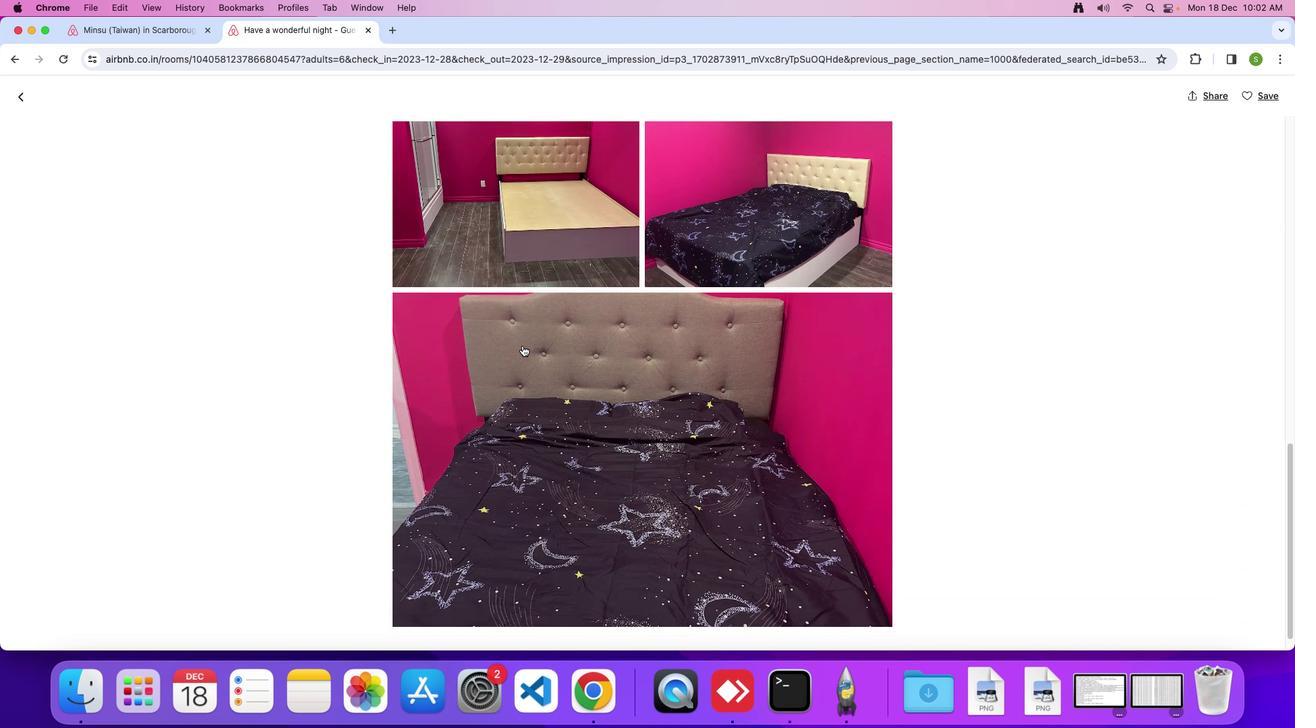 
Action: Mouse moved to (523, 345)
Screenshot: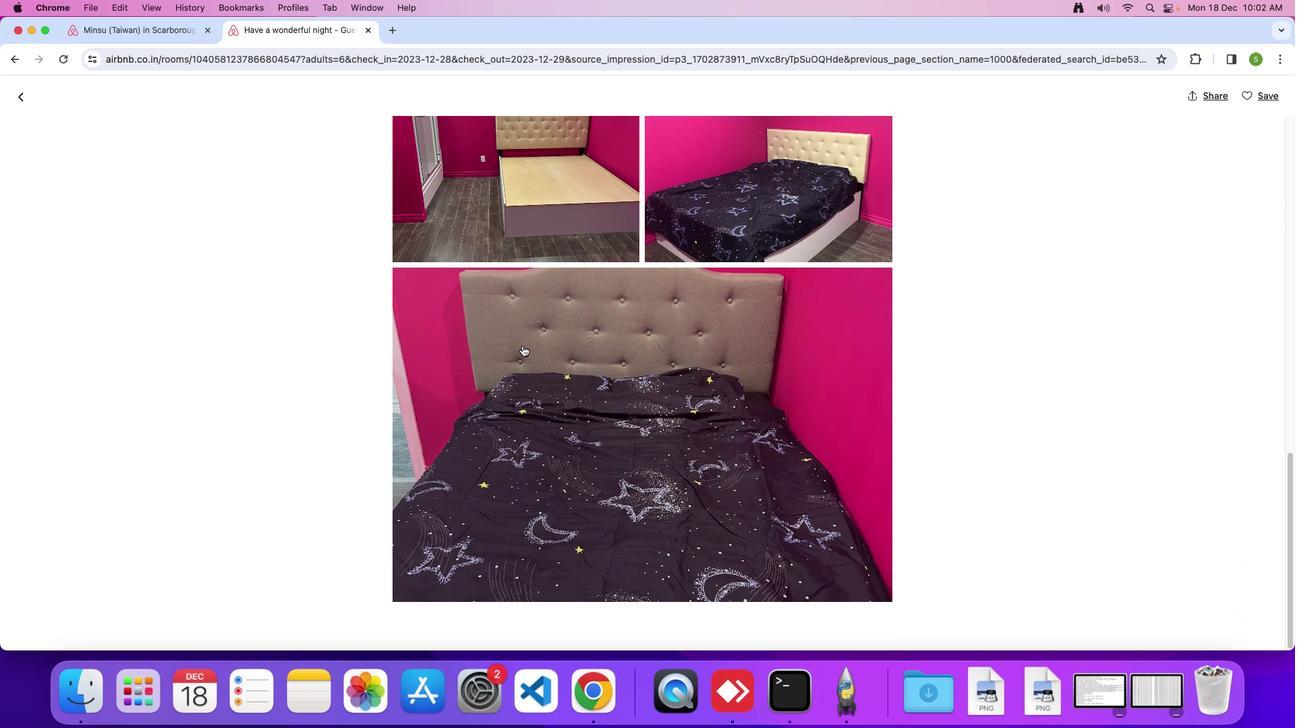 
Action: Mouse scrolled (523, 345) with delta (0, 0)
Screenshot: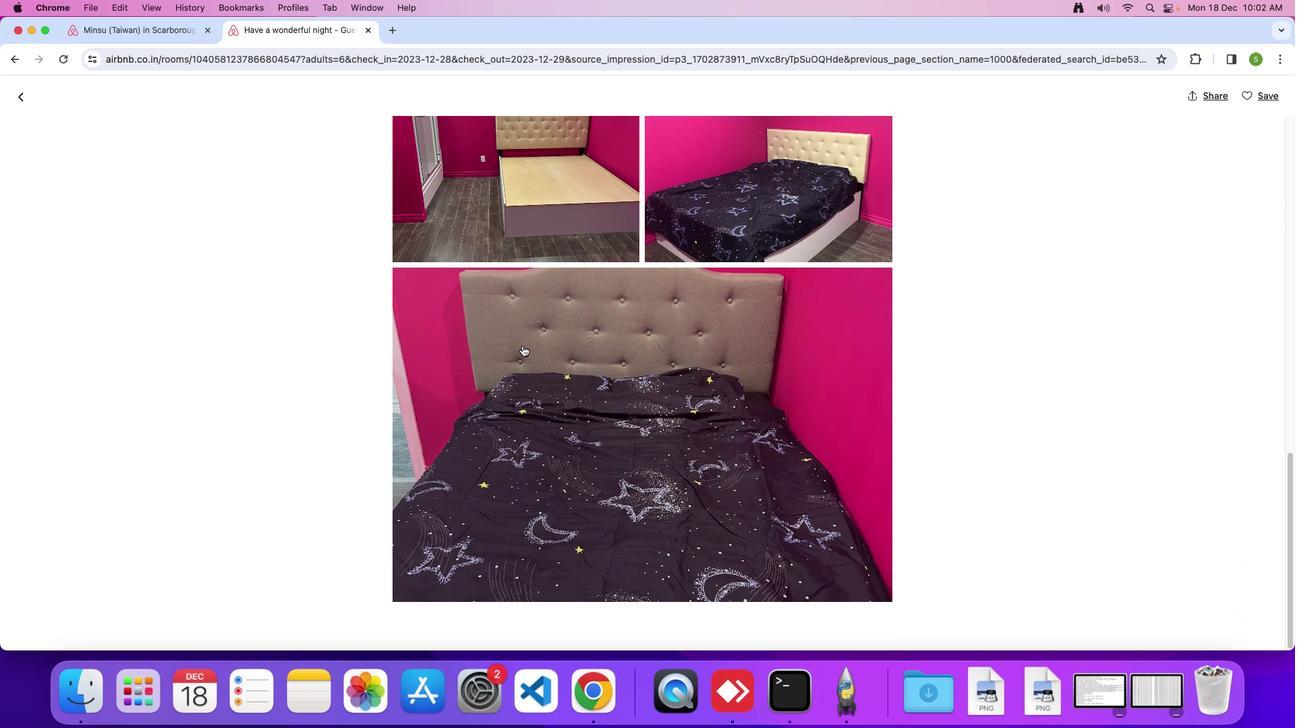 
Action: Mouse scrolled (523, 345) with delta (0, 0)
Screenshot: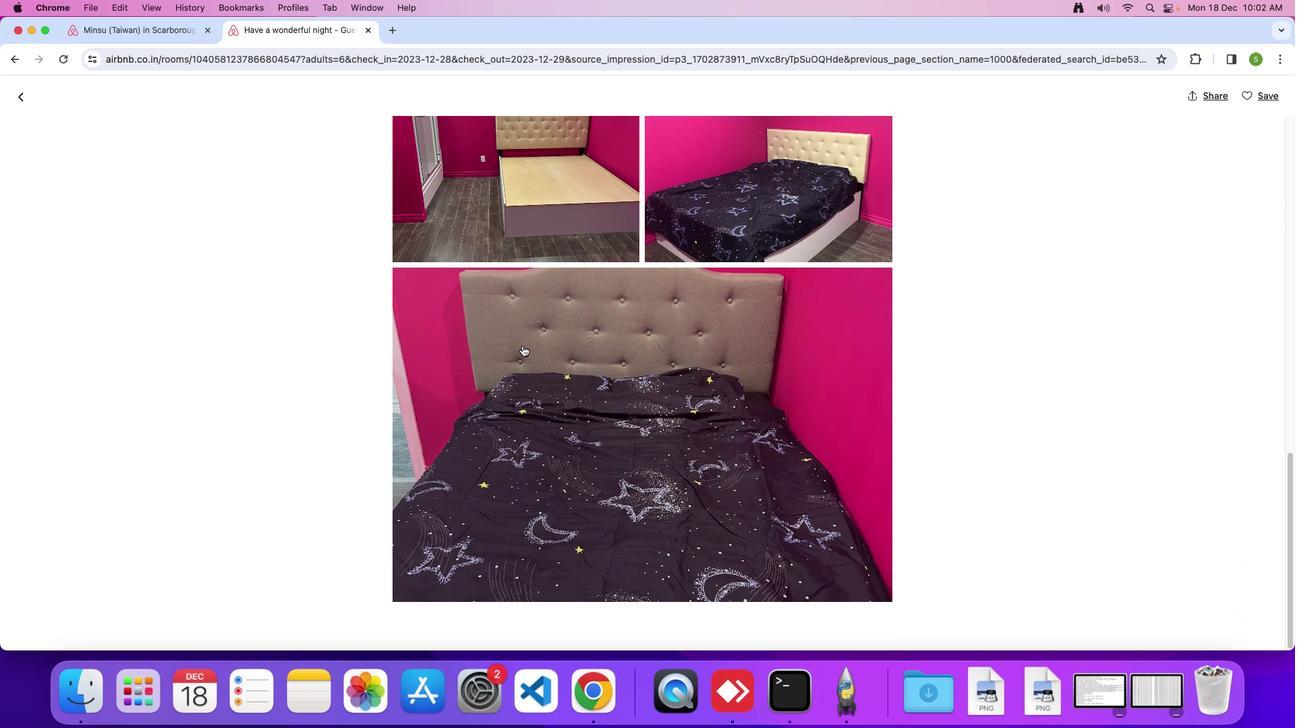 
Action: Mouse scrolled (523, 345) with delta (0, 0)
Screenshot: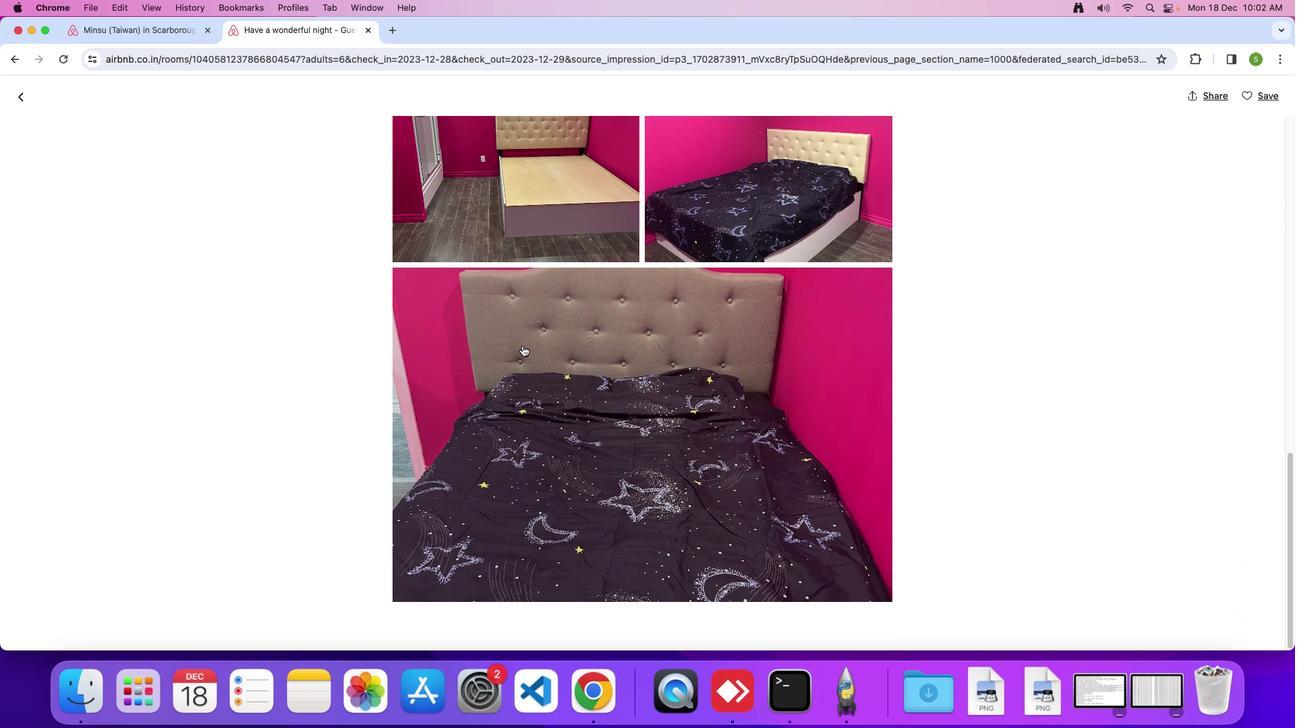 
Action: Mouse moved to (22, 102)
Screenshot: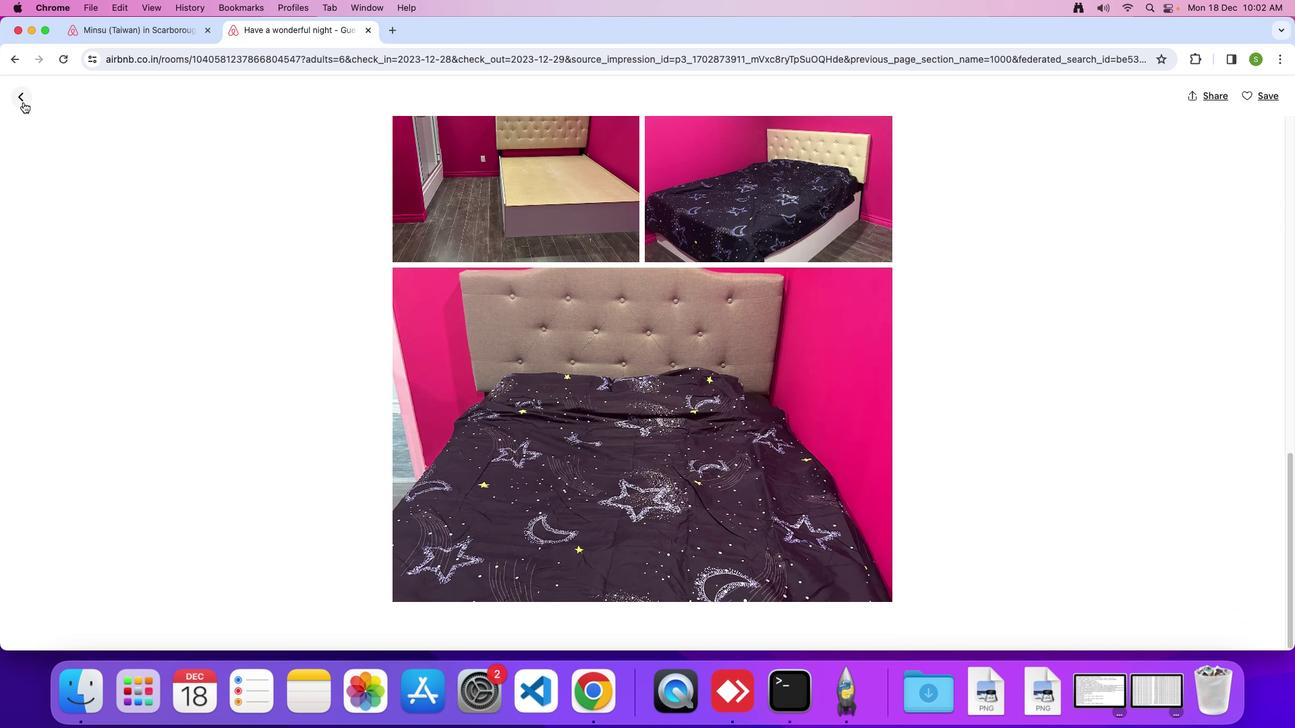 
Action: Mouse pressed left at (22, 102)
Screenshot: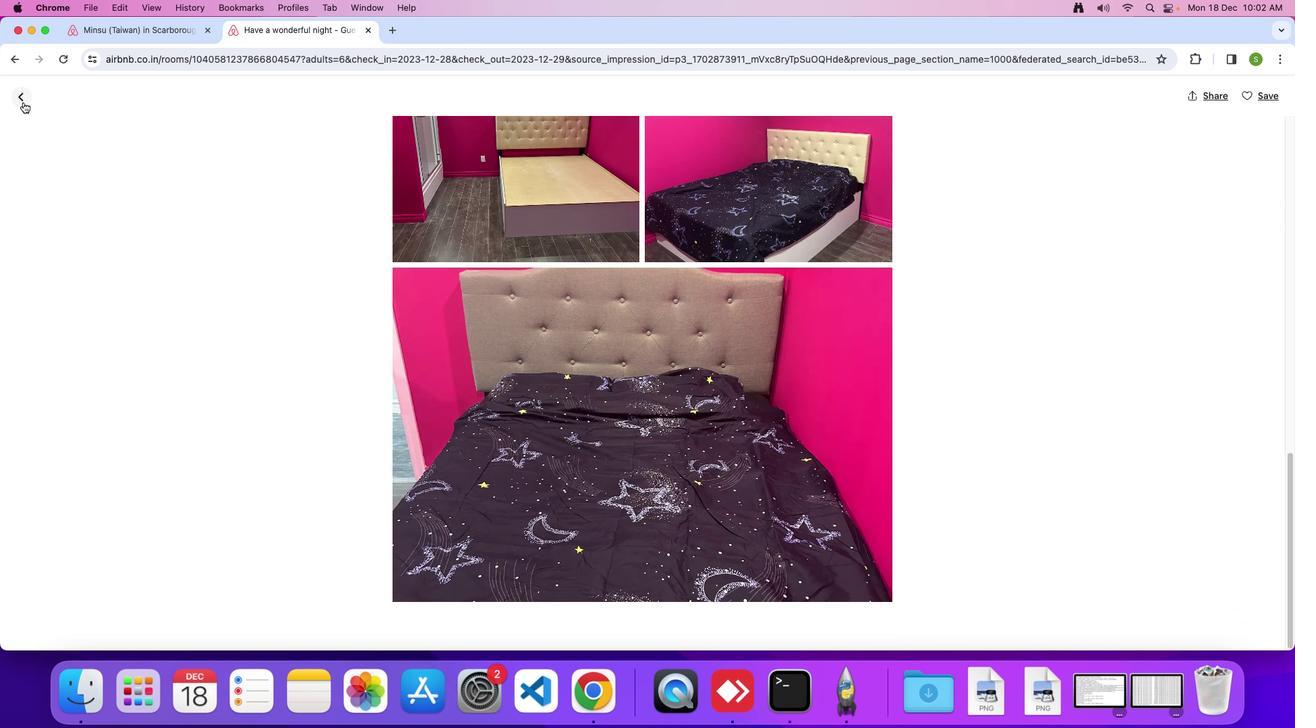 
Action: Mouse moved to (463, 361)
Screenshot: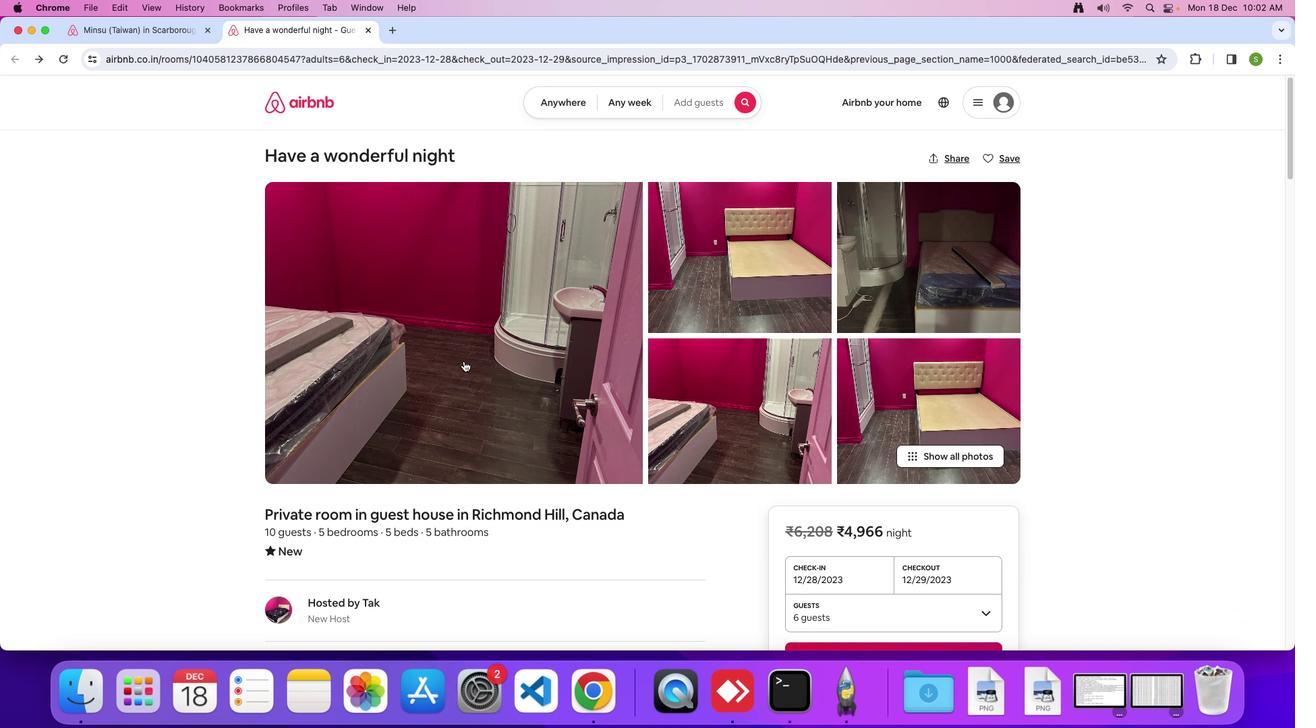 
Action: Mouse scrolled (463, 361) with delta (0, 0)
Screenshot: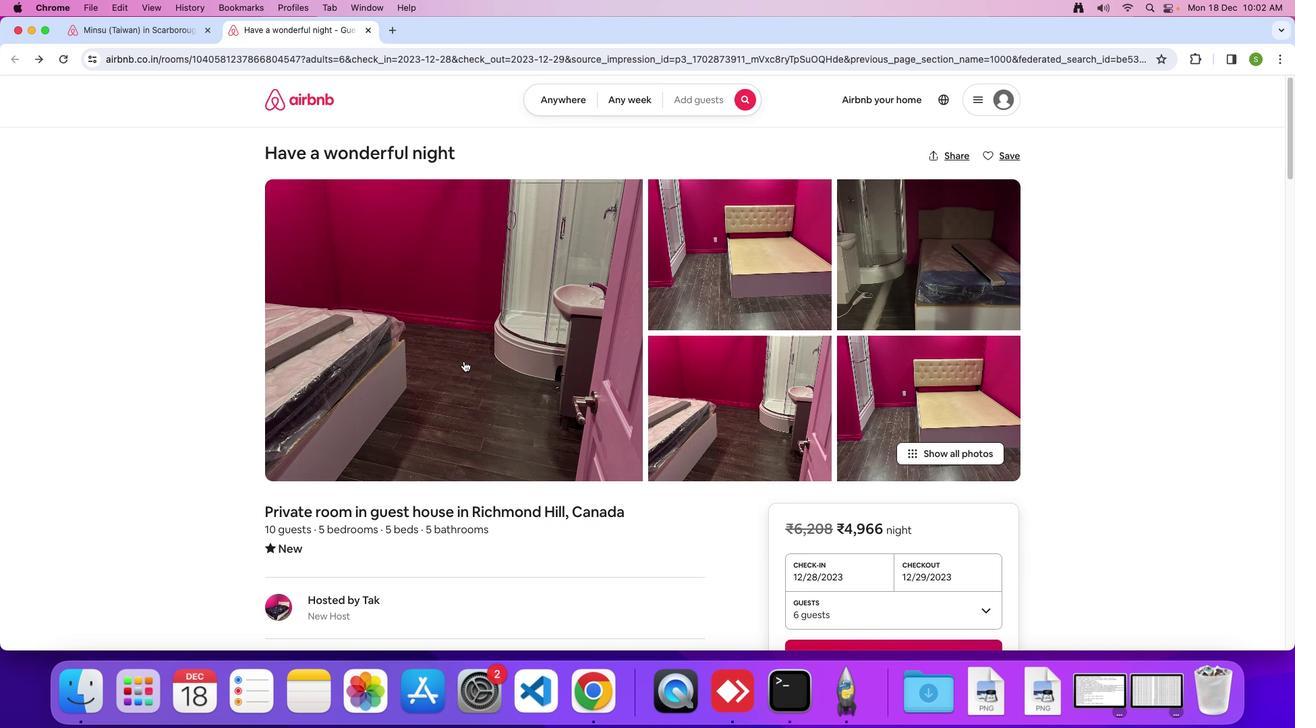 
Action: Mouse scrolled (463, 361) with delta (0, 0)
Screenshot: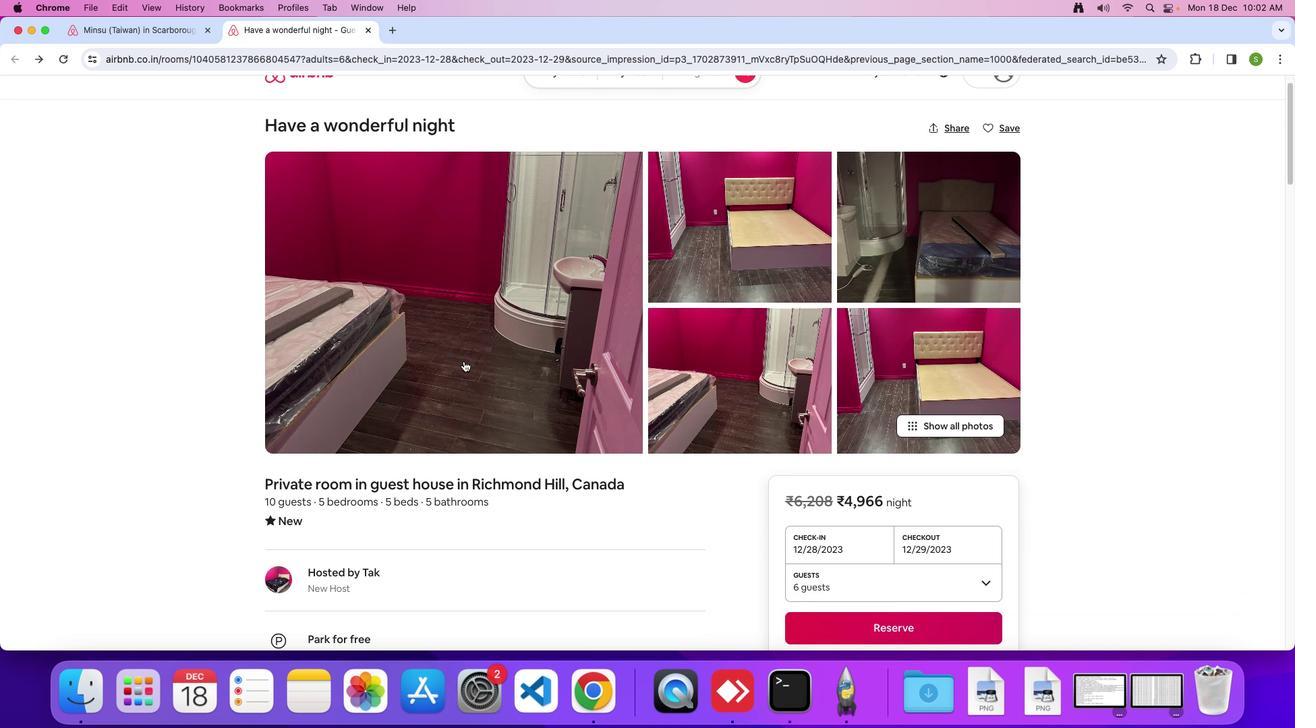 
Action: Mouse scrolled (463, 361) with delta (0, -2)
Screenshot: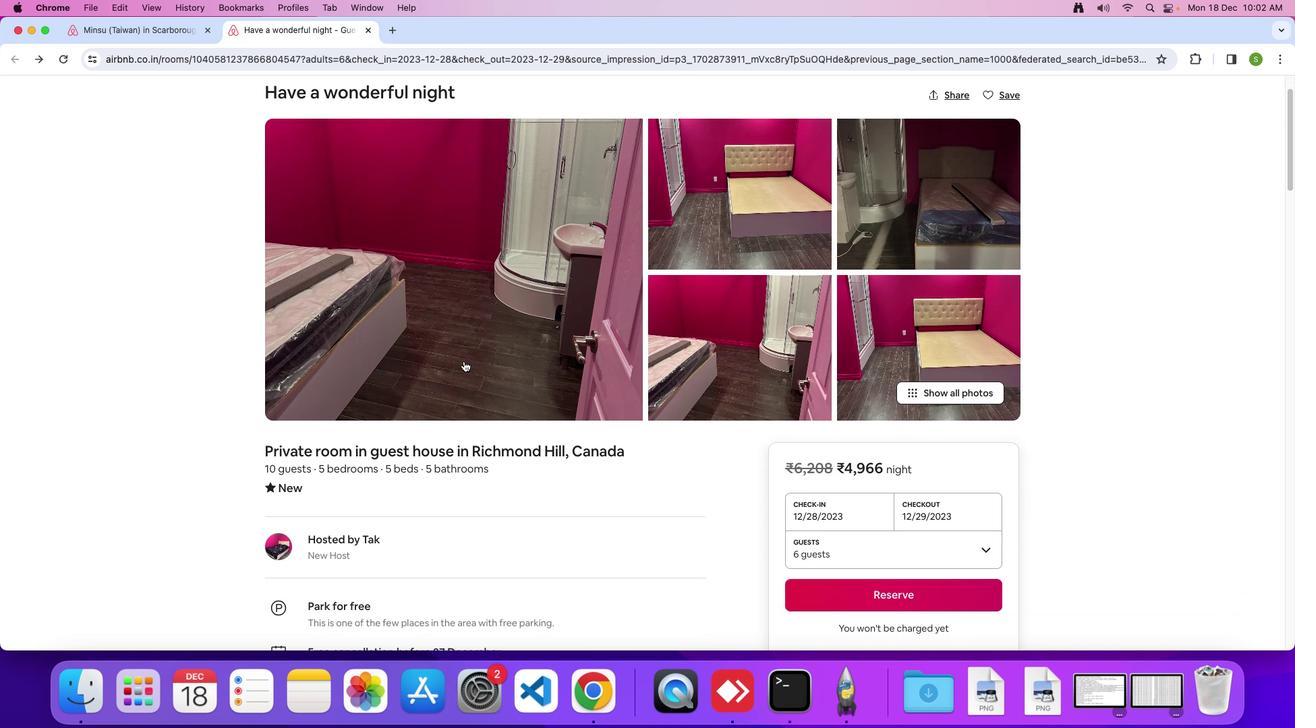 
Action: Mouse scrolled (463, 361) with delta (0, 0)
Screenshot: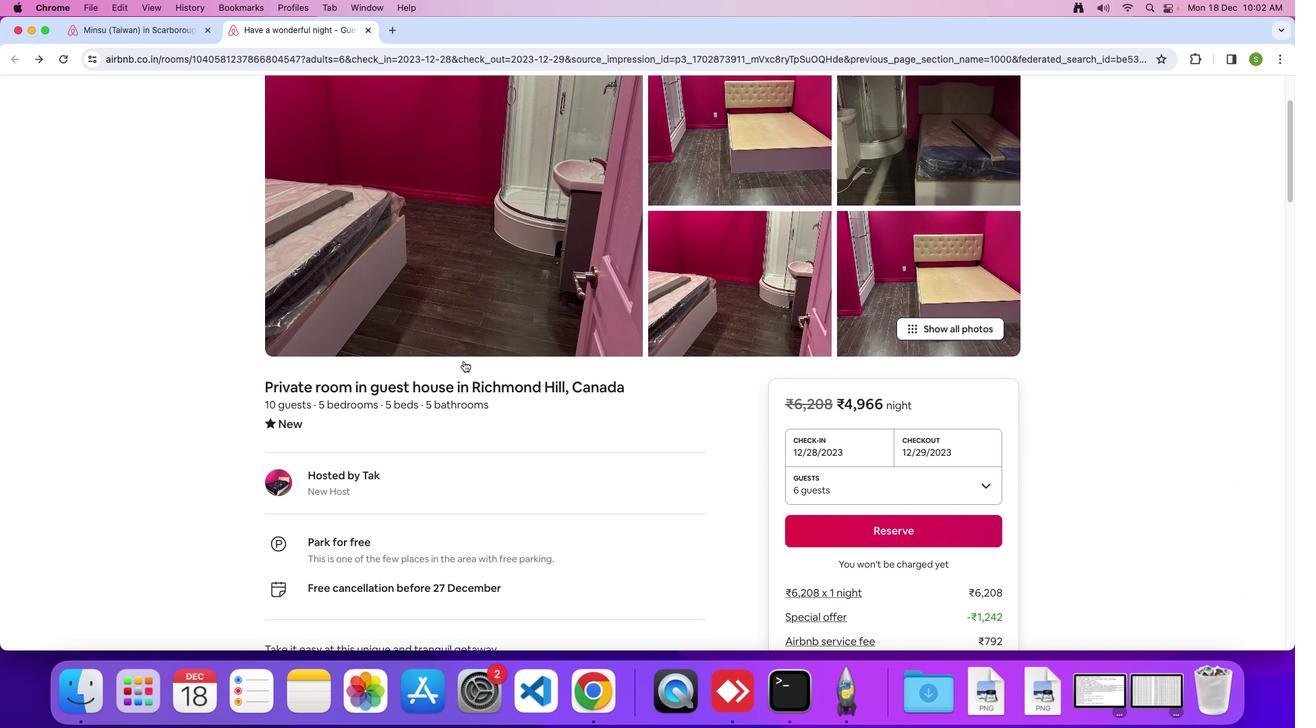 
Action: Mouse scrolled (463, 361) with delta (0, 0)
Screenshot: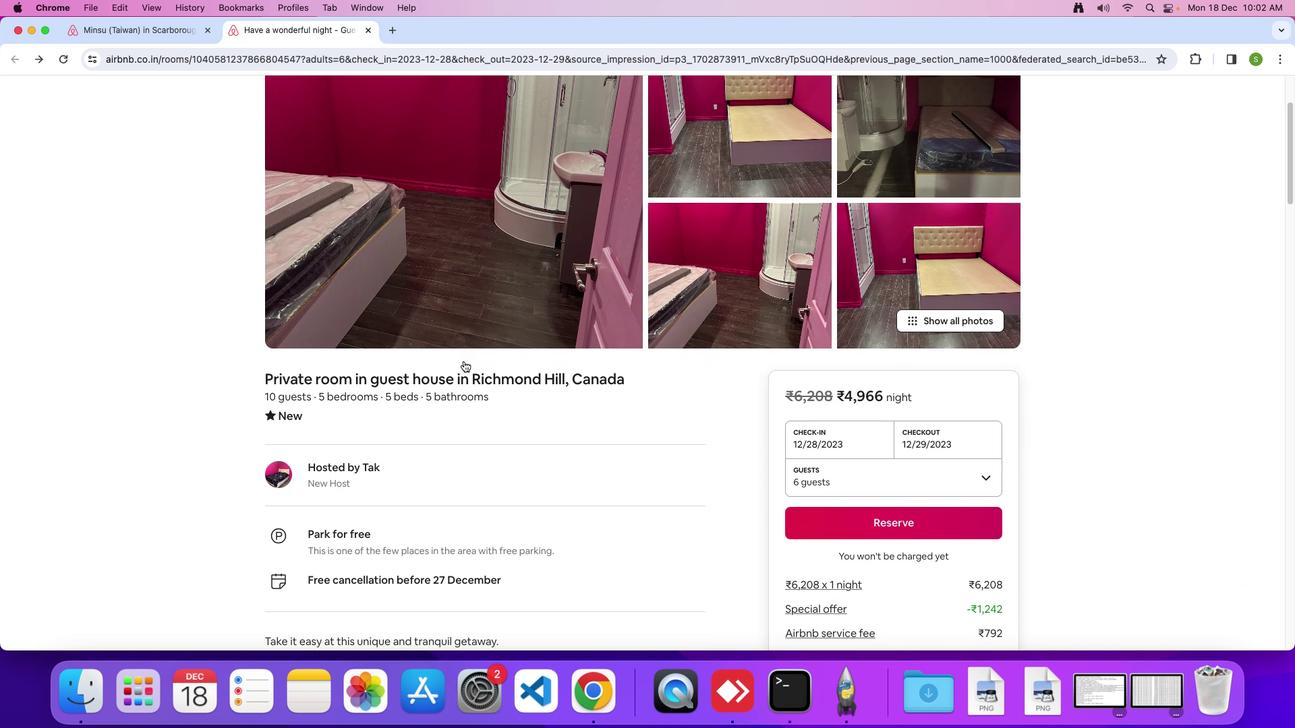 
Action: Mouse scrolled (463, 361) with delta (0, 0)
Screenshot: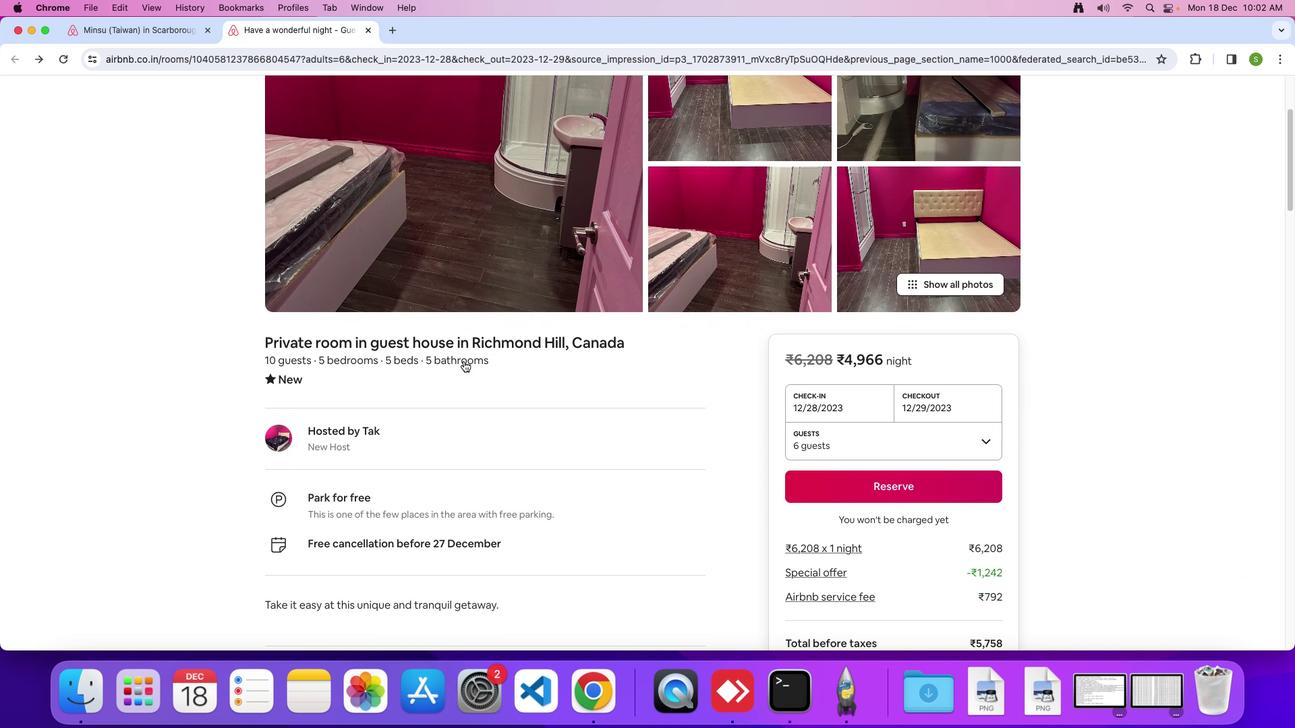 
Action: Mouse scrolled (463, 361) with delta (0, 0)
Screenshot: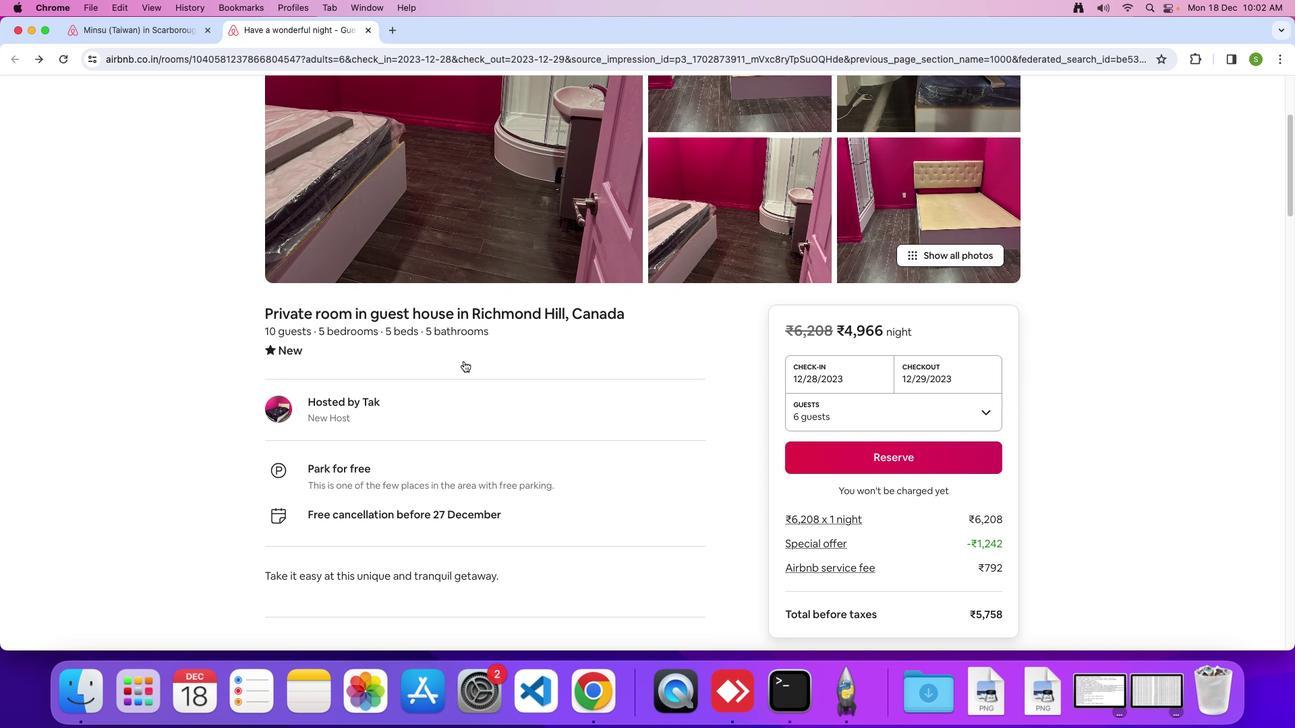 
Action: Mouse scrolled (463, 361) with delta (0, 0)
Screenshot: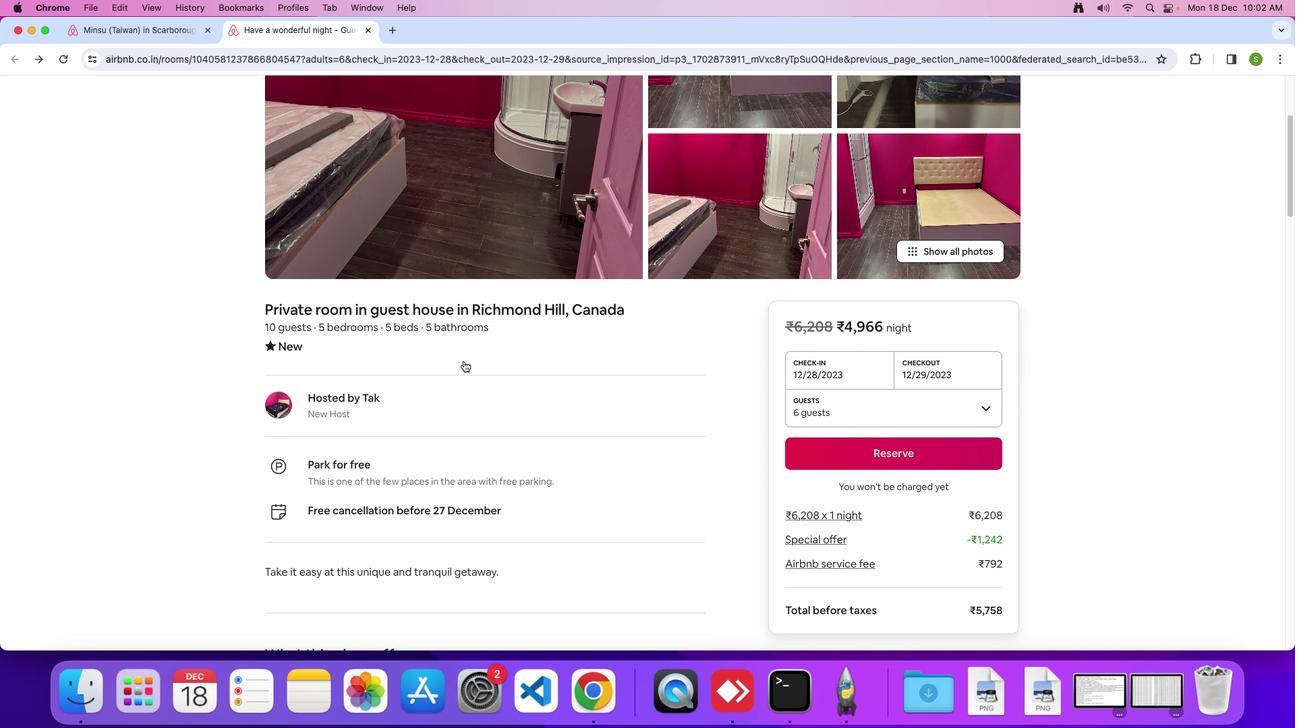 
Action: Mouse scrolled (463, 361) with delta (0, -1)
Screenshot: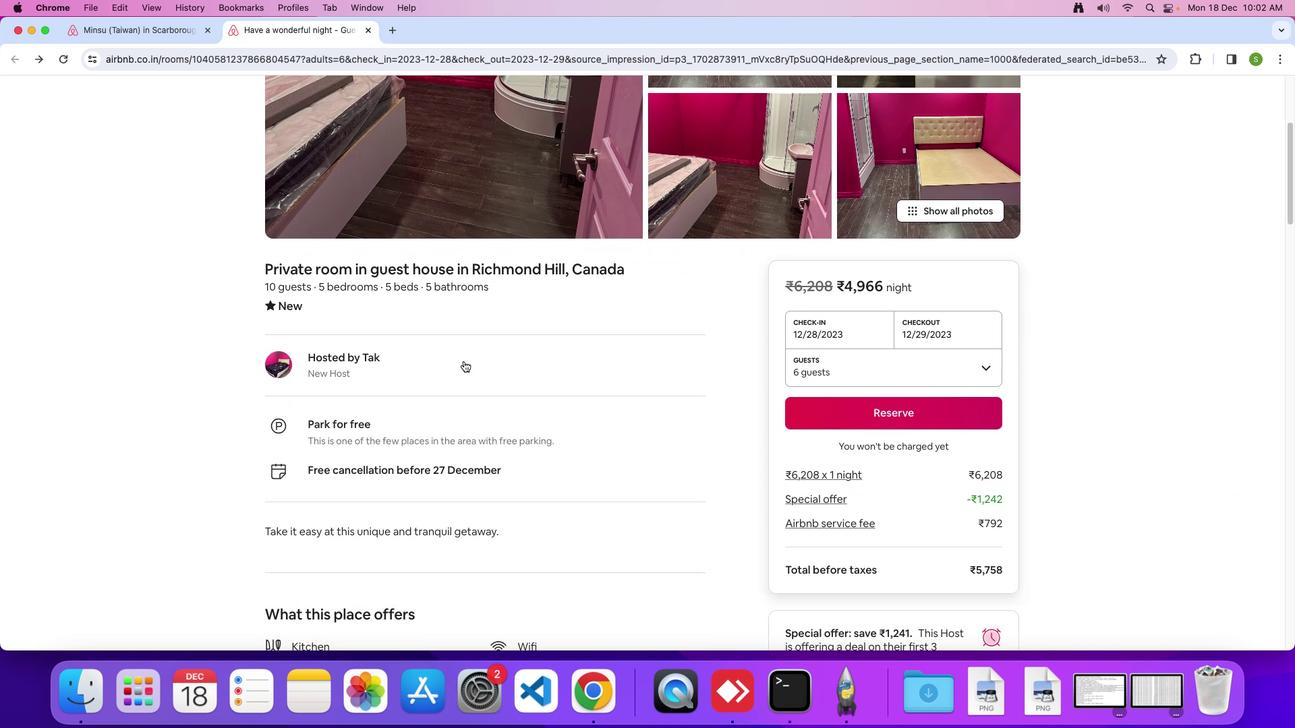 
Action: Mouse scrolled (463, 361) with delta (0, 0)
Screenshot: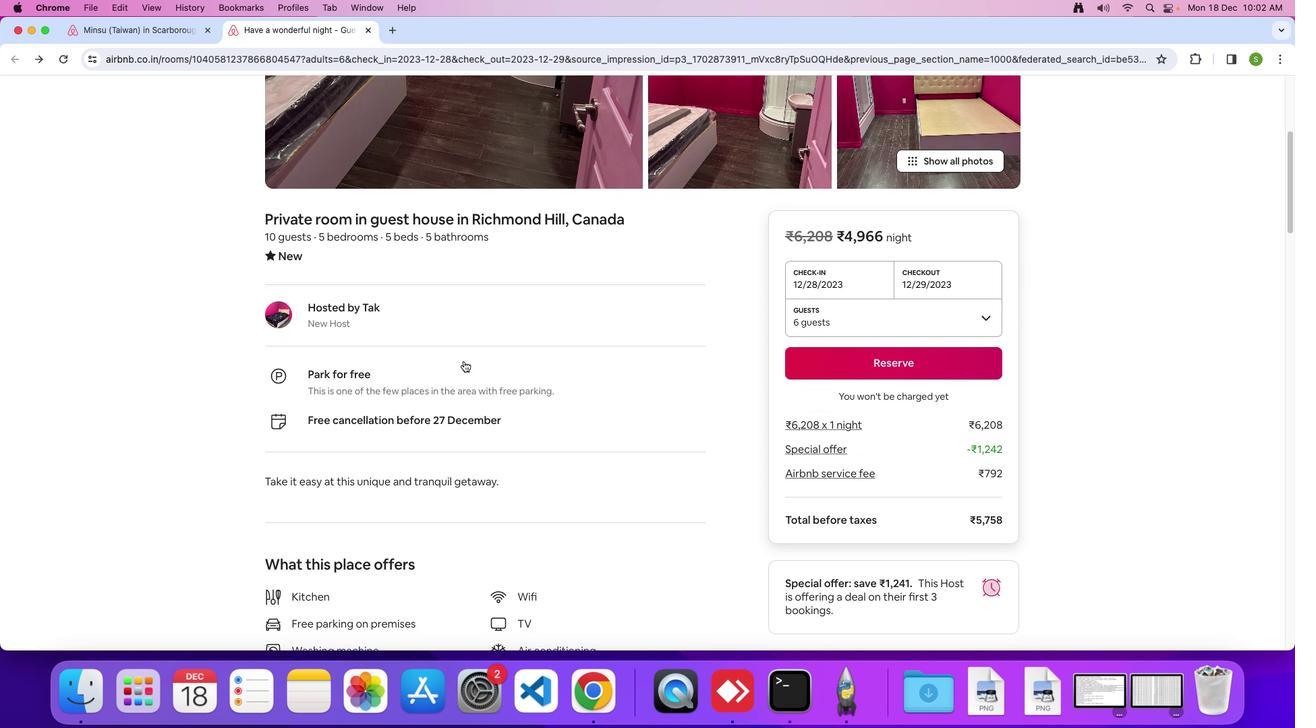 
Action: Mouse scrolled (463, 361) with delta (0, 0)
Screenshot: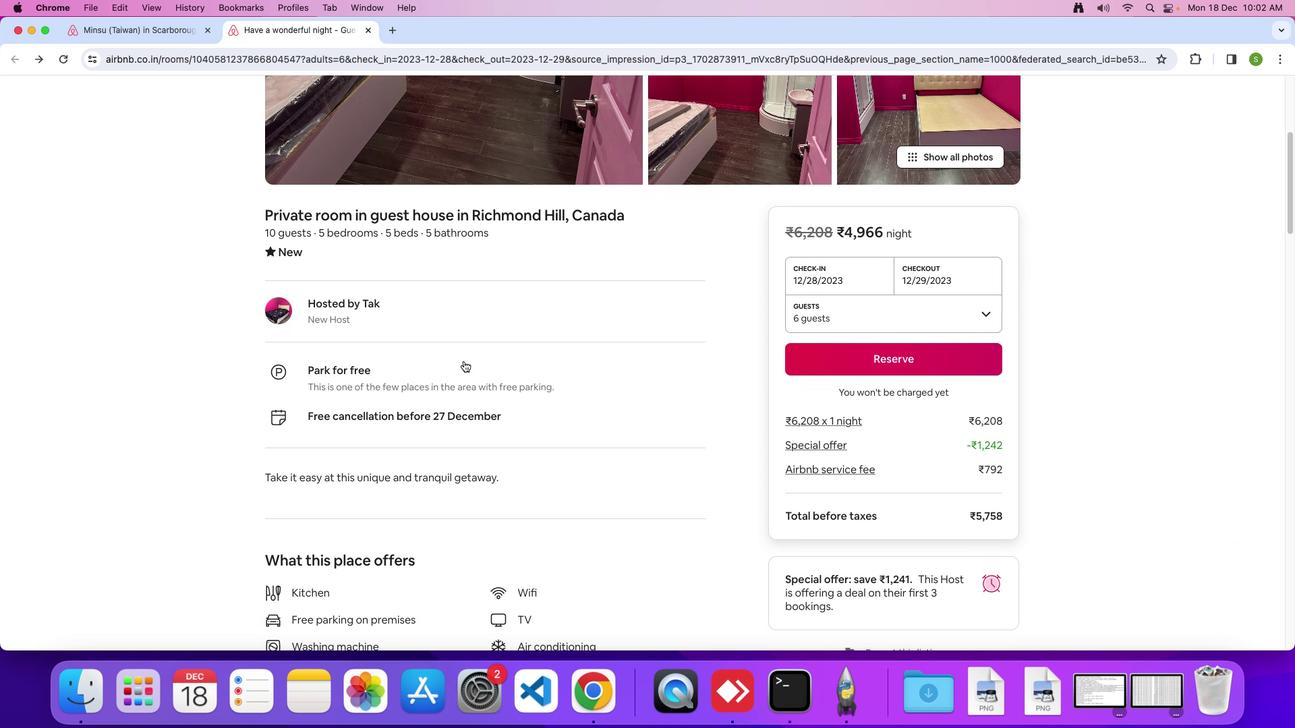 
Action: Mouse scrolled (463, 361) with delta (0, -1)
Screenshot: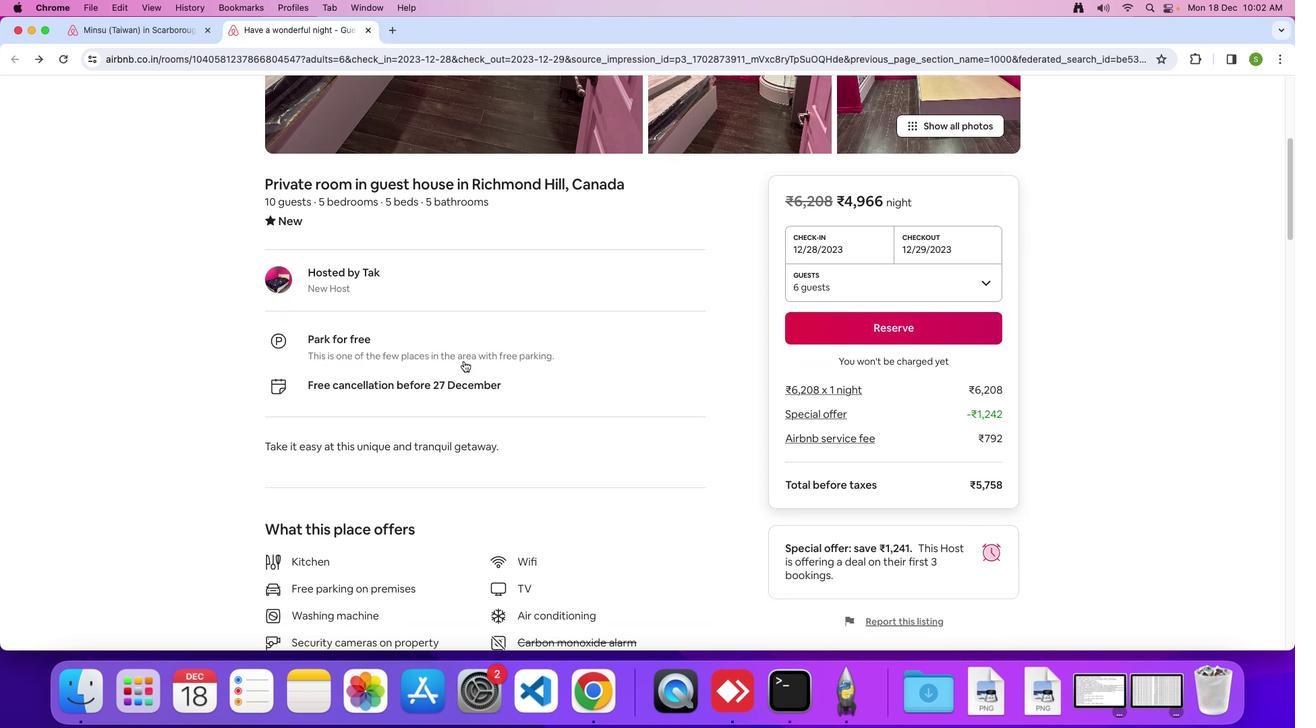 
Action: Mouse scrolled (463, 361) with delta (0, 0)
Screenshot: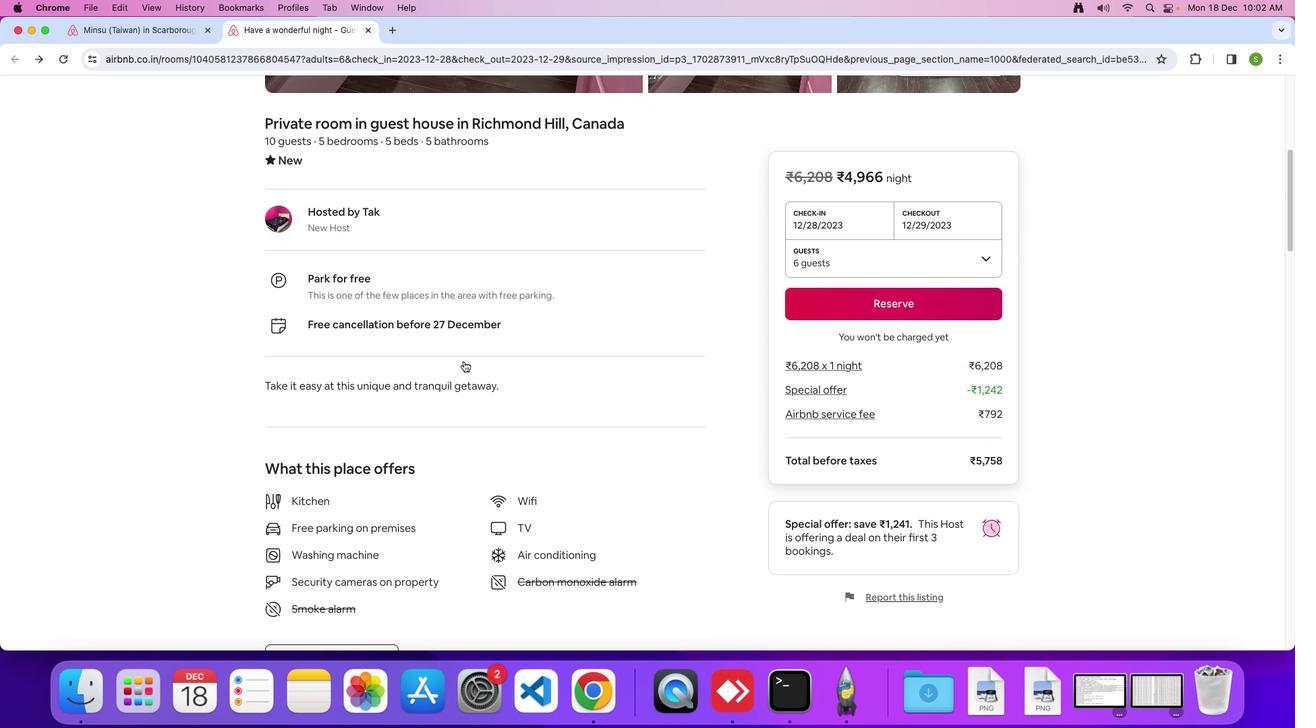 
Action: Mouse scrolled (463, 361) with delta (0, 0)
Screenshot: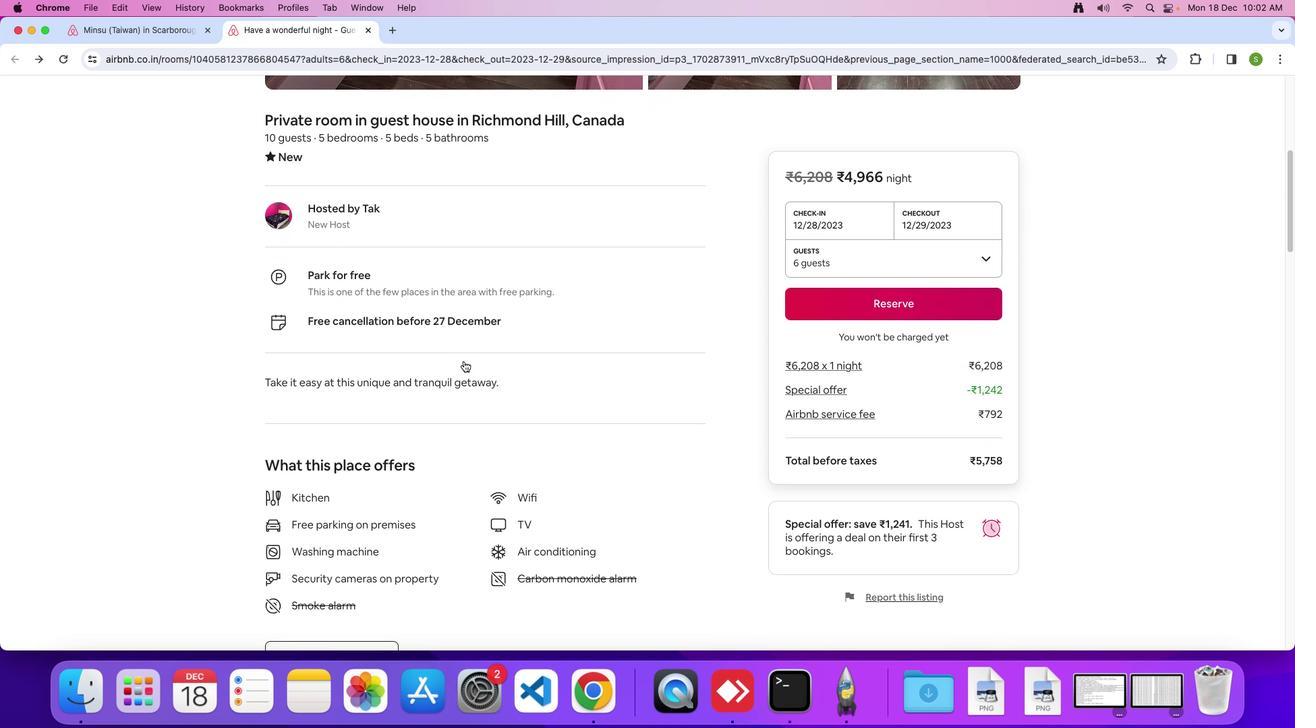 
Action: Mouse scrolled (463, 361) with delta (0, -1)
Screenshot: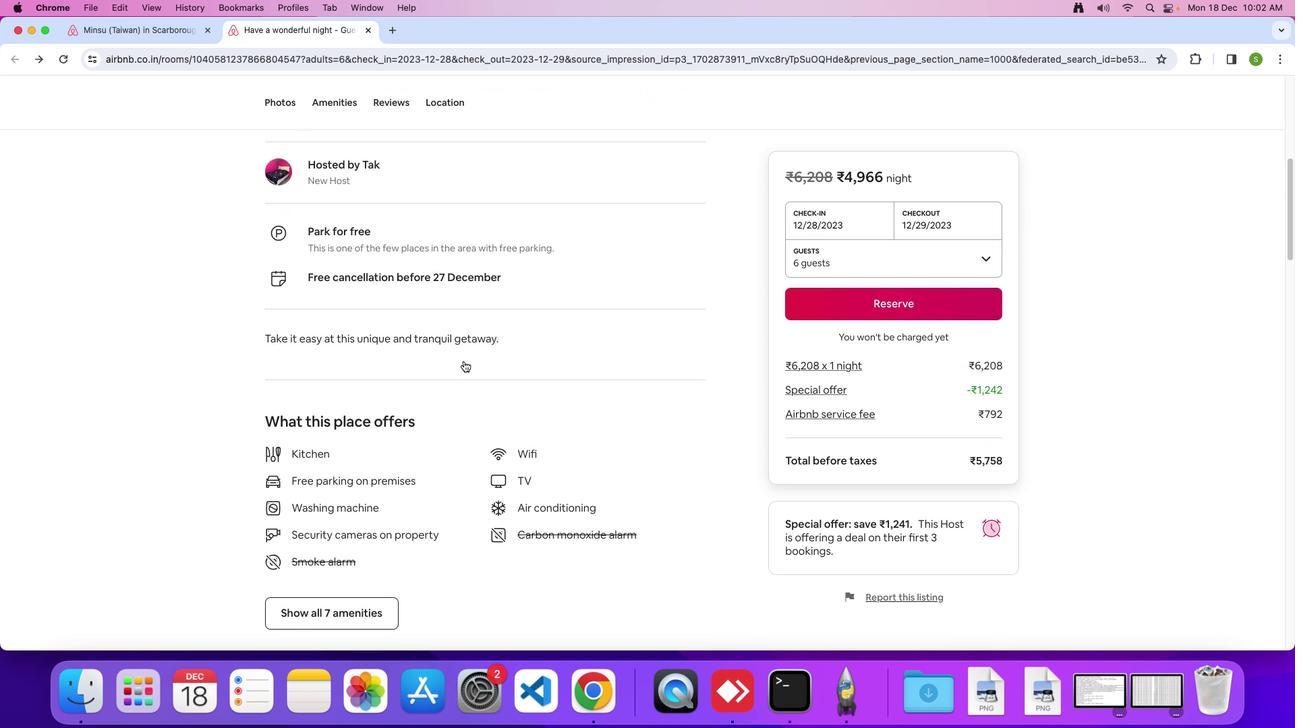 
Action: Mouse scrolled (463, 361) with delta (0, 0)
Screenshot: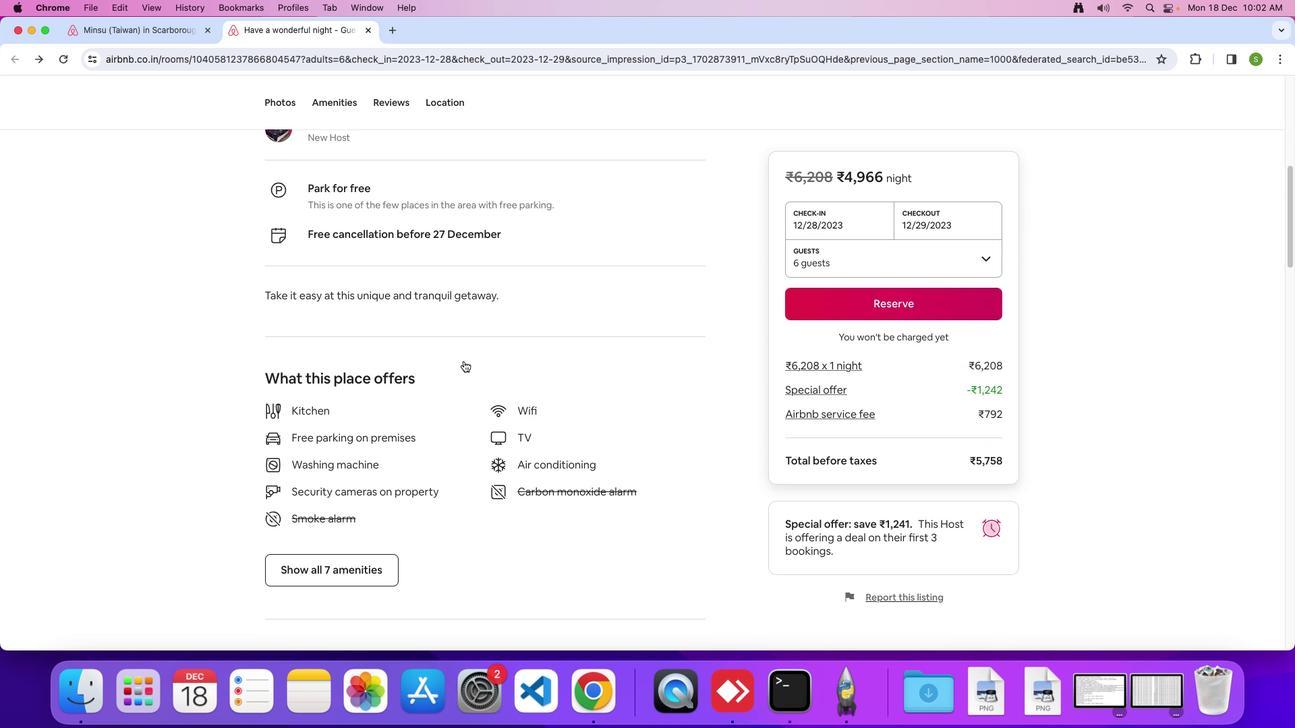 
Action: Mouse scrolled (463, 361) with delta (0, 0)
Screenshot: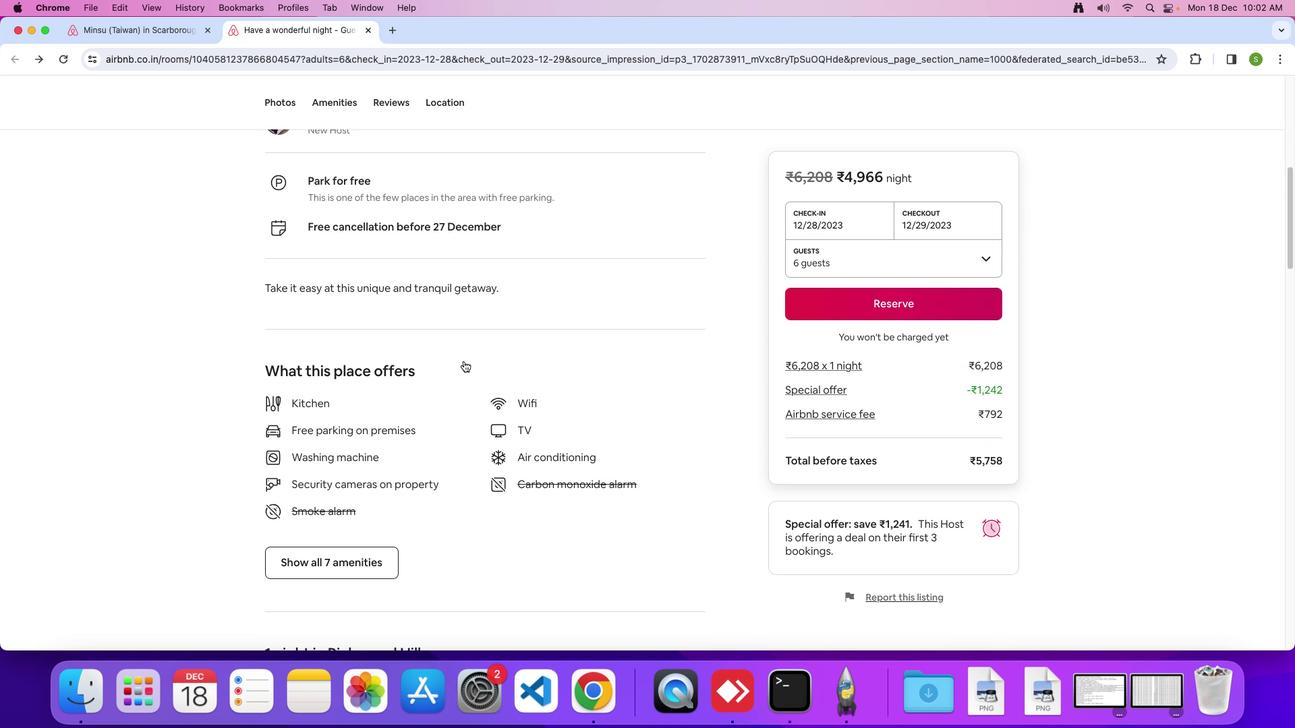 
Action: Mouse scrolled (463, 361) with delta (0, 0)
Screenshot: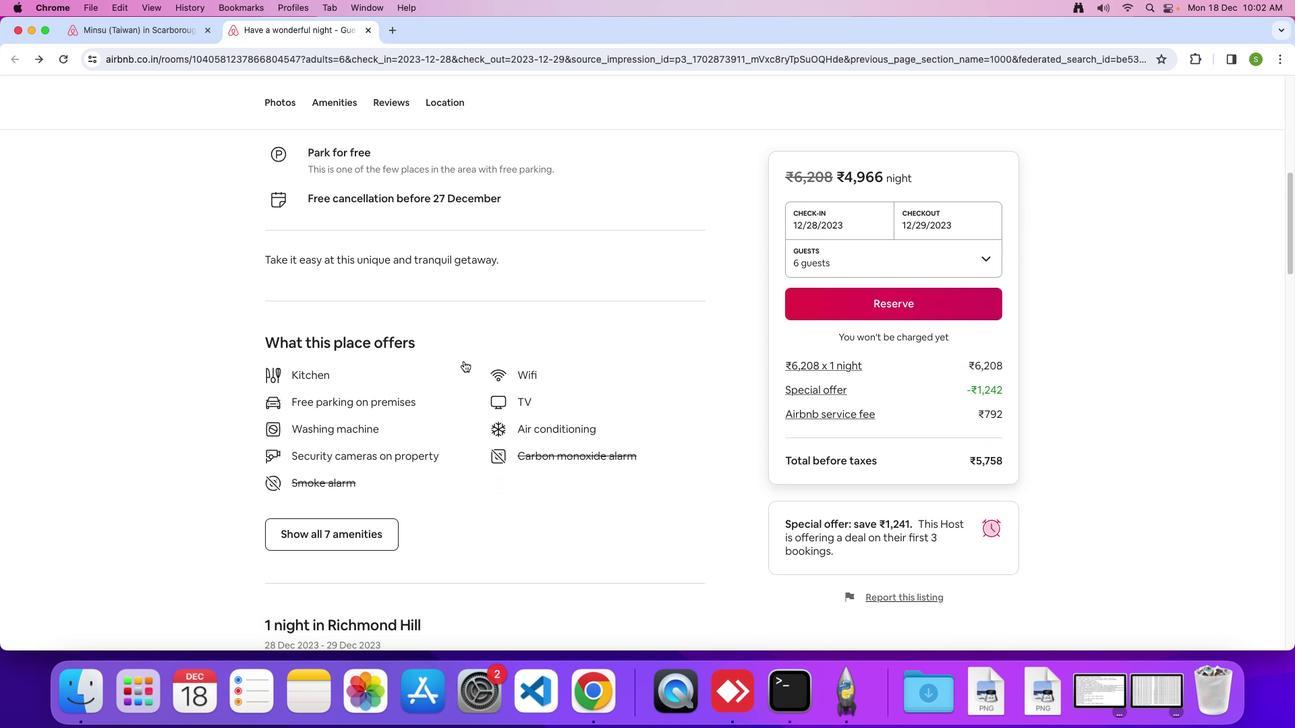 
Action: Mouse scrolled (463, 361) with delta (0, 0)
Screenshot: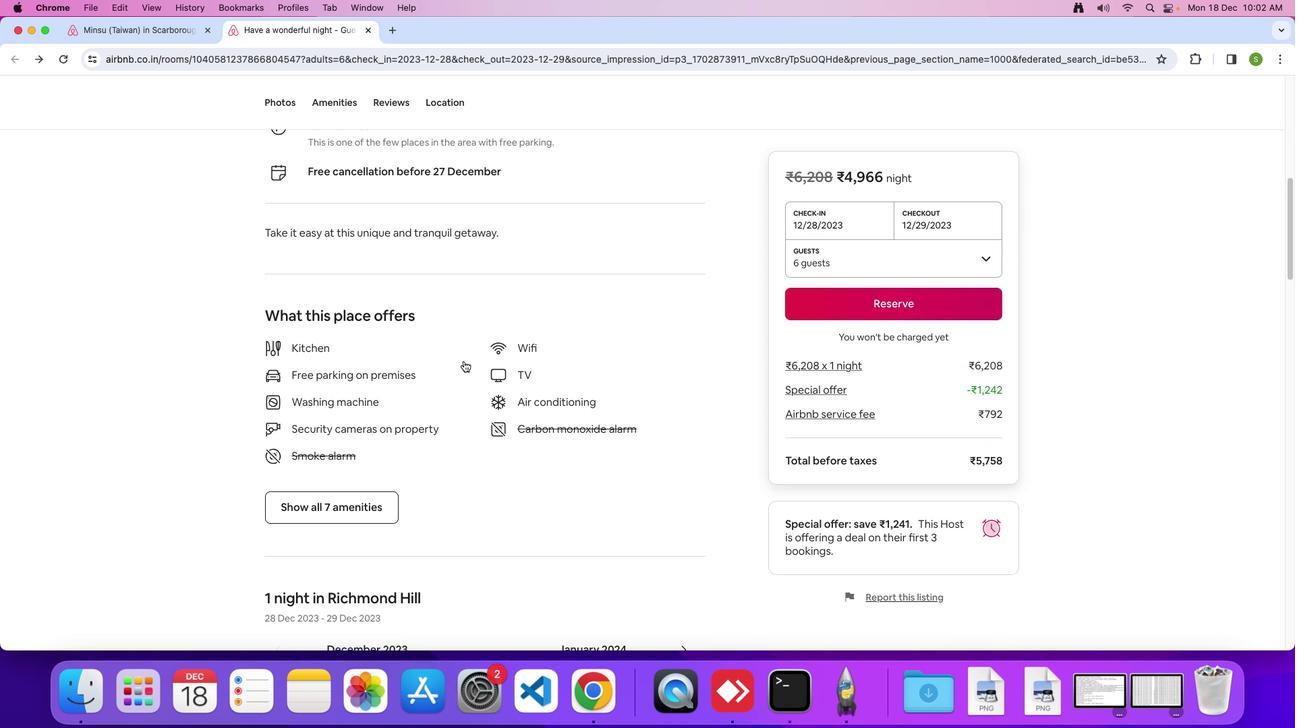 
Action: Mouse scrolled (463, 361) with delta (0, 0)
Screenshot: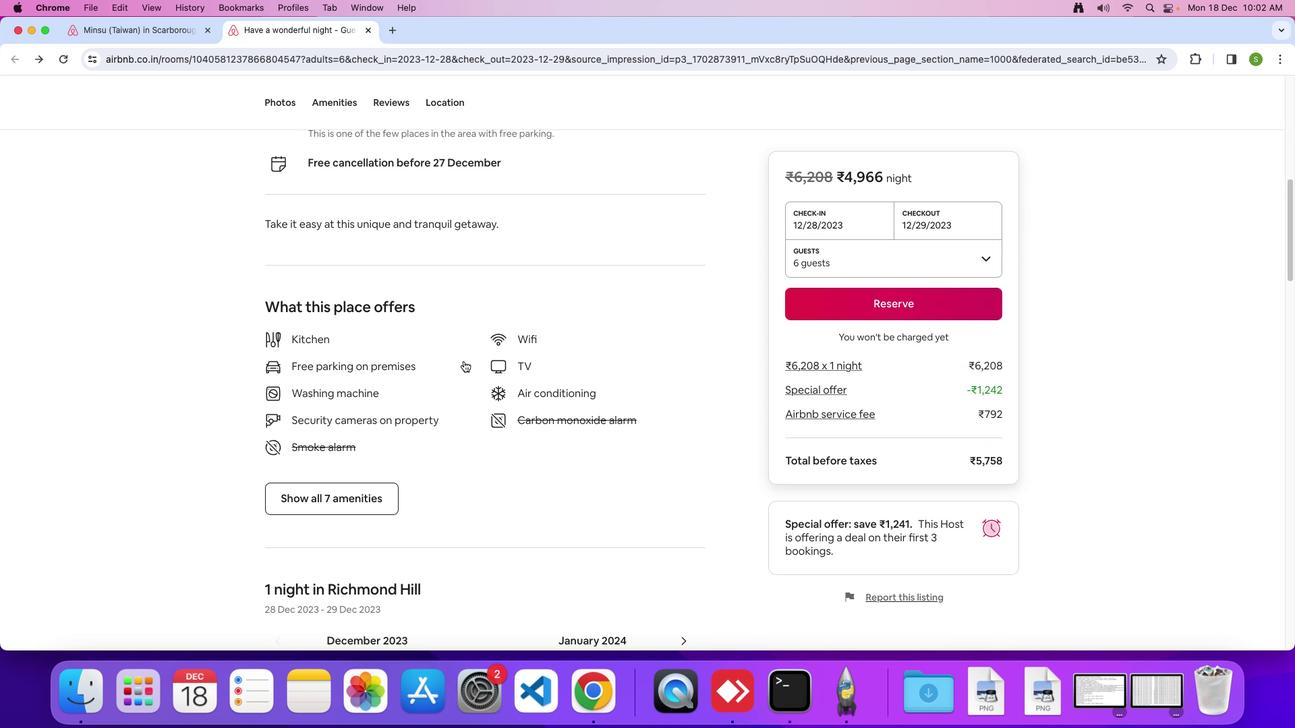 
Action: Mouse scrolled (463, 361) with delta (0, -1)
Screenshot: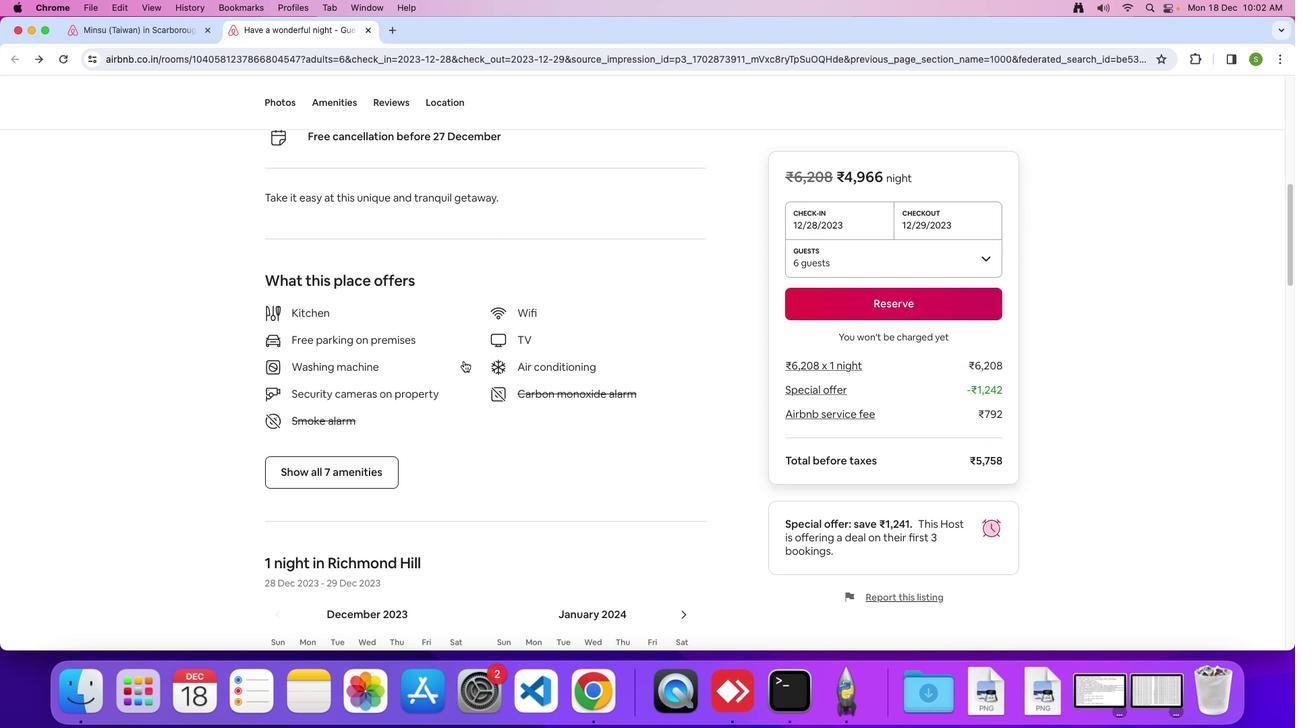 
Action: Mouse scrolled (463, 361) with delta (0, 0)
Screenshot: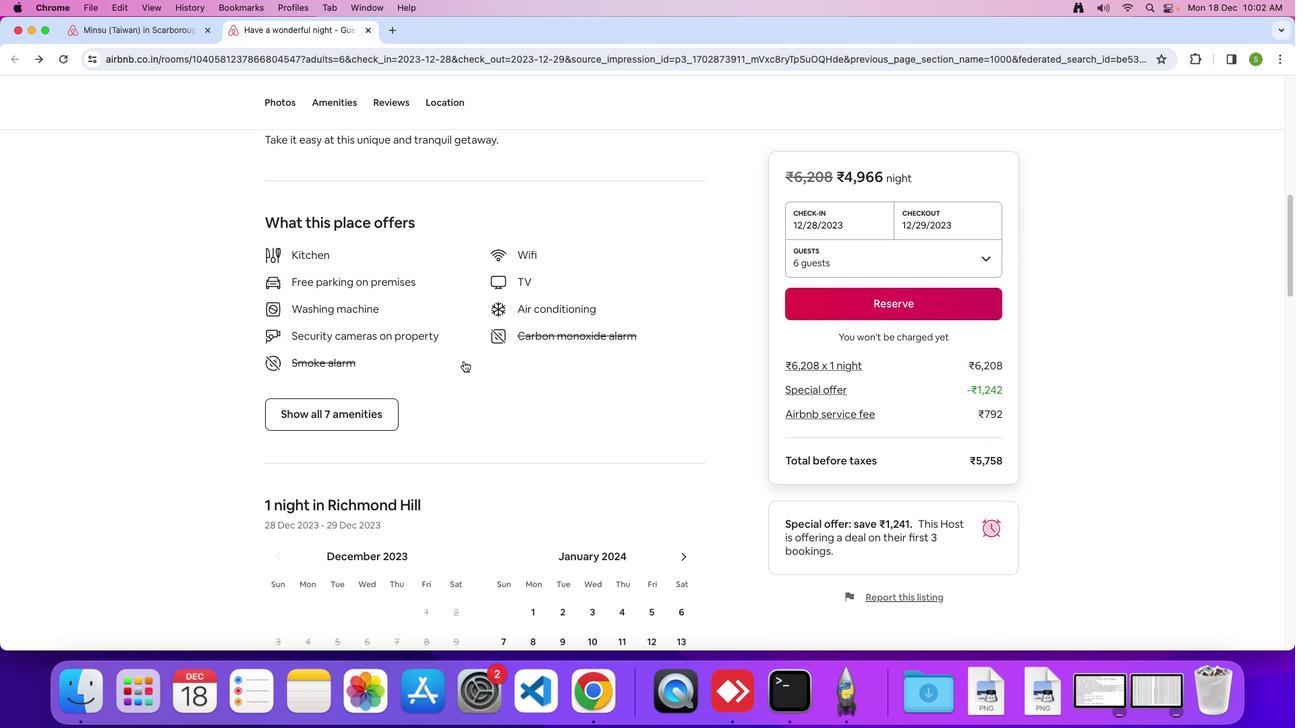 
Action: Mouse scrolled (463, 361) with delta (0, 0)
Screenshot: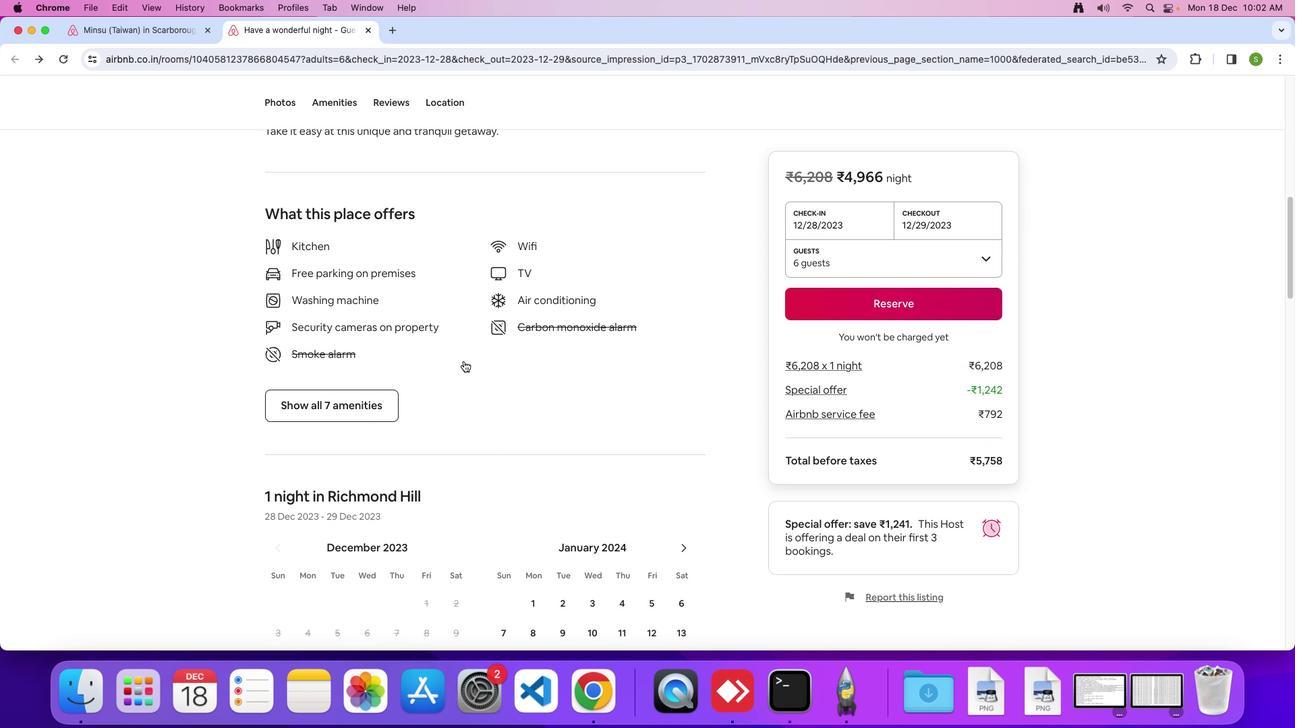 
Action: Mouse scrolled (463, 361) with delta (0, 0)
Screenshot: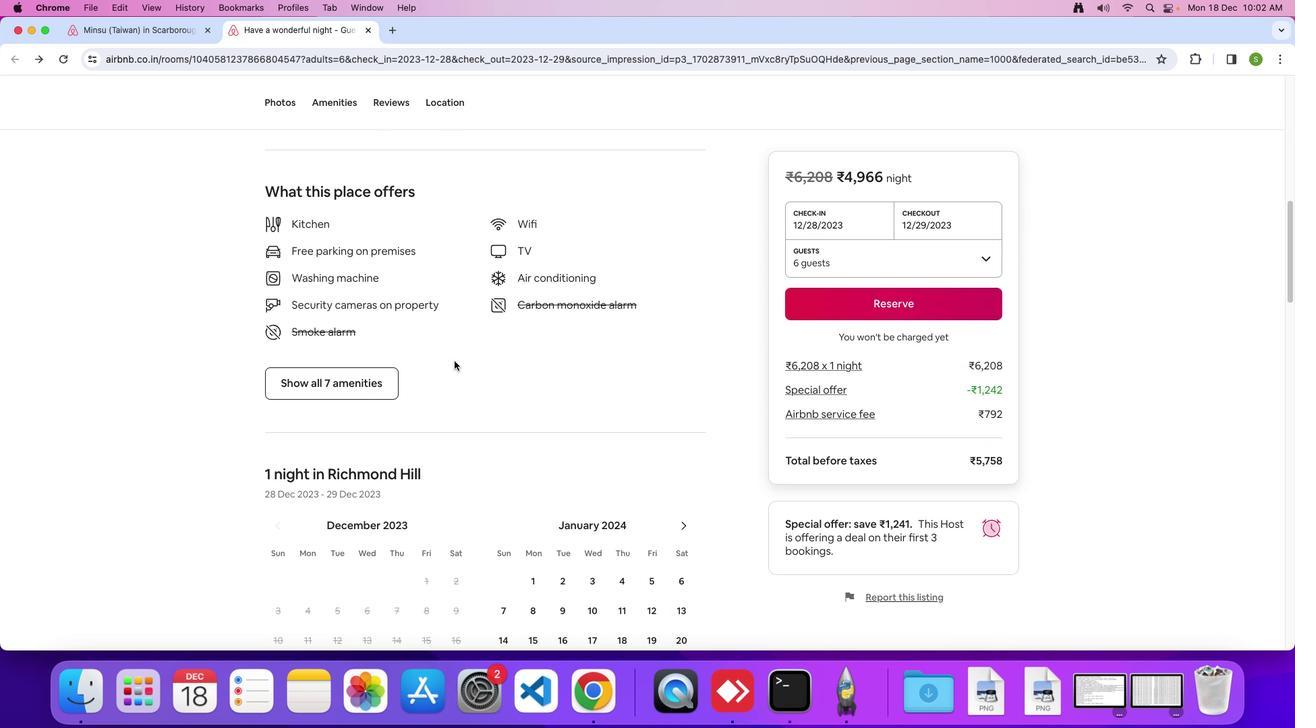 
Action: Mouse moved to (361, 357)
Screenshot: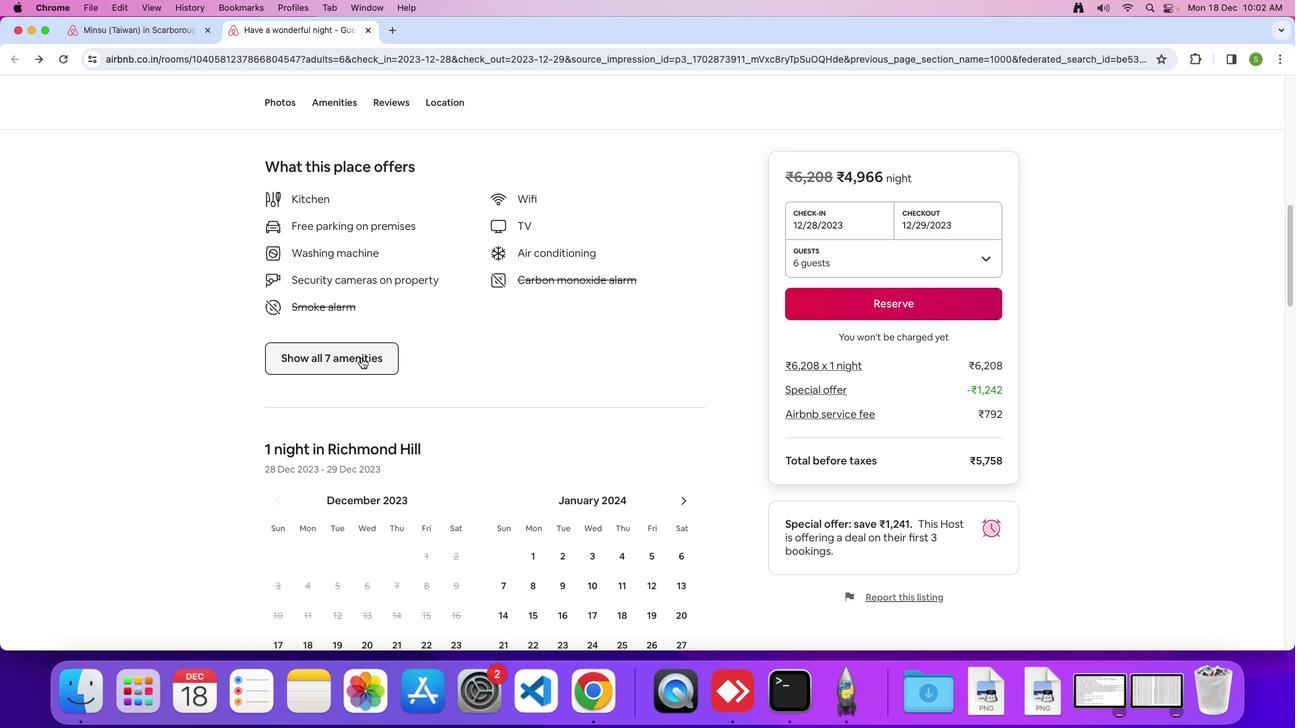 
Action: Mouse pressed left at (361, 357)
Screenshot: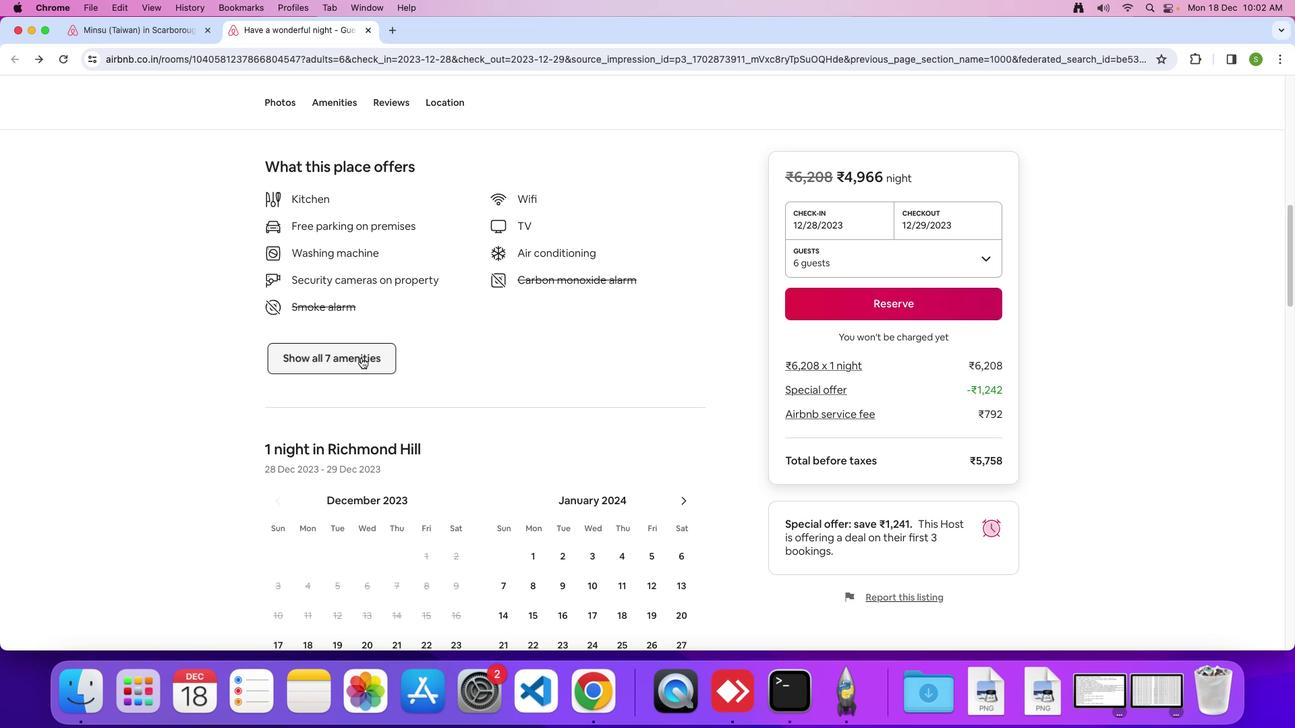 
Action: Mouse moved to (665, 359)
Screenshot: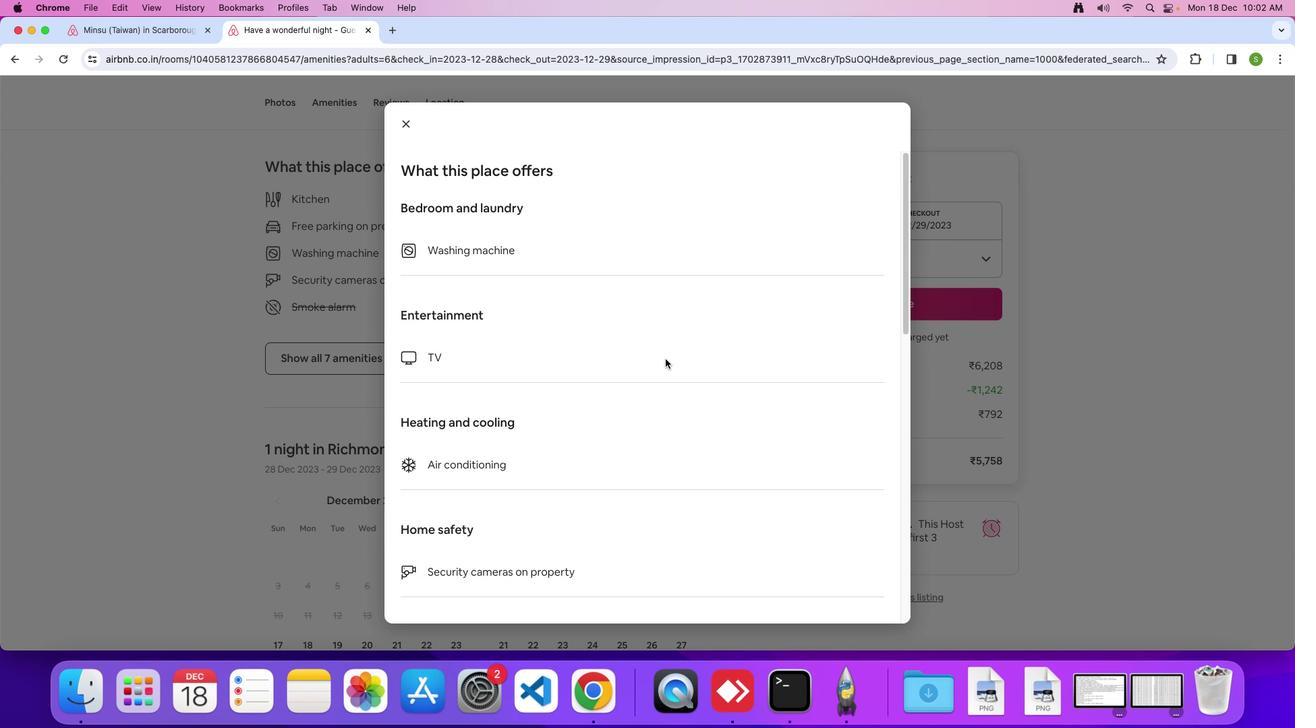 
Action: Mouse scrolled (665, 359) with delta (0, 0)
Screenshot: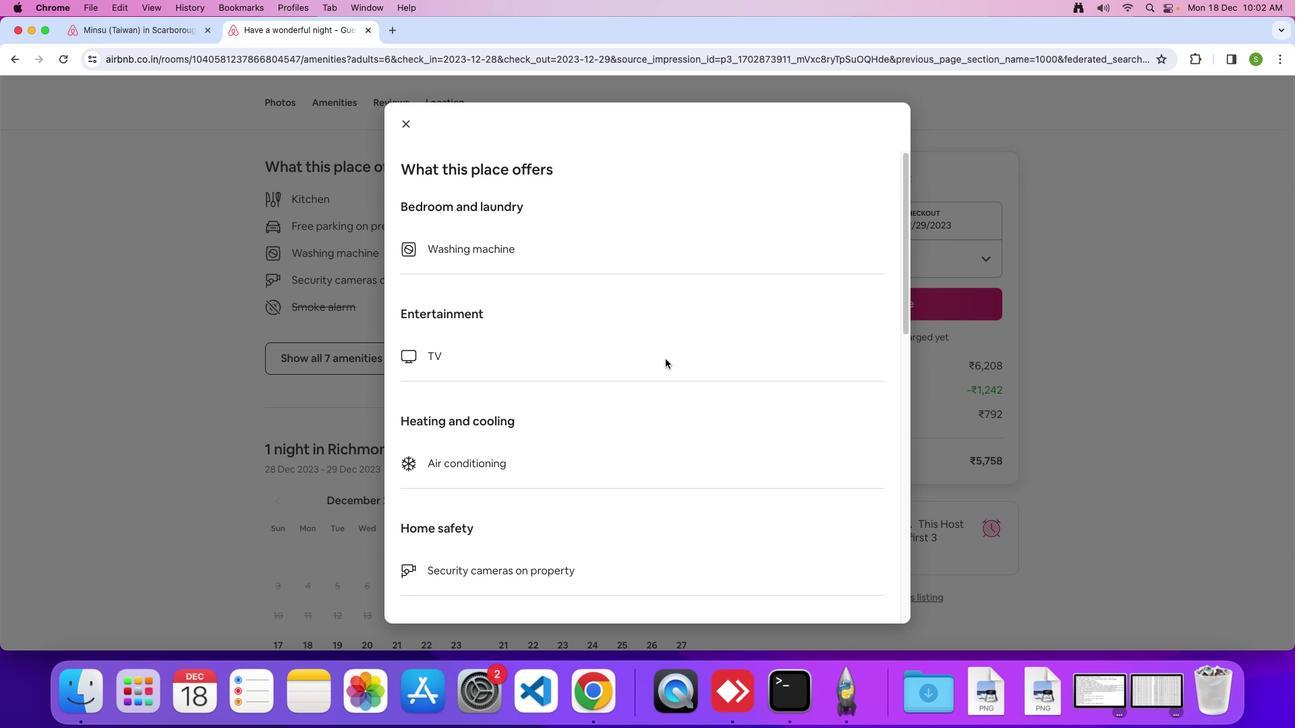 
Action: Mouse scrolled (665, 359) with delta (0, 0)
Screenshot: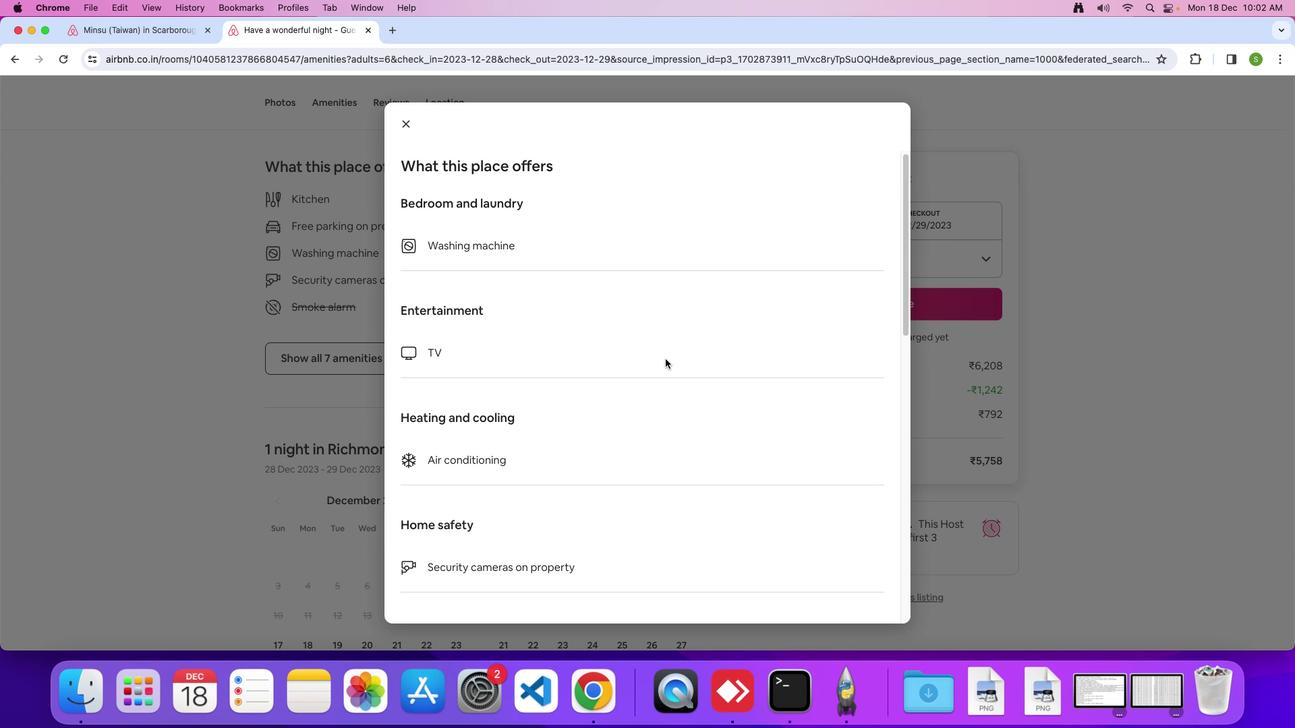 
Action: Mouse moved to (665, 359)
Screenshot: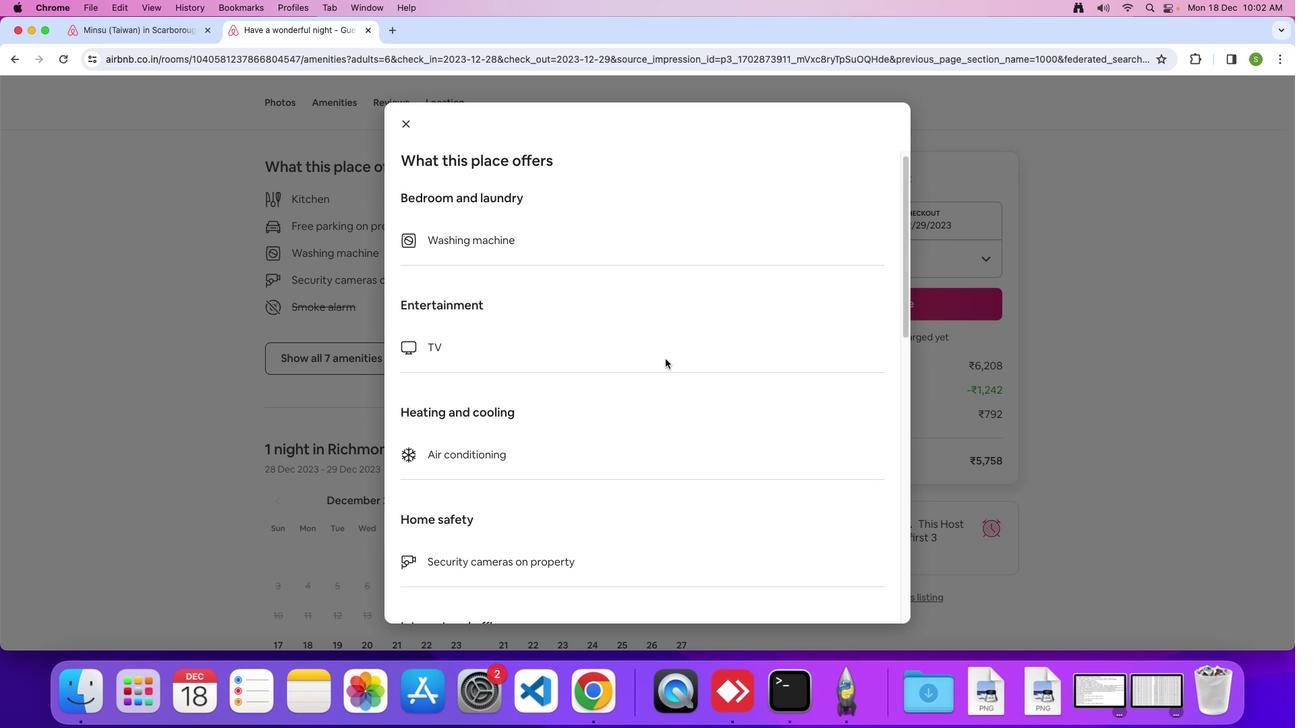 
Action: Mouse scrolled (665, 359) with delta (0, 0)
Screenshot: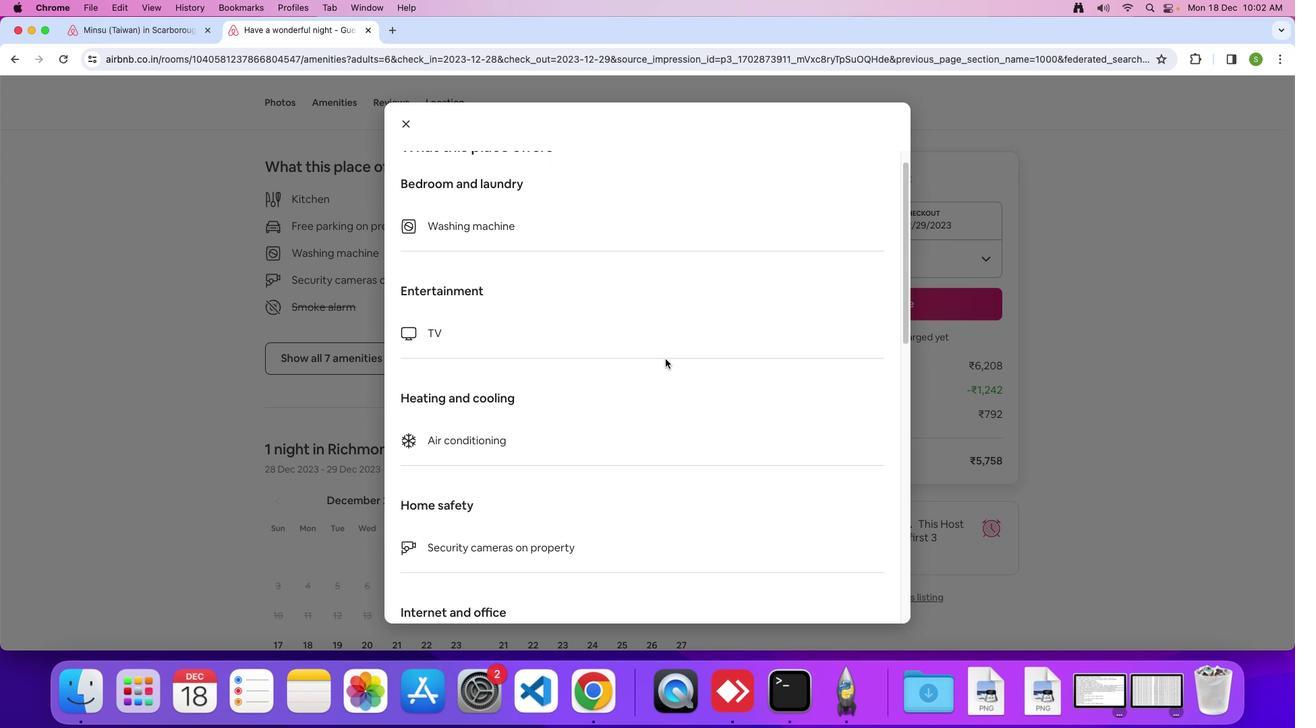 
Action: Mouse moved to (666, 359)
Screenshot: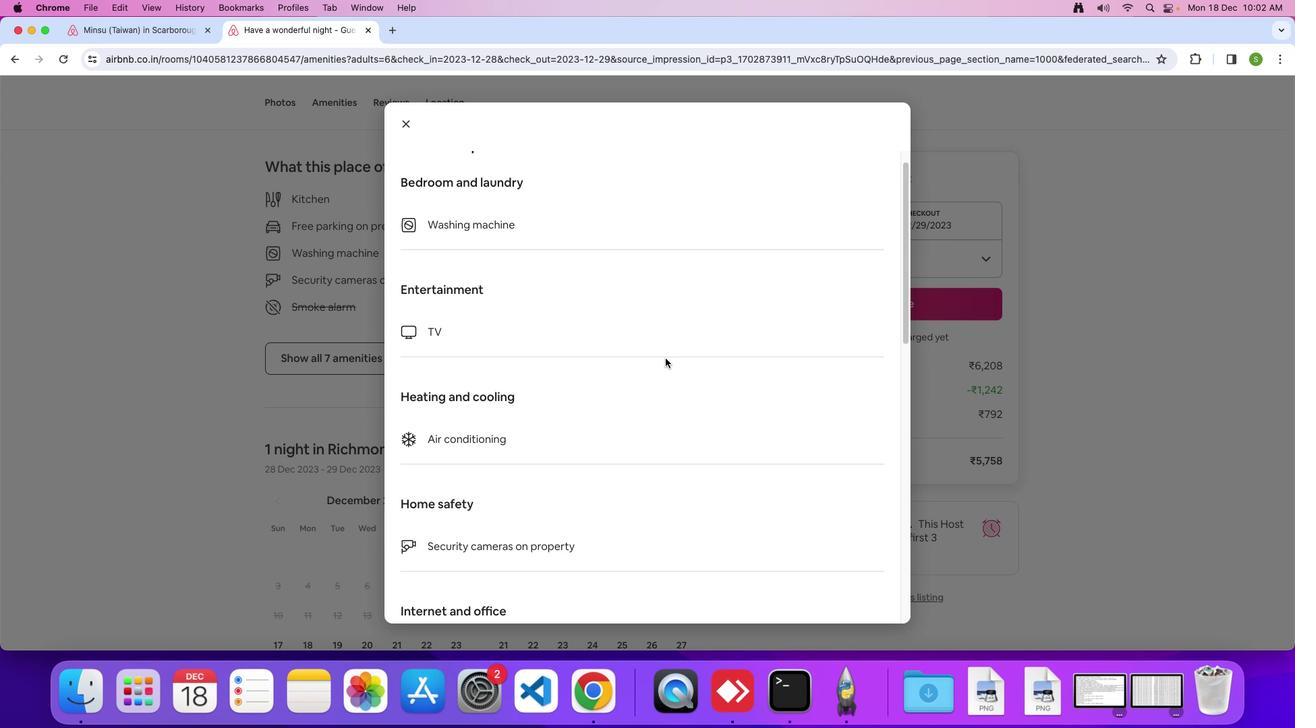 
Action: Mouse scrolled (666, 359) with delta (0, 0)
Screenshot: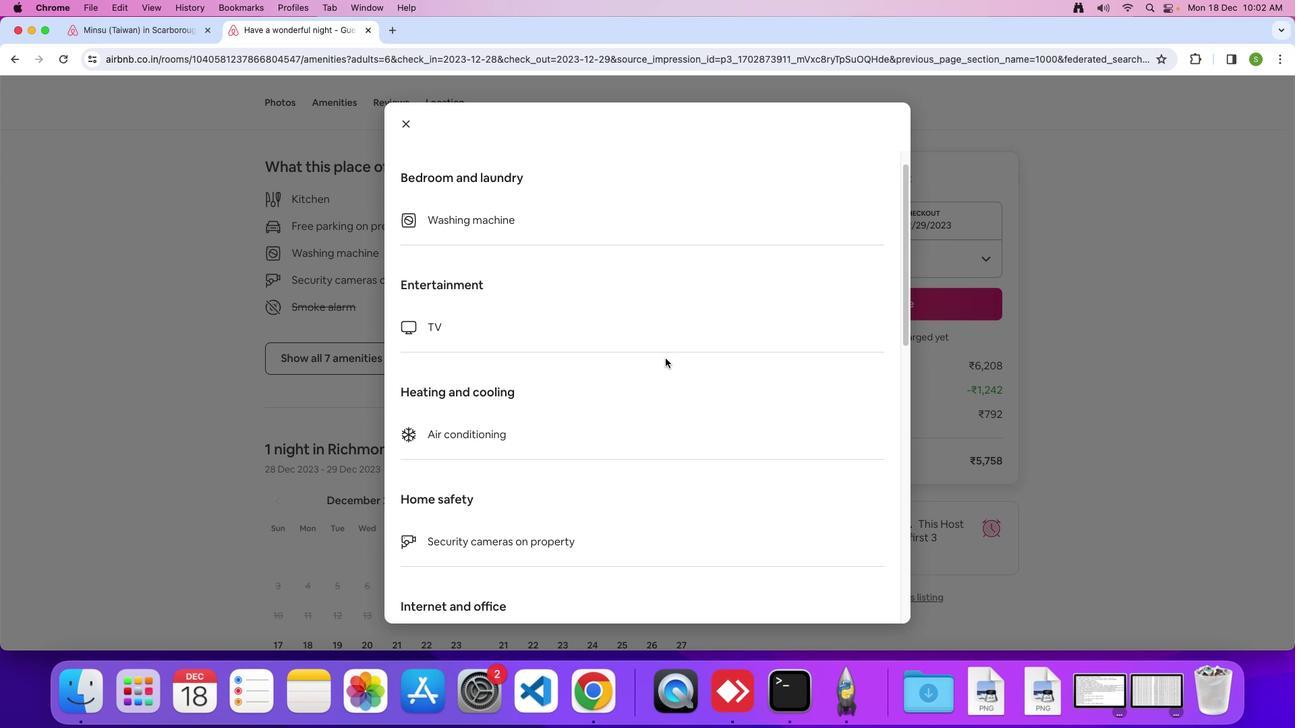 
Action: Mouse moved to (666, 359)
Screenshot: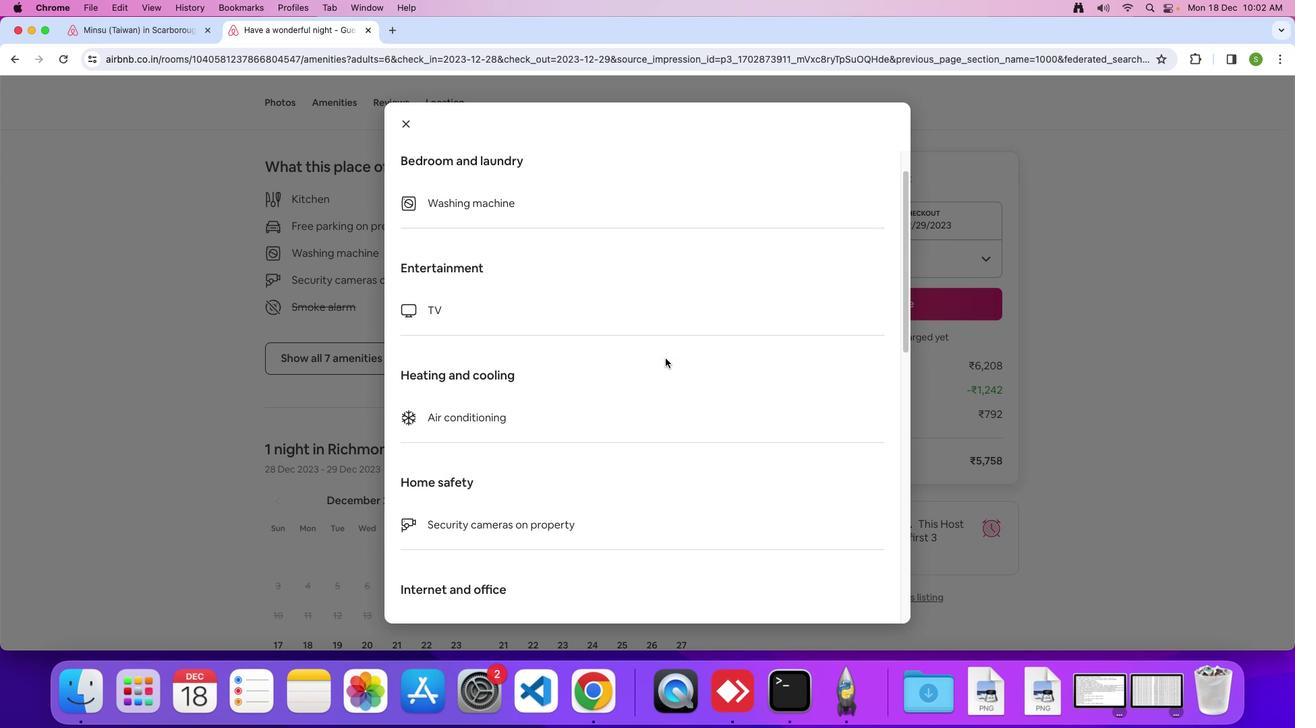 
Action: Mouse scrolled (666, 359) with delta (0, -2)
Screenshot: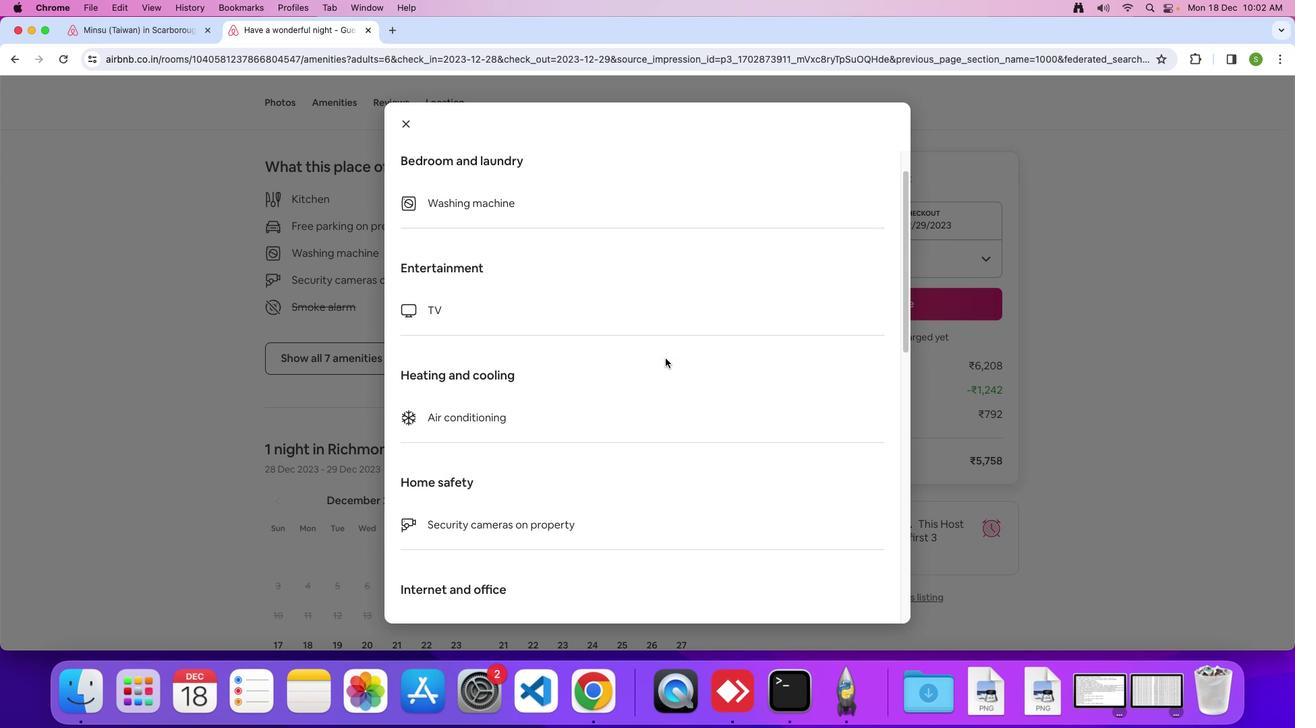 
Action: Mouse scrolled (666, 359) with delta (0, 0)
Screenshot: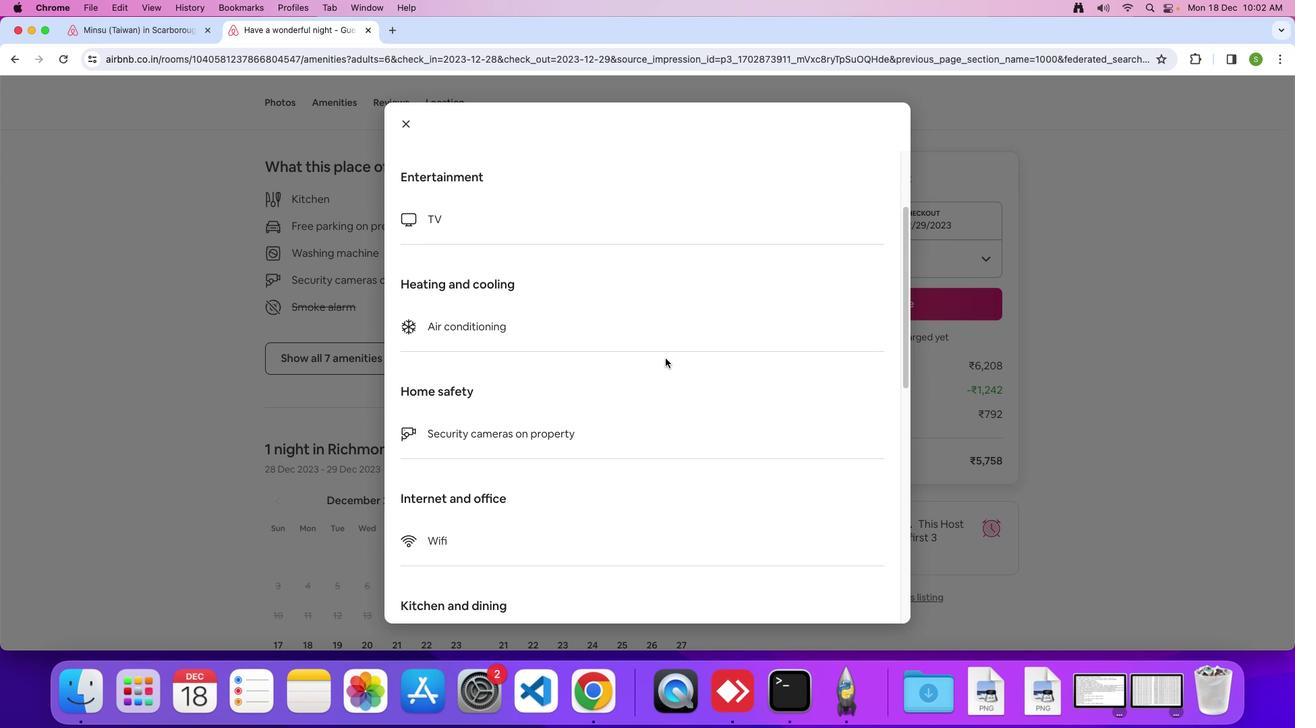 
Action: Mouse scrolled (666, 359) with delta (0, 0)
Screenshot: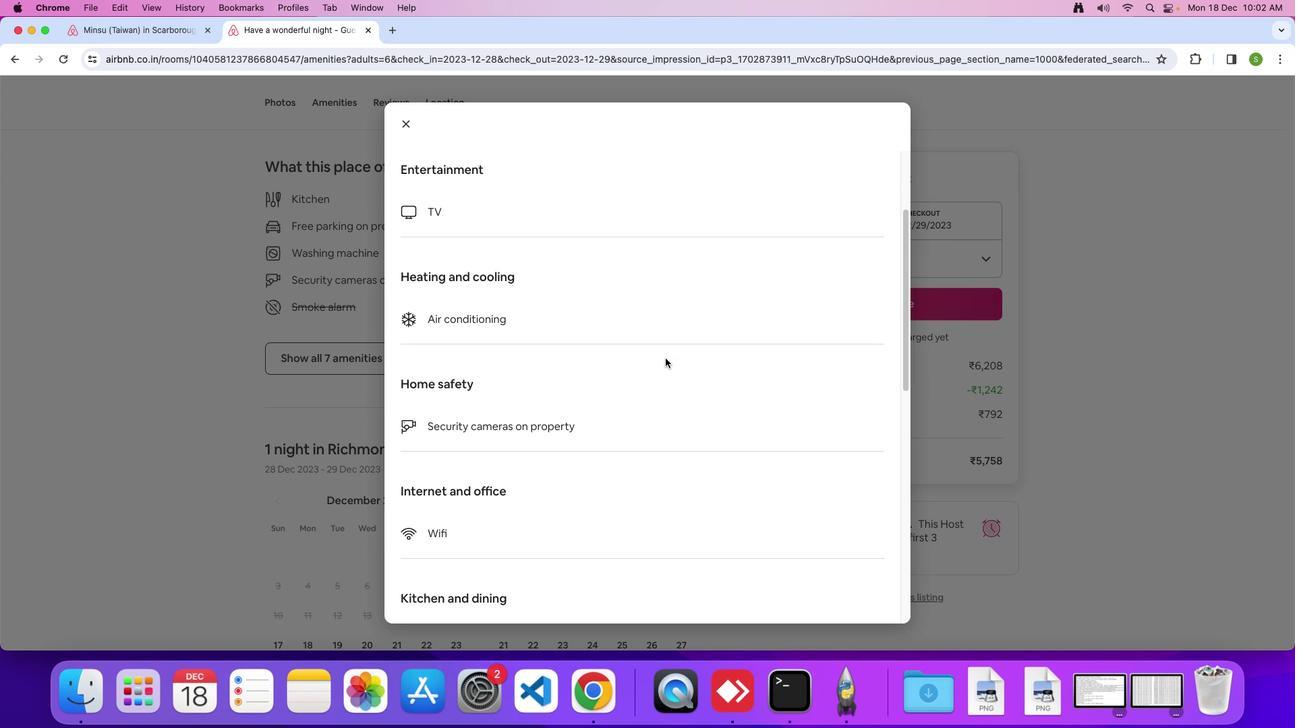 
Action: Mouse scrolled (666, 359) with delta (0, -1)
Screenshot: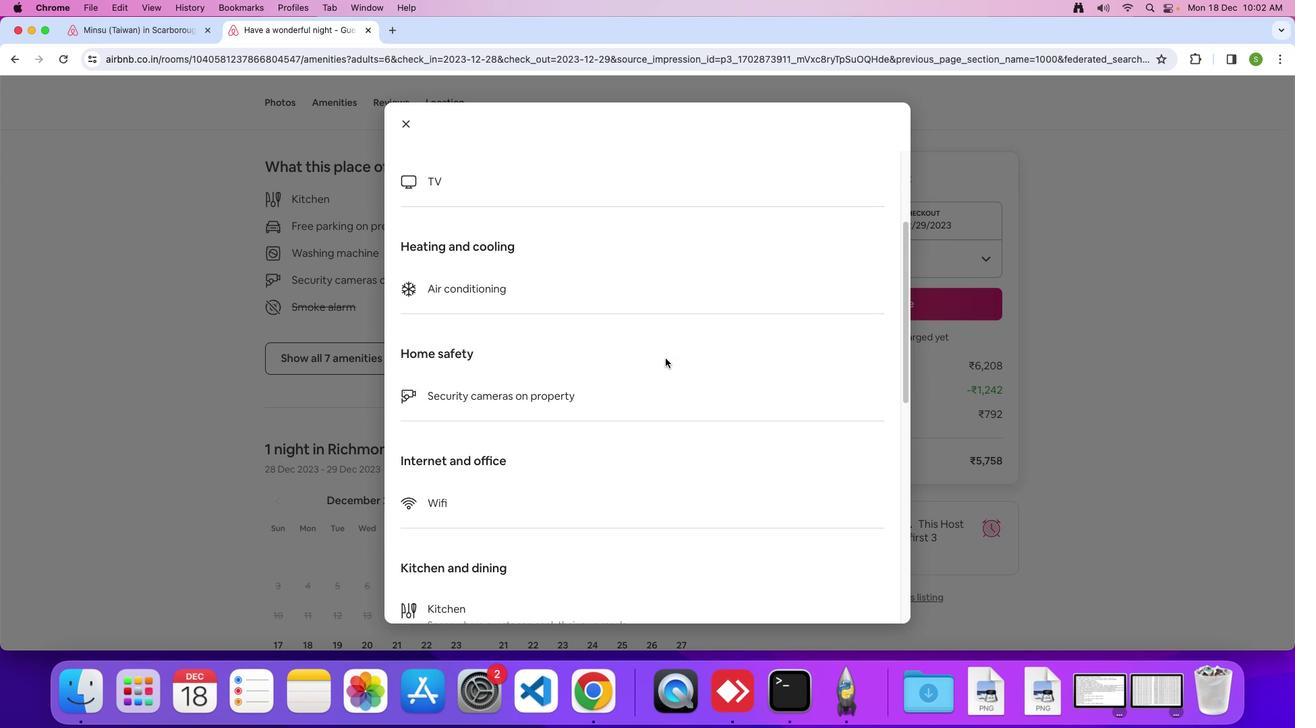 
Action: Mouse scrolled (666, 359) with delta (0, 0)
Screenshot: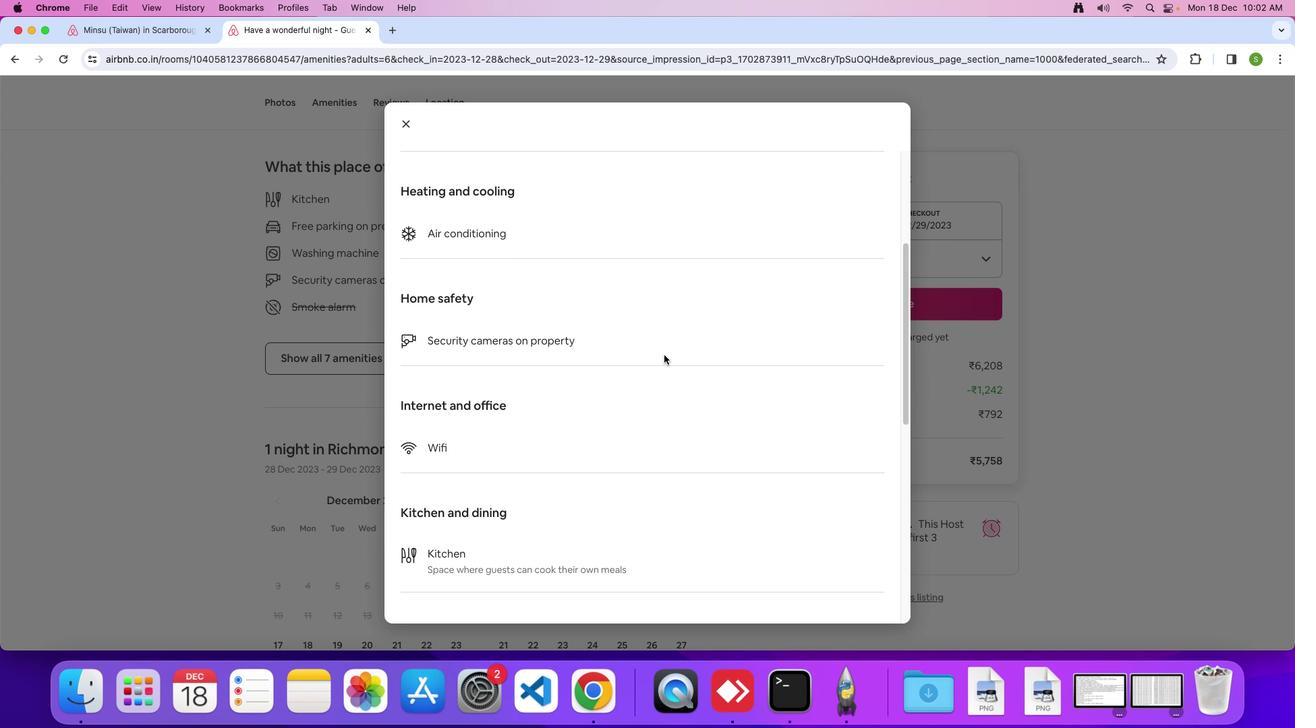 
Action: Mouse moved to (665, 358)
Screenshot: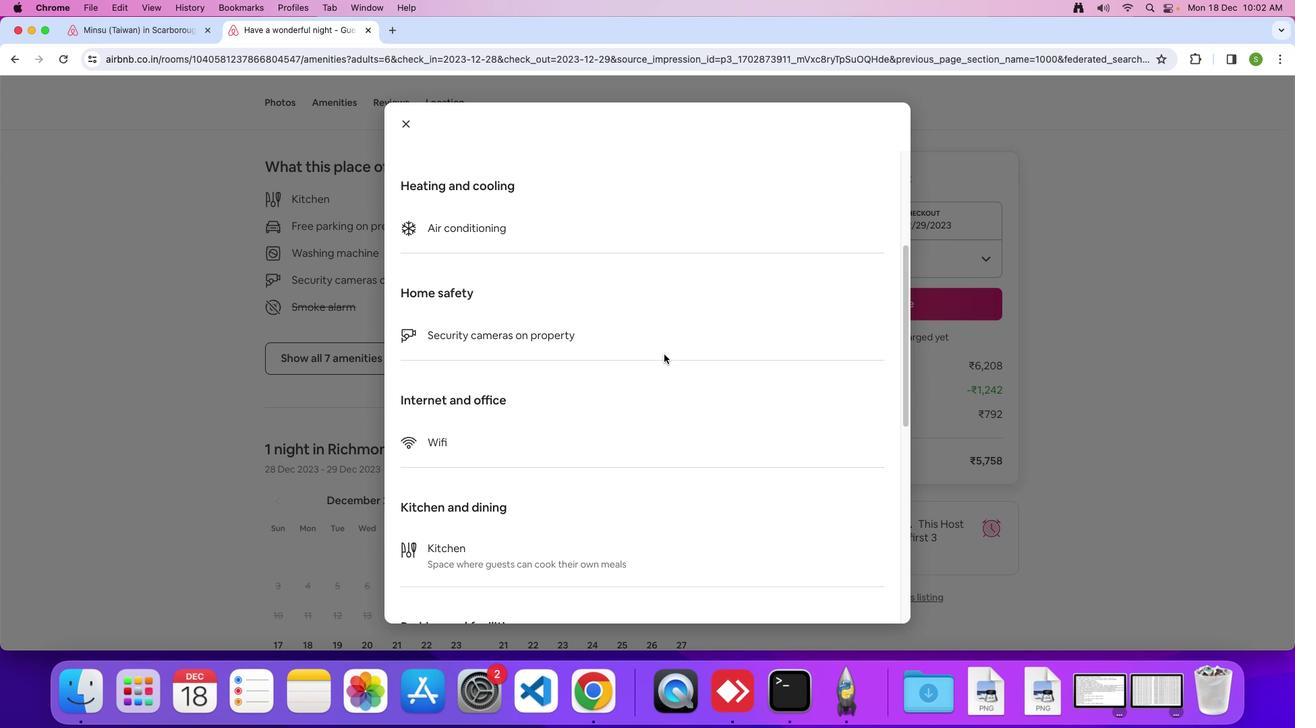 
Action: Mouse scrolled (665, 358) with delta (0, 0)
Screenshot: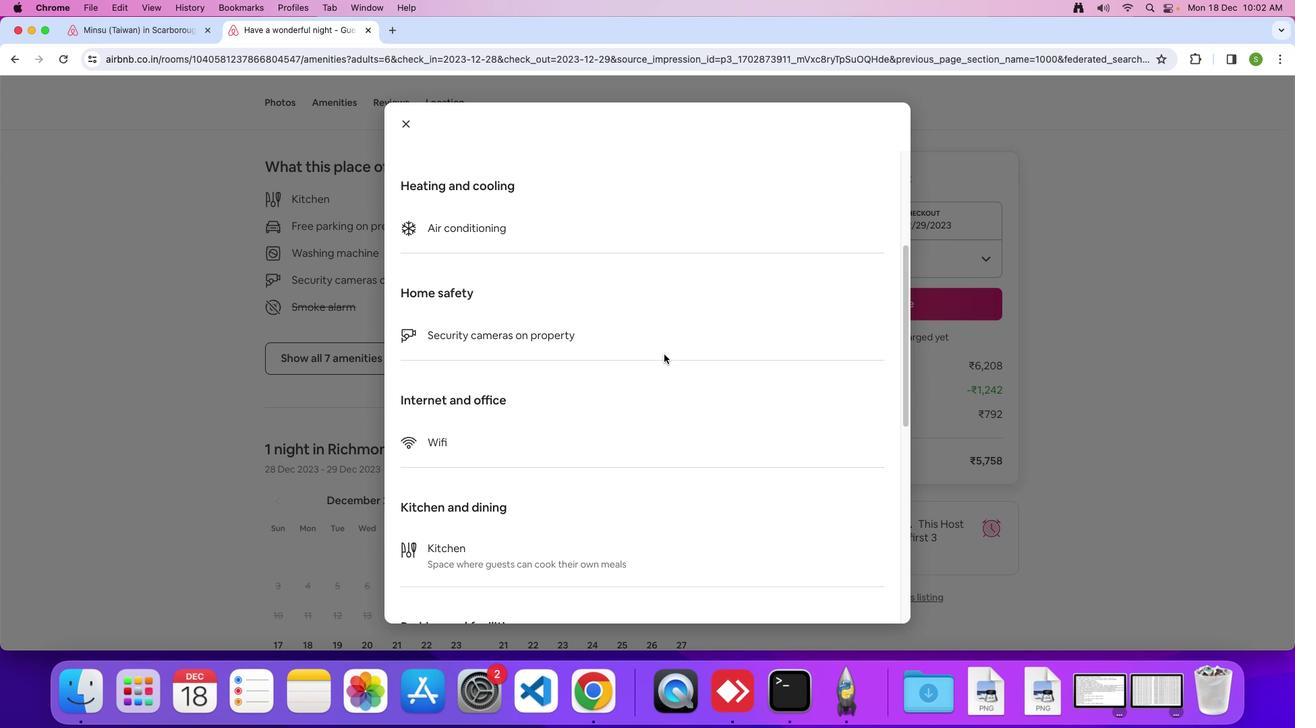 
Action: Mouse moved to (664, 354)
Screenshot: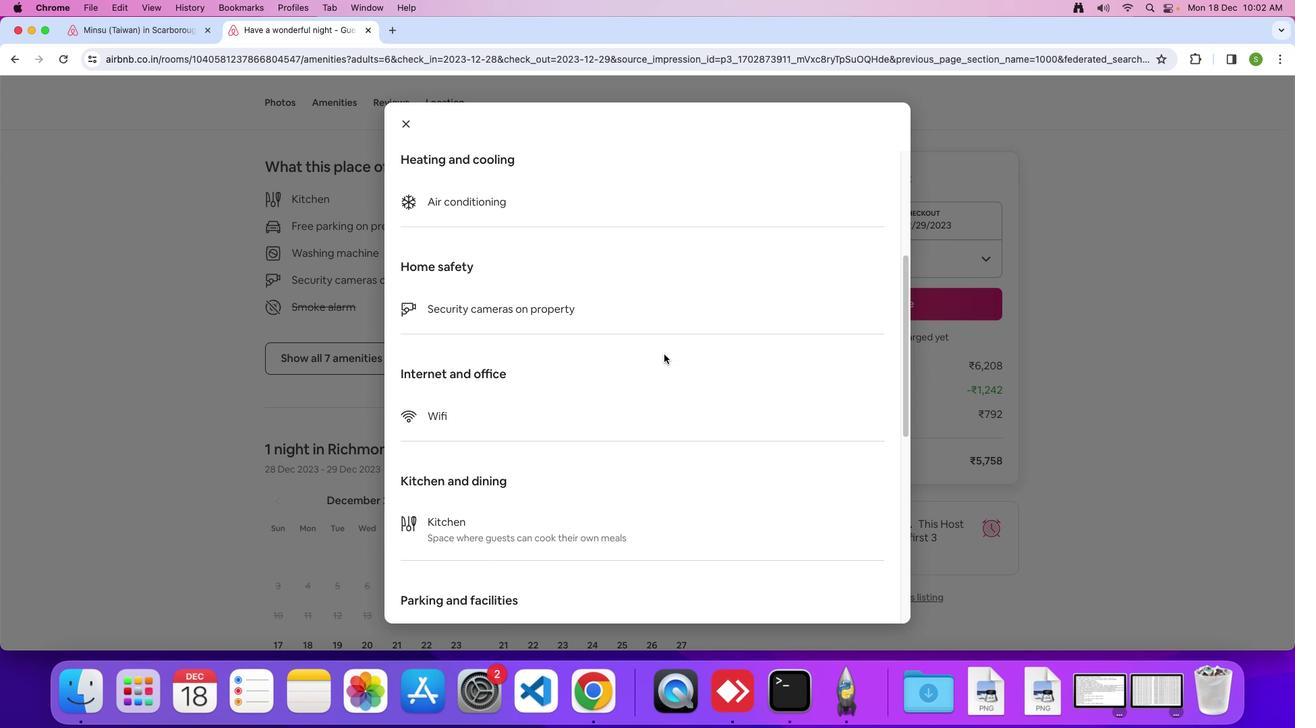
Action: Mouse scrolled (664, 354) with delta (0, -1)
Screenshot: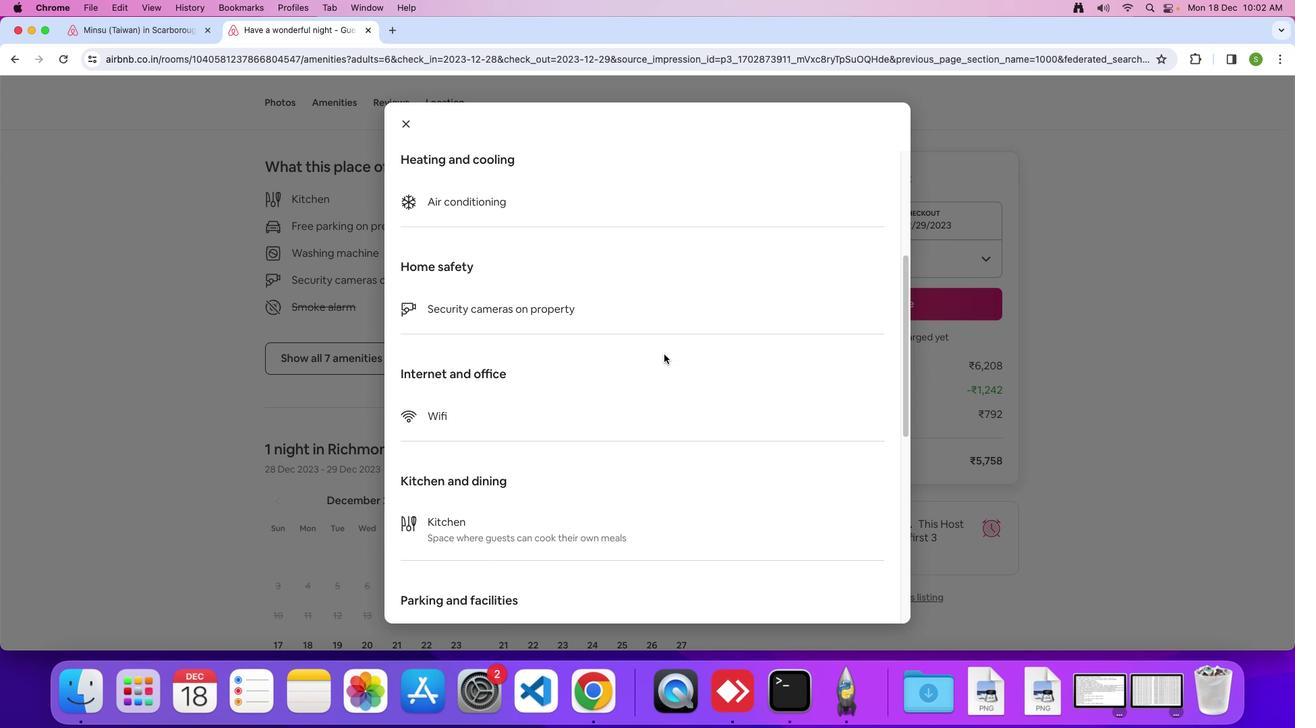 
Action: Mouse moved to (662, 354)
Screenshot: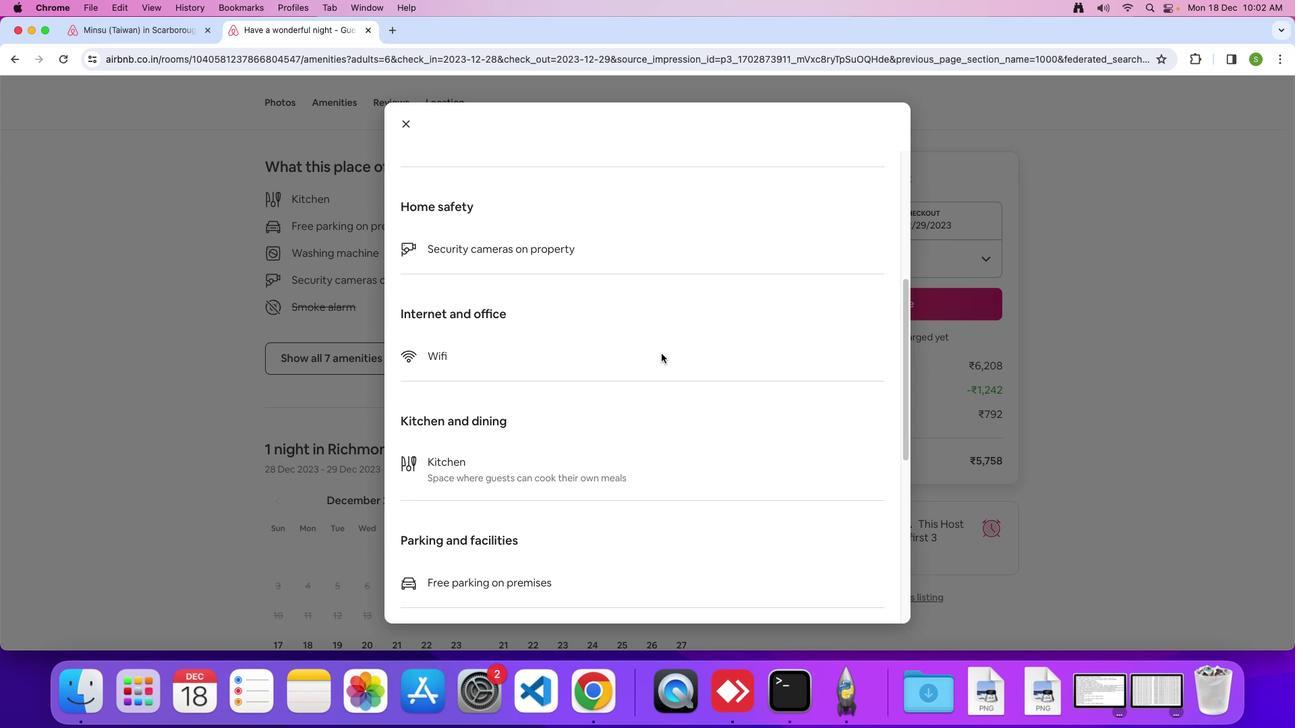 
Action: Mouse scrolled (662, 354) with delta (0, 0)
Screenshot: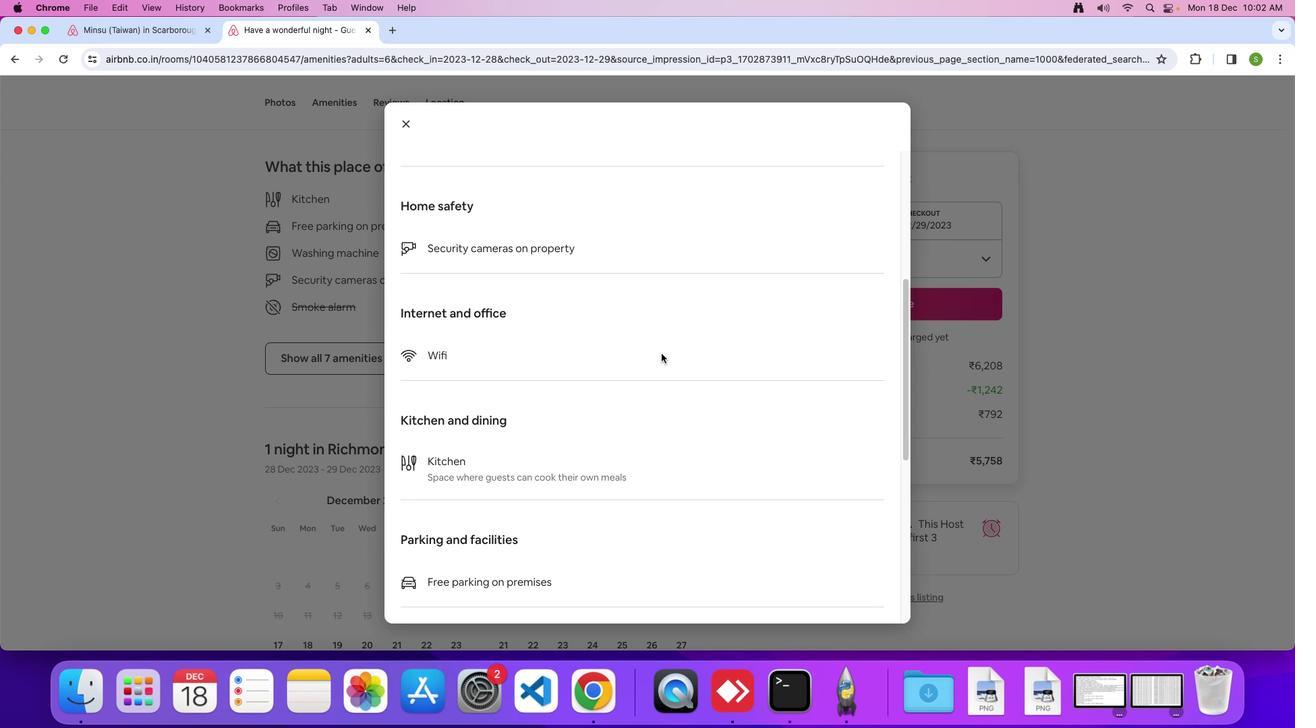 
Action: Mouse scrolled (662, 354) with delta (0, 0)
Screenshot: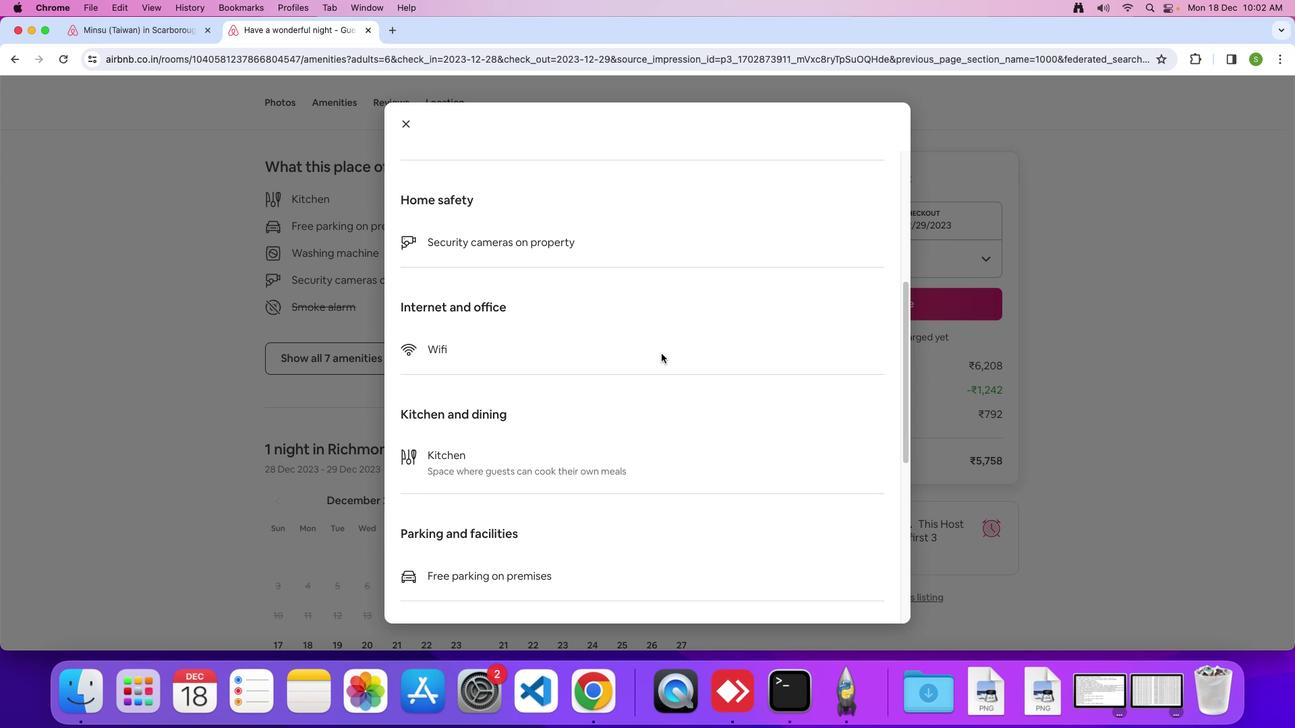 
Action: Mouse scrolled (662, 354) with delta (0, 0)
Screenshot: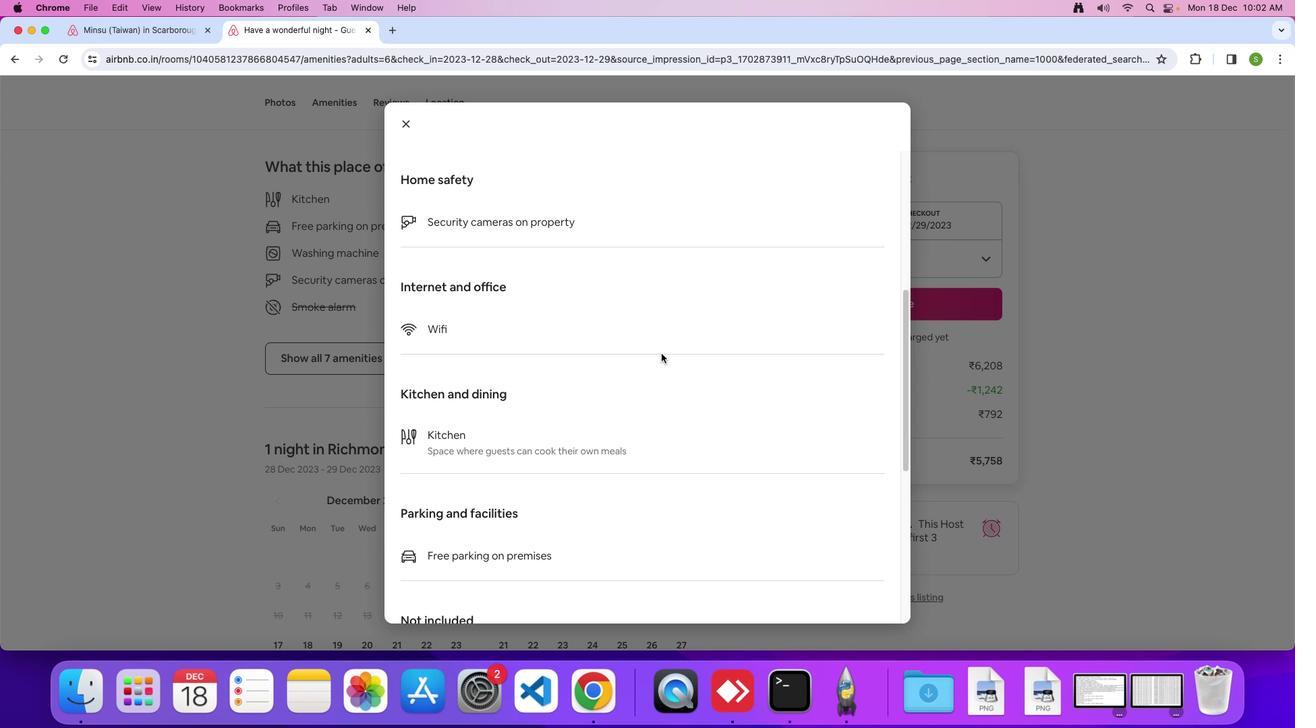 
Action: Mouse scrolled (662, 354) with delta (0, 0)
Screenshot: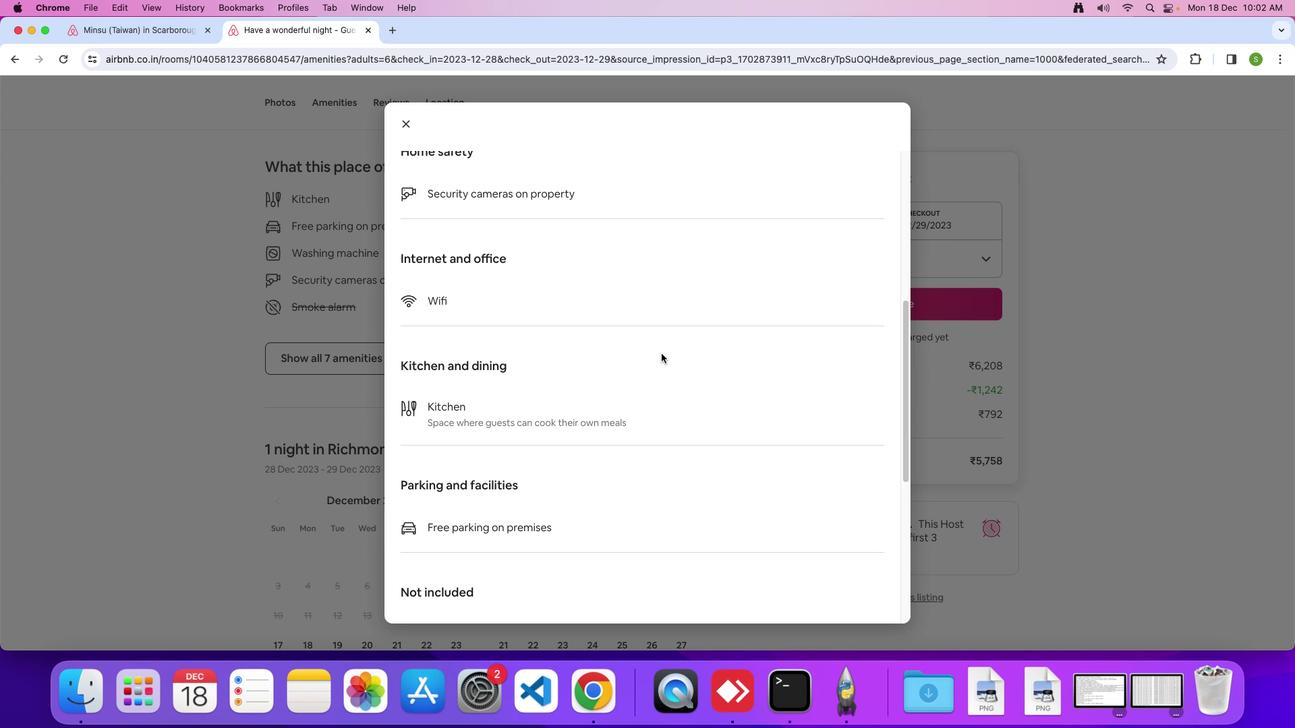 
Action: Mouse moved to (662, 354)
Screenshot: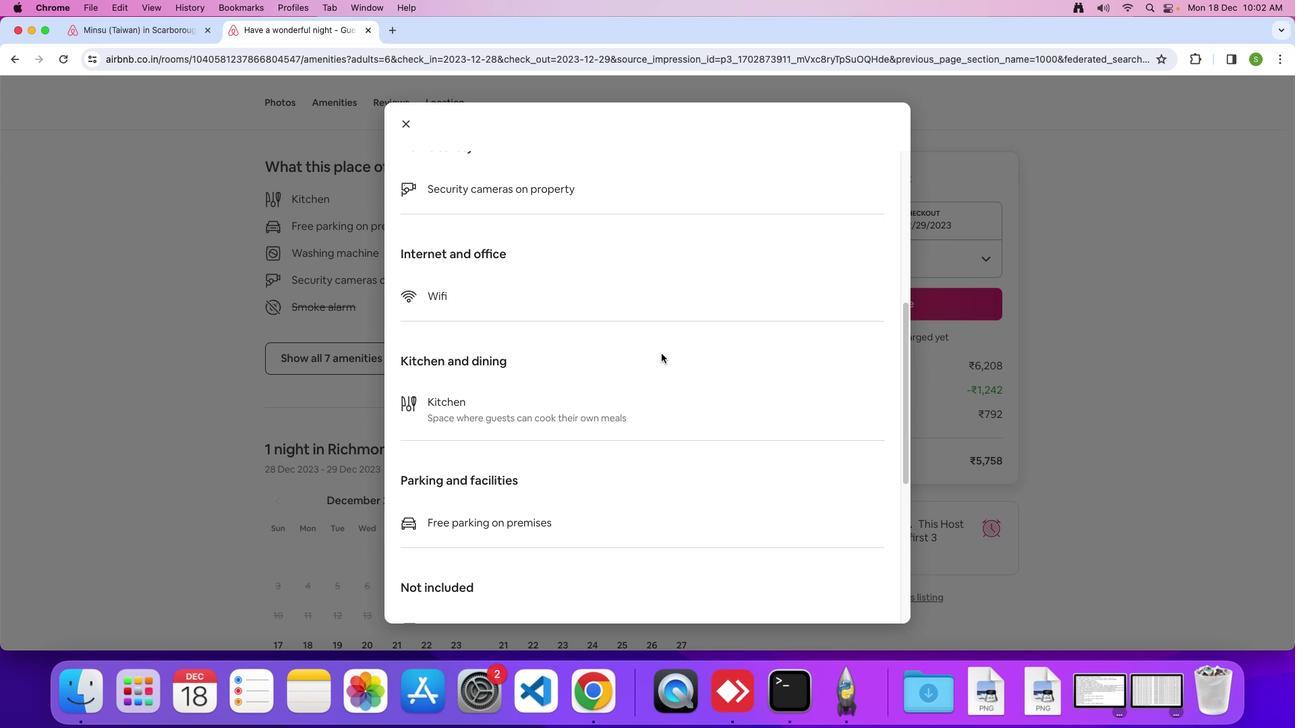 
Action: Mouse scrolled (662, 354) with delta (0, 0)
Screenshot: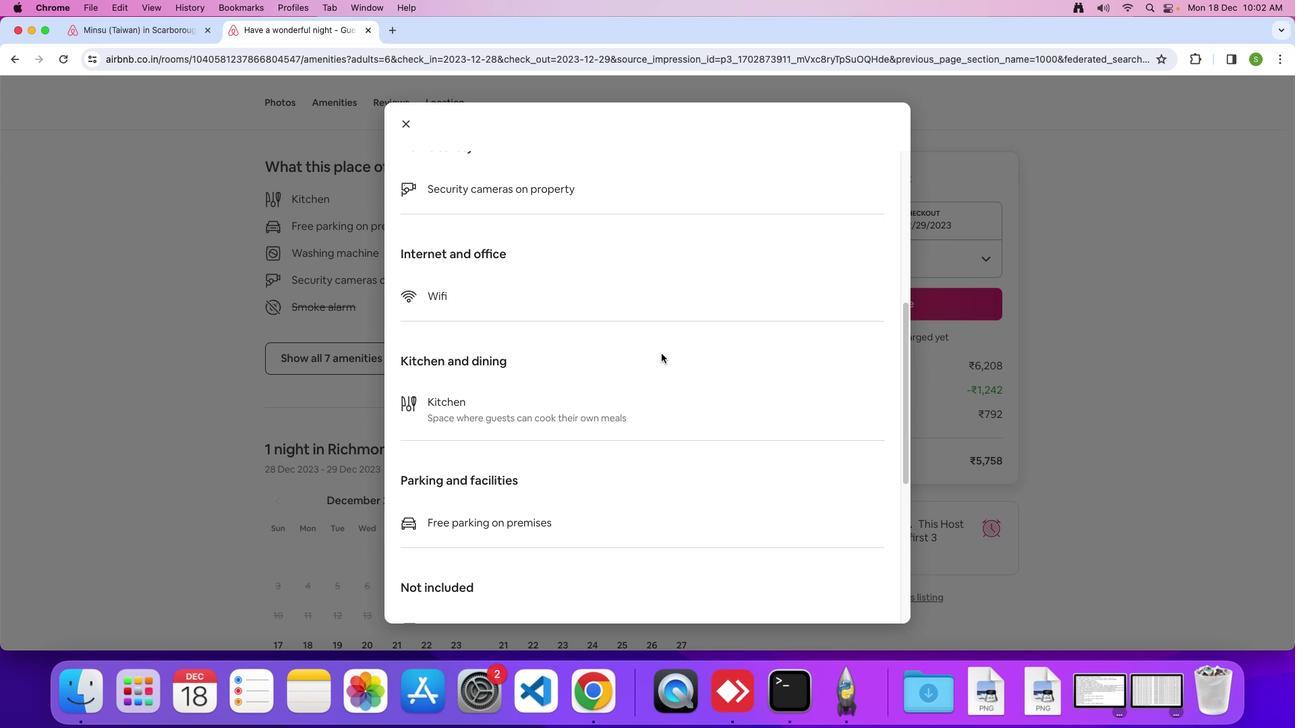 
Action: Mouse moved to (661, 354)
Screenshot: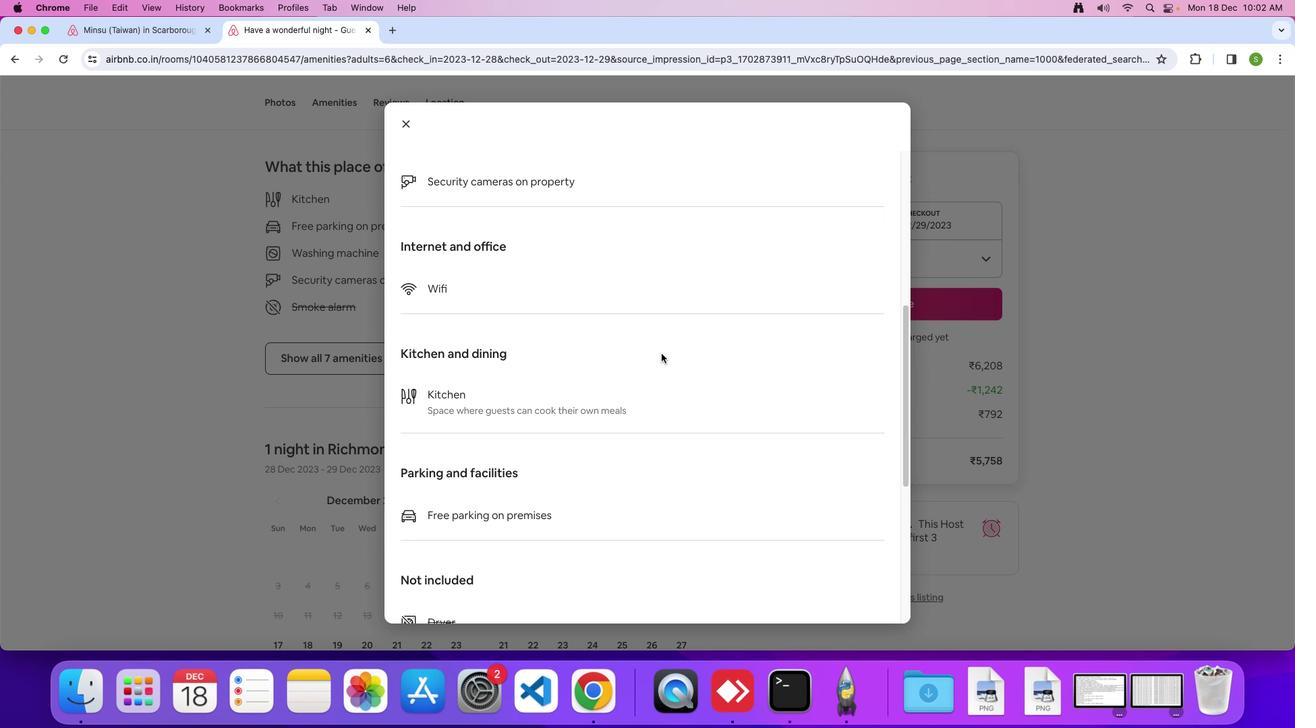 
Action: Mouse scrolled (661, 354) with delta (0, -1)
Screenshot: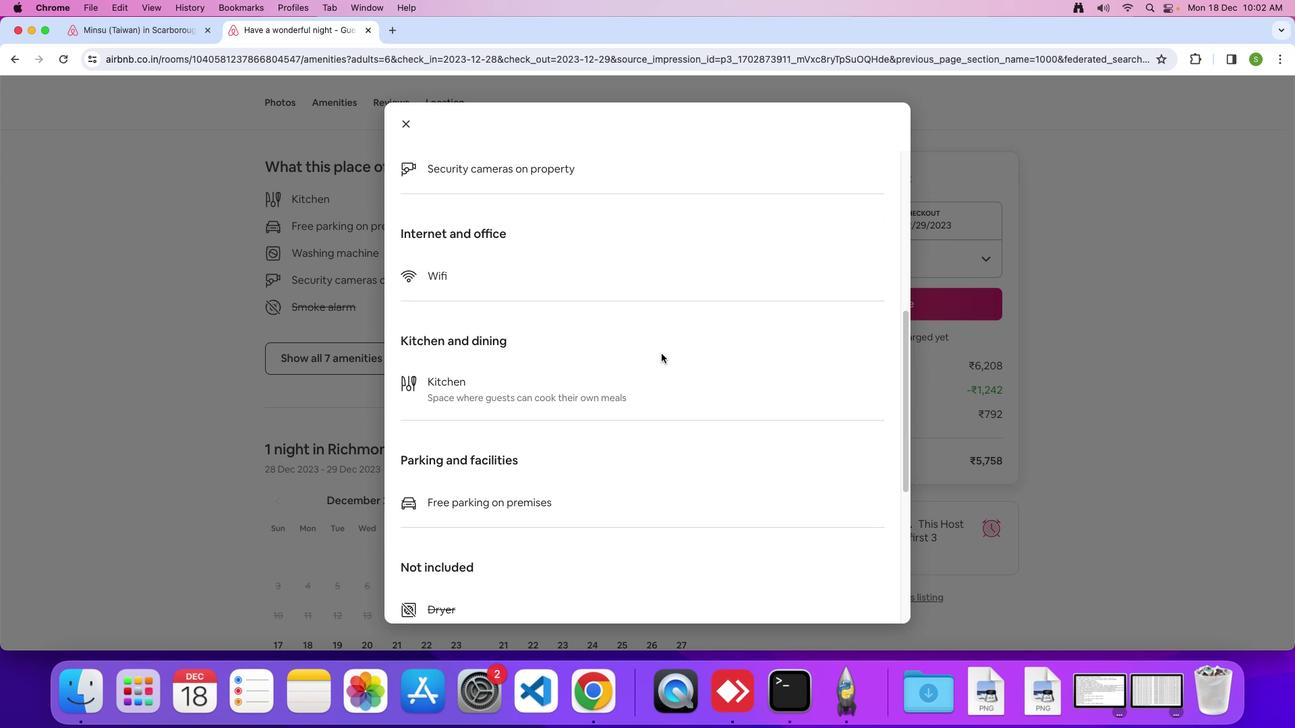 
Action: Mouse scrolled (661, 354) with delta (0, 0)
Screenshot: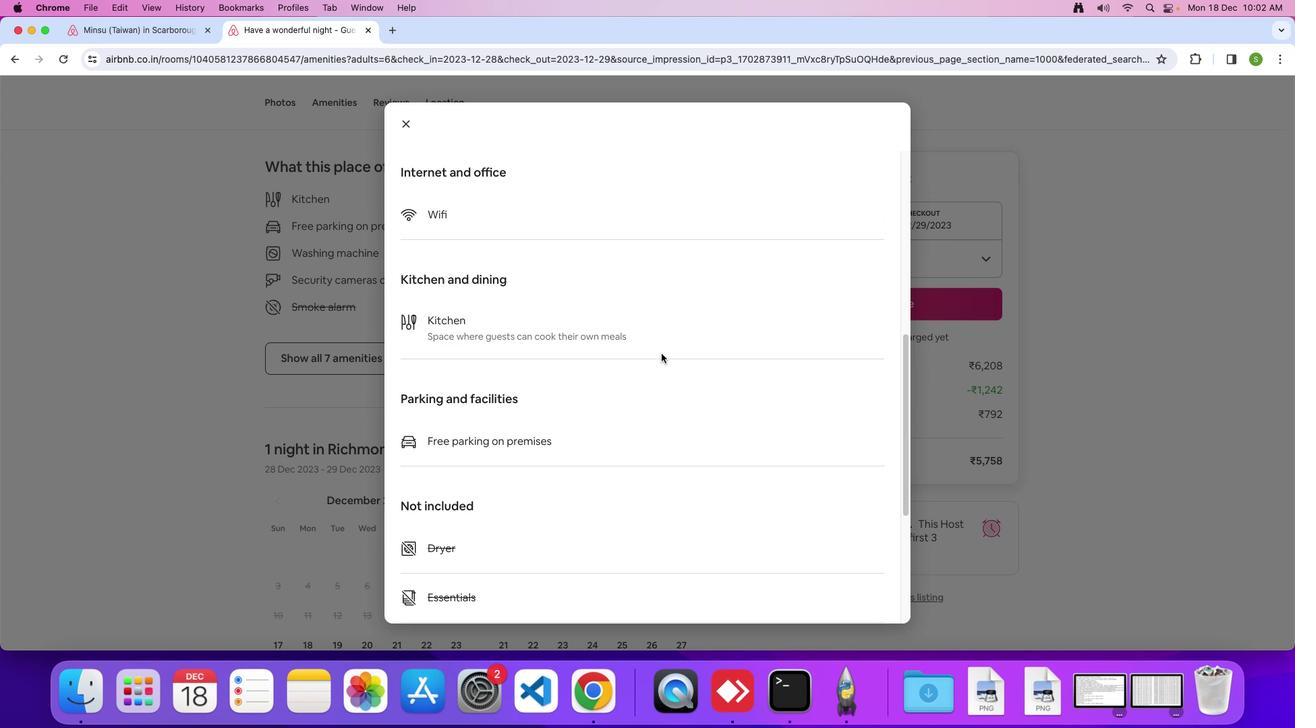 
Action: Mouse scrolled (661, 354) with delta (0, 0)
Screenshot: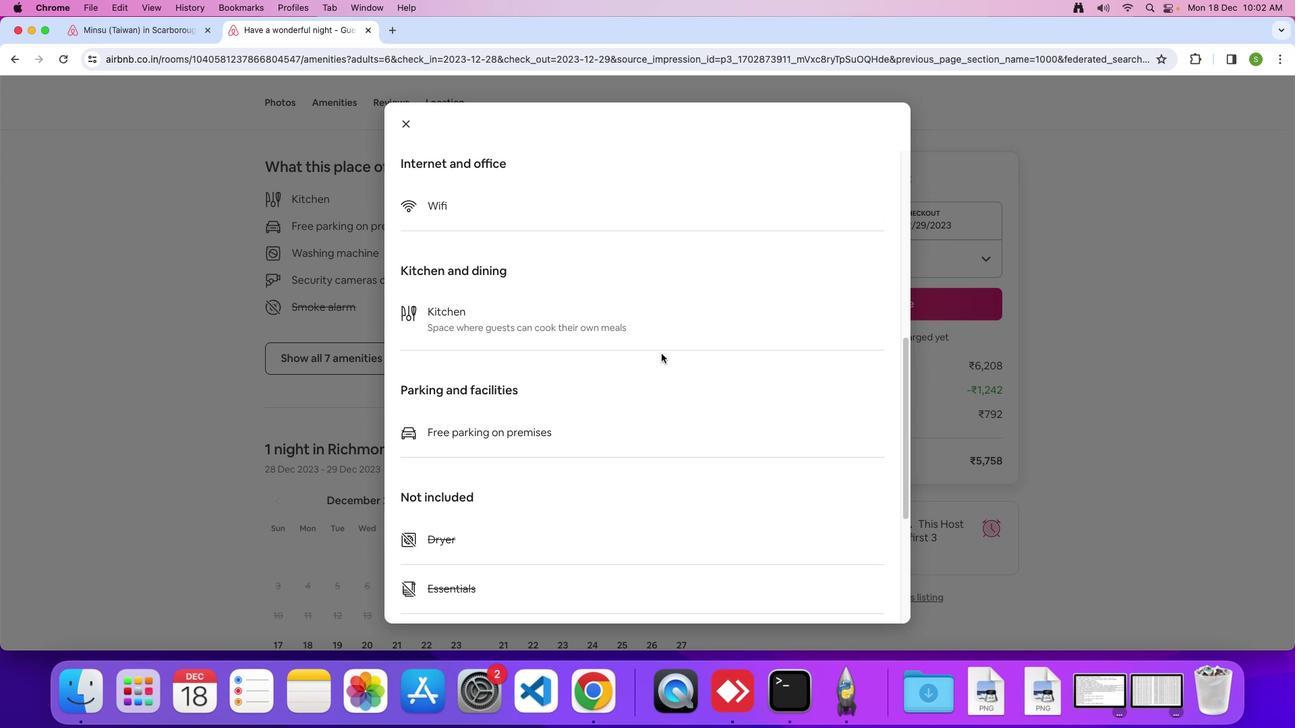 
Action: Mouse scrolled (661, 354) with delta (0, 0)
Screenshot: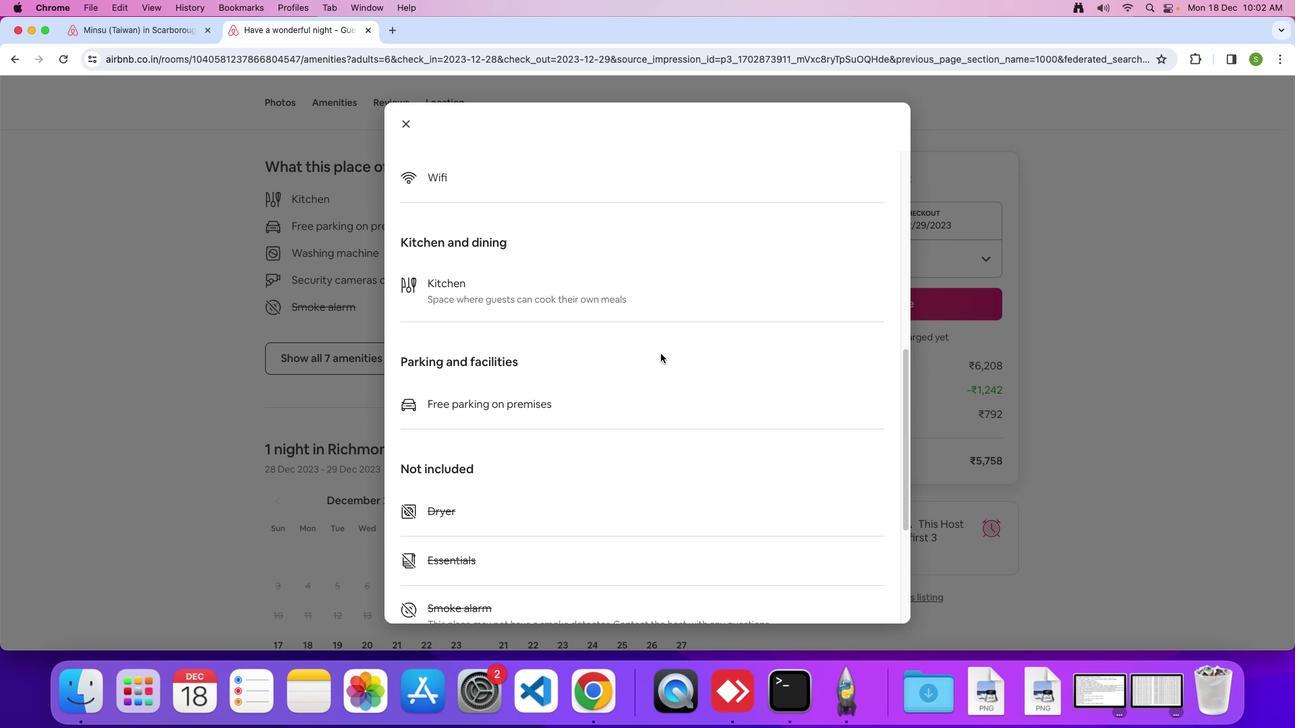 
Action: Mouse moved to (661, 354)
Screenshot: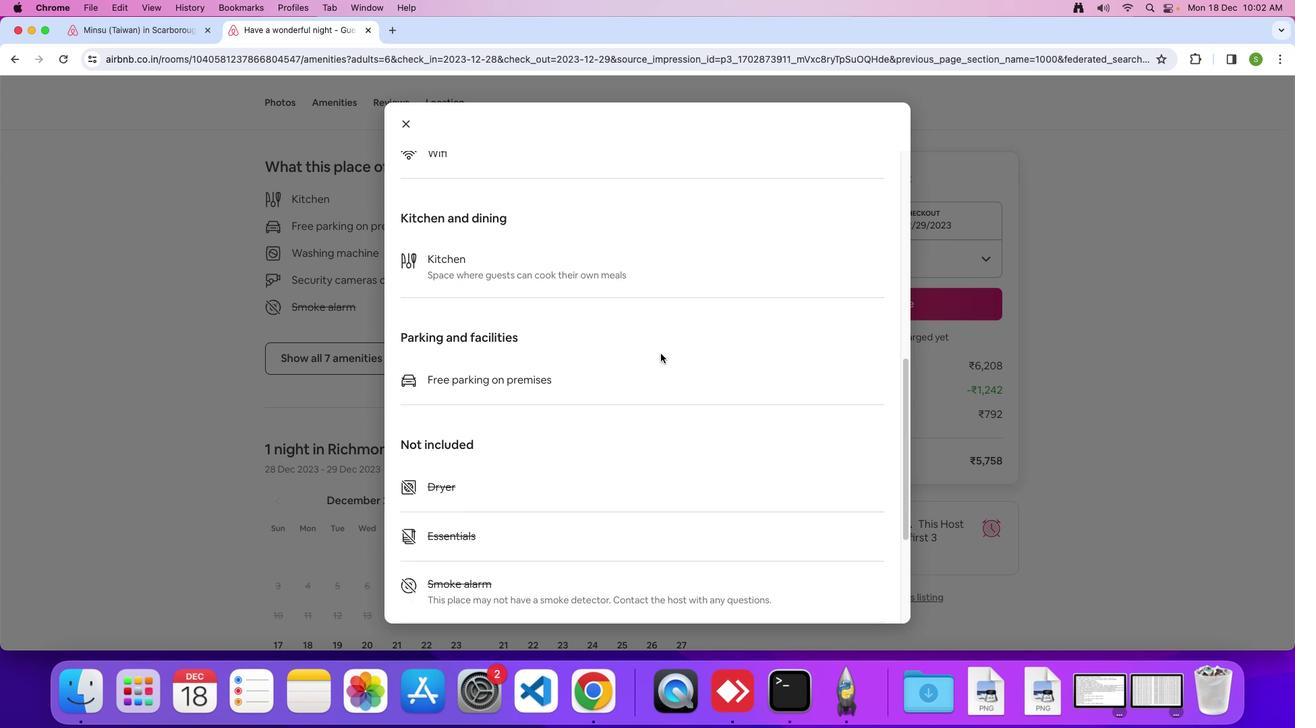 
Action: Mouse scrolled (661, 354) with delta (0, 0)
Screenshot: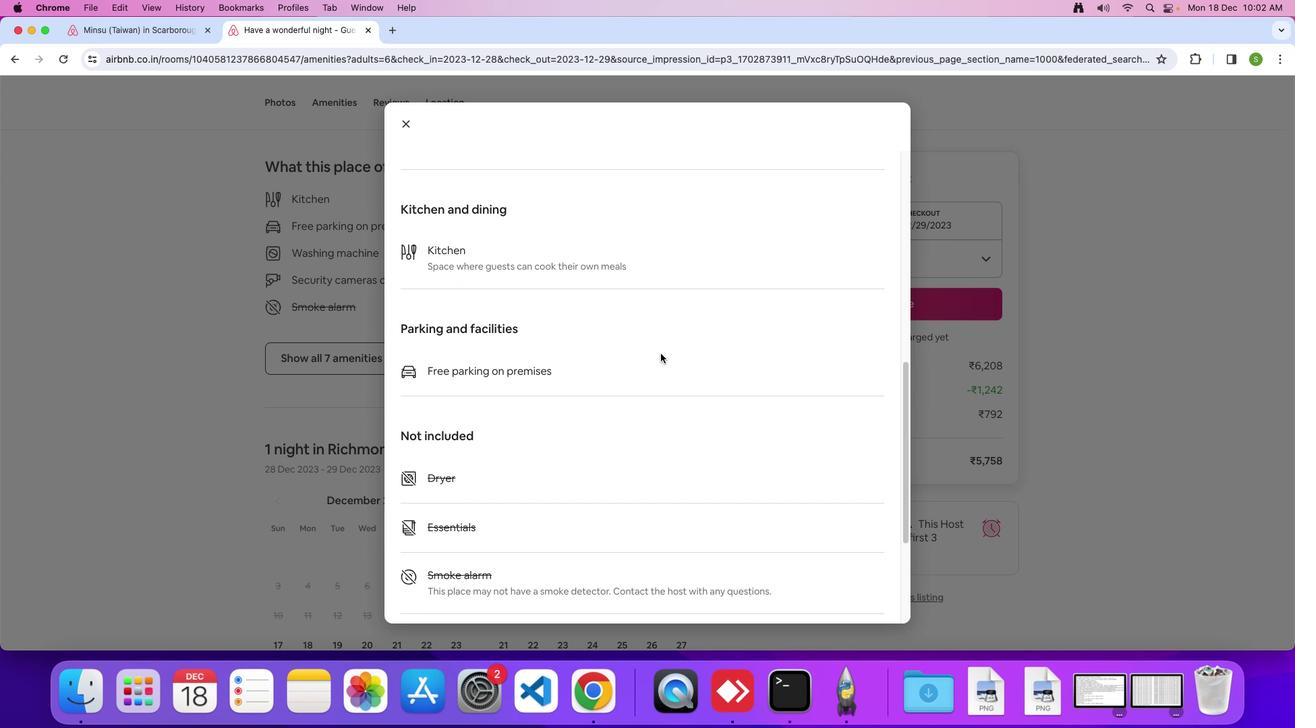 
Action: Mouse scrolled (661, 354) with delta (0, 0)
Screenshot: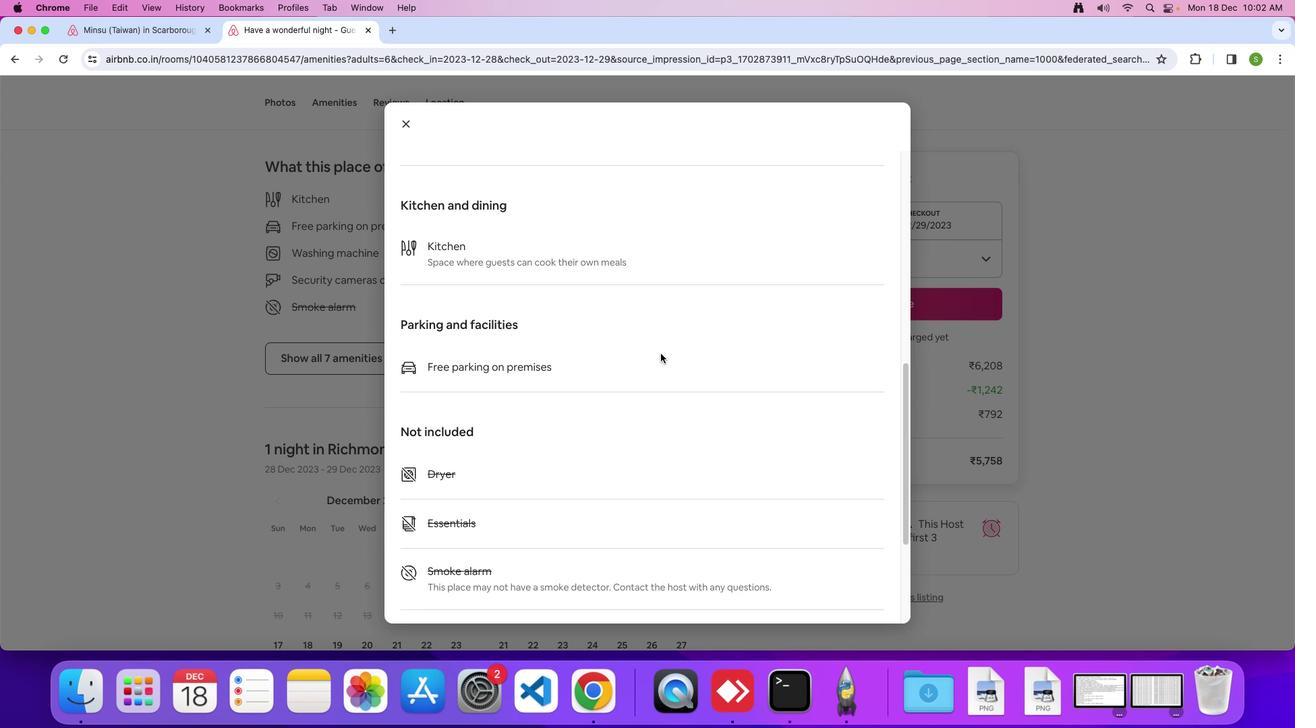 
Action: Mouse moved to (661, 353)
Screenshot: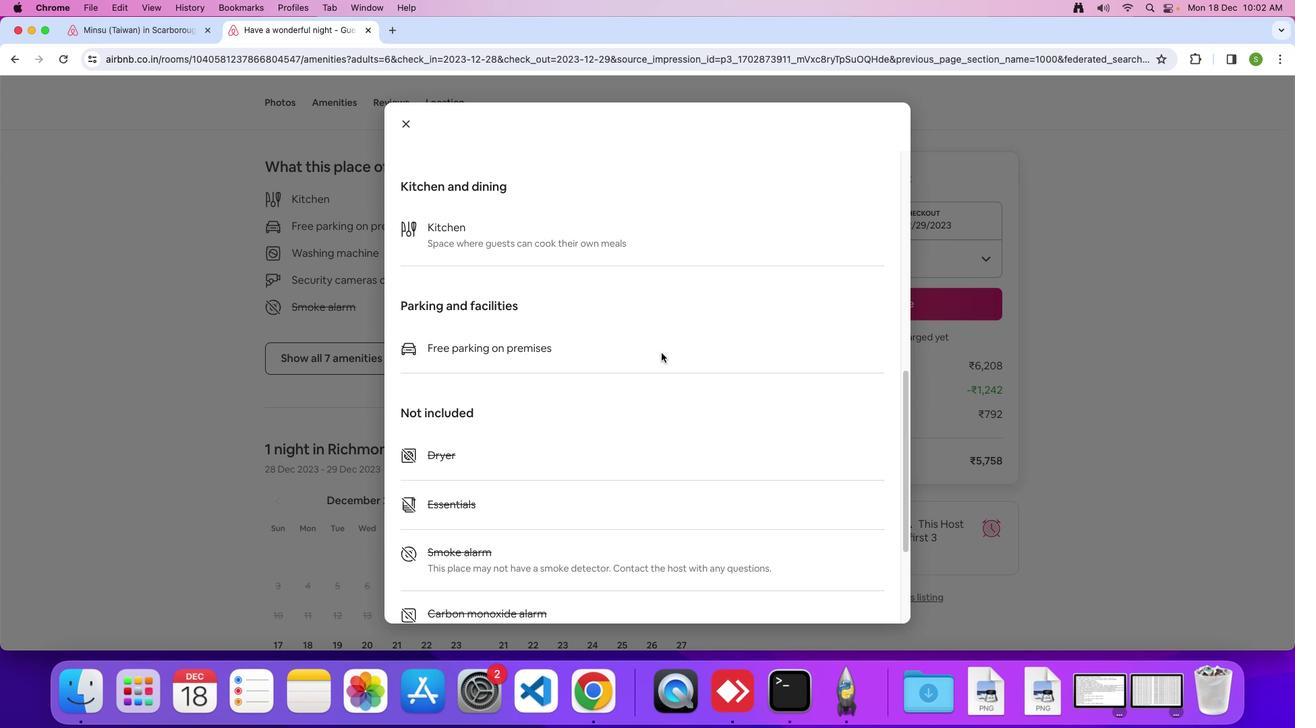 
Action: Mouse scrolled (661, 353) with delta (0, -1)
Screenshot: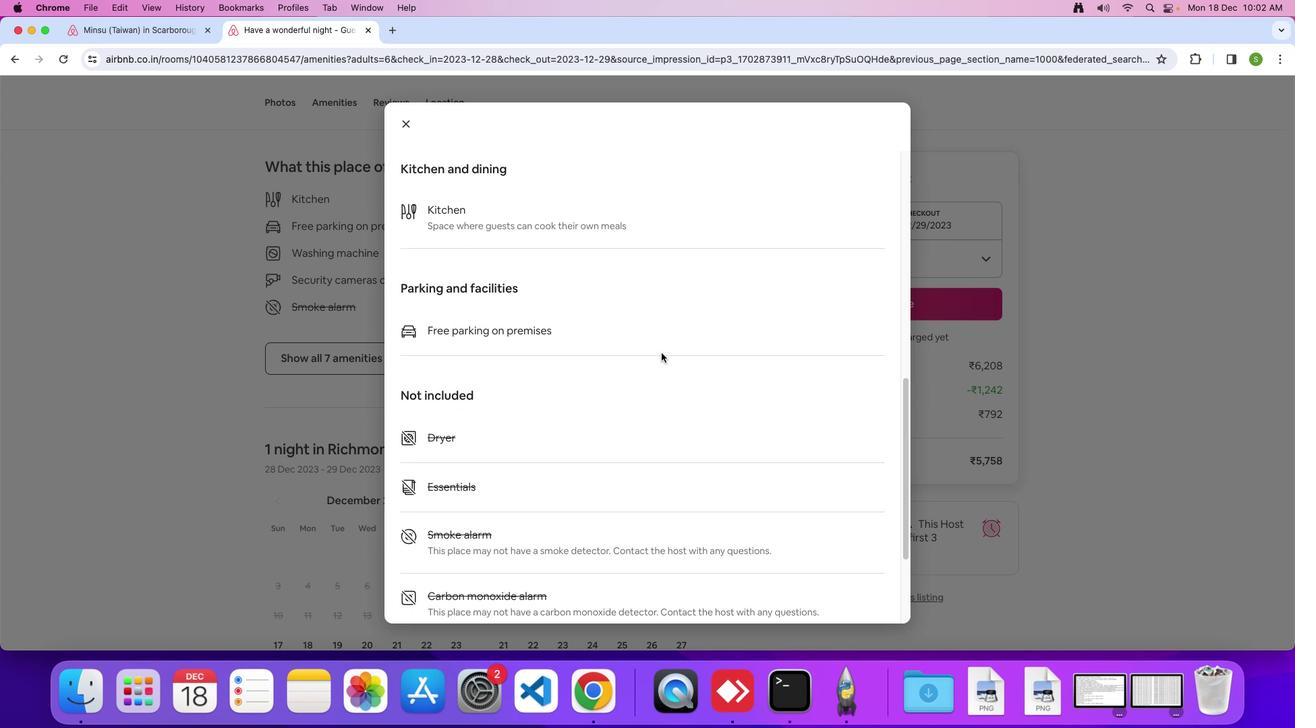
Action: Mouse moved to (661, 350)
Screenshot: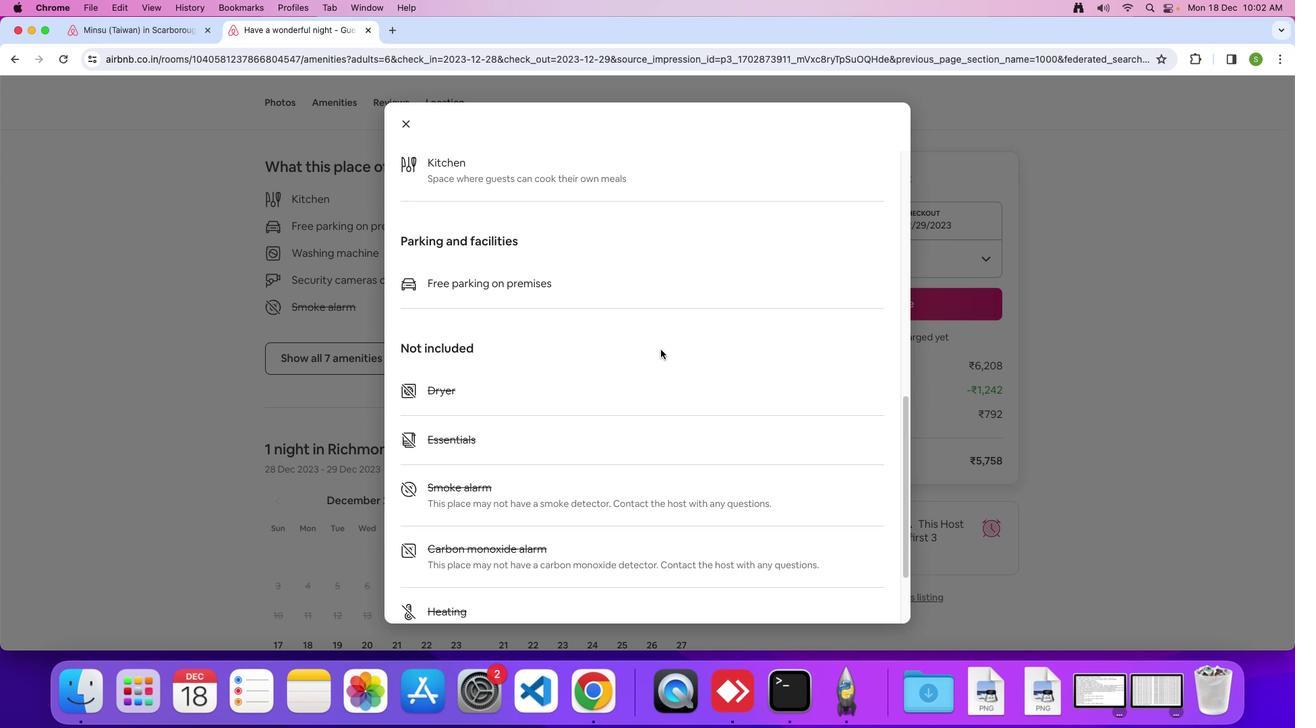 
Action: Mouse scrolled (661, 350) with delta (0, 0)
Screenshot: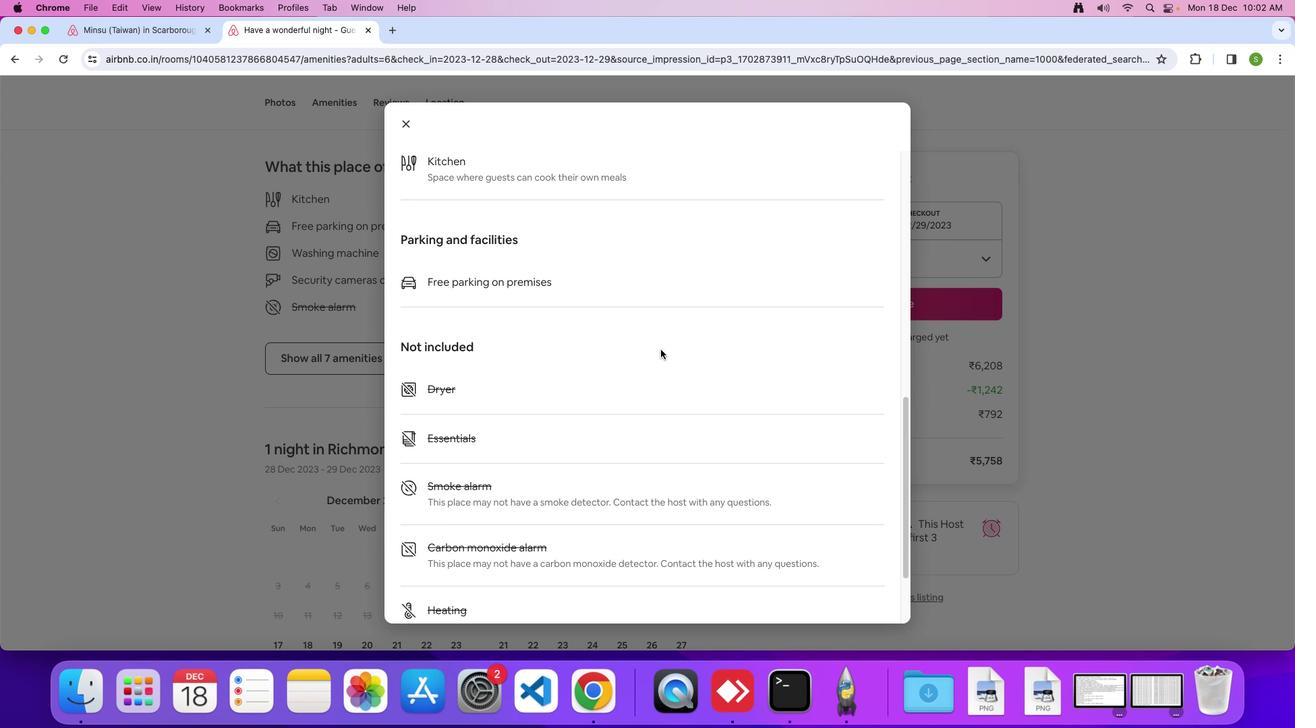 
Action: Mouse moved to (660, 350)
Screenshot: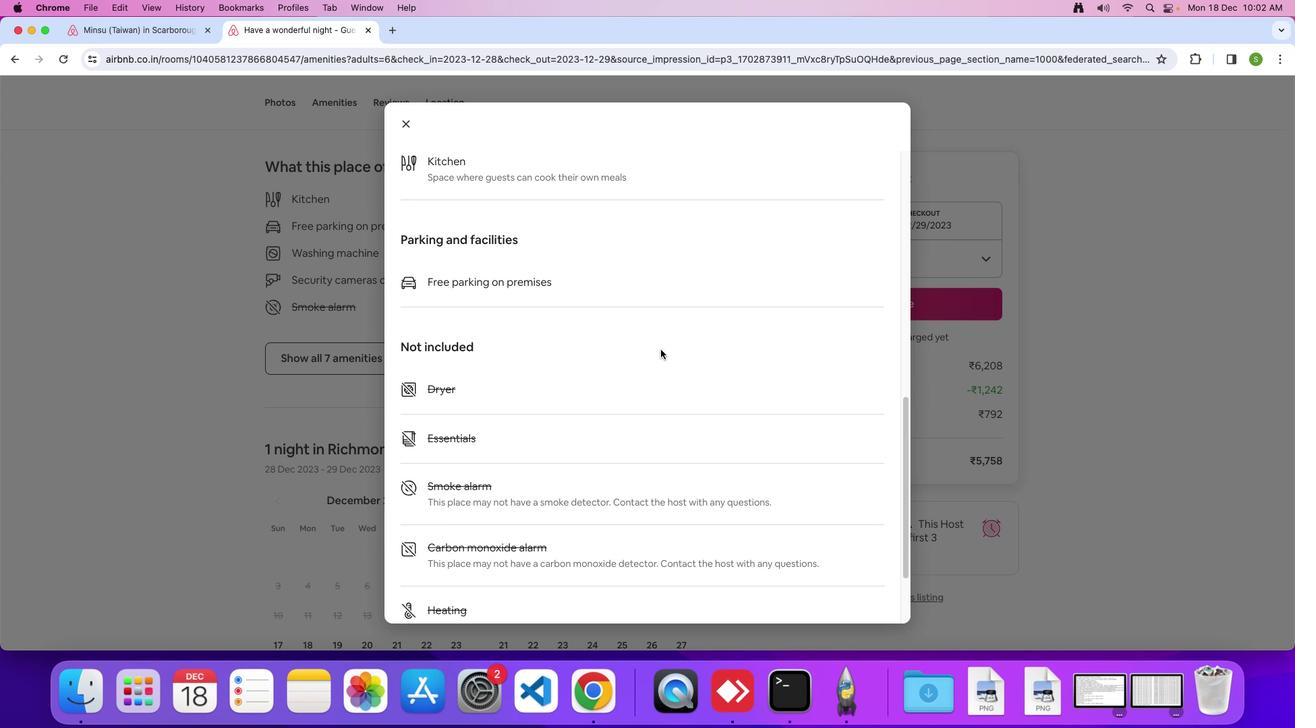 
Action: Mouse scrolled (660, 350) with delta (0, 0)
Screenshot: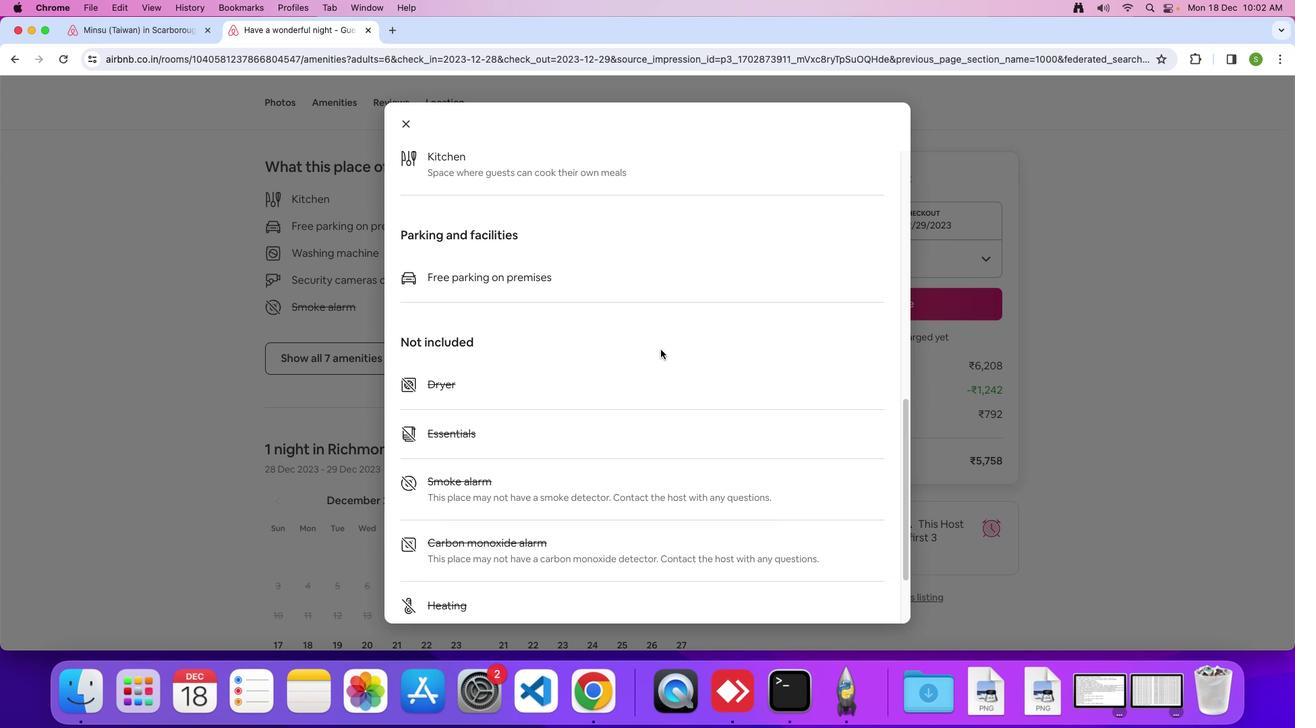 
Action: Mouse scrolled (660, 350) with delta (0, -1)
Screenshot: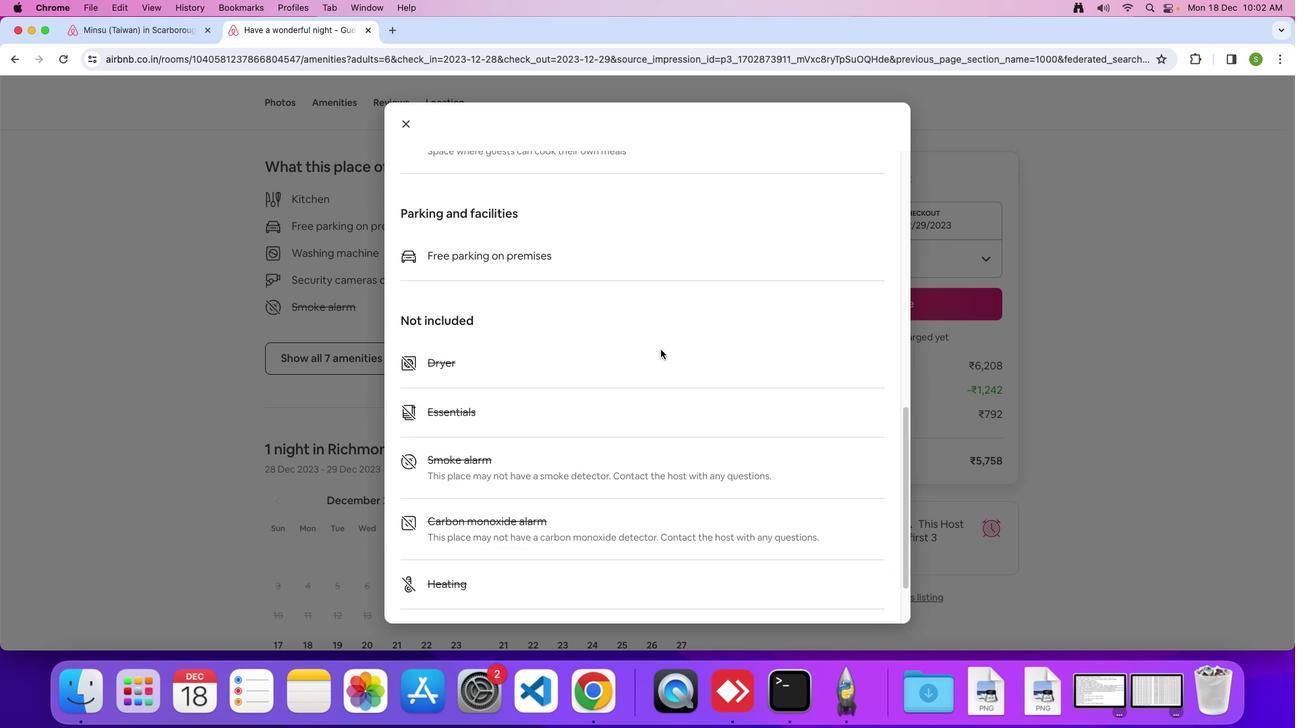 
Action: Mouse scrolled (660, 350) with delta (0, 0)
Screenshot: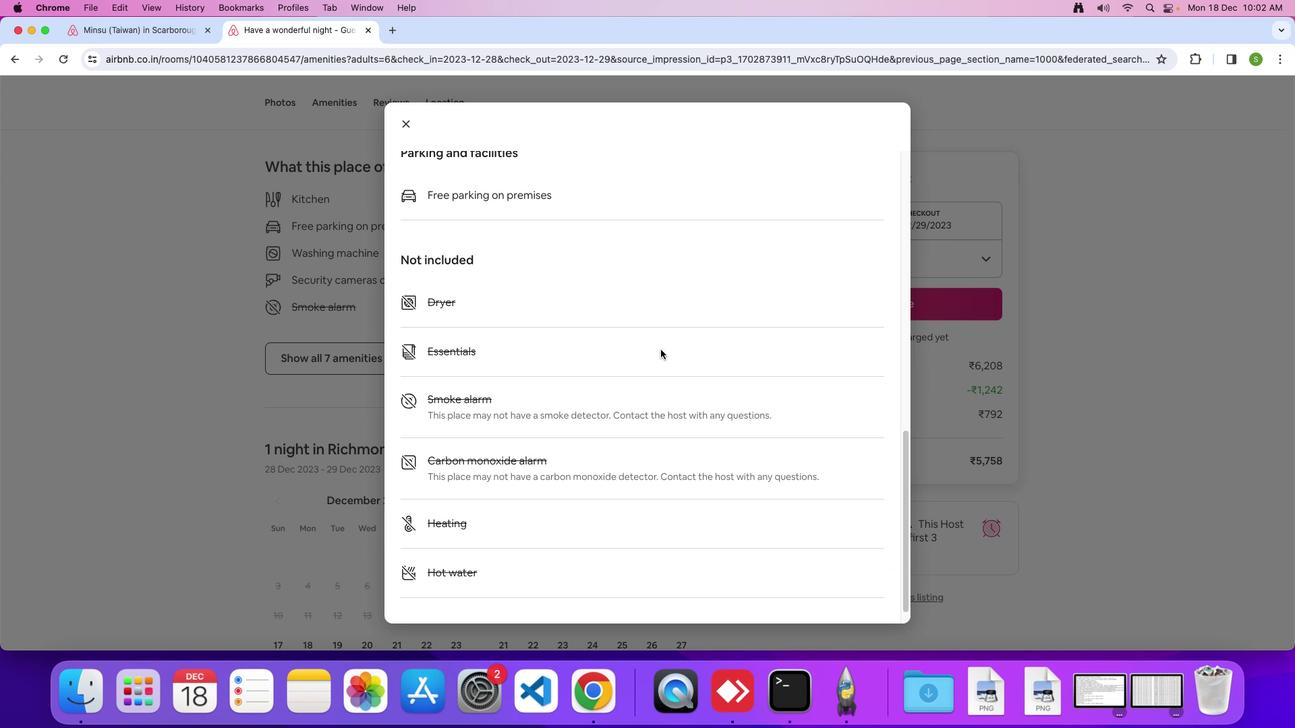 
Action: Mouse scrolled (660, 350) with delta (0, 0)
Screenshot: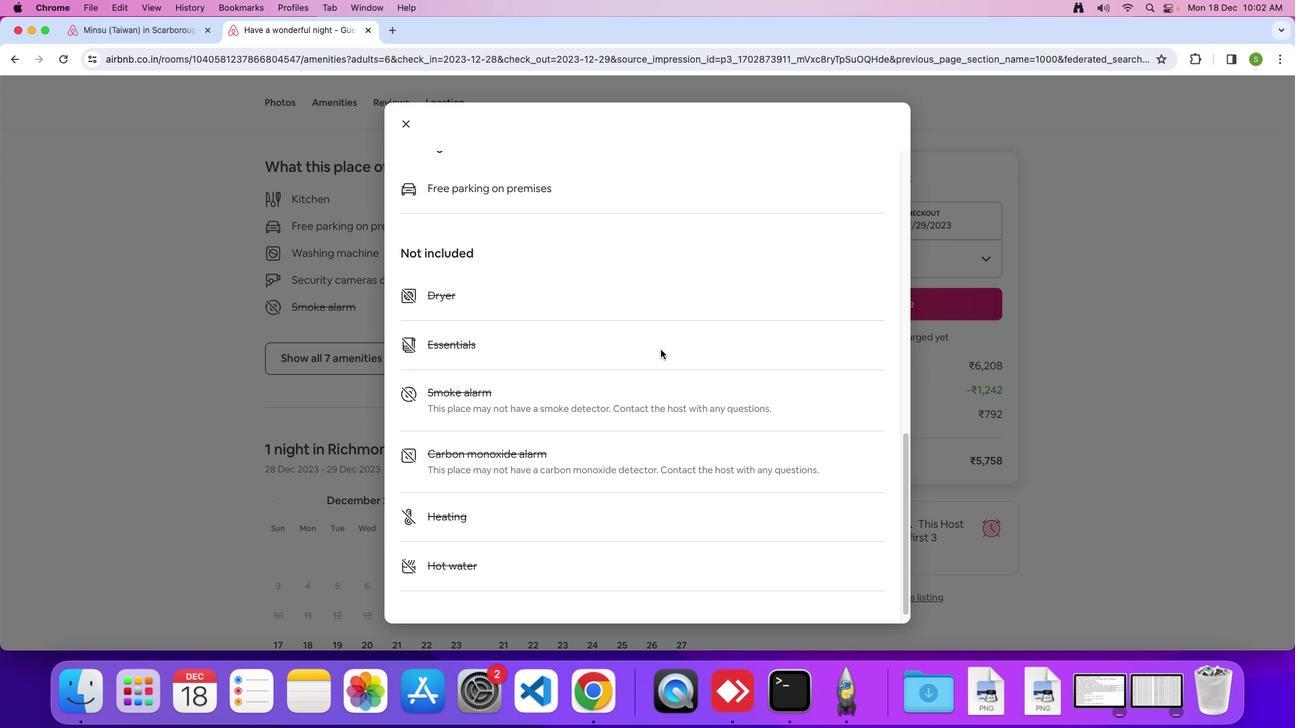 
Action: Mouse scrolled (660, 350) with delta (0, -1)
Screenshot: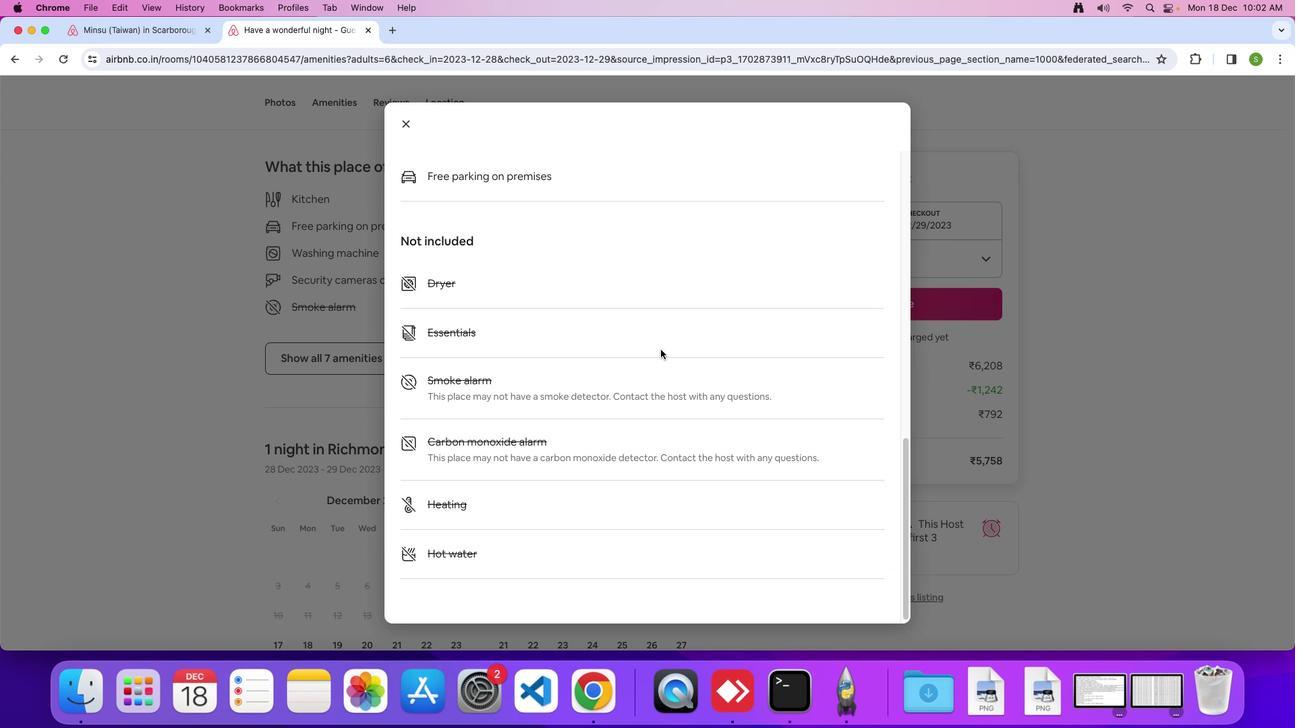
Action: Mouse scrolled (660, 350) with delta (0, 0)
Screenshot: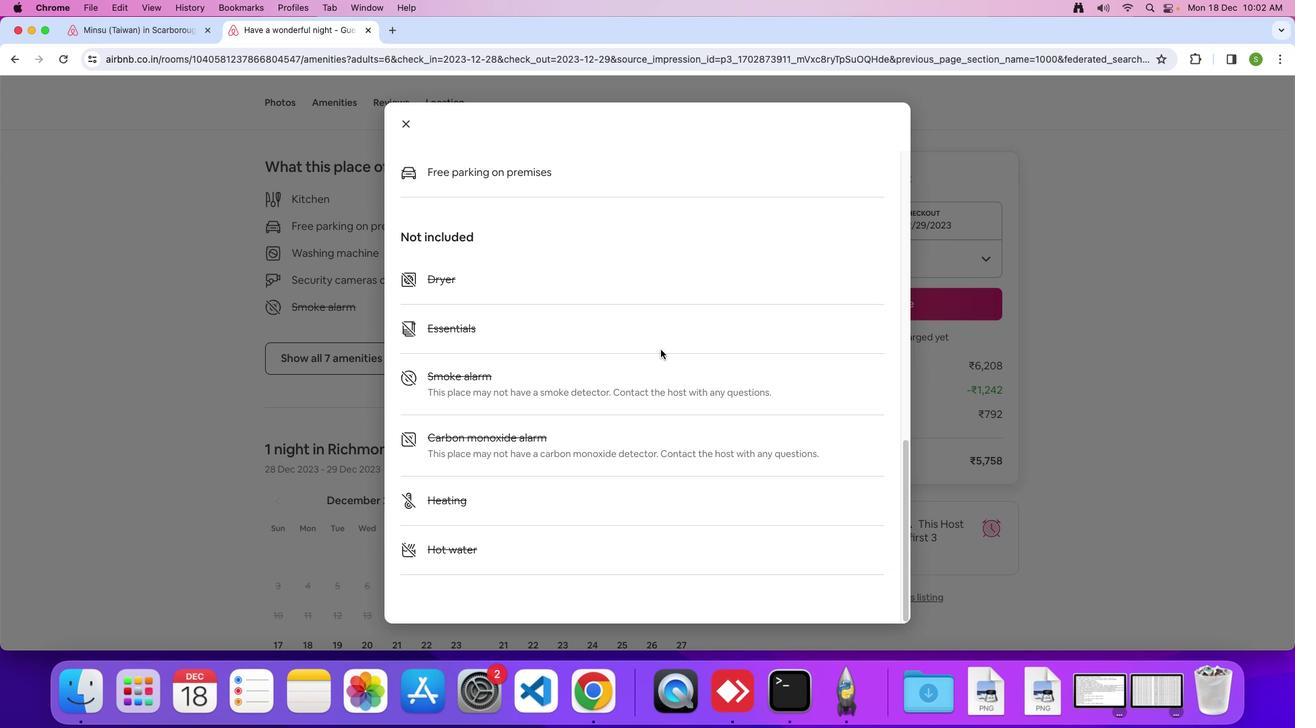 
Action: Mouse scrolled (660, 350) with delta (0, 0)
Screenshot: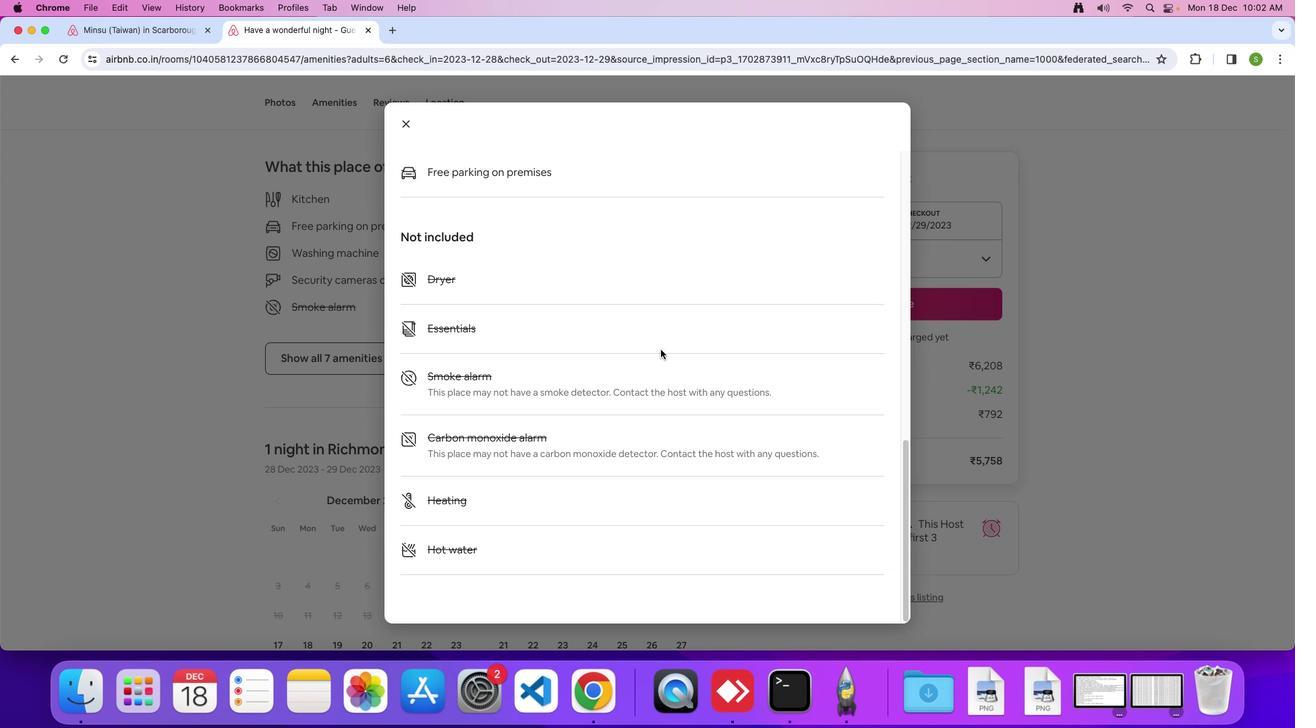 
Action: Mouse scrolled (660, 350) with delta (0, 0)
Screenshot: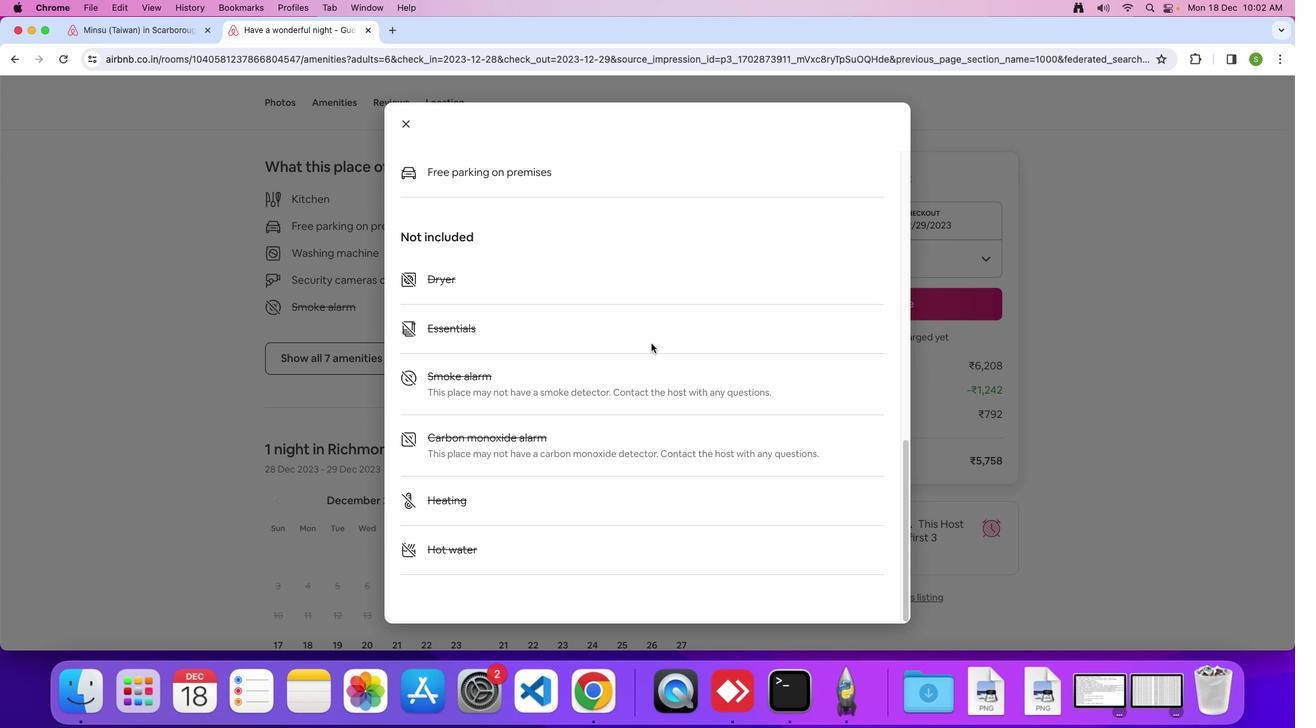 
Action: Mouse moved to (405, 128)
Screenshot: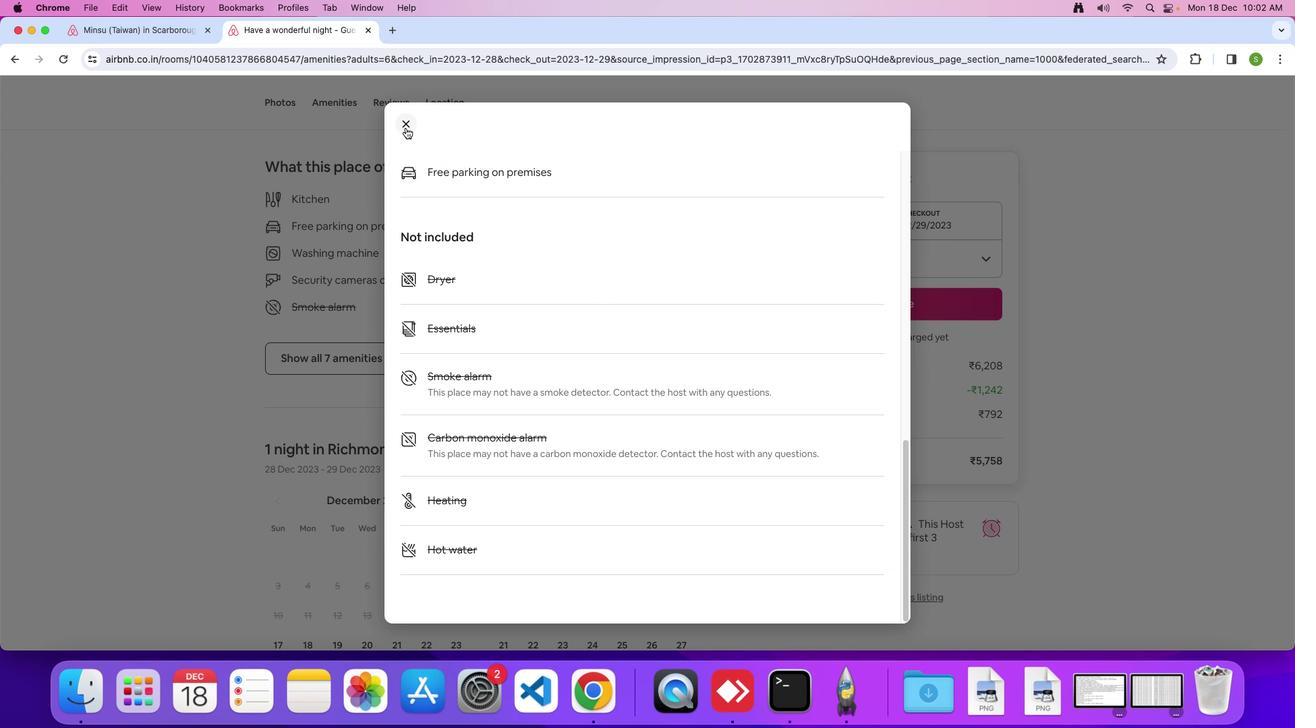 
Action: Mouse pressed left at (405, 128)
Screenshot: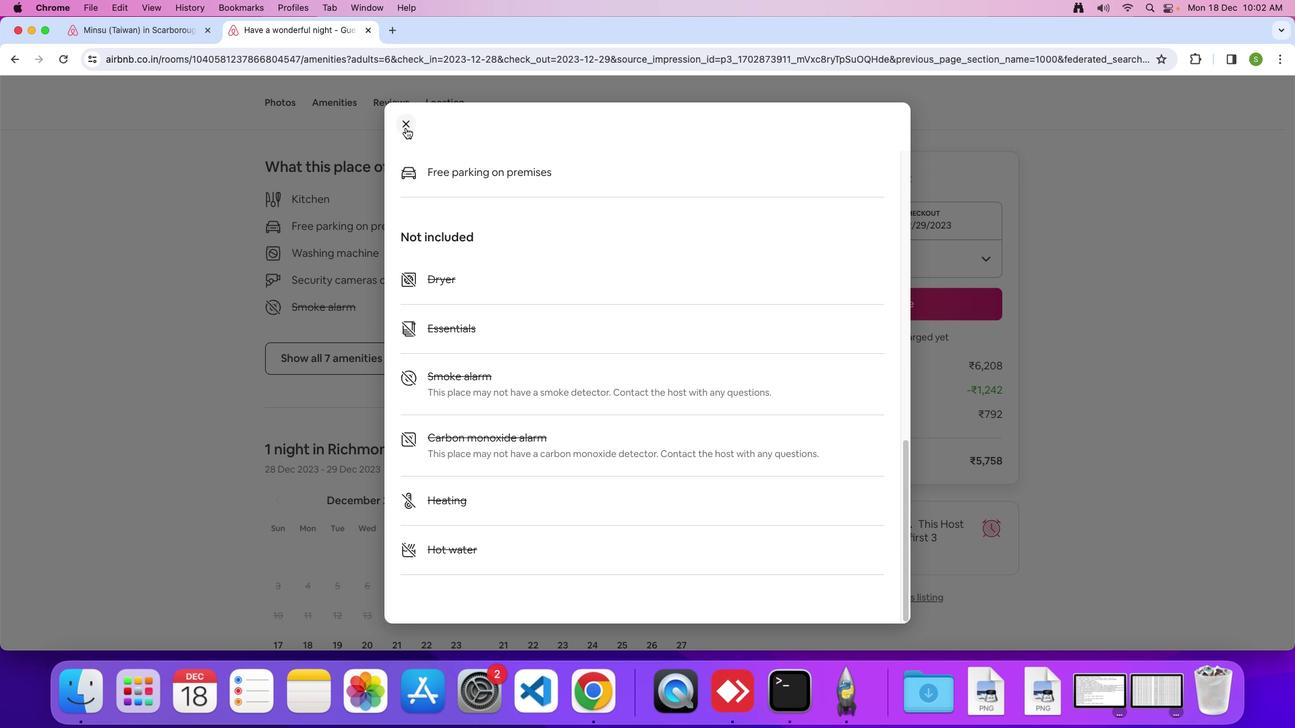 
Action: Mouse moved to (558, 368)
Screenshot: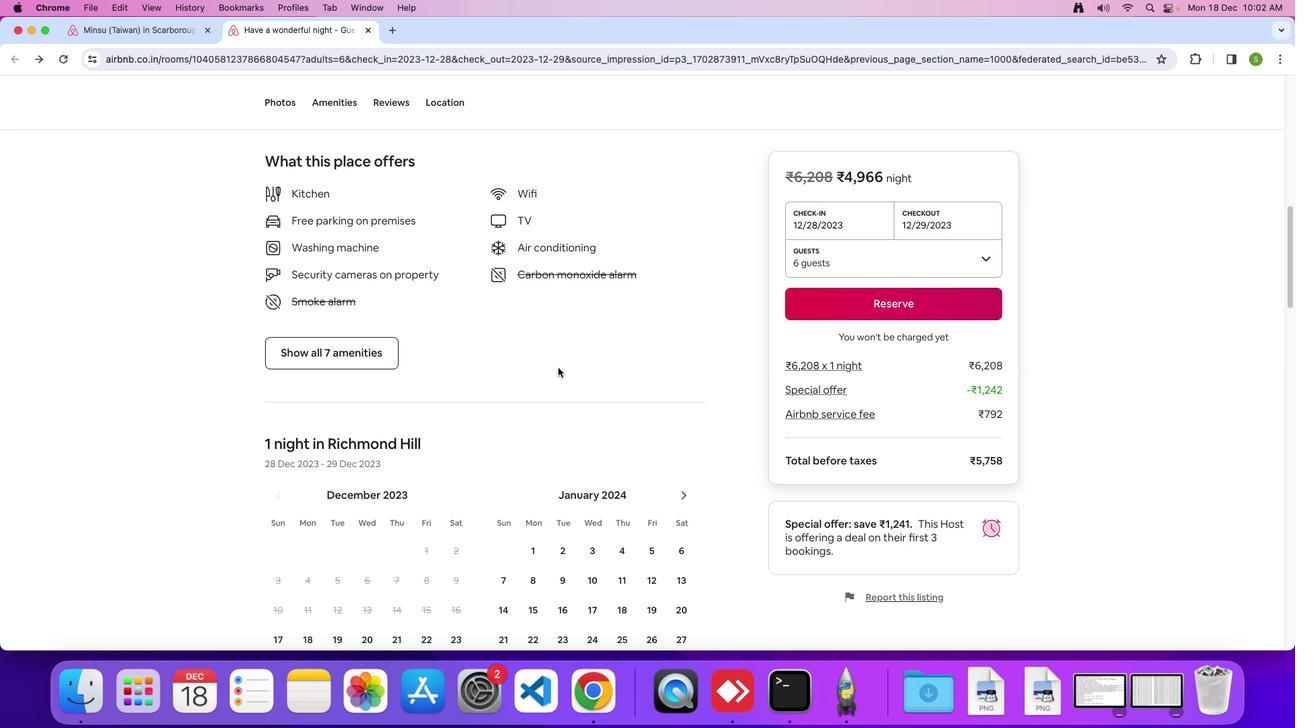 
Action: Mouse scrolled (558, 368) with delta (0, 0)
Screenshot: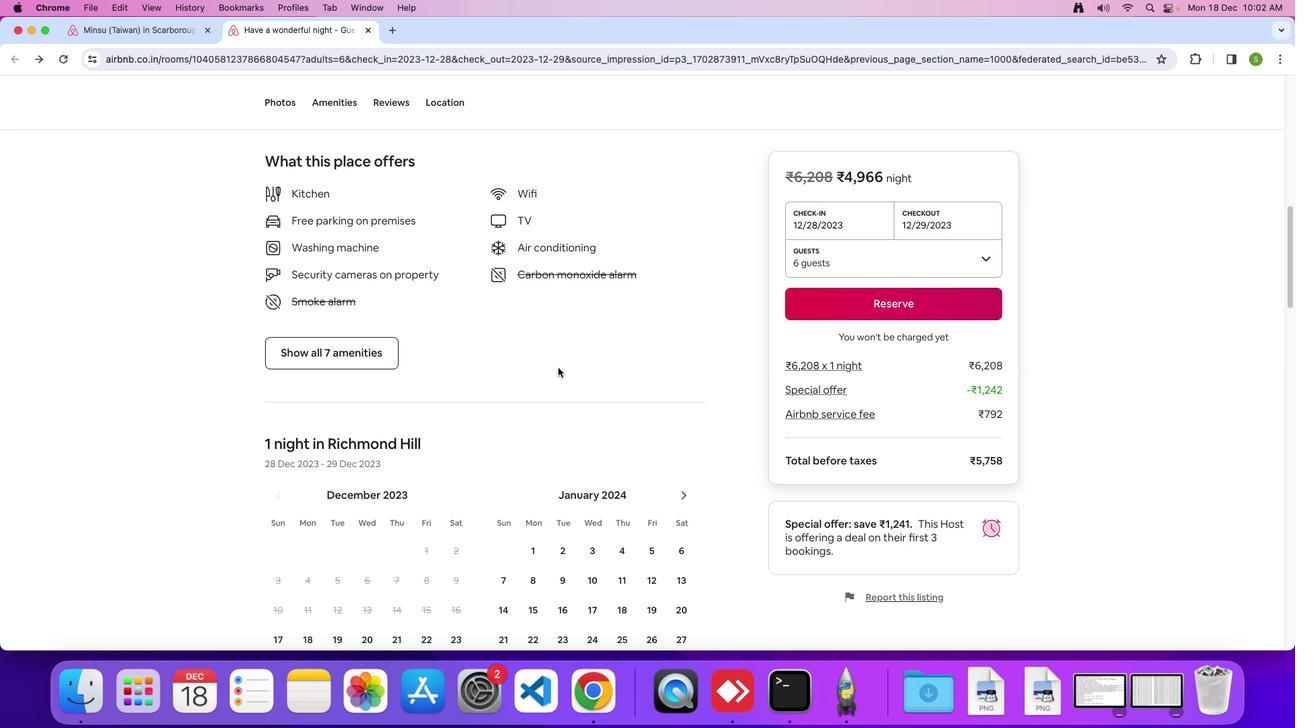 
Action: Mouse scrolled (558, 368) with delta (0, 0)
Screenshot: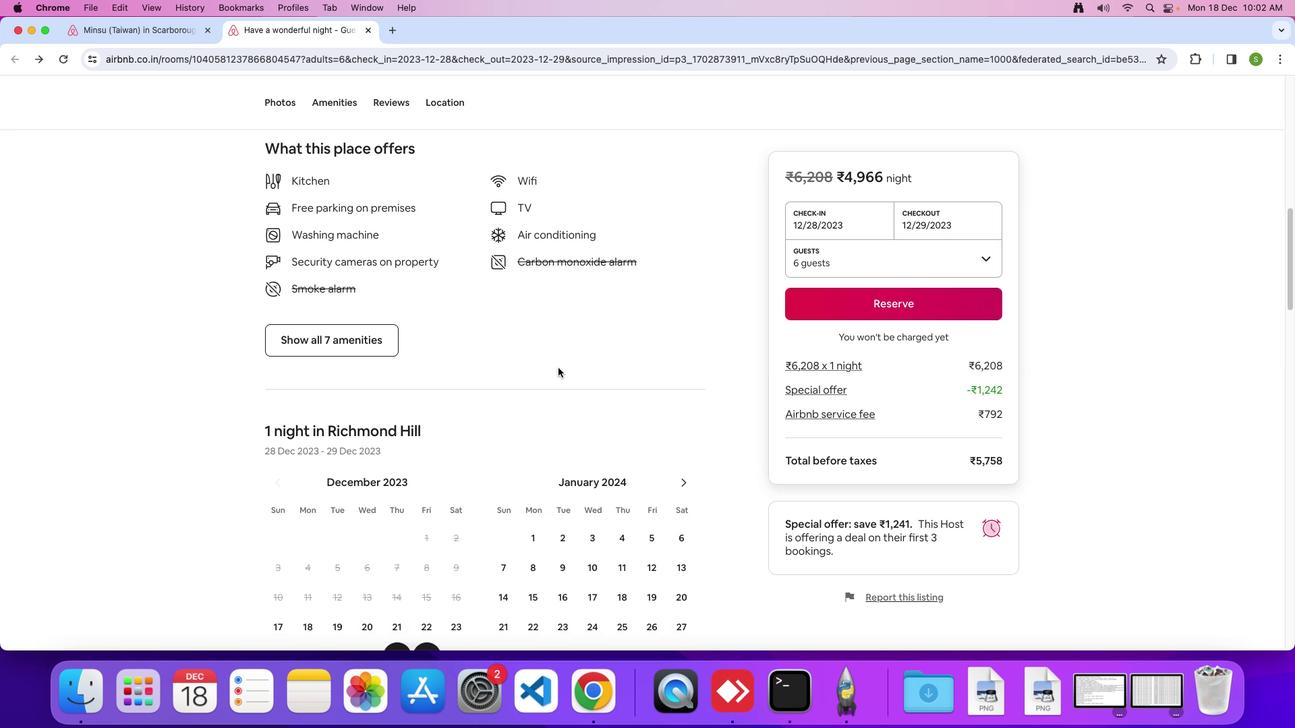 
Action: Mouse scrolled (558, 368) with delta (0, -1)
Screenshot: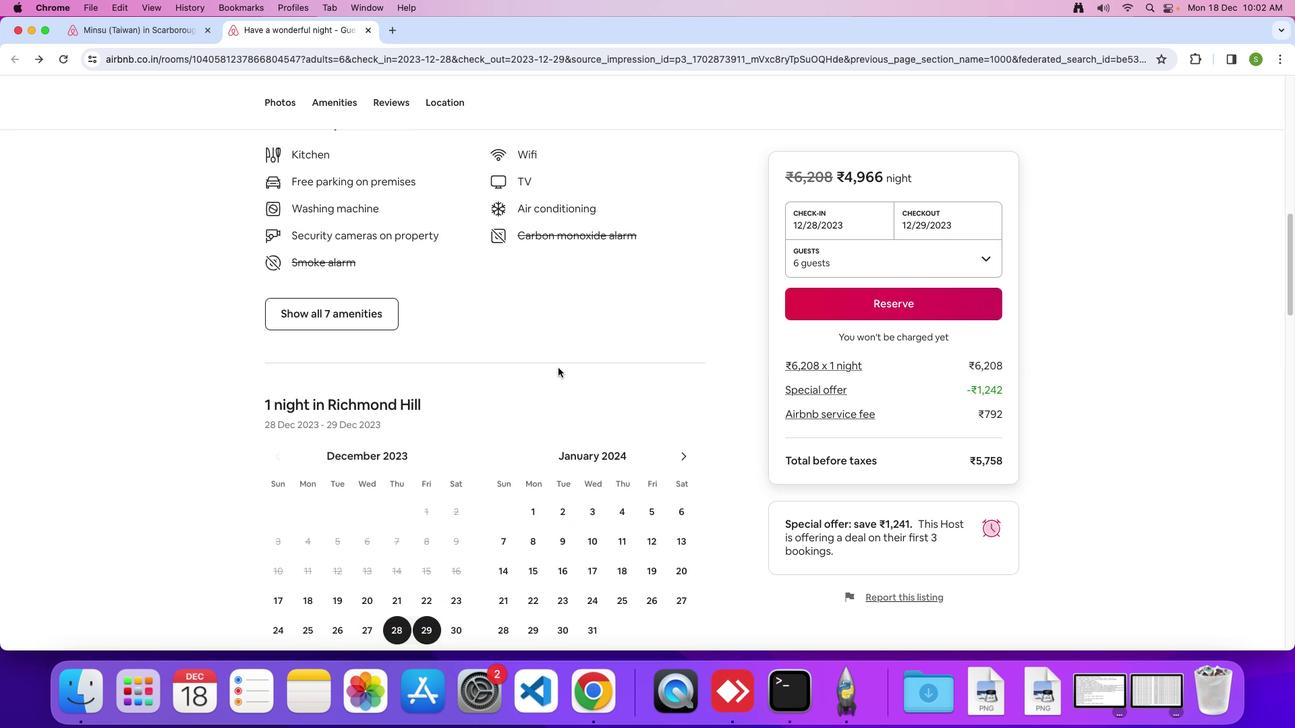 
Action: Mouse moved to (558, 367)
Screenshot: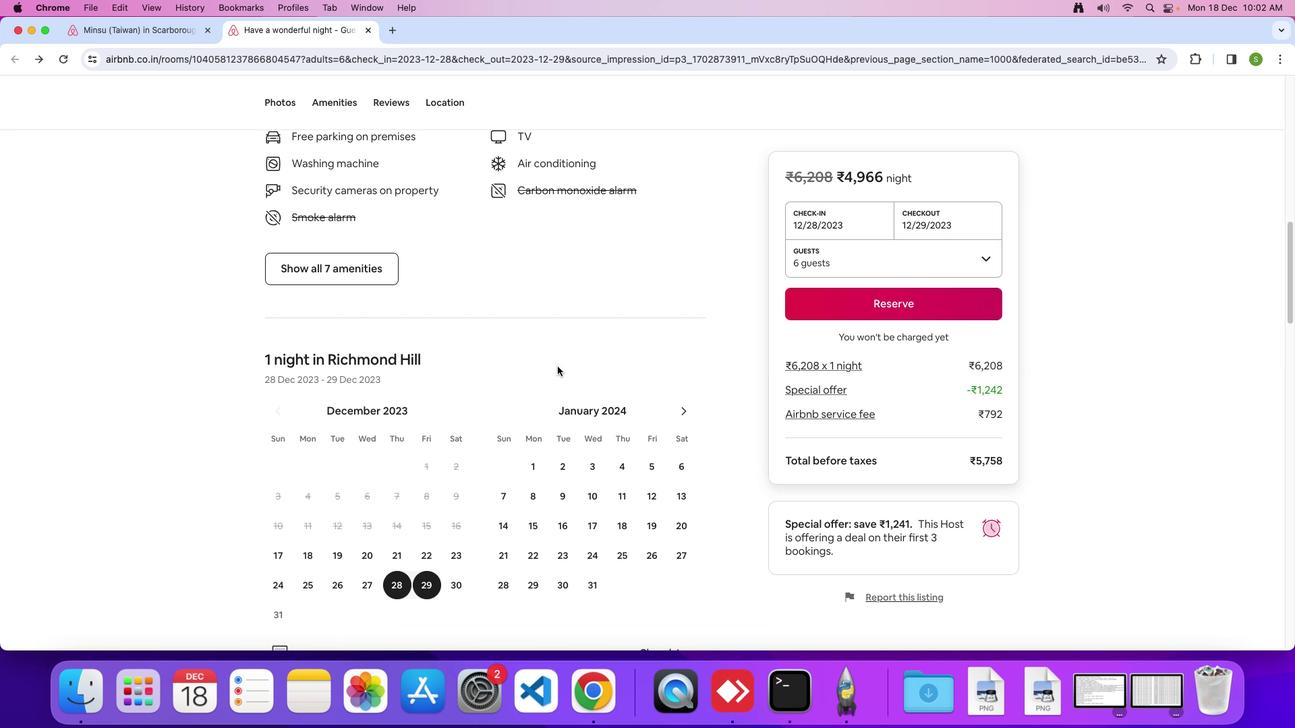 
Action: Mouse scrolled (558, 367) with delta (0, 0)
Screenshot: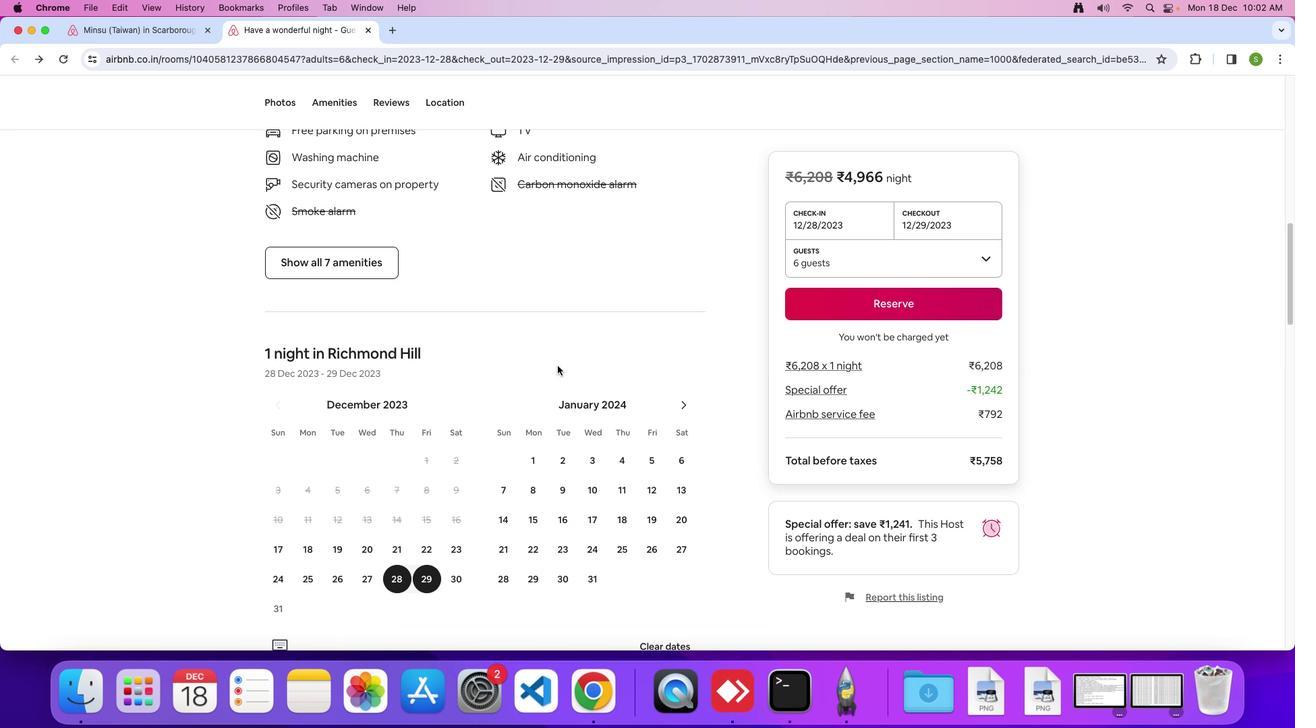 
Action: Mouse moved to (558, 367)
Screenshot: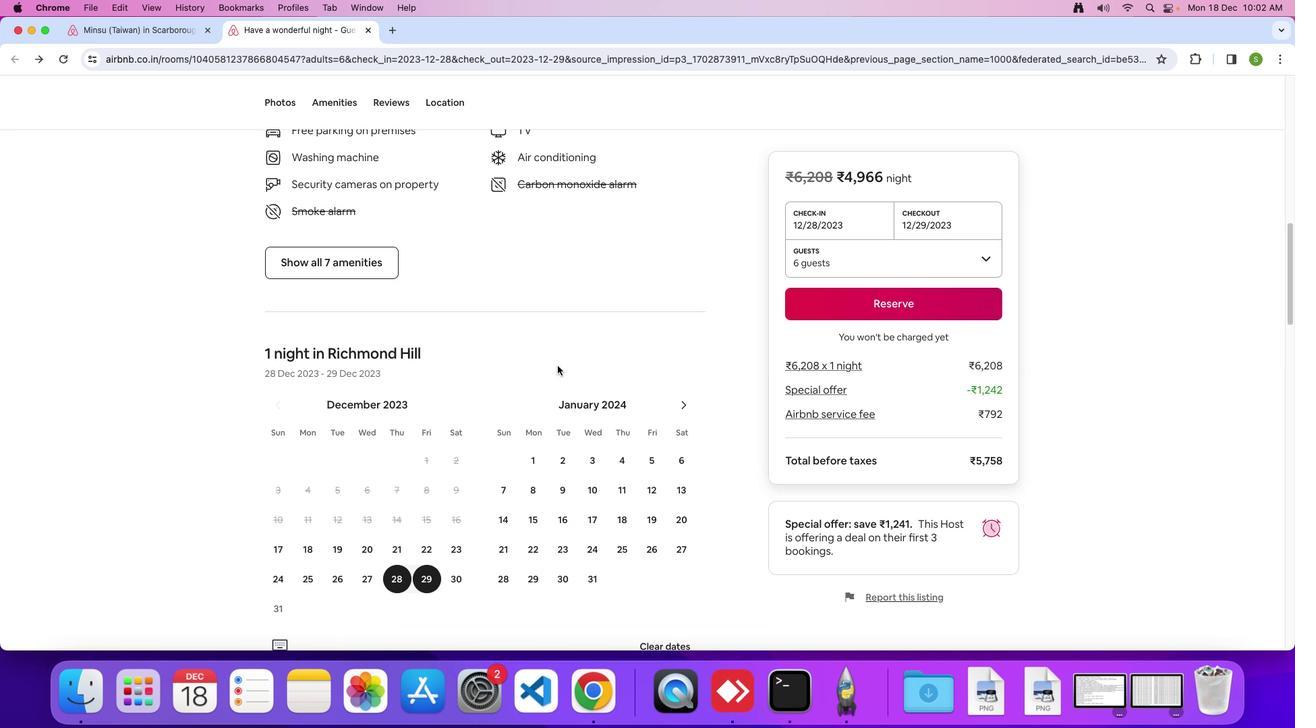 
Action: Mouse scrolled (558, 367) with delta (0, 0)
Screenshot: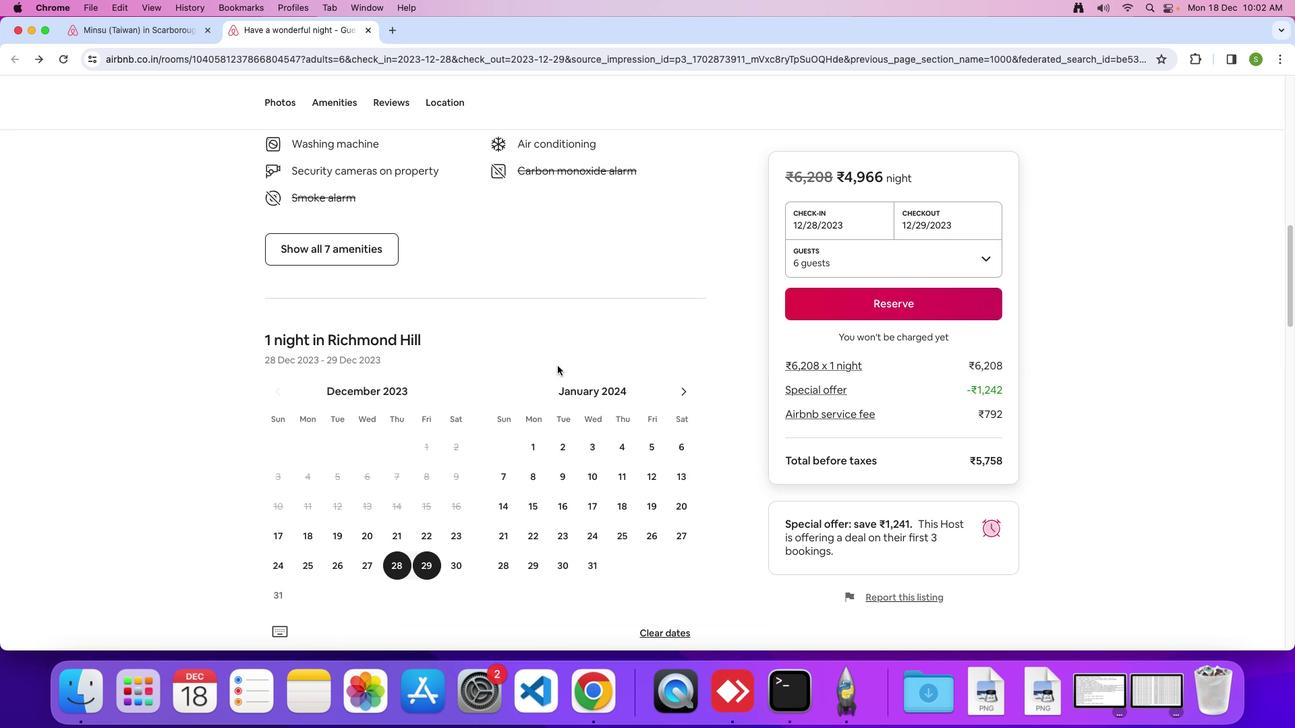 
Action: Mouse moved to (558, 366)
Screenshot: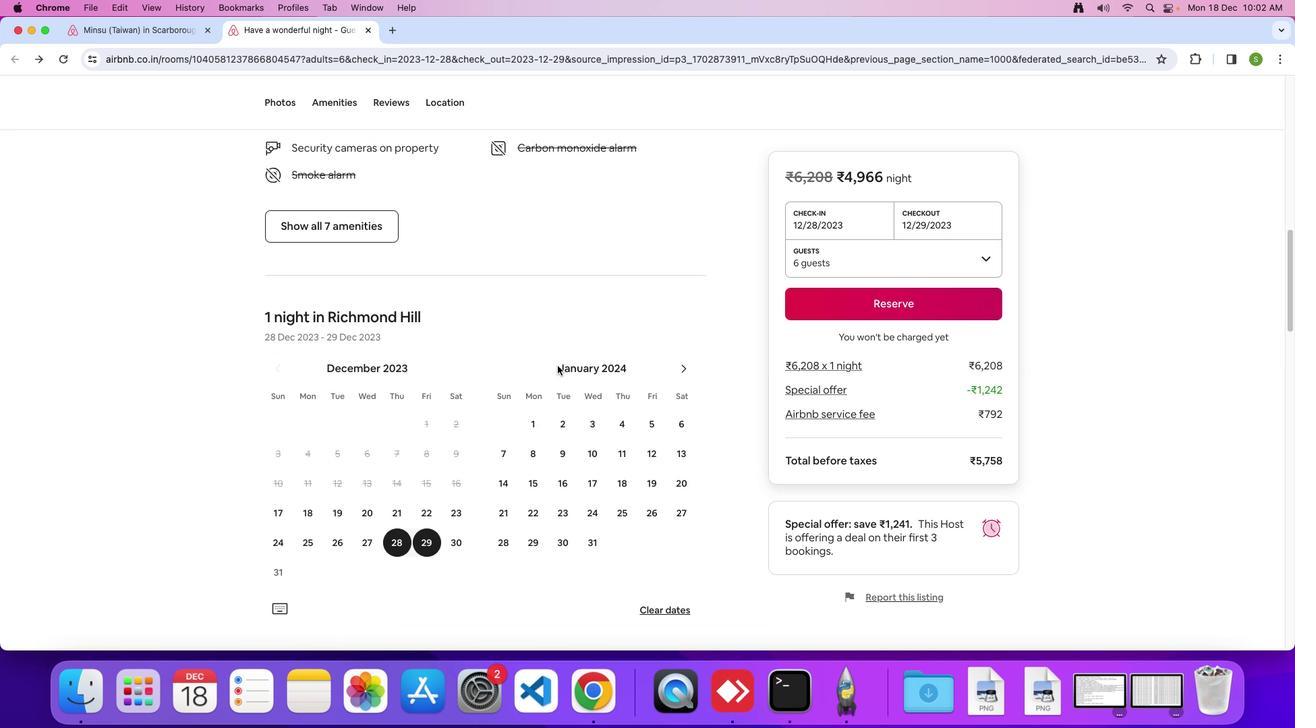 
Action: Mouse scrolled (558, 366) with delta (0, -2)
Screenshot: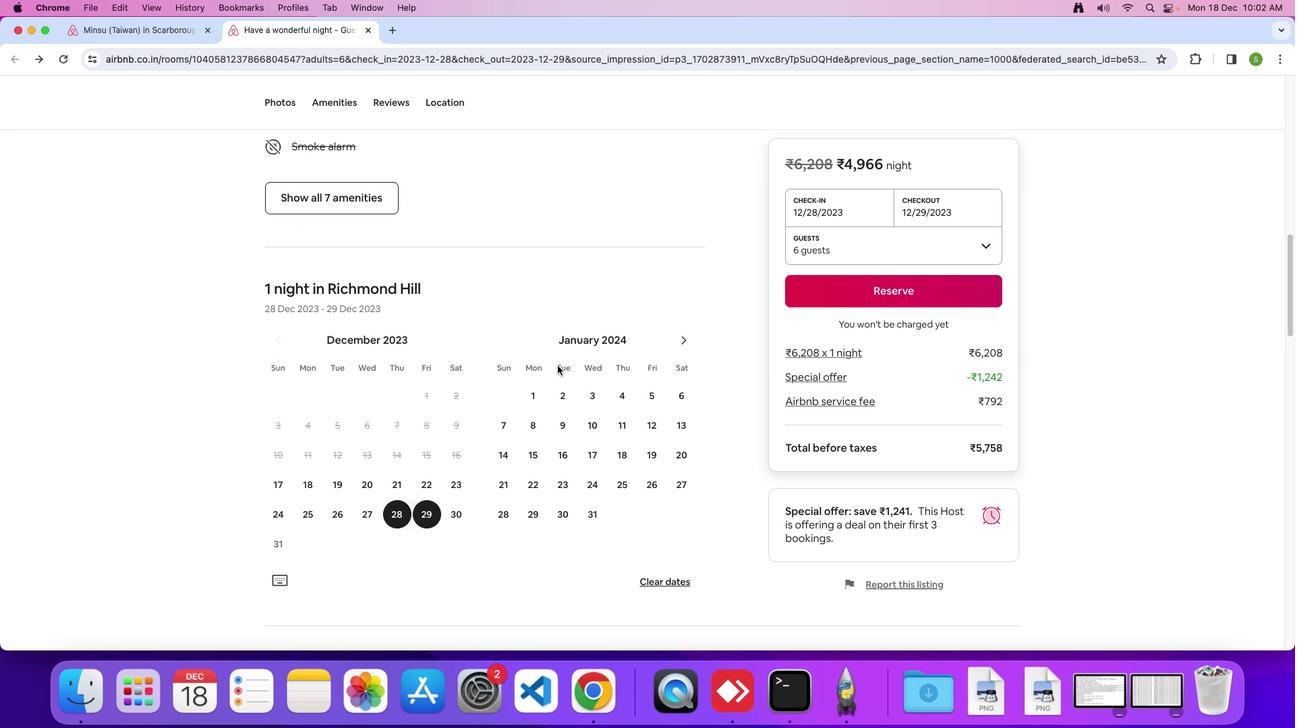
Action: Mouse moved to (556, 364)
Screenshot: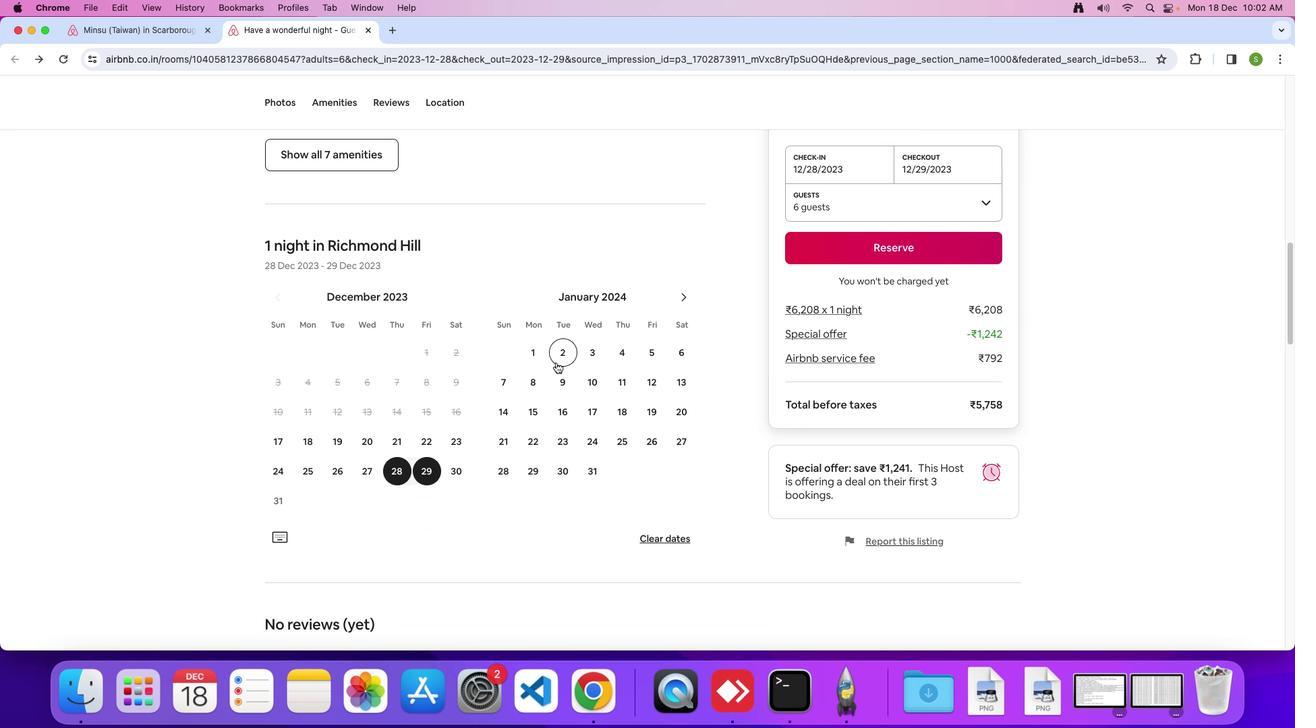 
Action: Mouse scrolled (556, 364) with delta (0, 0)
Screenshot: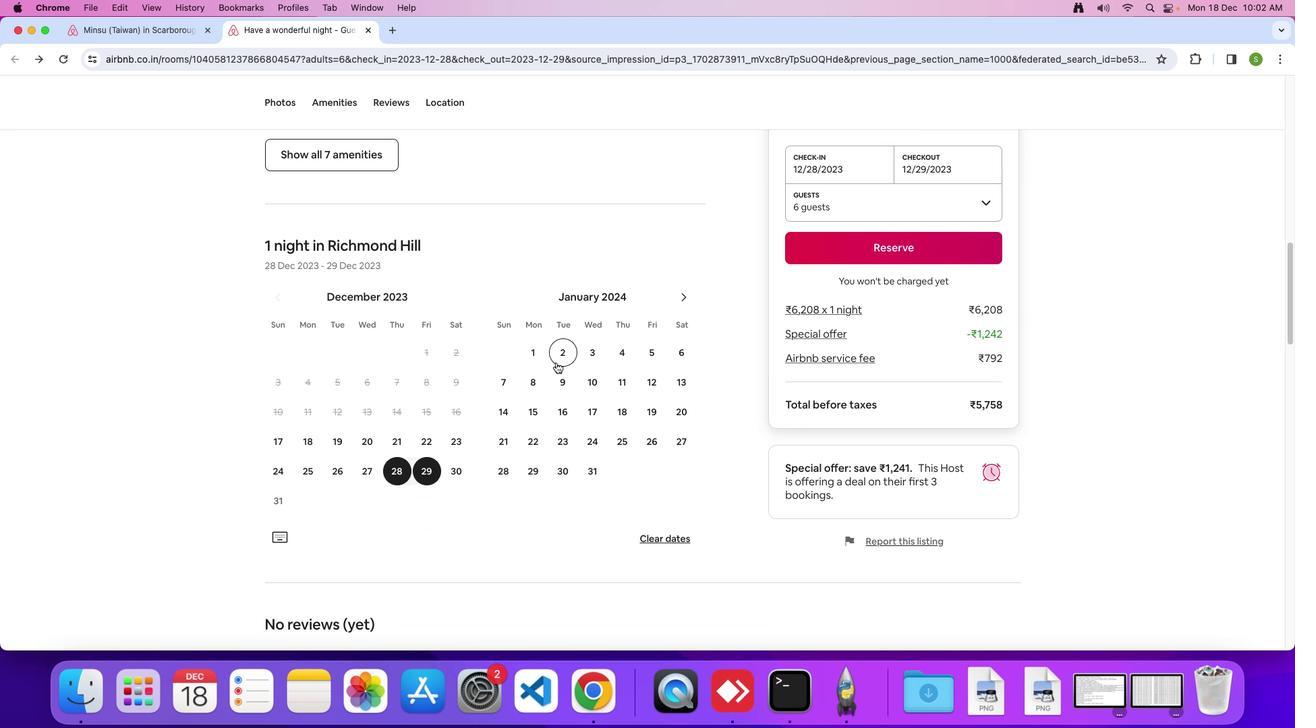 
Action: Mouse moved to (556, 363)
Screenshot: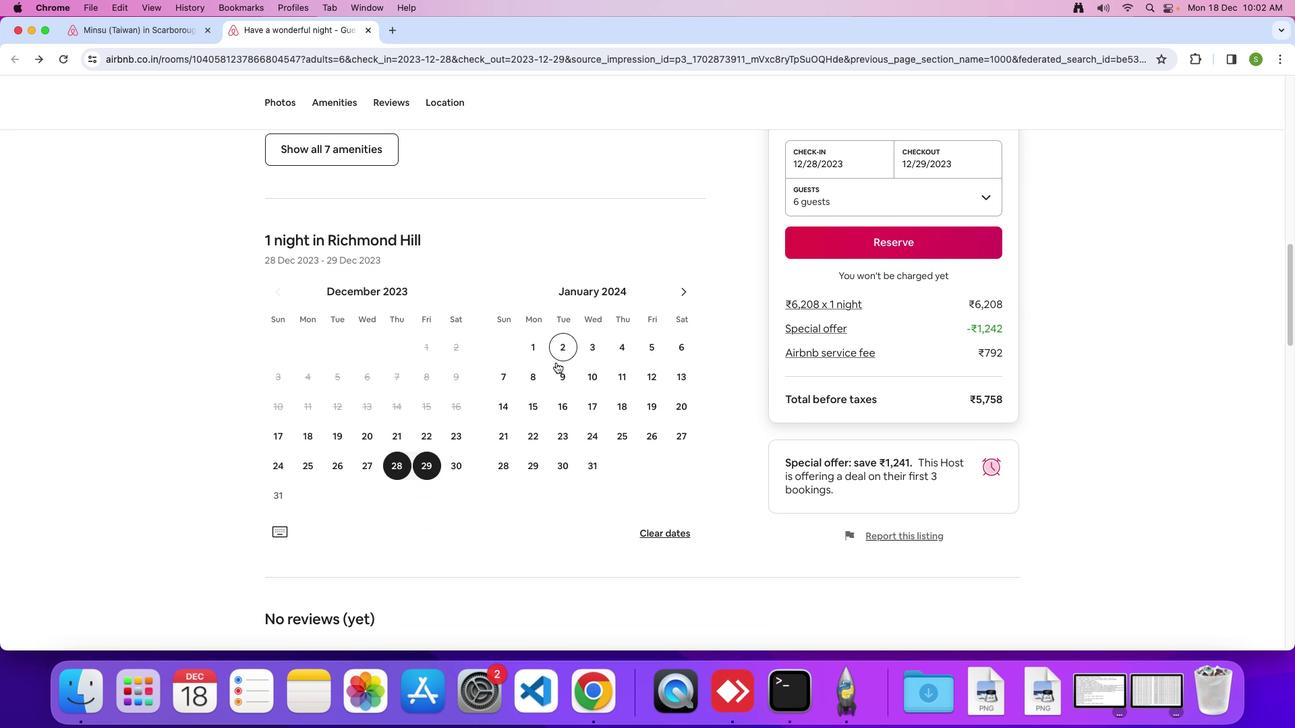 
Action: Mouse scrolled (556, 363) with delta (0, 0)
Screenshot: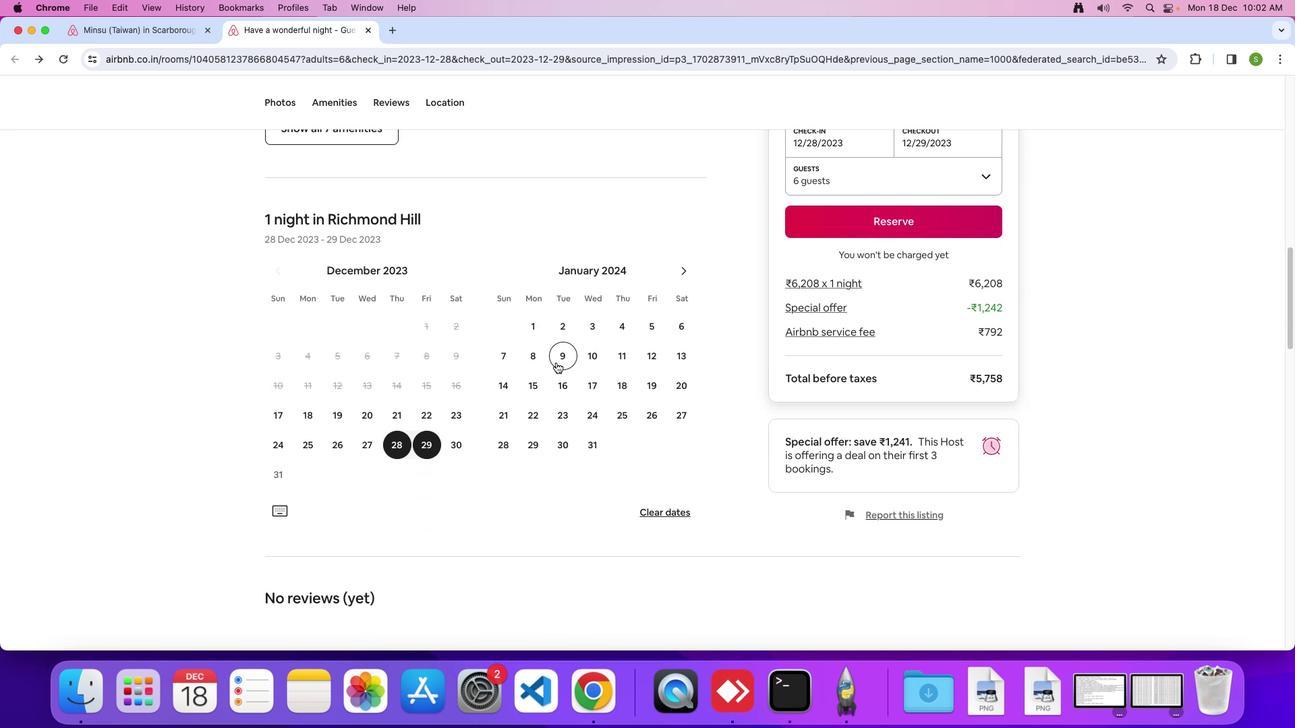 
Action: Mouse moved to (556, 362)
Screenshot: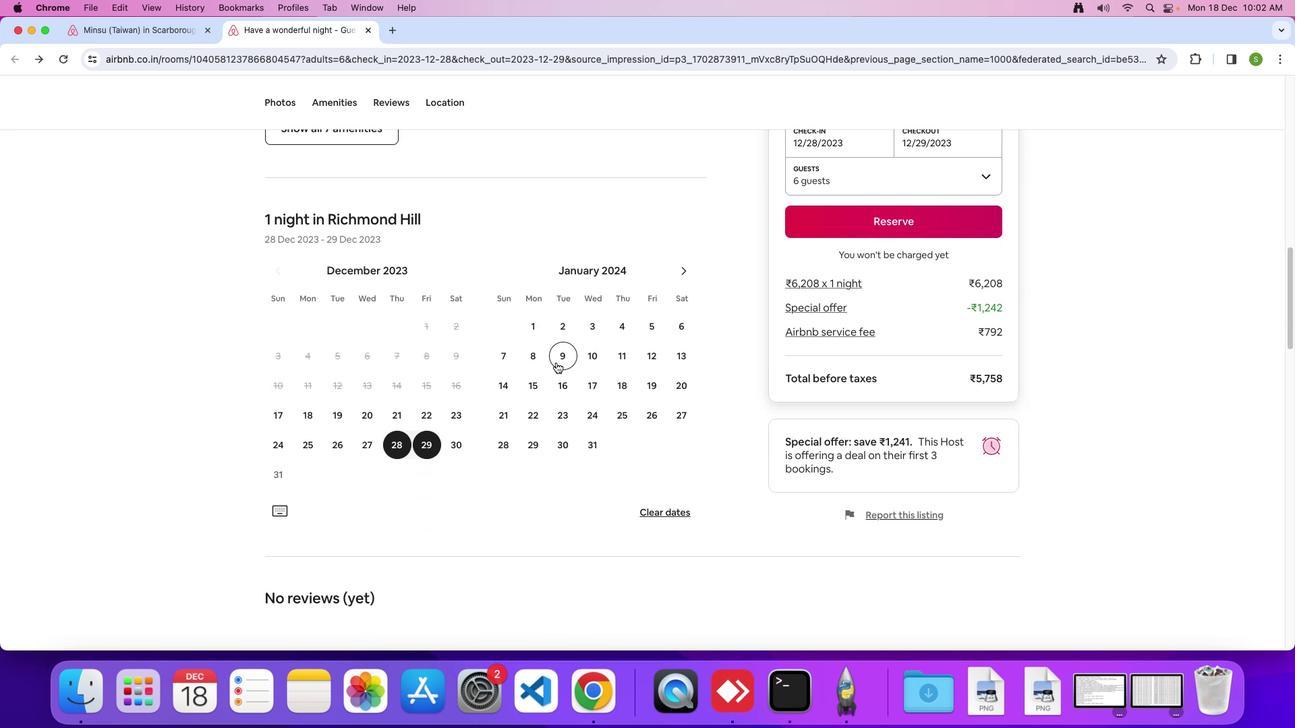 
Action: Mouse scrolled (556, 362) with delta (0, -1)
Screenshot: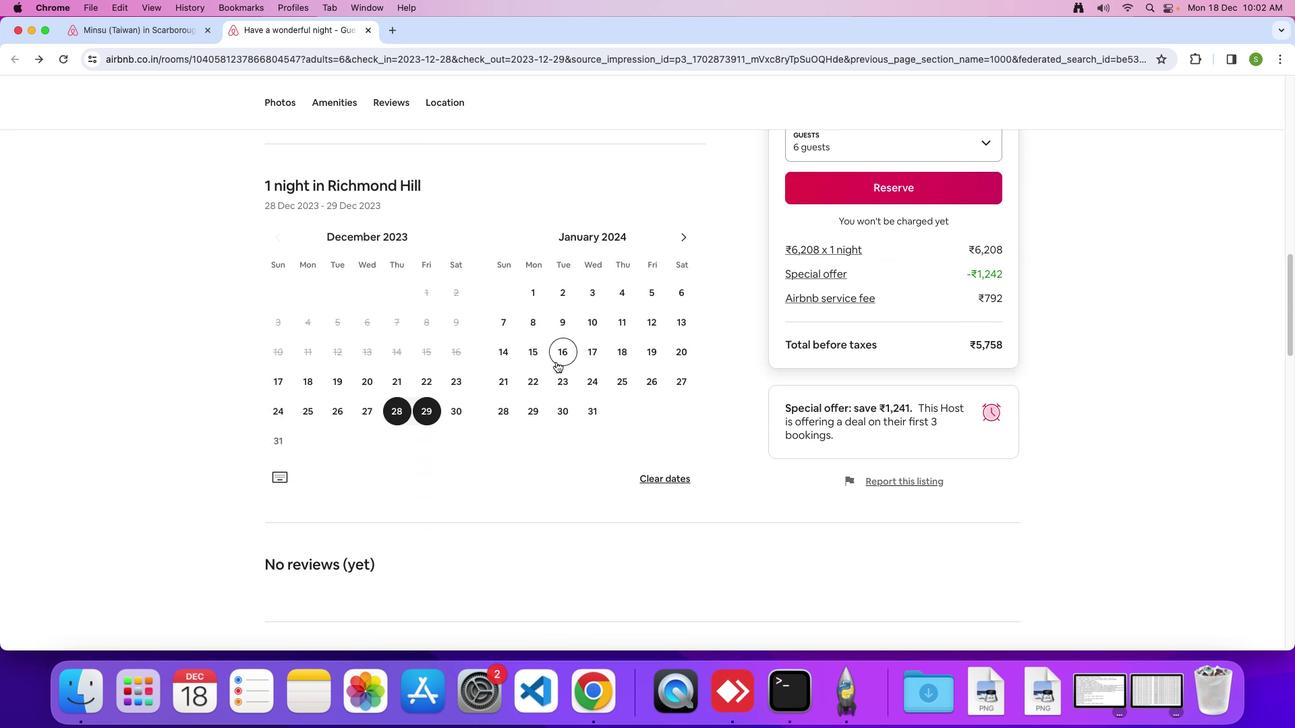 
Action: Mouse moved to (555, 362)
Screenshot: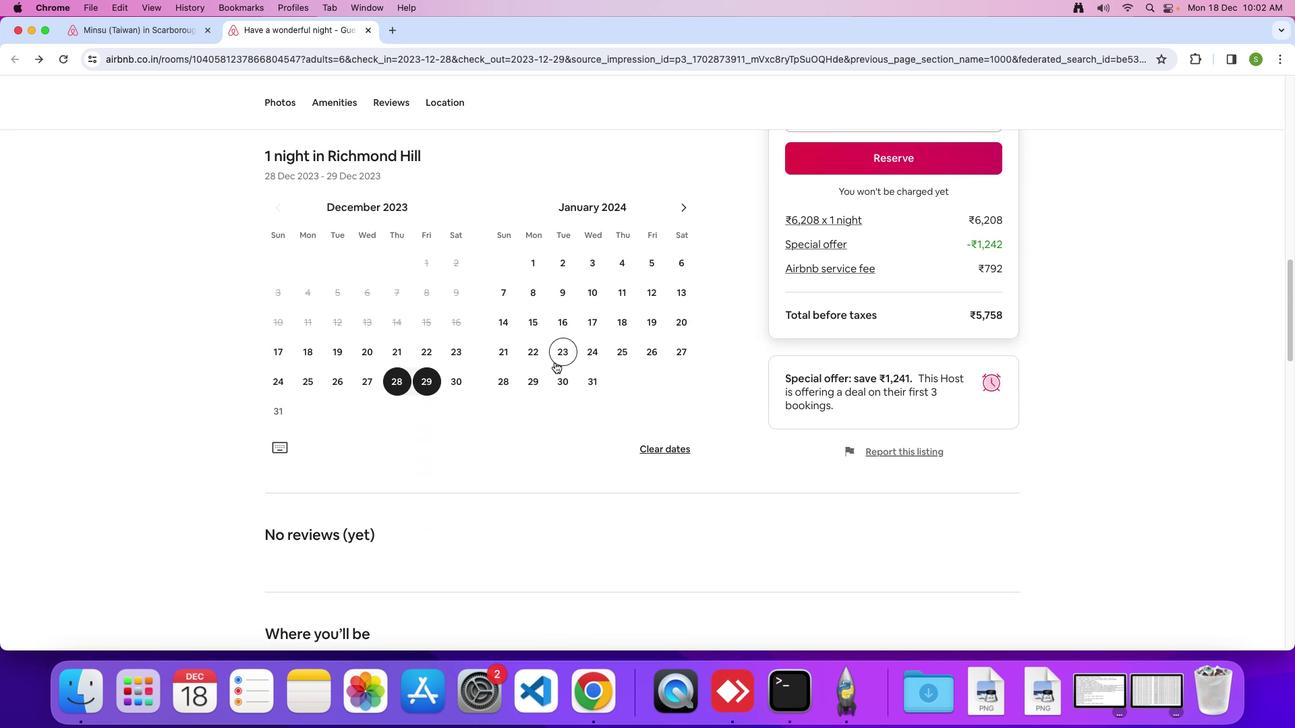 
Action: Mouse scrolled (555, 362) with delta (0, 0)
Screenshot: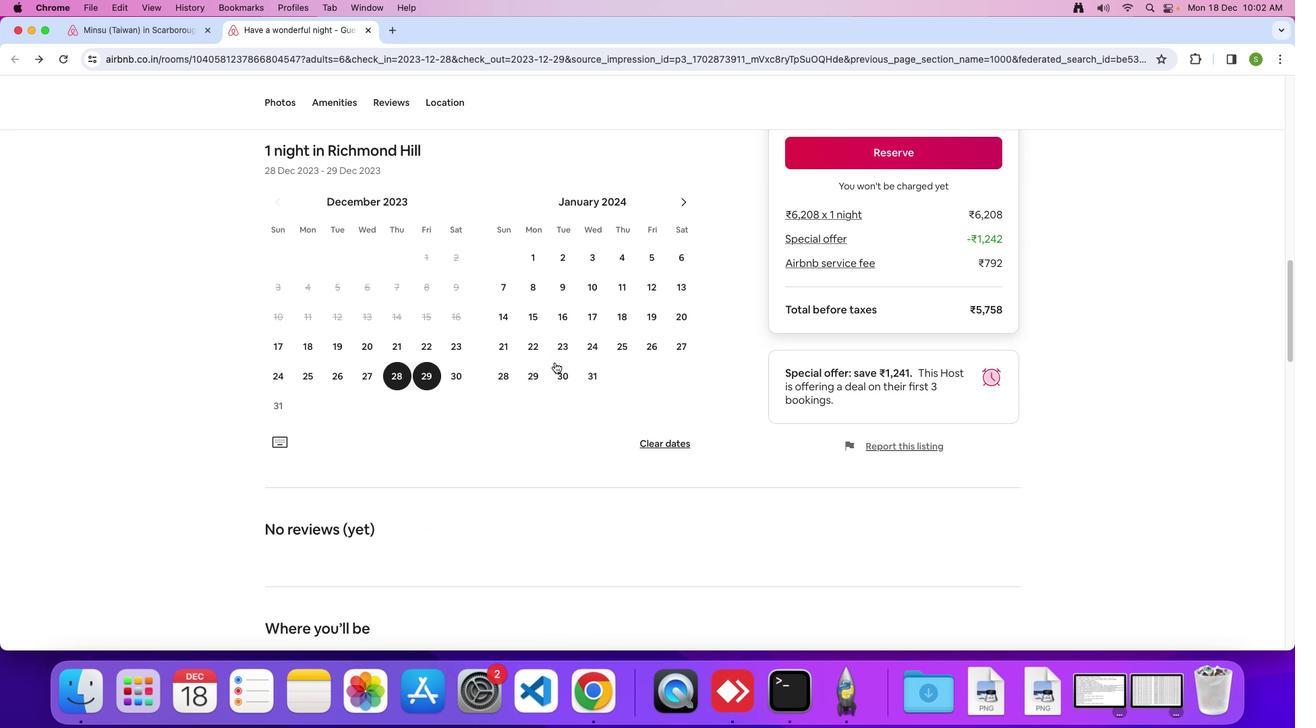 
Action: Mouse scrolled (555, 362) with delta (0, 0)
Screenshot: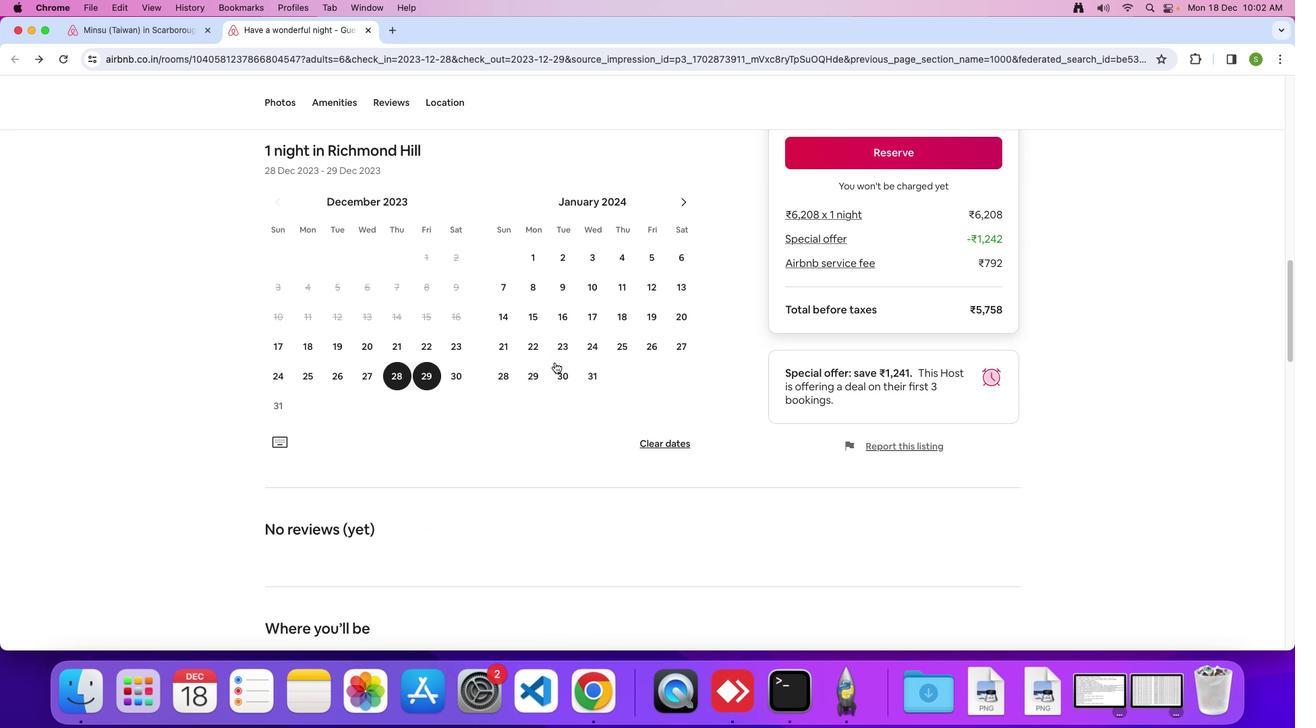 
Action: Mouse scrolled (555, 362) with delta (0, -2)
Screenshot: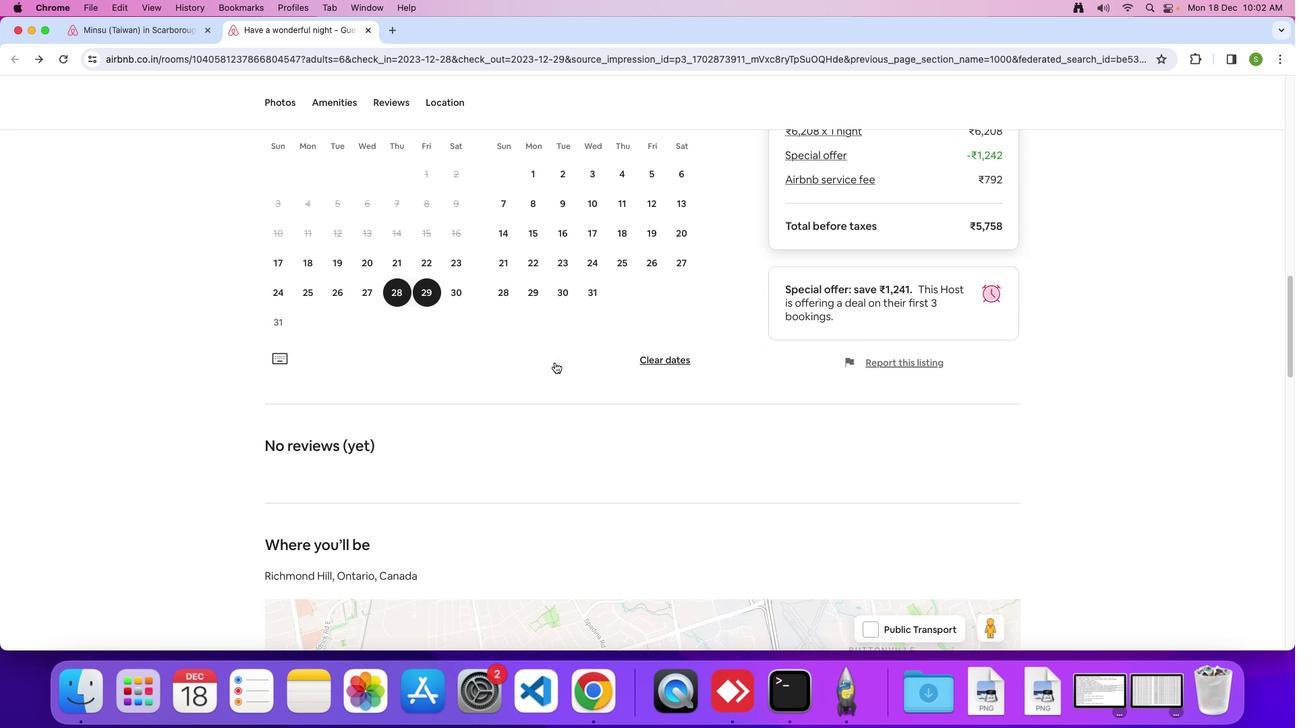 
Action: Mouse scrolled (555, 362) with delta (0, 0)
